 Task: Create a new group named 'Company General Discussion group', set up a poll to confirm availability, and post a message about today's meeting.
Action: Mouse moved to (553, 473)
Screenshot: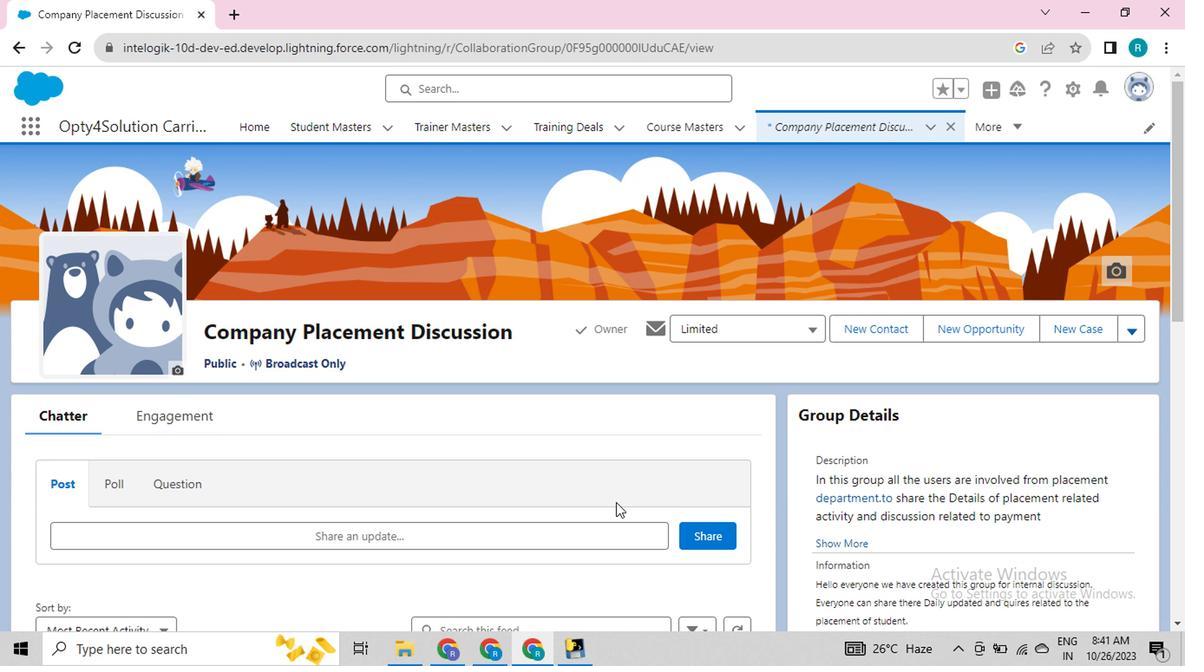 
Action: Key pressed <Key.f11><Key.f11>
Screenshot: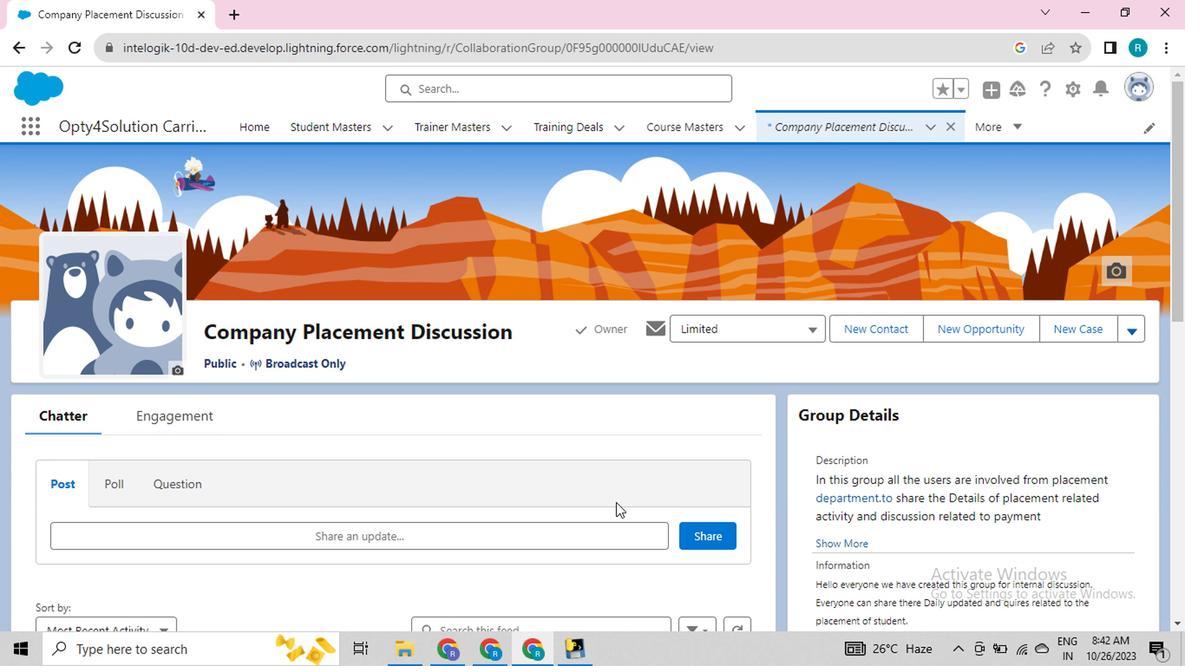 
Action: Mouse moved to (500, 381)
Screenshot: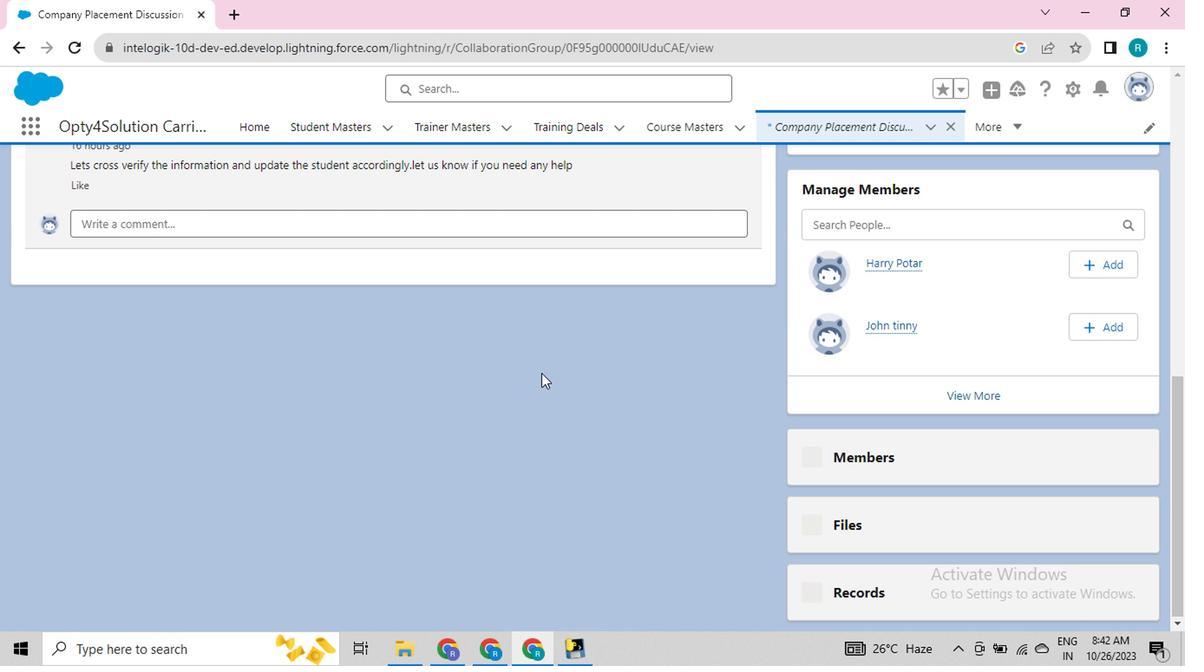 
Action: Mouse scrolled (500, 380) with delta (0, 0)
Screenshot: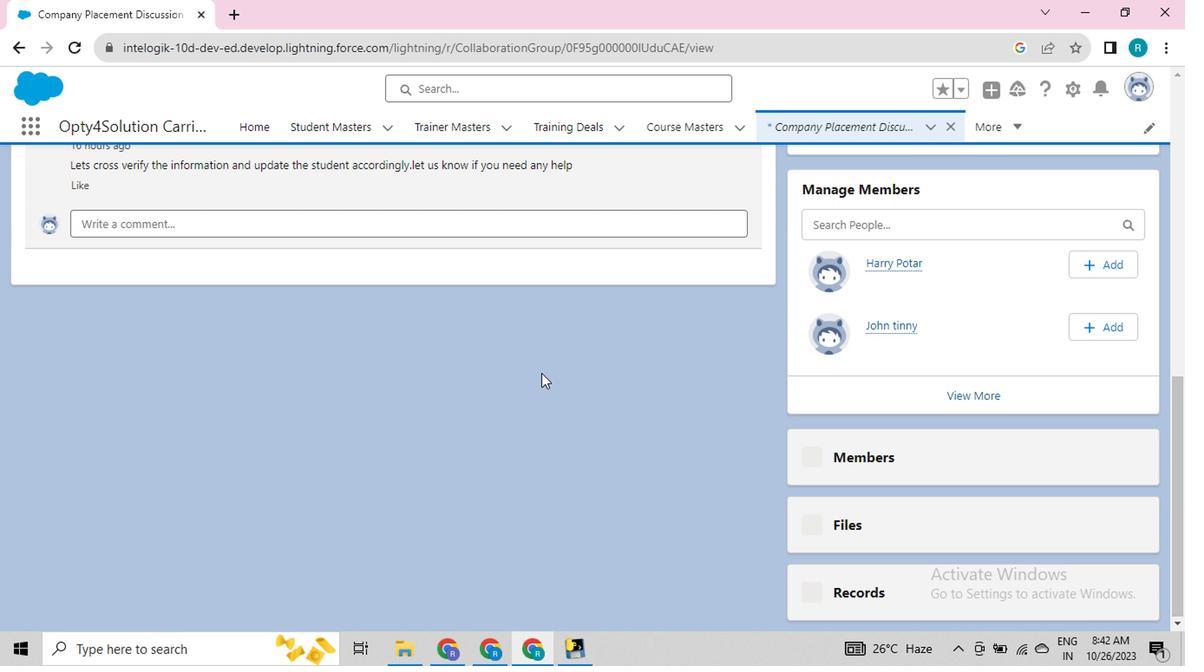 
Action: Mouse scrolled (500, 380) with delta (0, 0)
Screenshot: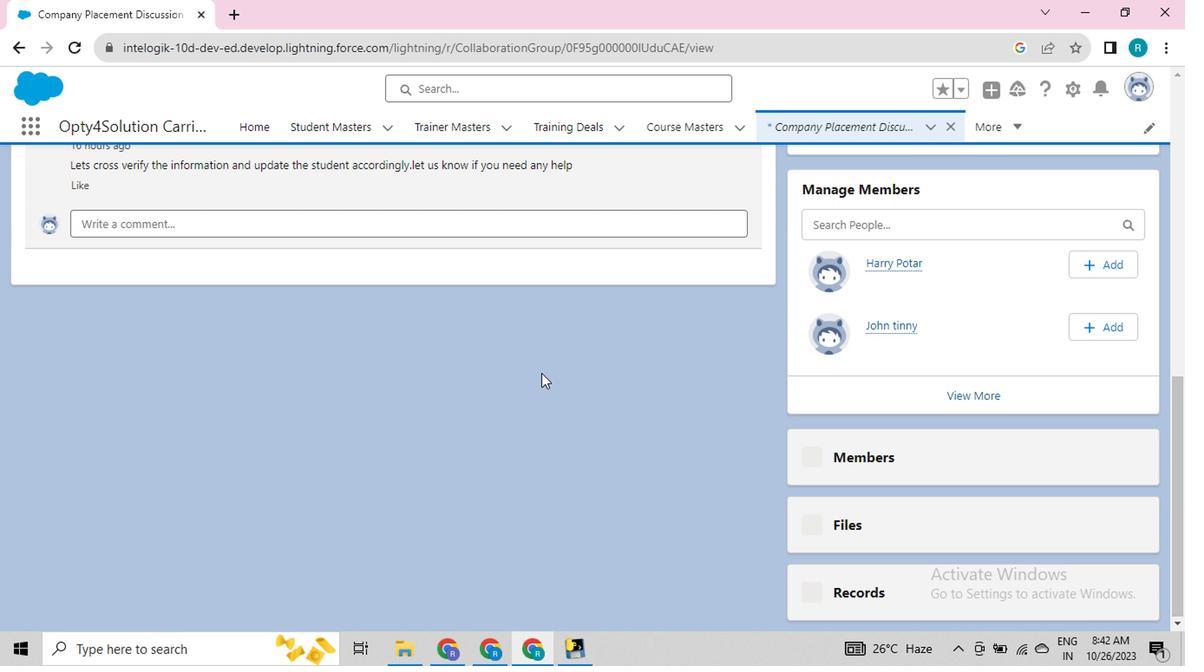 
Action: Mouse scrolled (500, 380) with delta (0, 0)
Screenshot: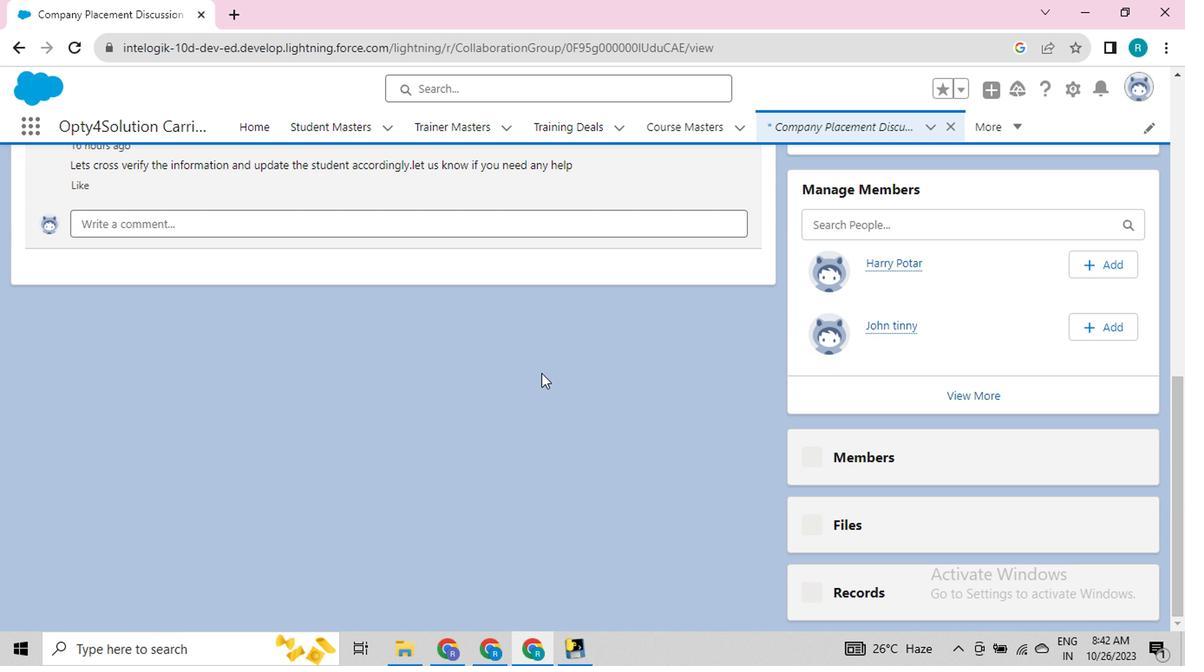 
Action: Mouse moved to (408, 355)
Screenshot: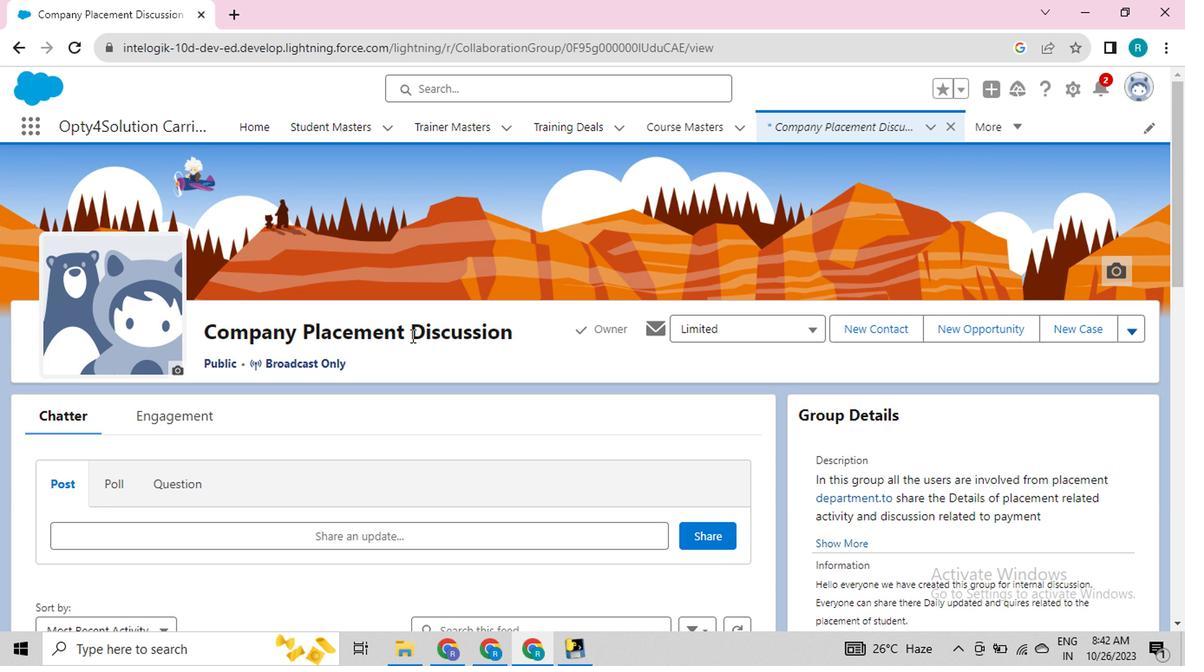 
Action: Mouse scrolled (408, 355) with delta (0, 0)
Screenshot: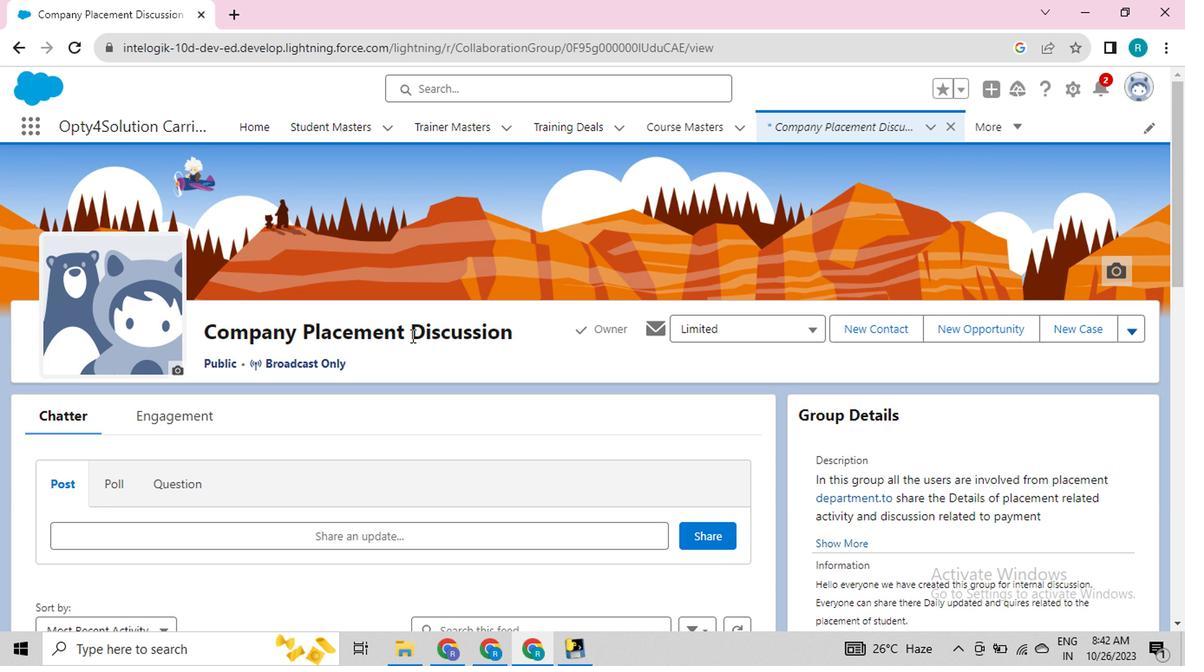 
Action: Mouse scrolled (408, 355) with delta (0, 0)
Screenshot: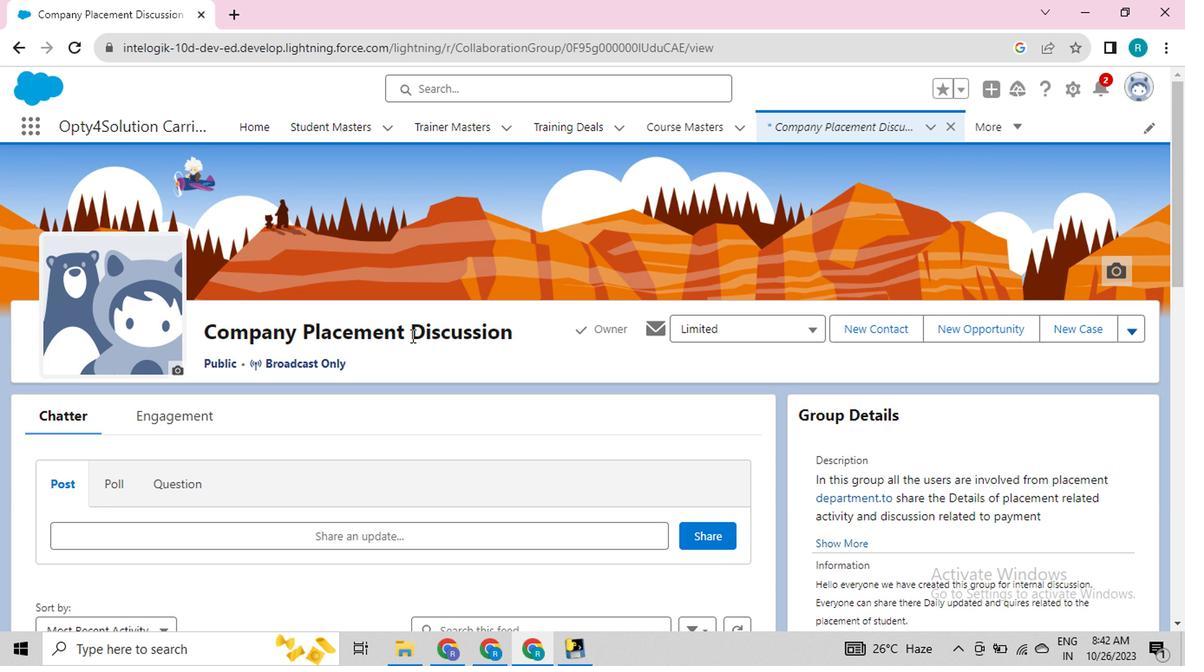 
Action: Mouse scrolled (408, 355) with delta (0, 0)
Screenshot: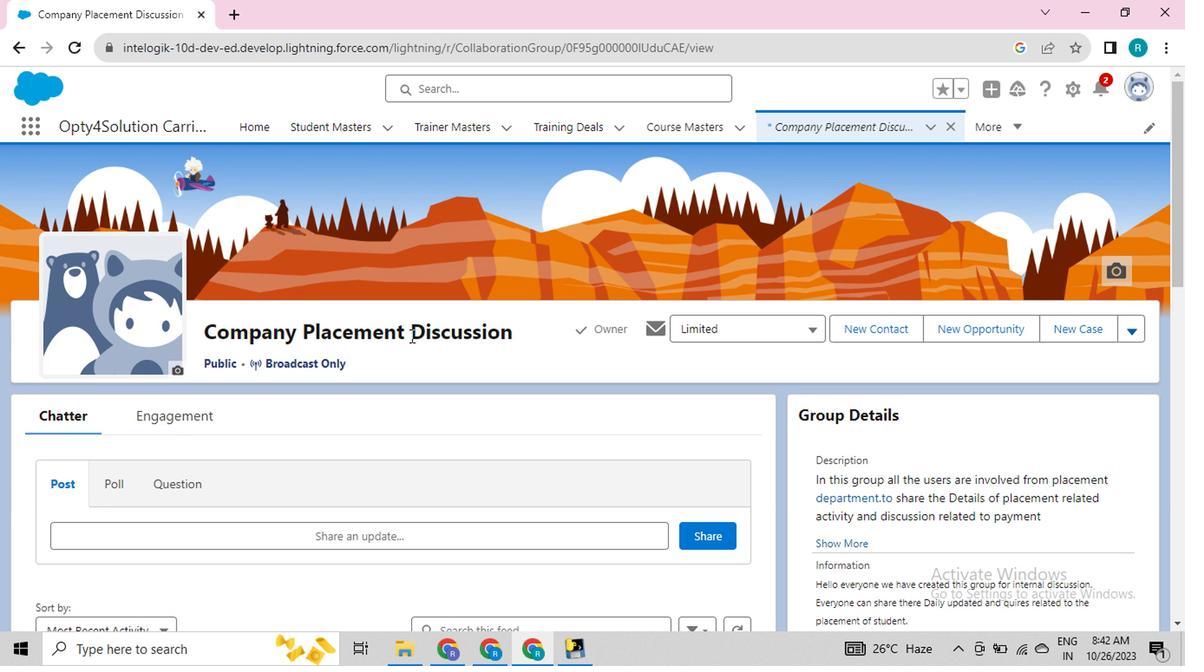 
Action: Mouse moved to (407, 354)
Screenshot: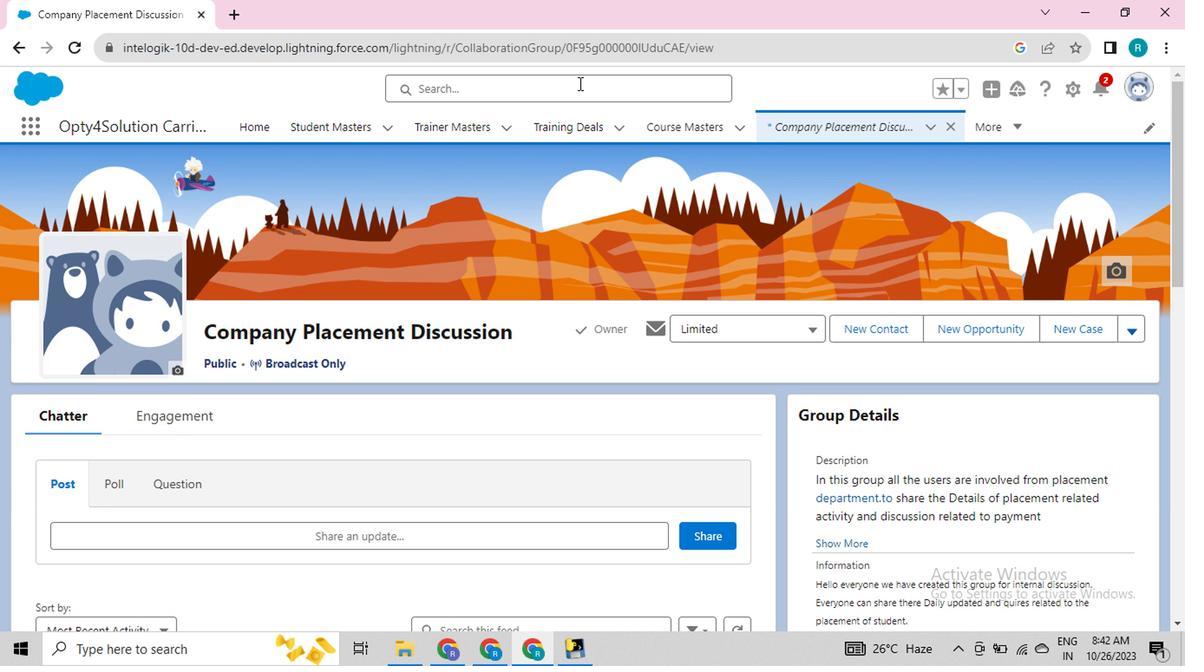 
Action: Mouse scrolled (407, 355) with delta (0, 0)
Screenshot: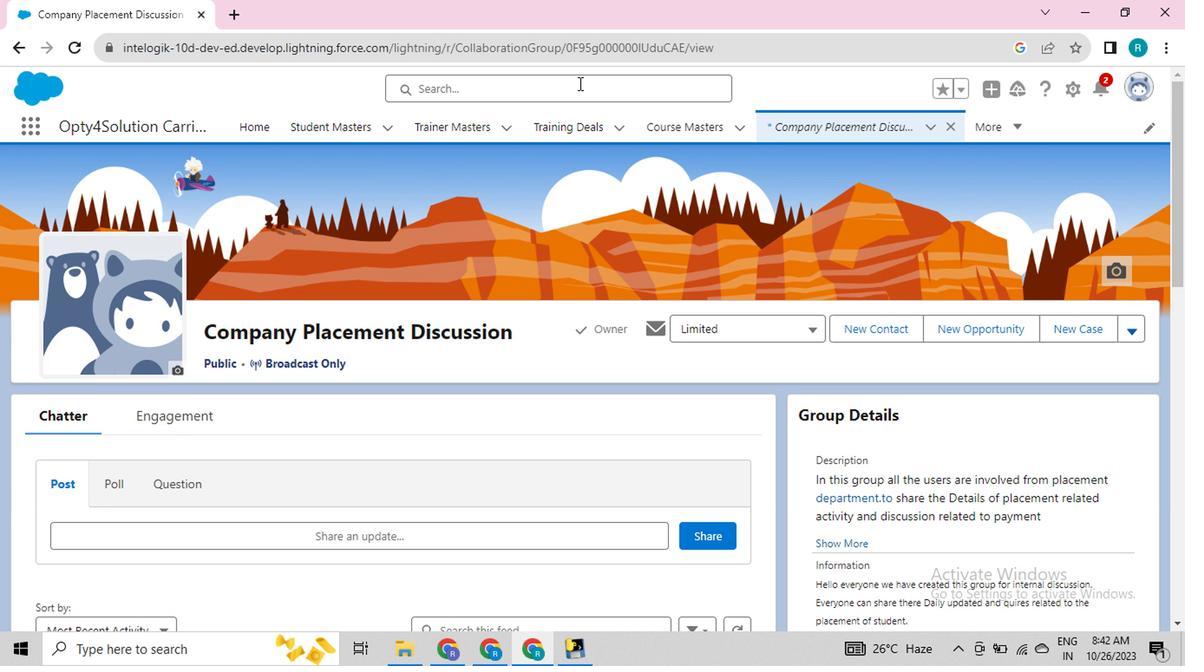 
Action: Mouse scrolled (407, 355) with delta (0, 0)
Screenshot: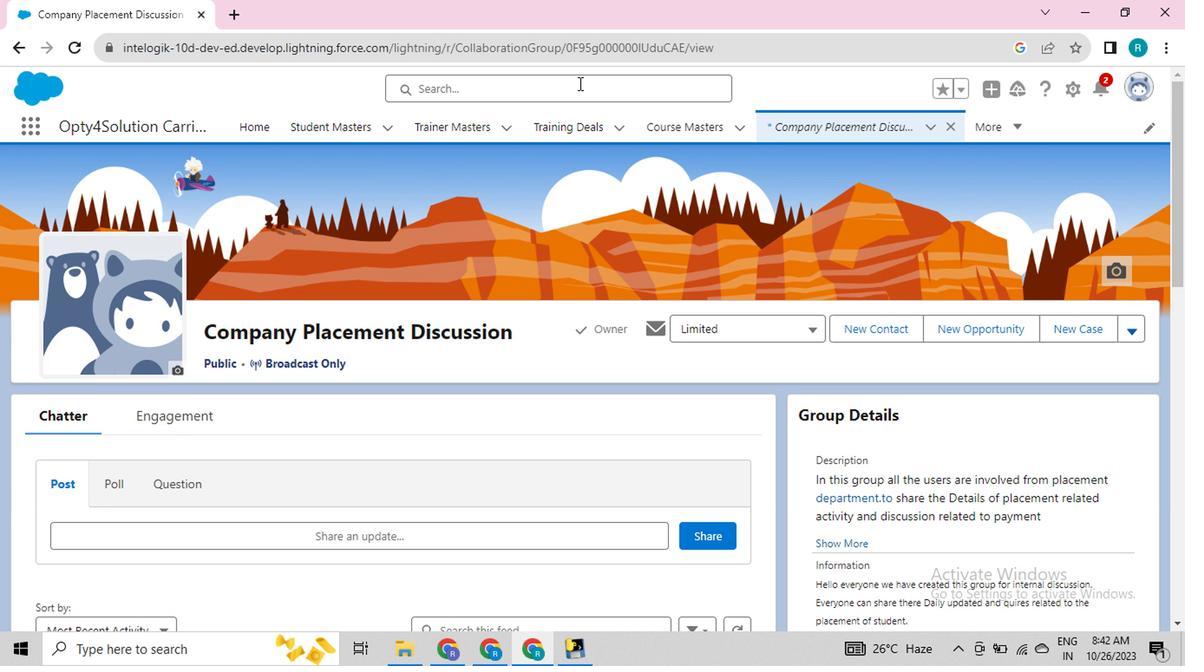 
Action: Mouse scrolled (407, 355) with delta (0, 0)
Screenshot: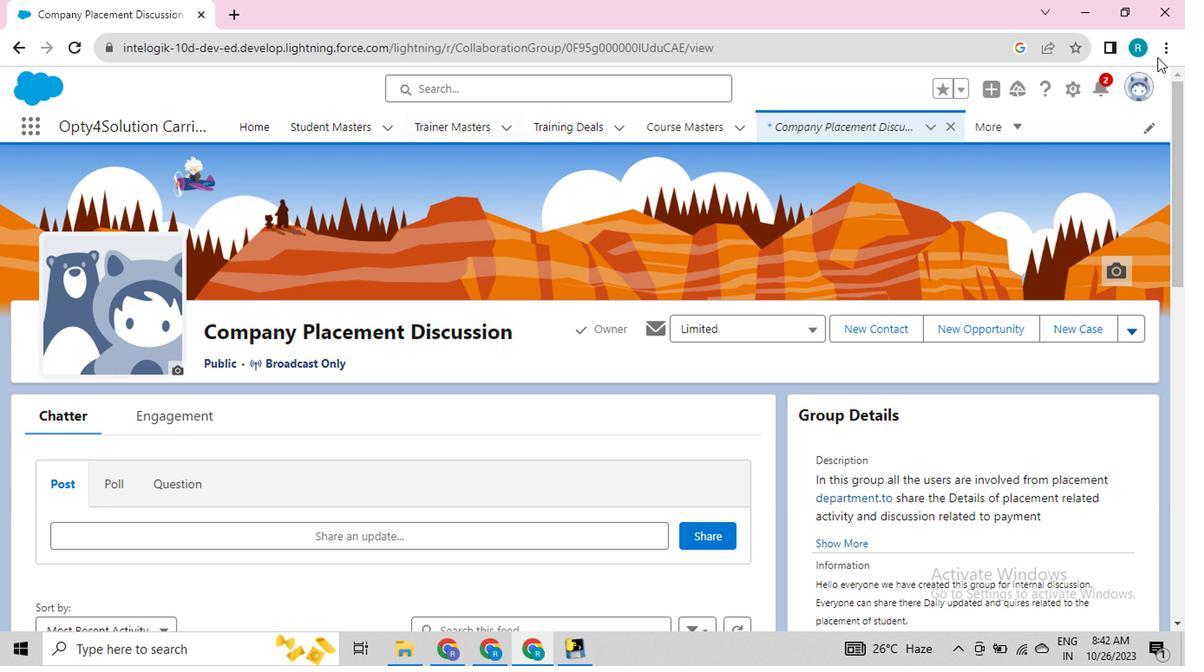 
Action: Mouse scrolled (407, 355) with delta (0, 0)
Screenshot: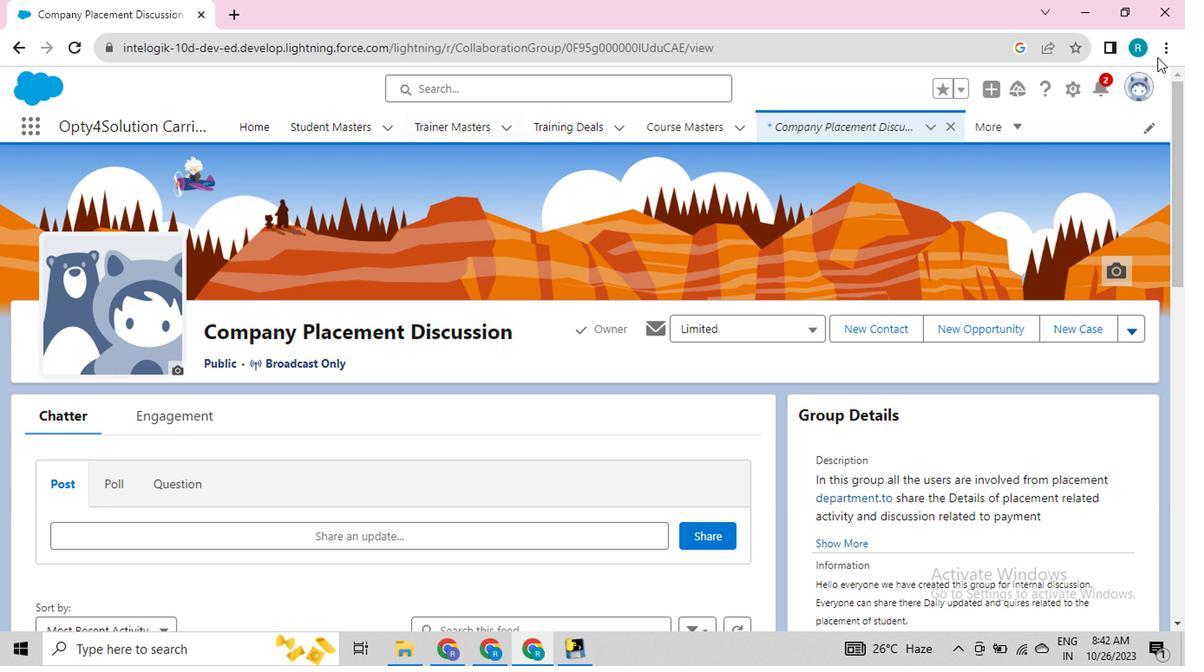 
Action: Mouse scrolled (407, 355) with delta (0, 0)
Screenshot: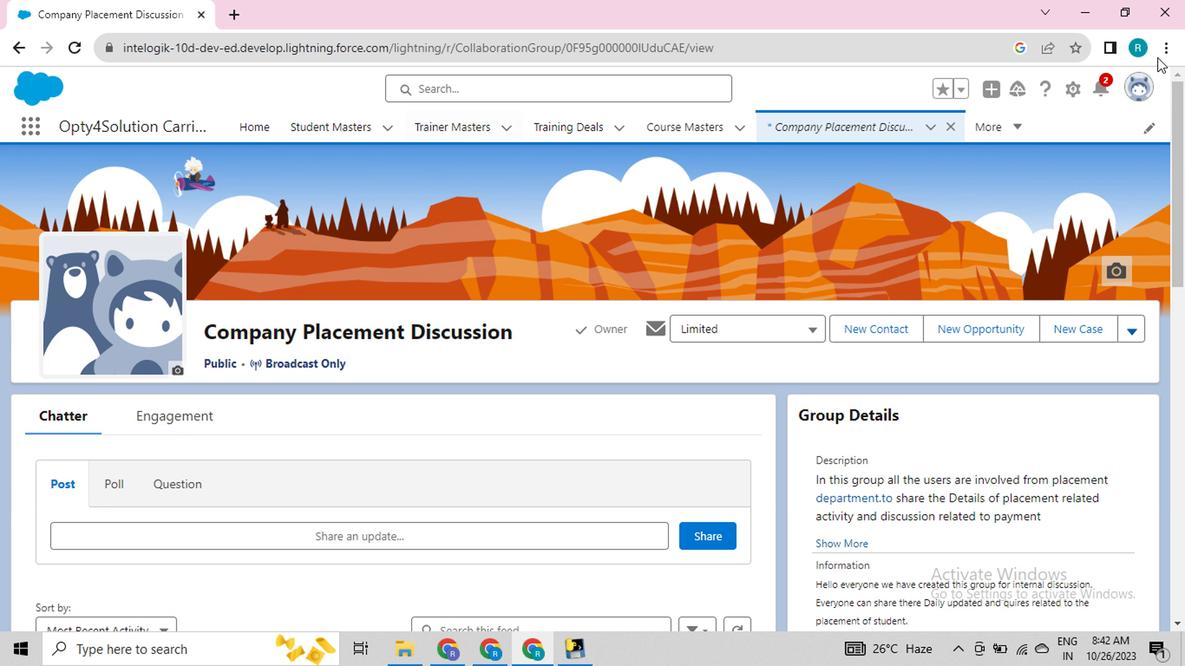 
Action: Mouse moved to (878, 177)
Screenshot: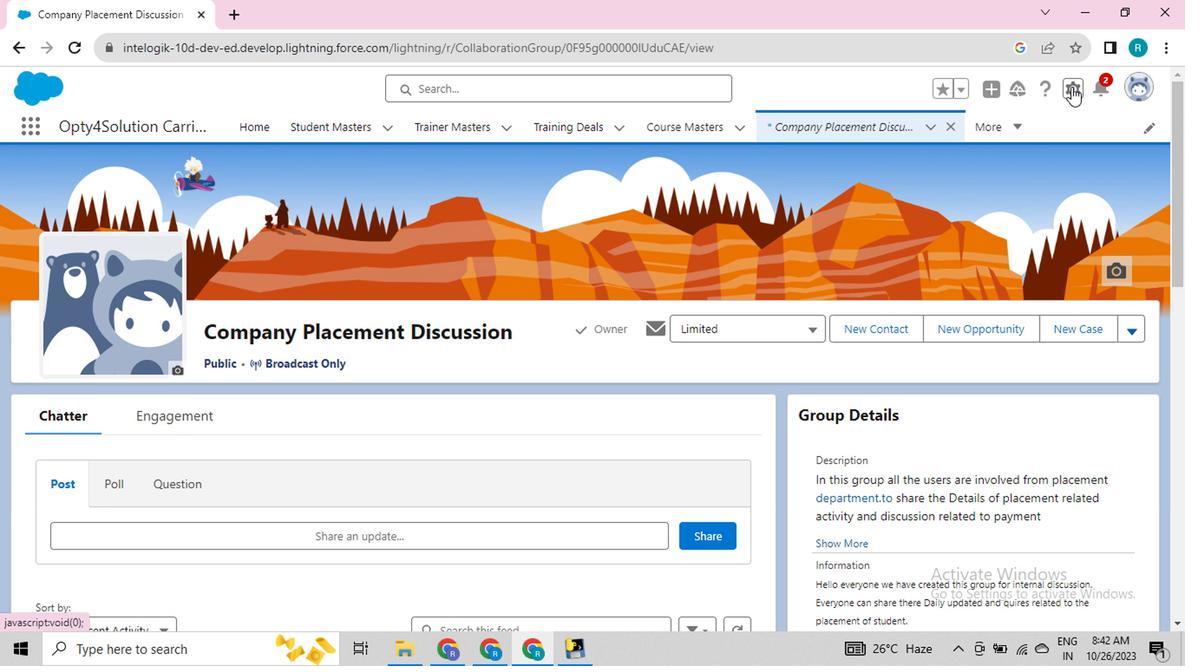
Action: Mouse pressed left at (878, 177)
Screenshot: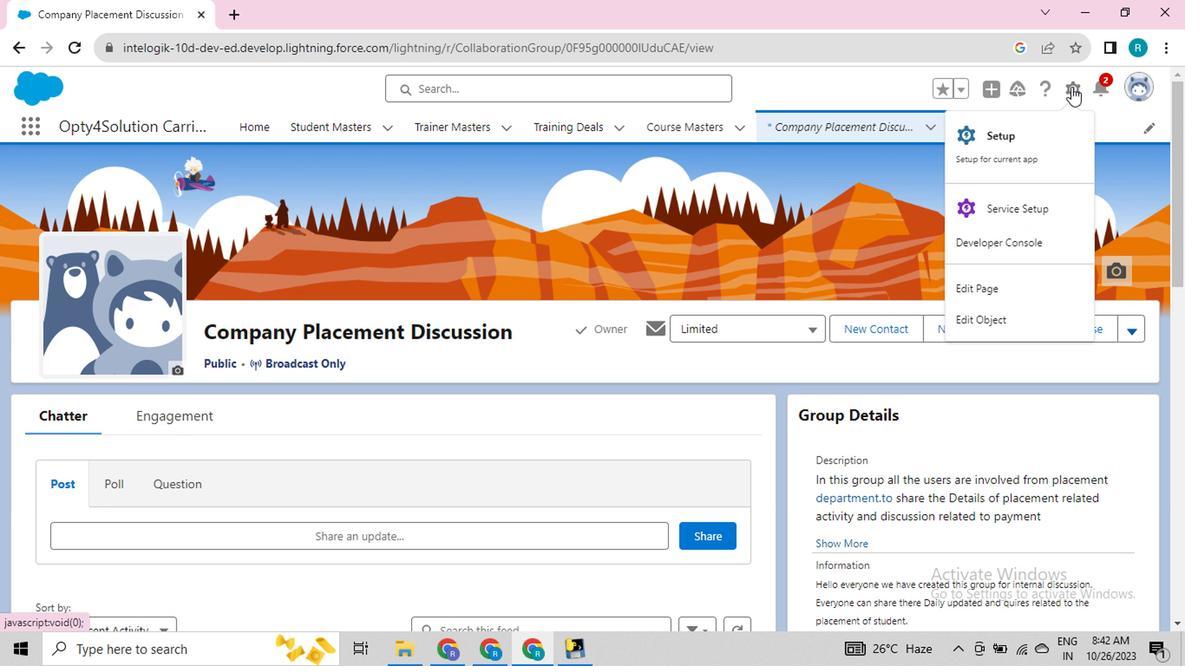 
Action: Mouse moved to (822, 217)
Screenshot: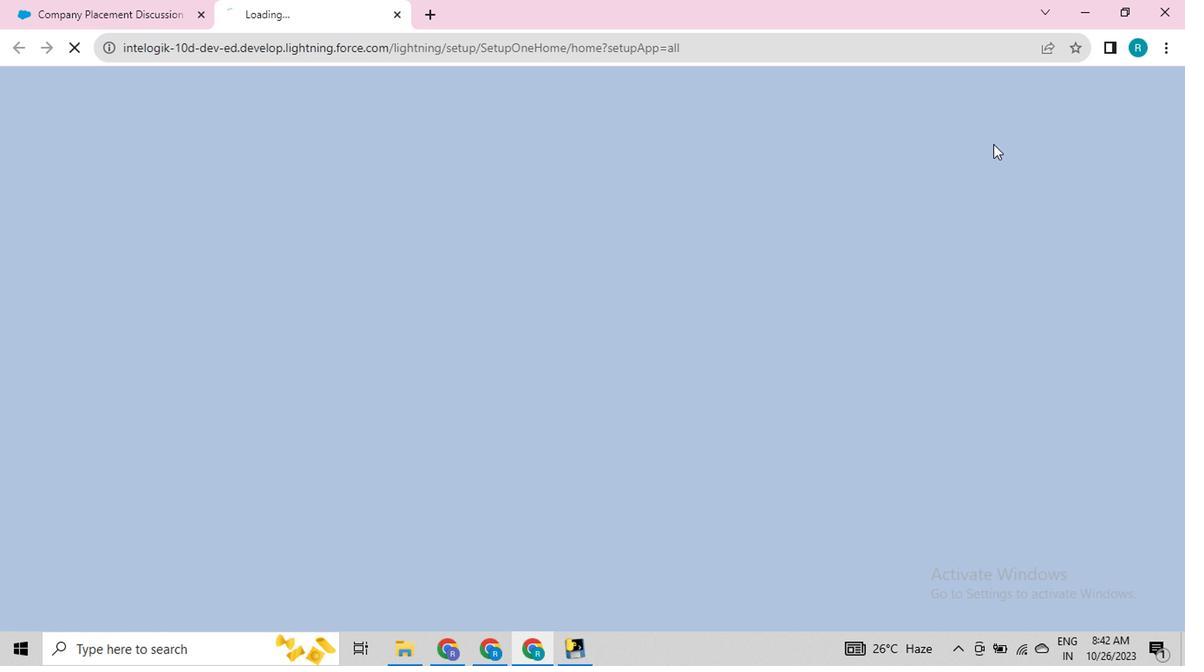 
Action: Mouse pressed left at (822, 217)
Screenshot: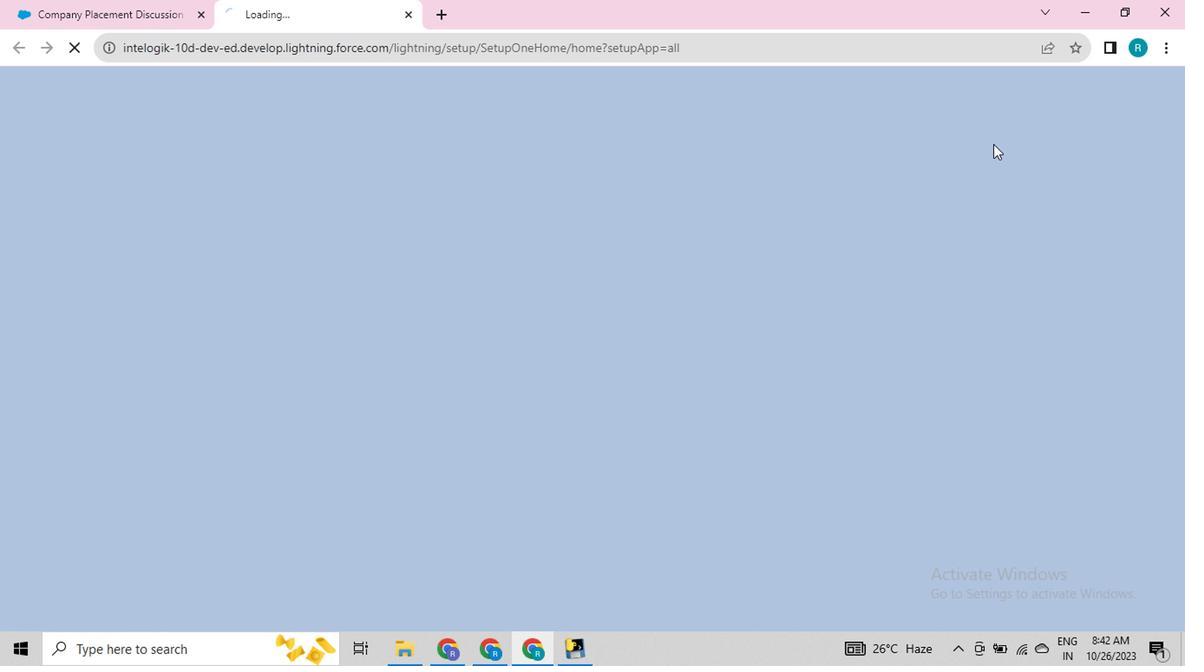 
Action: Mouse moved to (823, 221)
Screenshot: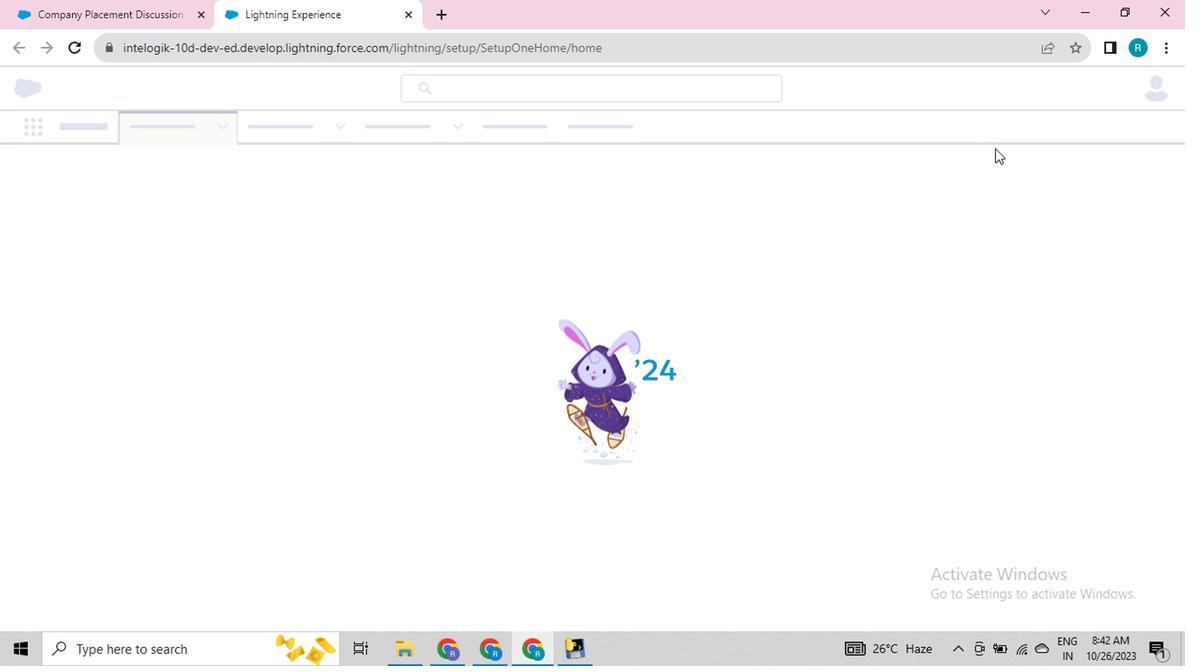 
Action: Key pressed <Key.f11>
Screenshot: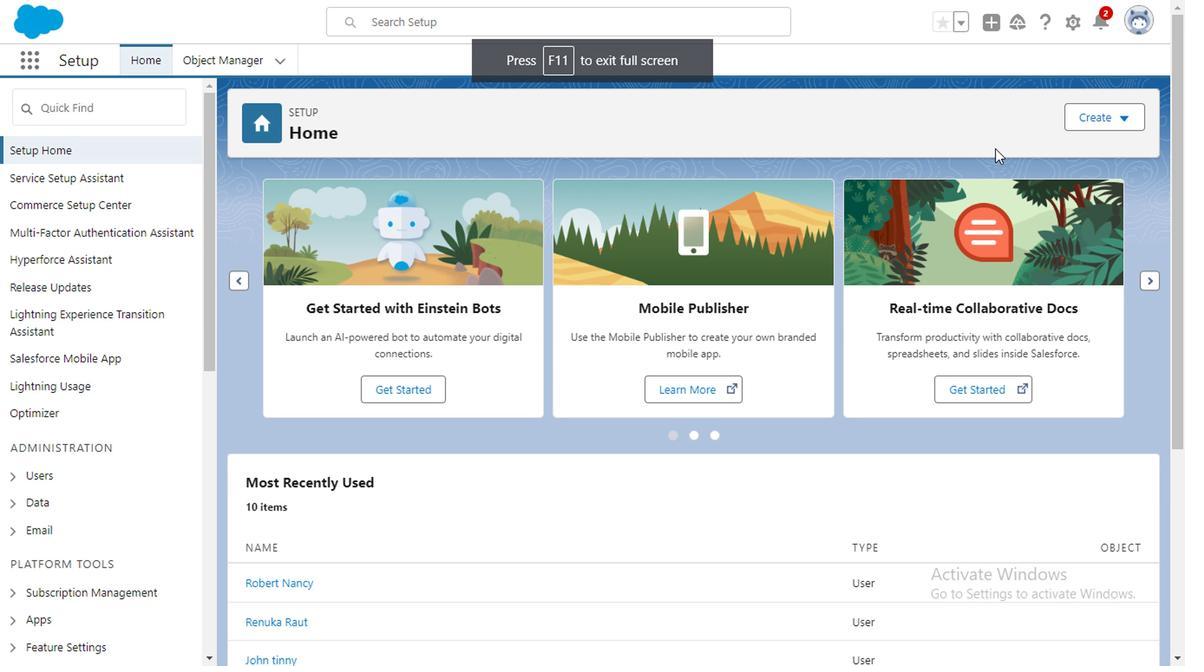
Action: Mouse moved to (134, 158)
Screenshot: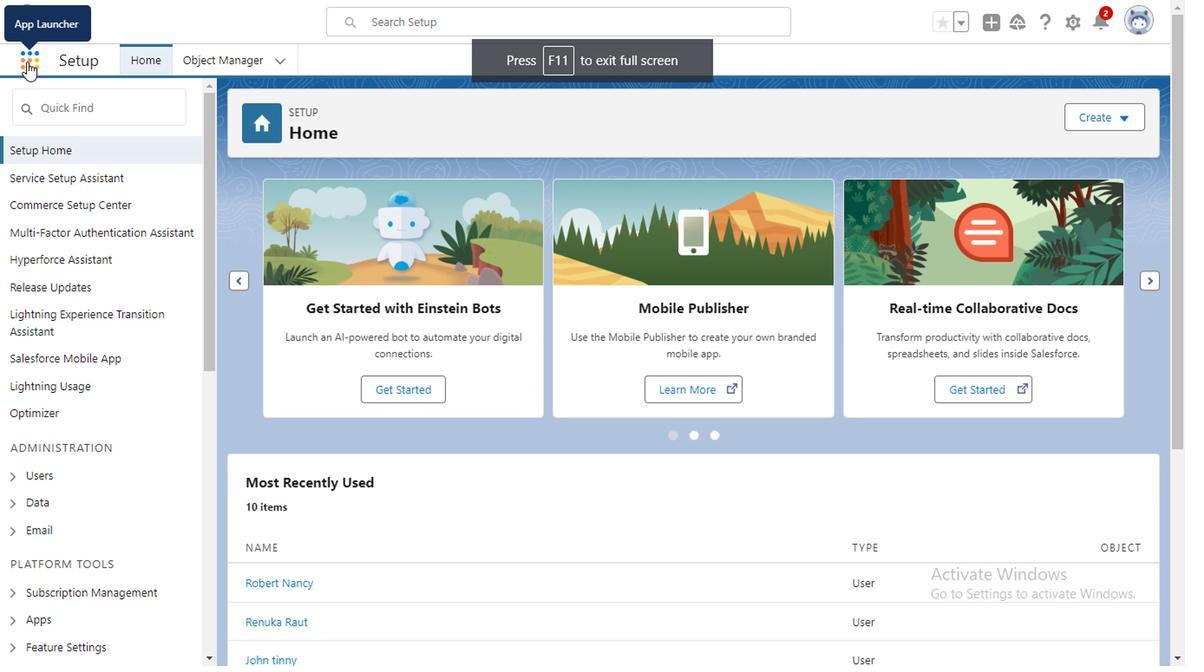 
Action: Mouse pressed left at (134, 158)
Screenshot: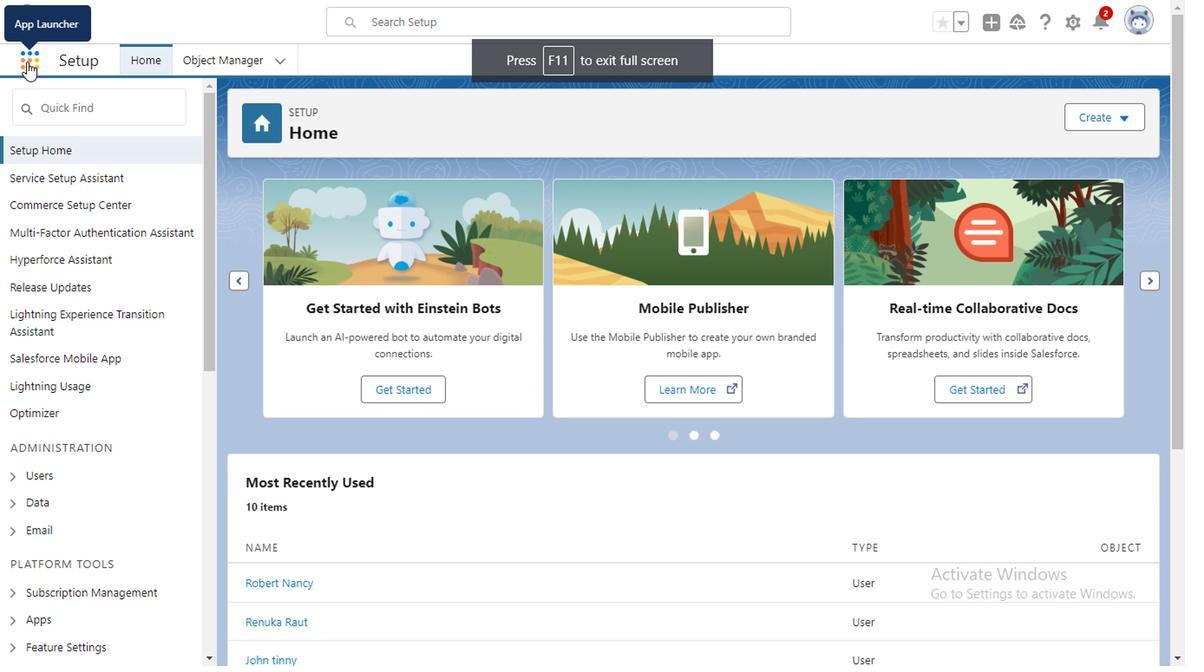 
Action: Mouse moved to (134, 159)
Screenshot: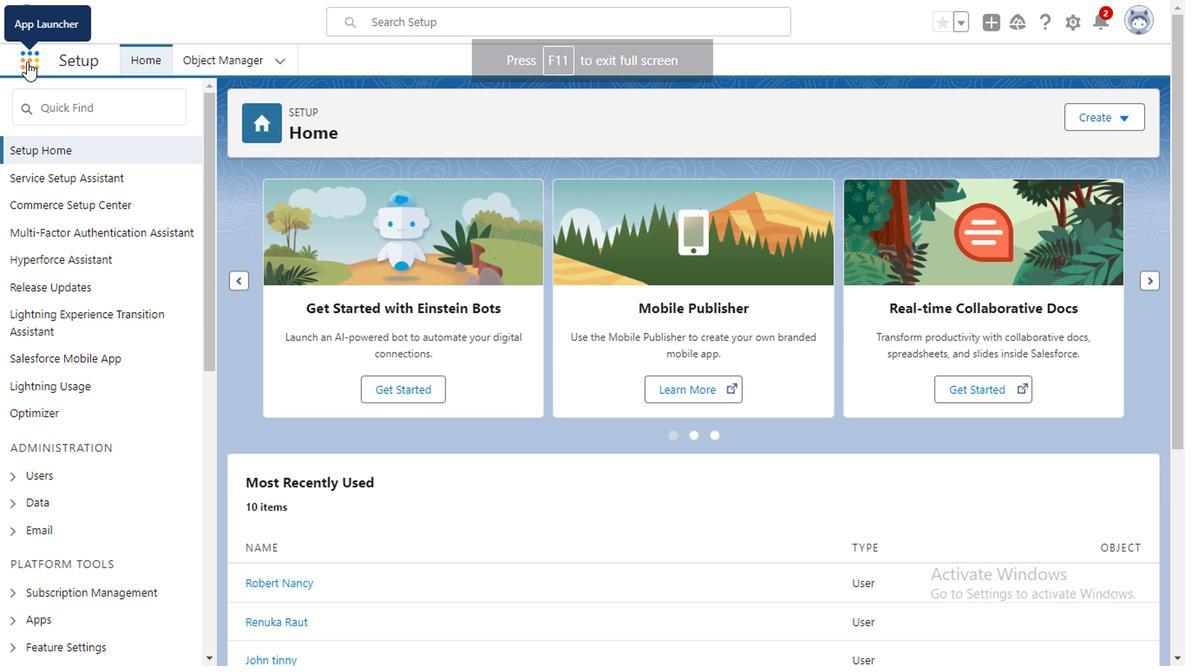 
Action: Key pressed <Key.caps_lock>C<Key.caps_lock>hatt
Screenshot: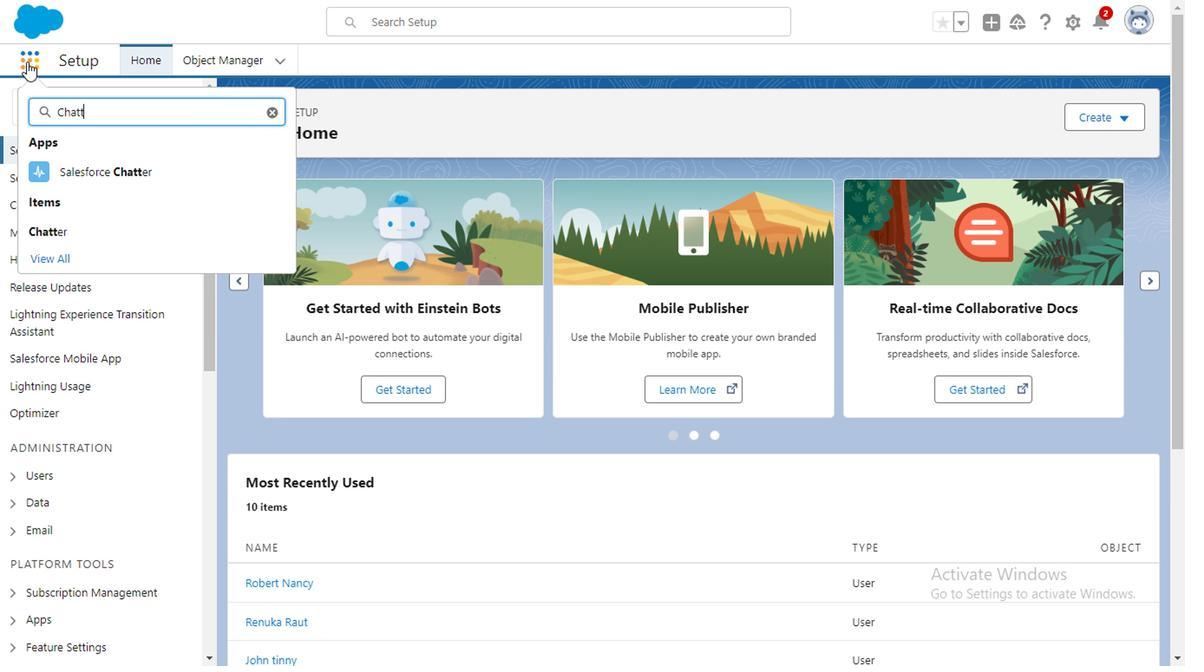 
Action: Mouse moved to (166, 282)
Screenshot: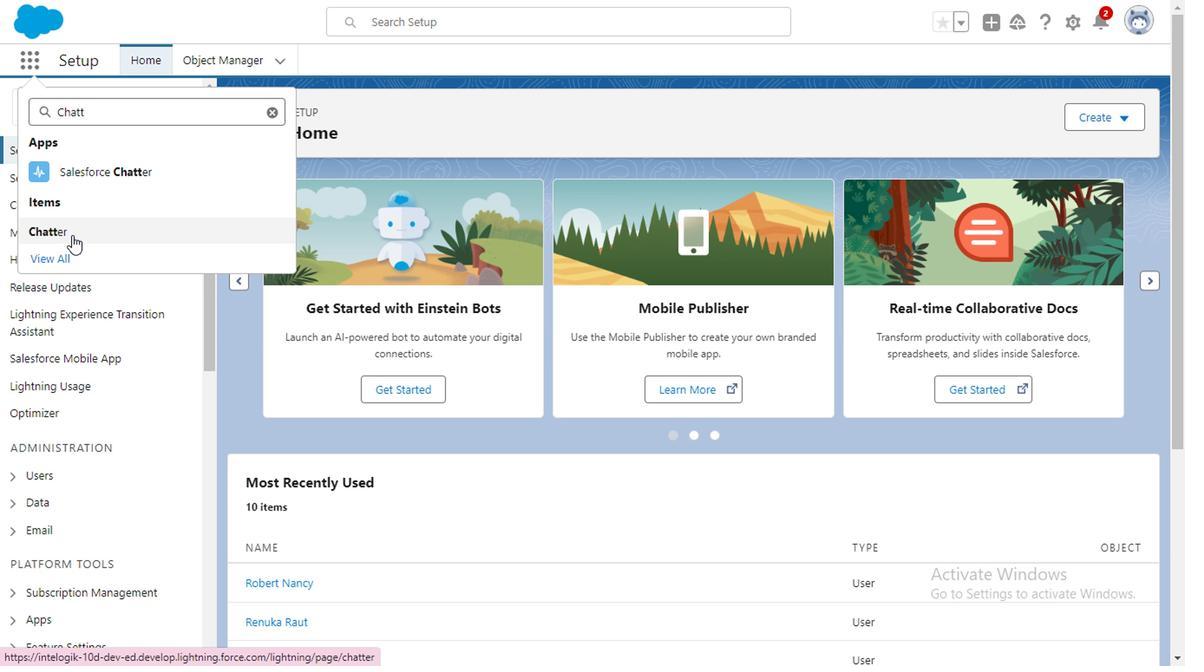 
Action: Mouse pressed left at (166, 282)
Screenshot: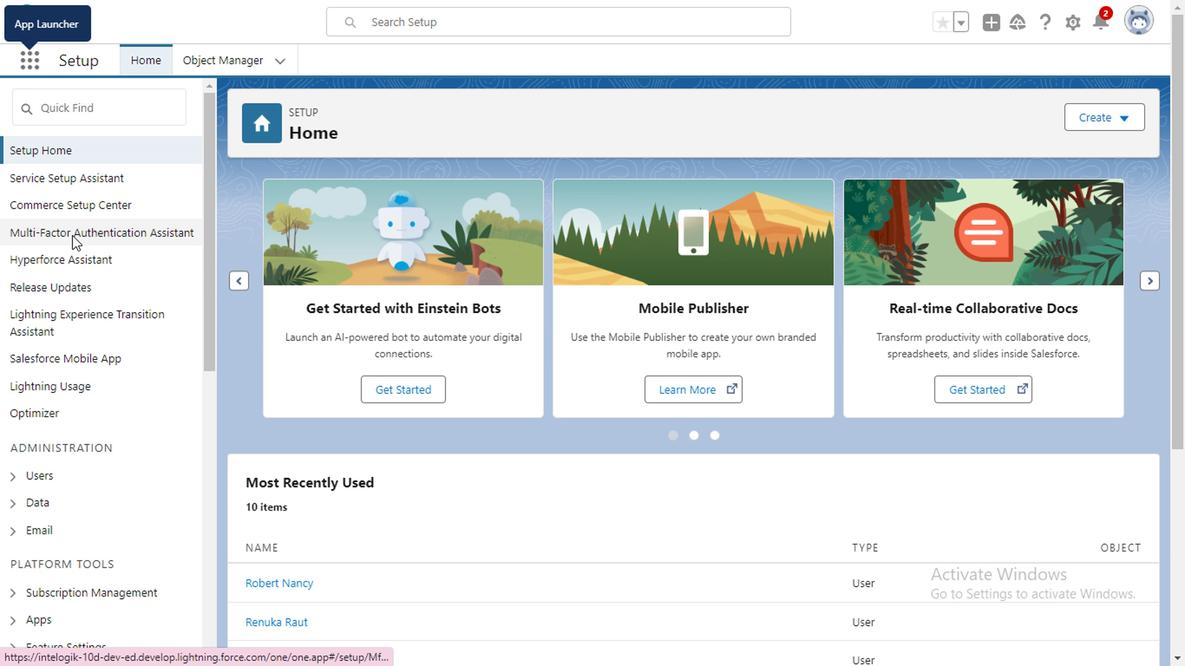 
Action: Mouse moved to (205, 343)
Screenshot: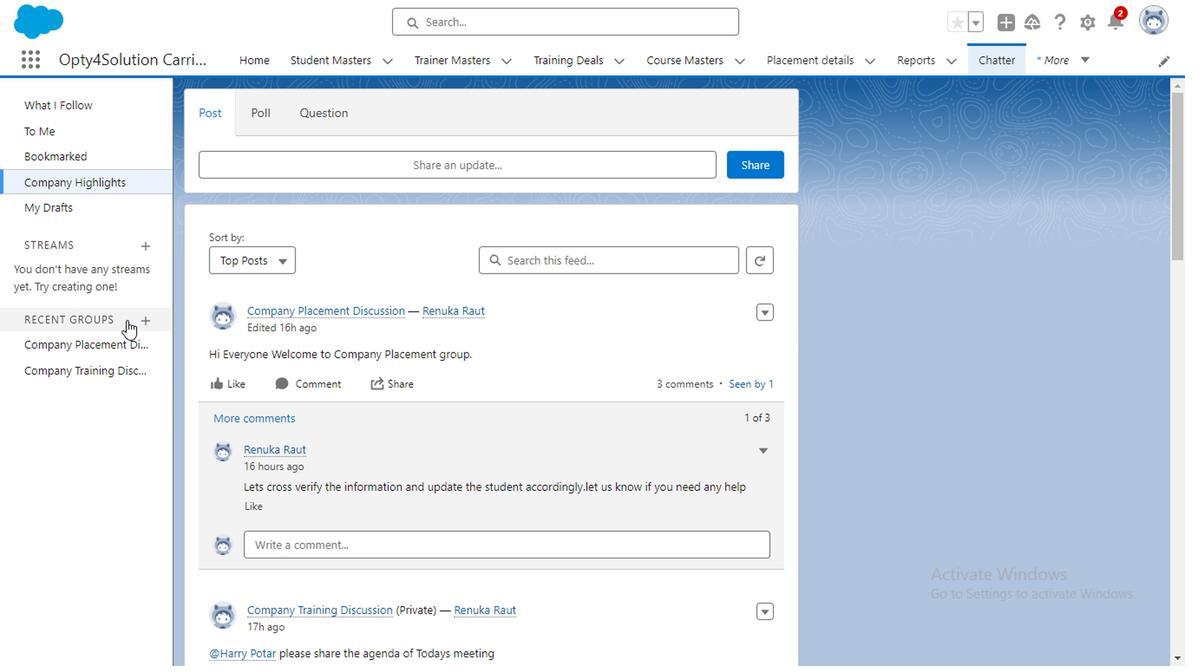 
Action: Mouse pressed left at (205, 343)
Screenshot: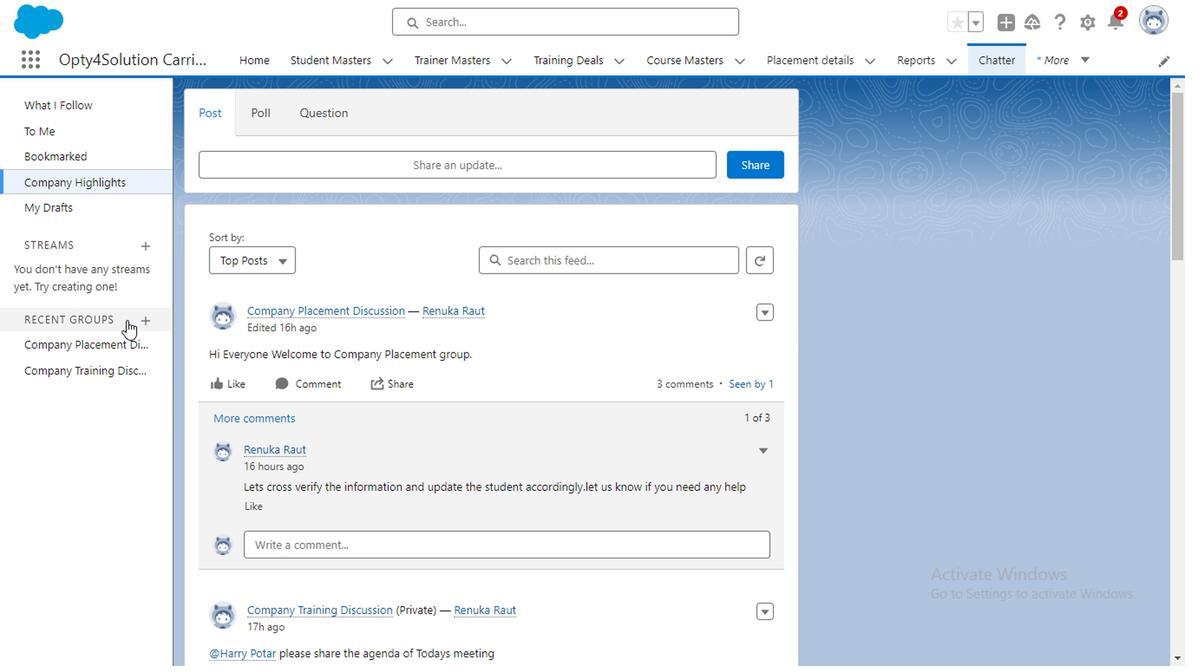 
Action: Mouse moved to (217, 343)
Screenshot: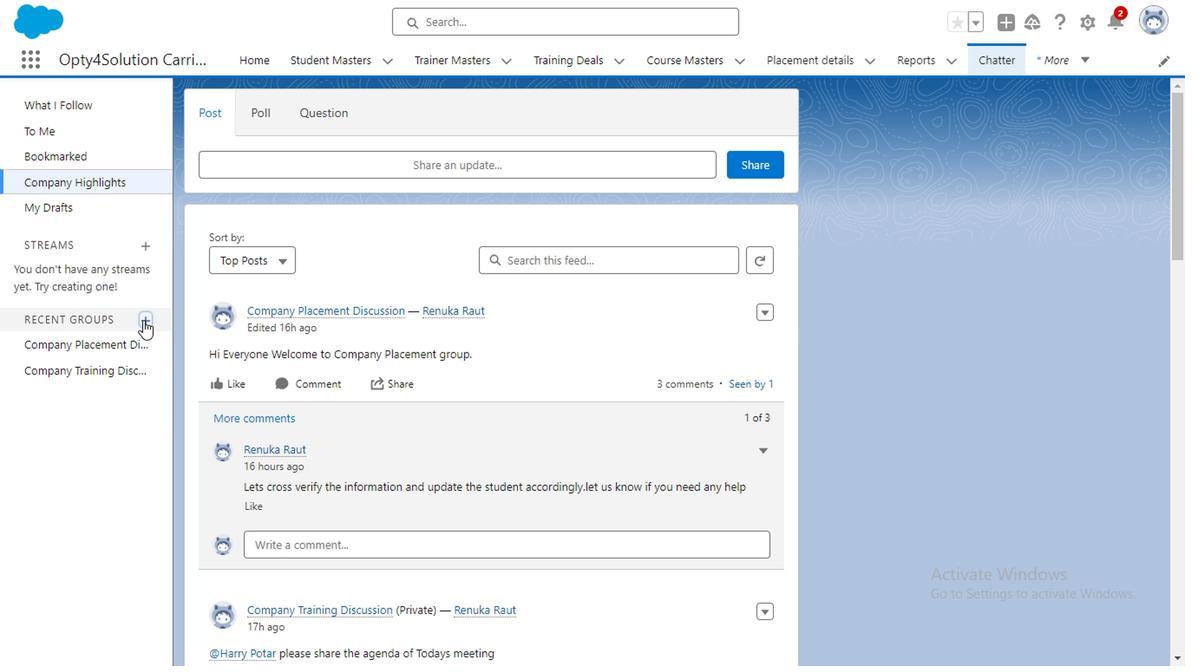
Action: Mouse pressed left at (217, 343)
Screenshot: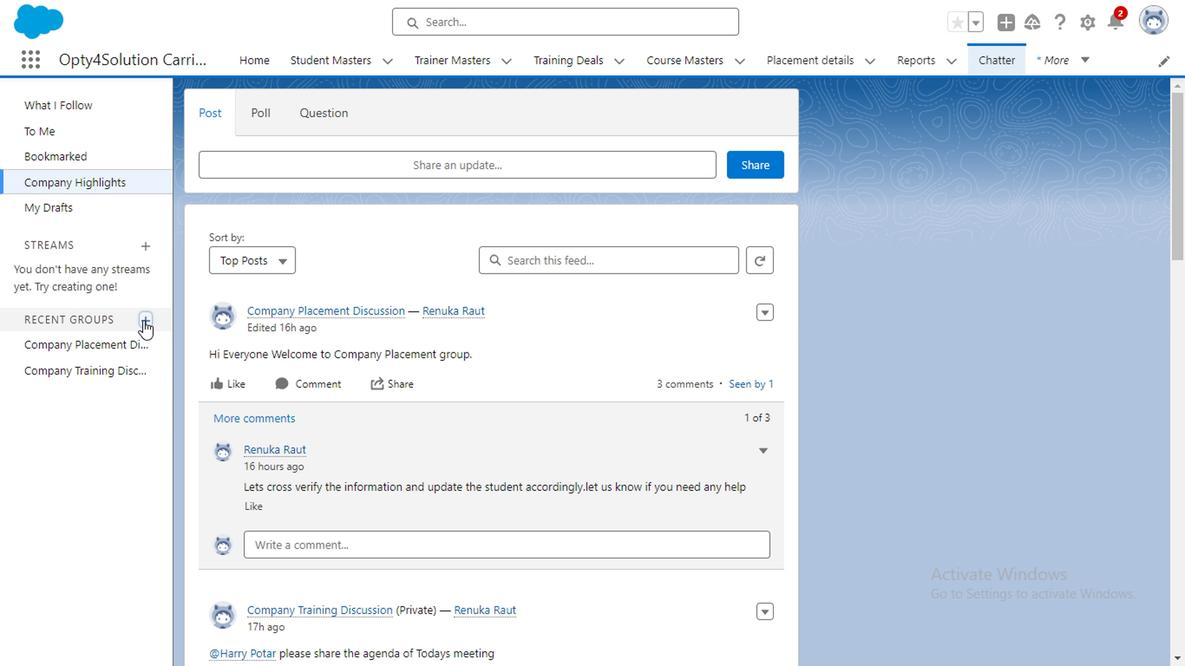 
Action: Mouse moved to (217, 342)
Screenshot: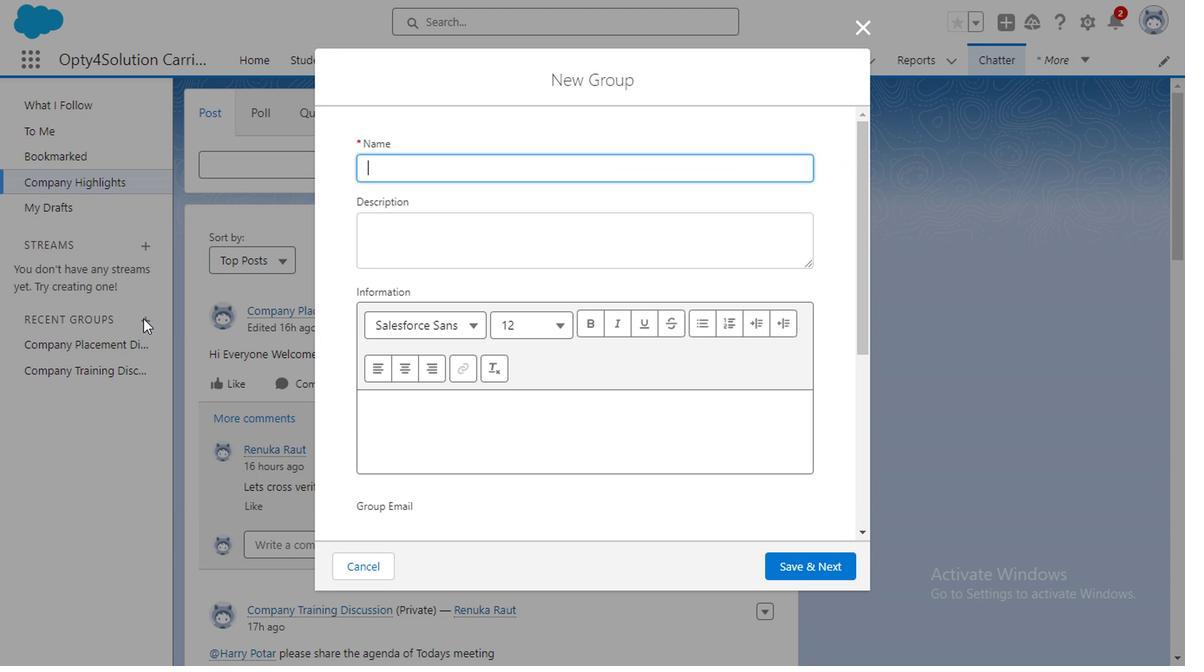 
Action: Key pressed <Key.caps_lock>C<Key.caps_lock>ompany<Key.space><Key.caps_lock>G<Key.caps_lock>enral<Key.space><Key.caps_lock>D<Key.caps_lock>iscussion<Key.space>group
Screenshot: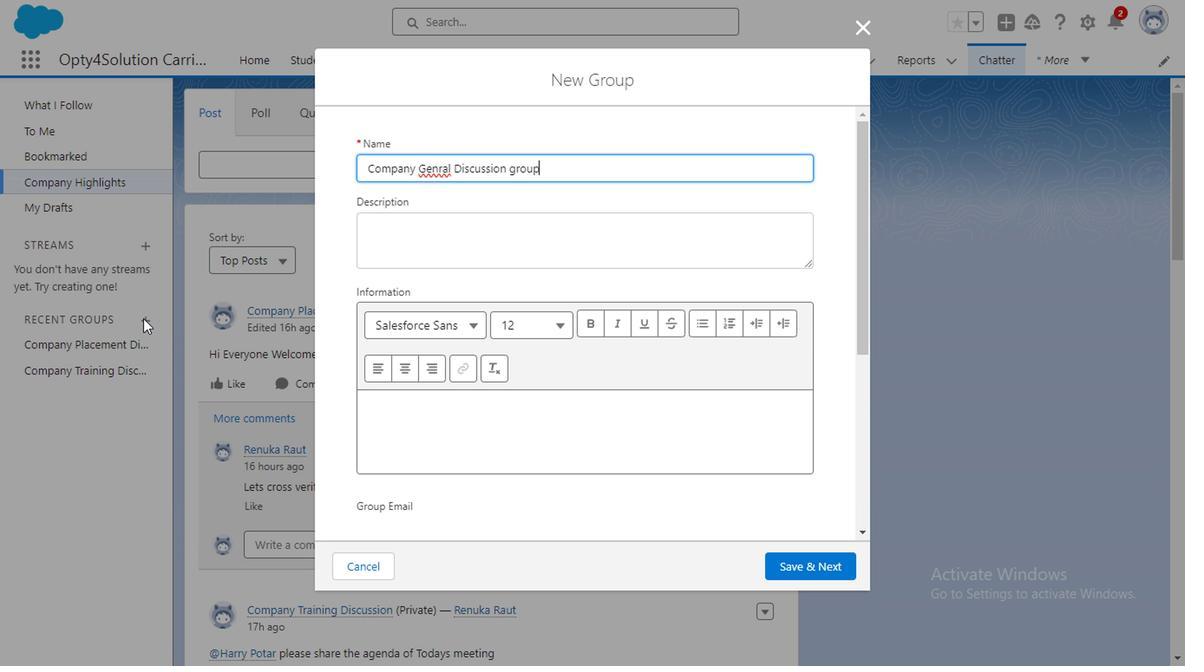 
Action: Mouse moved to (426, 291)
Screenshot: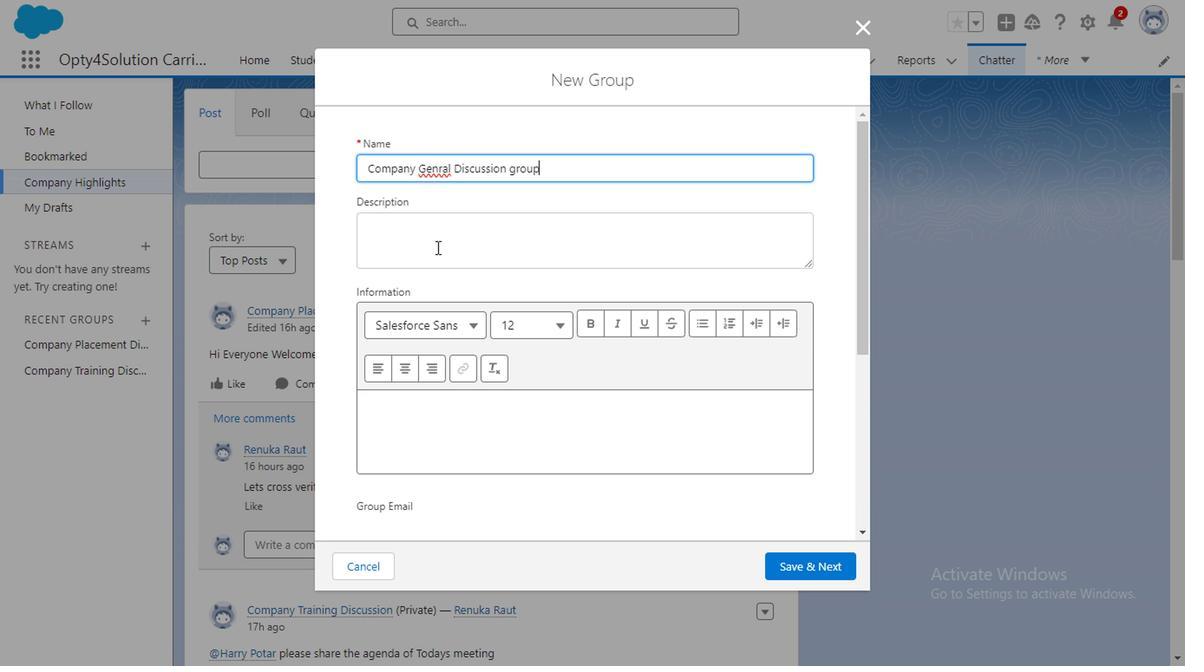 
Action: Mouse pressed left at (426, 291)
Screenshot: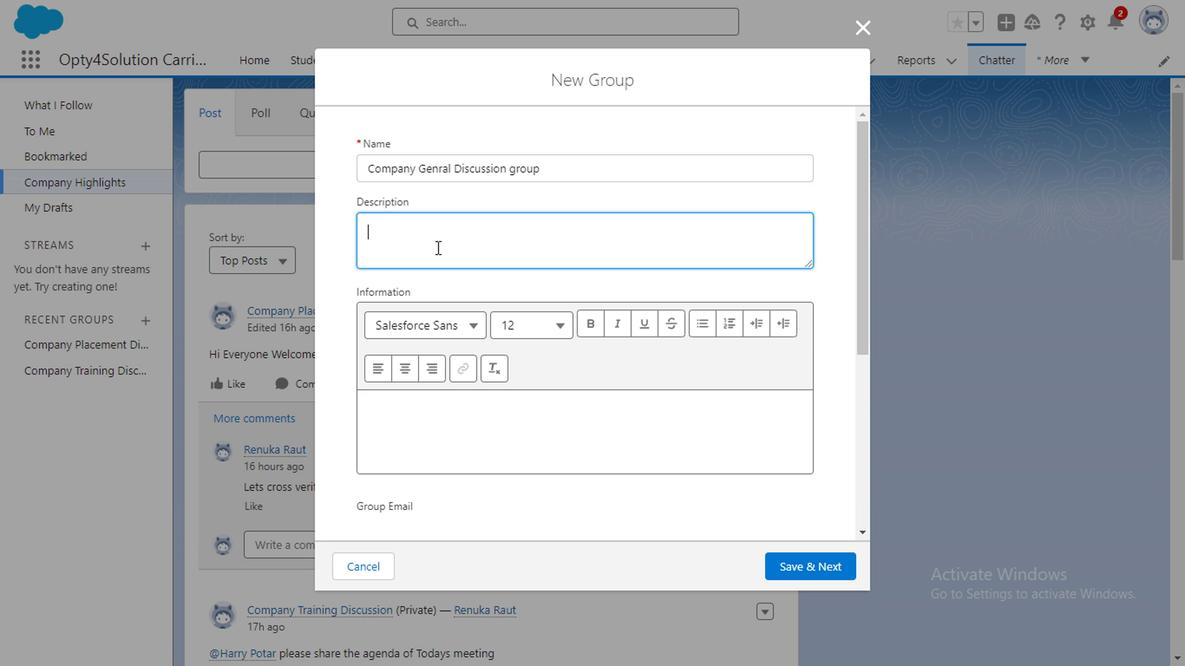 
Action: Key pressed <Key.caps_lock>T<Key.caps_lock>his<Key.space>group<Key.space>will<Key.space>work<Key.space>on<Key.space>pr<Key.backspace><Key.backspace>public<Key.space>mode<Key.space>where<Key.space>all<Key.space>thev<Key.backspace><Key.space>tea<Key.backspace><Key.backspace>he<Key.space><Key.caps_lock><Key.backspace><Key.backspace><Key.backspace><Key.backspace><Key.backspace><Key.backspace><Key.backspace><Key.backspace><Key.backspace><Key.backspace><Key.backspace><Key.backspace>E<Key.caps_lock>ntire<Key.space>user<Key.space>will<Key.space>be<Key.space>involved<Key.space>in<Key.space>the<Key.space><Key.backspace><Key.backspace><Key.backspace>he<Key.space>discussion.<Key.space>in<Key.space>this<Key.space>group<Key.space>everyone<Key.space>can<Key.space>share<Key.space>there<Key.space>opinion<Key.space>and<Key.space>view
Screenshot: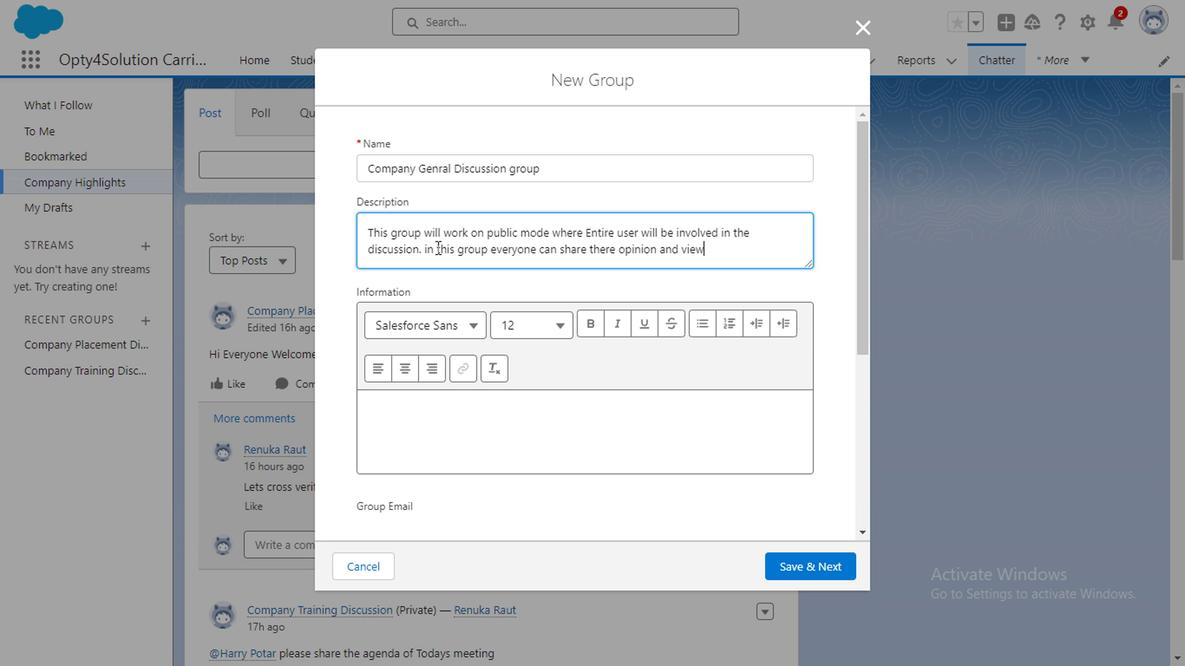 
Action: Mouse moved to (674, 291)
Screenshot: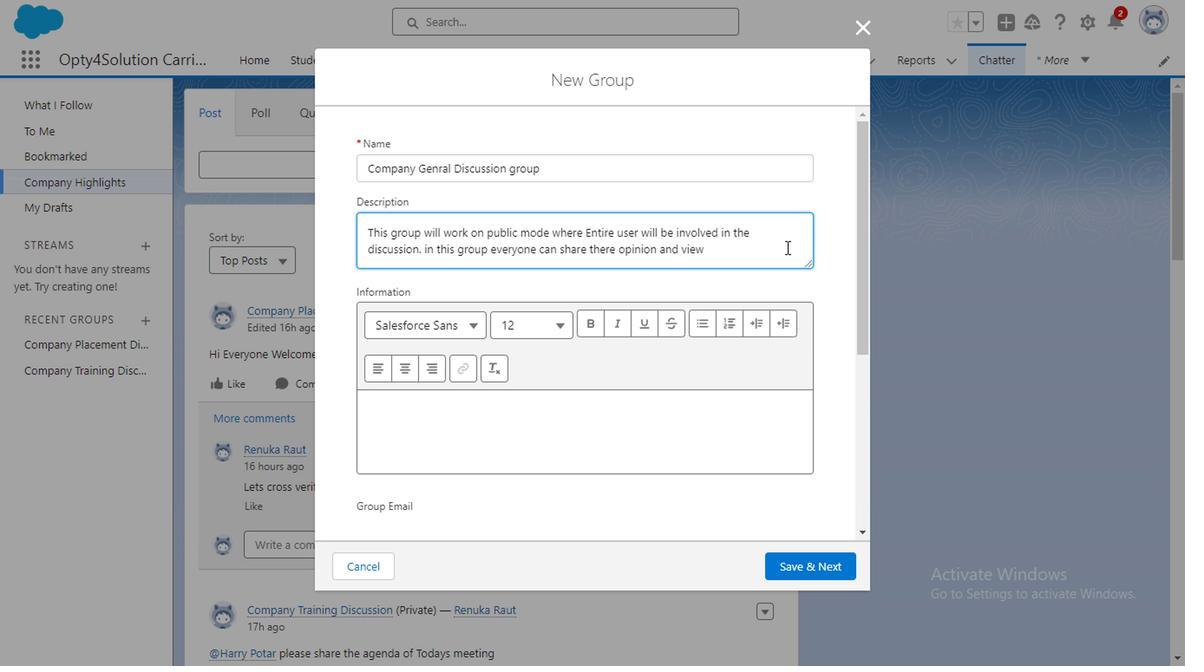 
Action: Key pressed <Key.space>
Screenshot: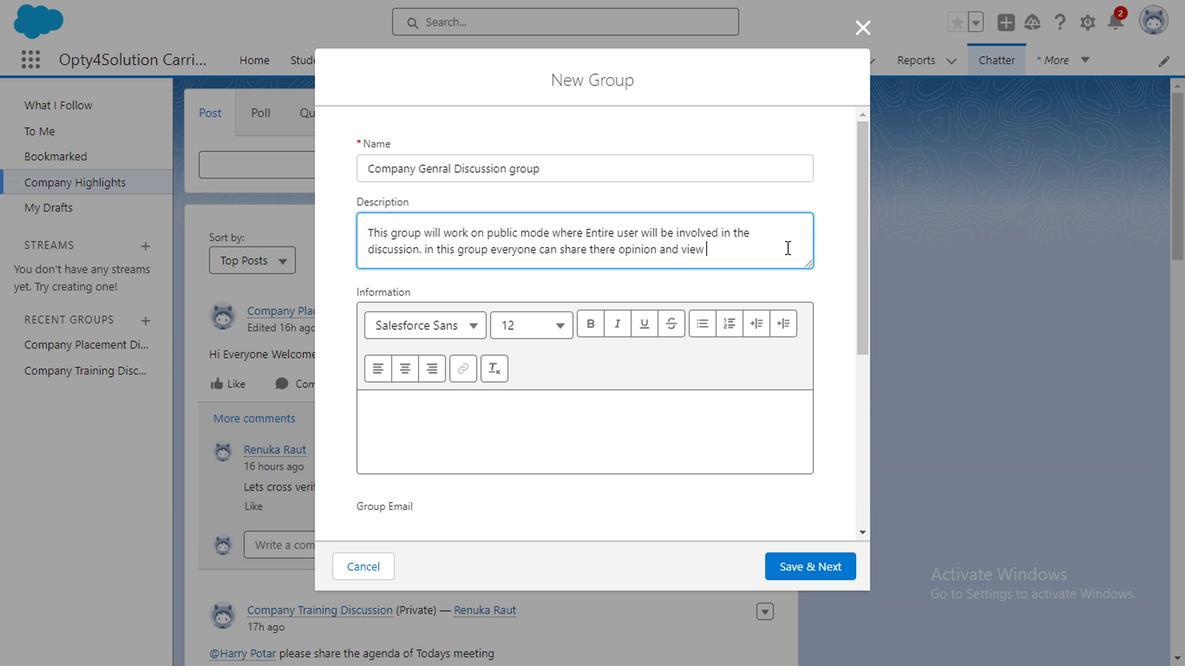 
Action: Mouse moved to (634, 298)
Screenshot: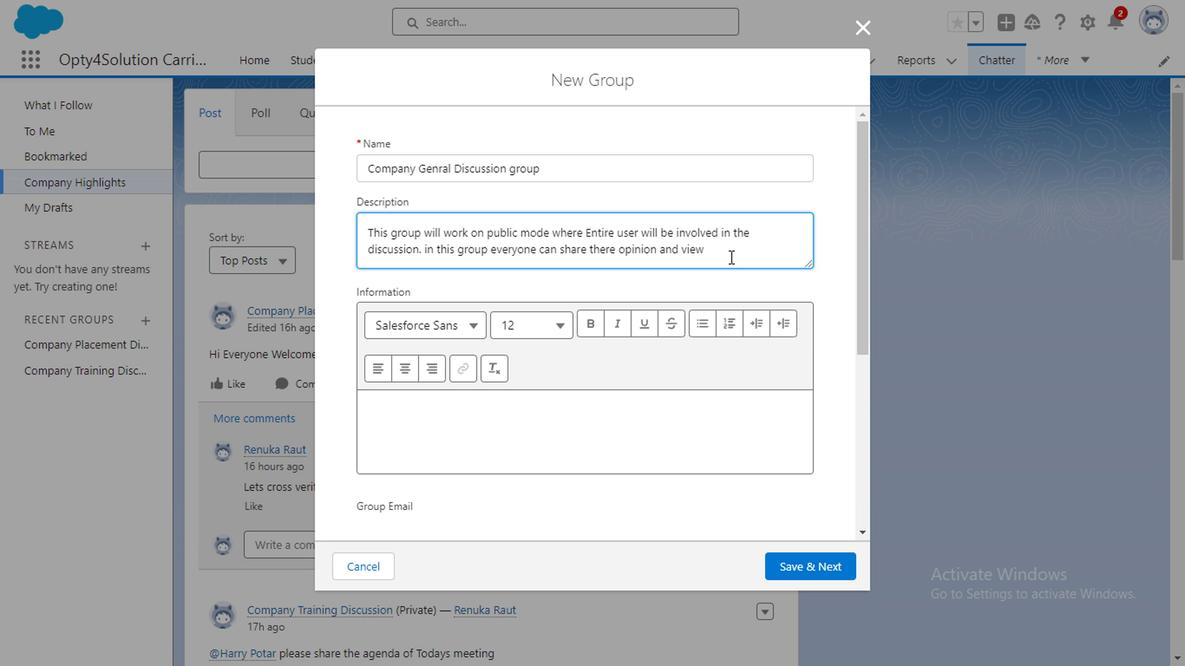 
Action: Key pressed <Key.caps_lock>N<Key.caps_lock>eed<Key.space><Key.backspace><Key.backspace><Key.backspace><Key.backspace><Key.backspace><Key.backspace>..<Key.caps_lock>T<Key.caps_lock>his<Key.space>group<Key.space>wil<Key.space><Key.backspace>l<Key.space>be<Key.space><Key.backspace><Key.space>helpfull<Key.space>to<Key.space>cordinate<Key.space>t<Key.backspace>with<Key.space>each<Key.space>other<Key.space>
Screenshot: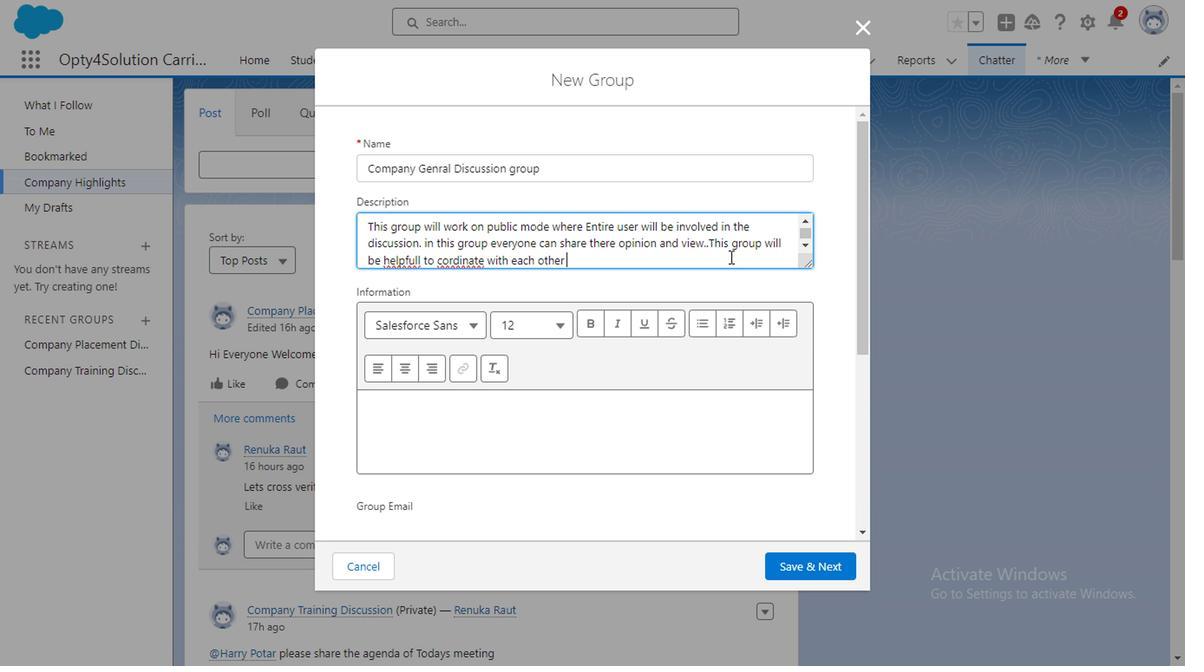 
Action: Mouse moved to (959, 134)
Screenshot: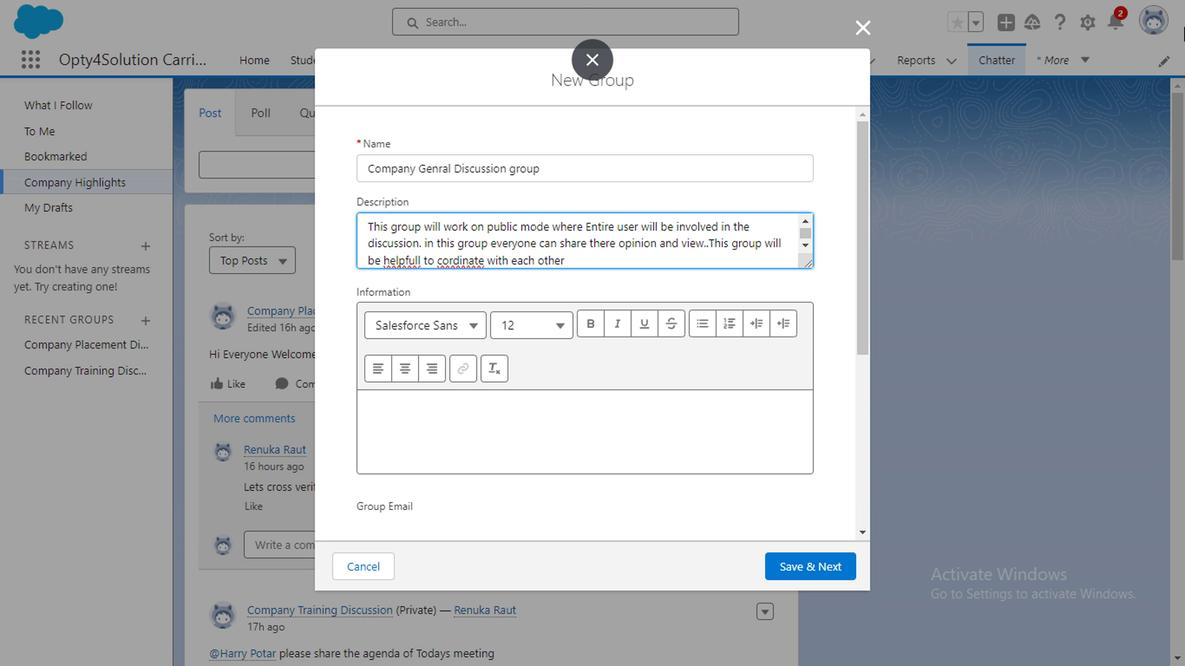 
Action: Key pressed <Key.backspace>.<Key.space><Key.caps_lock>R<Key.caps_lock>elated<Key.space>activity<Key.space>of<Key.space><Key.backspace><Key.backspace><Key.backspace><Key.backspace><Key.backspace><Key.backspace><Key.backspace><Key.backspace><Key.backspace><Key.backspace><Key.backspace><Key.backspace><Key.backspace><Key.backspace><Key.backspace><Key.backspace><Key.backspace><Key.backspace><Key.backspace><Key.backspace><Key.space>we<Key.space>need<Key.space>to<Key.space>a<Key.backspace><Key.backspace><Key.backspace><Key.backspace><Key.backspace><Key.backspace><Key.backspace><Key.backspace><Key.backspace>can<Key.space>share<Key.space>th<Key.backspace><Key.backspace>any
Screenshot: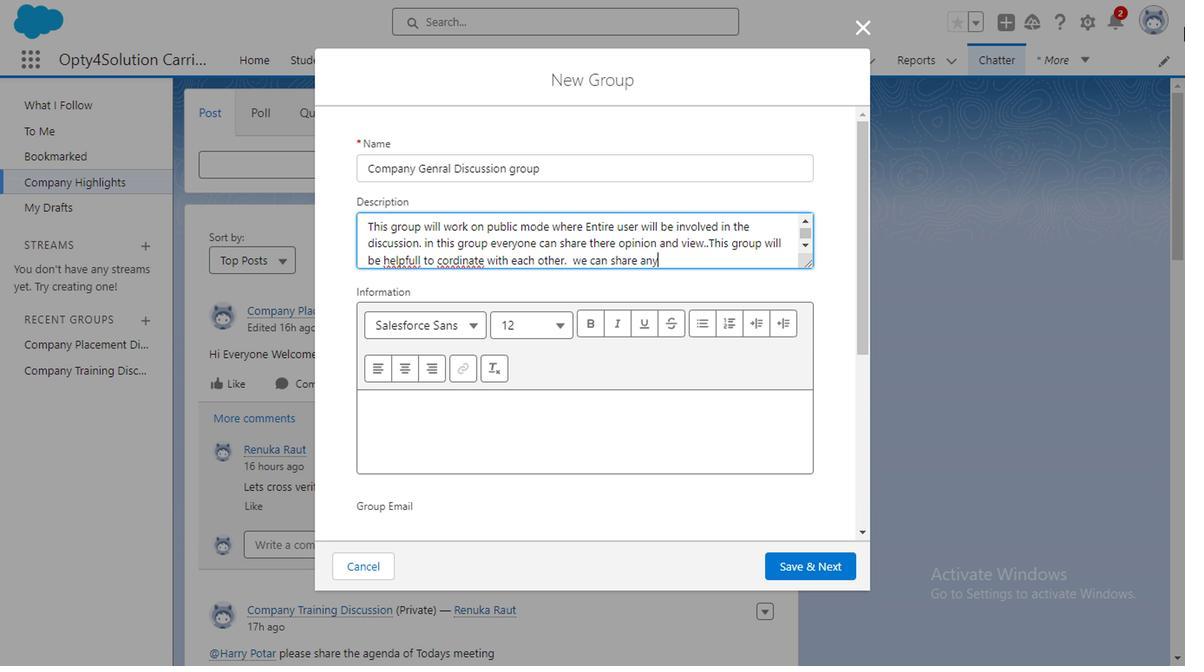 
Action: Mouse moved to (534, 303)
Screenshot: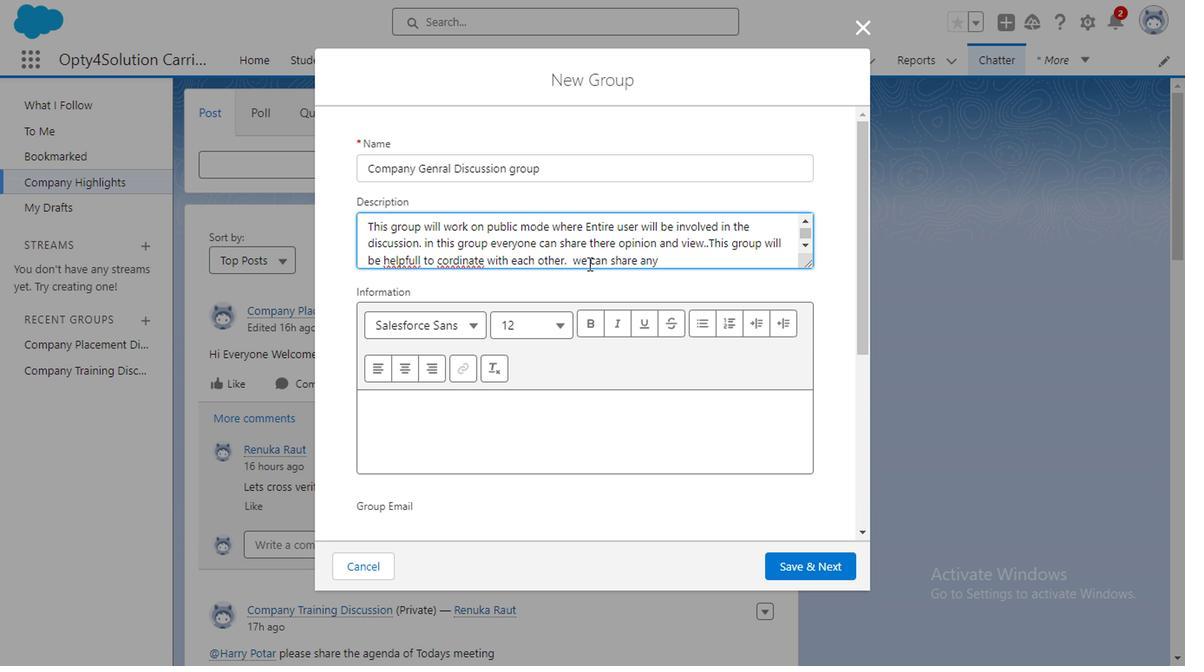 
Action: Mouse pressed left at (534, 303)
Screenshot: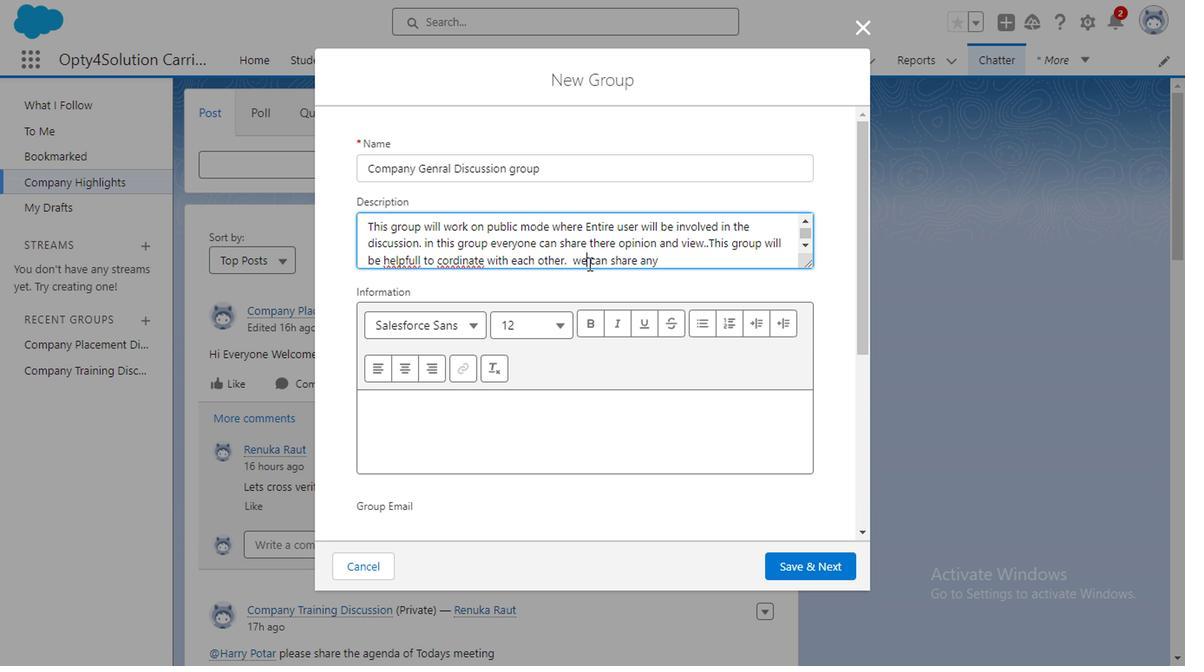 
Action: Key pressed <Key.backspace><Key.backspace>everyone<Key.space>
Screenshot: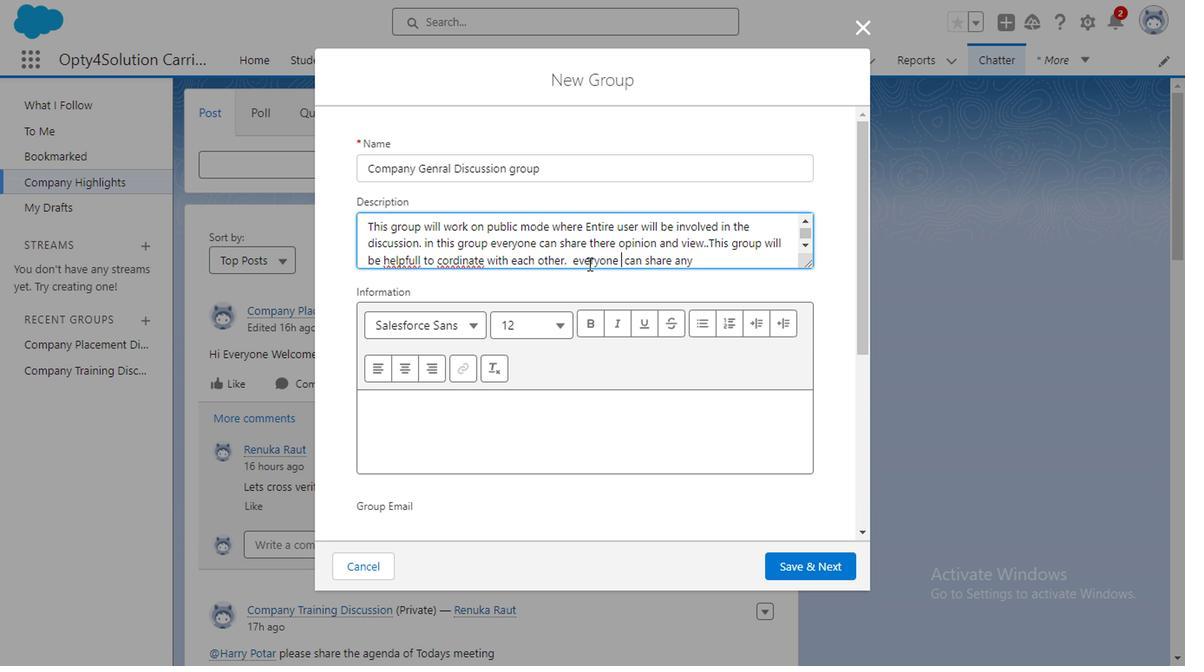 
Action: Mouse moved to (616, 300)
Screenshot: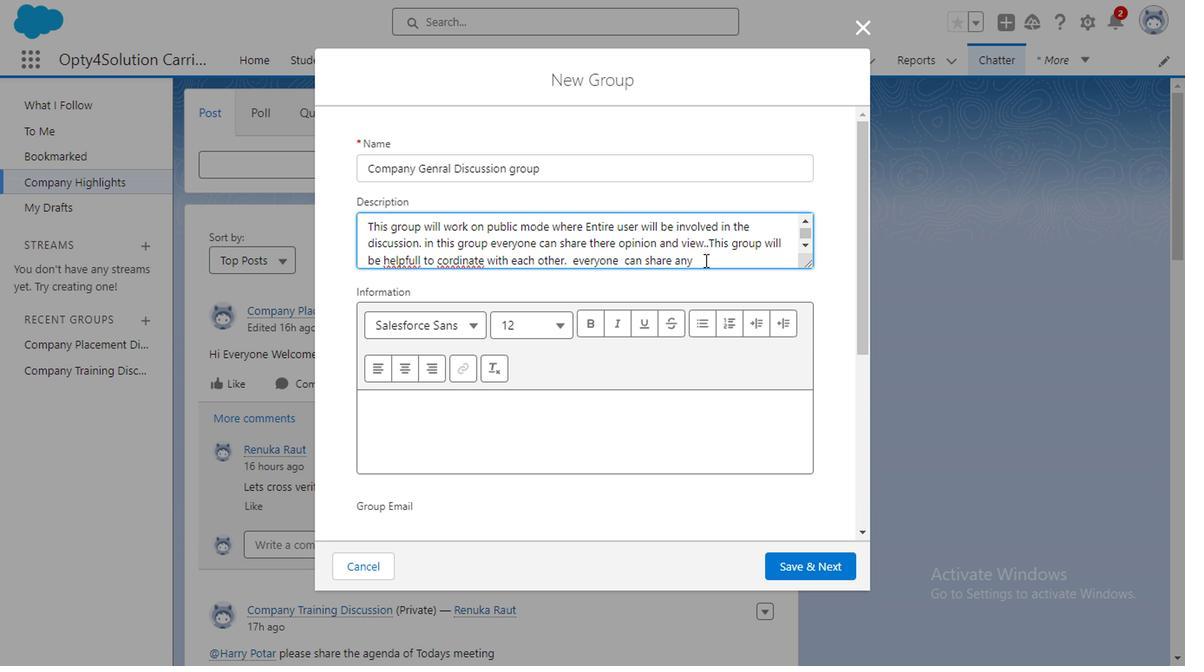 
Action: Mouse pressed left at (616, 300)
Screenshot: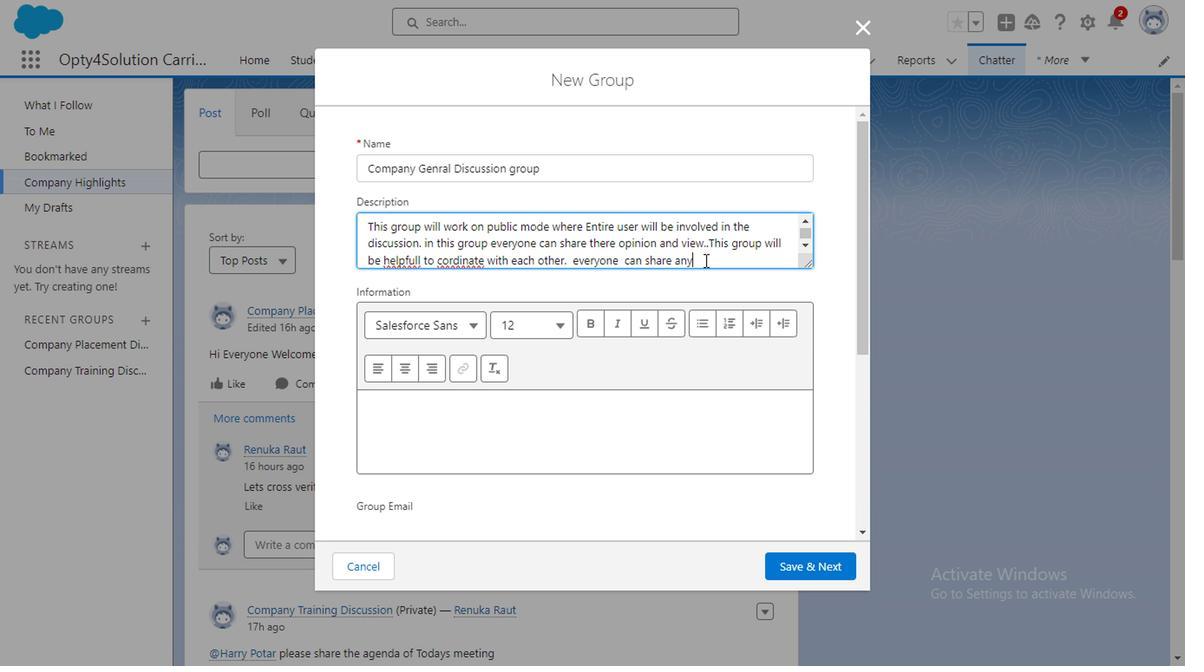 
Action: Key pressed <Key.backspace><Key.backspace><Key.backspace>there<Key.backspace><Key.backspace><Key.backspace><Key.backspace><Key.backspace>post<Key.space>and<Key.space>any<Key.space>tradisional<Key.space>or<Key.space>company<Key.space>related<Key.space>activity<Key.space><Key.backspace>.<Key.space><Key.enter><Key.caps_lock>I<Key.caps_lock>n<Key.space>this<Key.space>group<Key.space><Key.backspace><Key.backspace><Key.backspace><Key.backspace><Key.backspace><Key.backspace><Key.backspace><Key.backspace><Key.backspace><Key.backspace><Key.backspace><Key.backspace><Key.backspace><Key.backspace><Key.caps_lock>A<Key.caps_lock>ny<Key.space>announcement<Key.space>
Screenshot: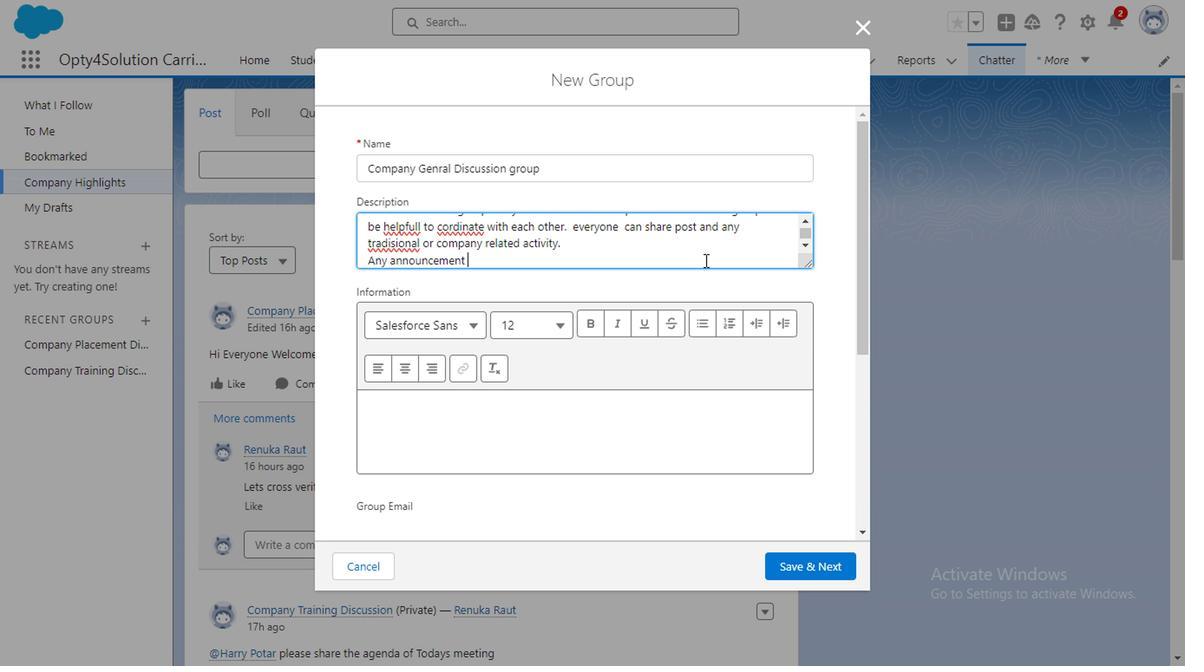 
Action: Mouse moved to (600, 327)
Screenshot: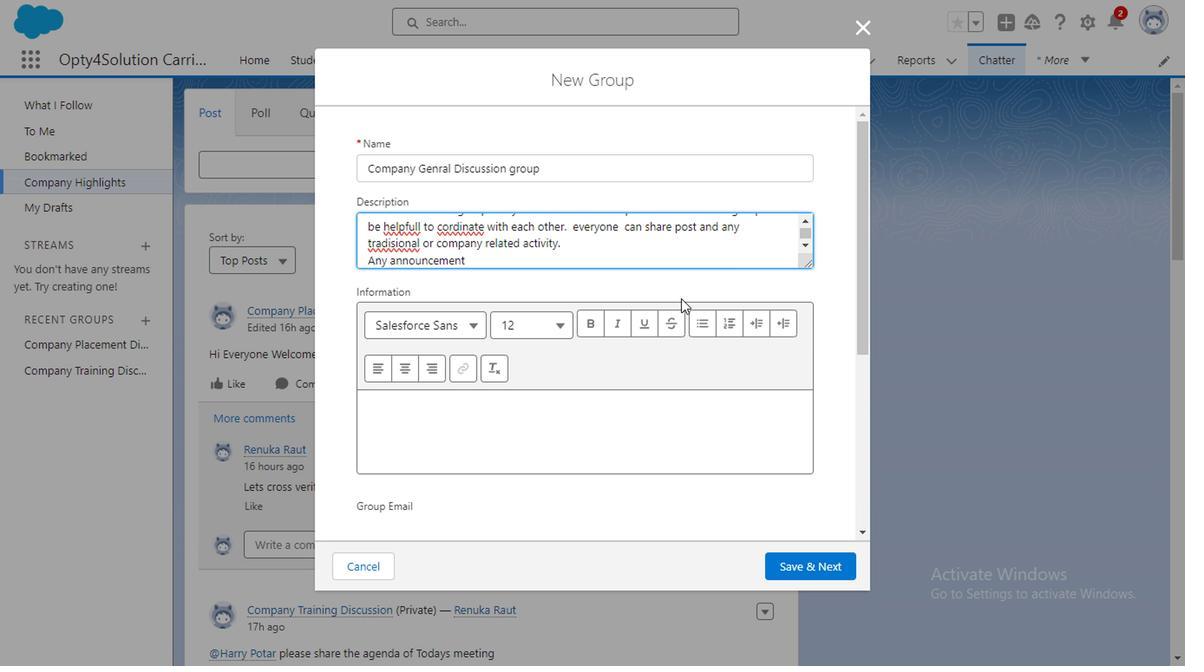
Action: Key pressed related<Key.space>holiday<Key.space>and<Key.space>
Screenshot: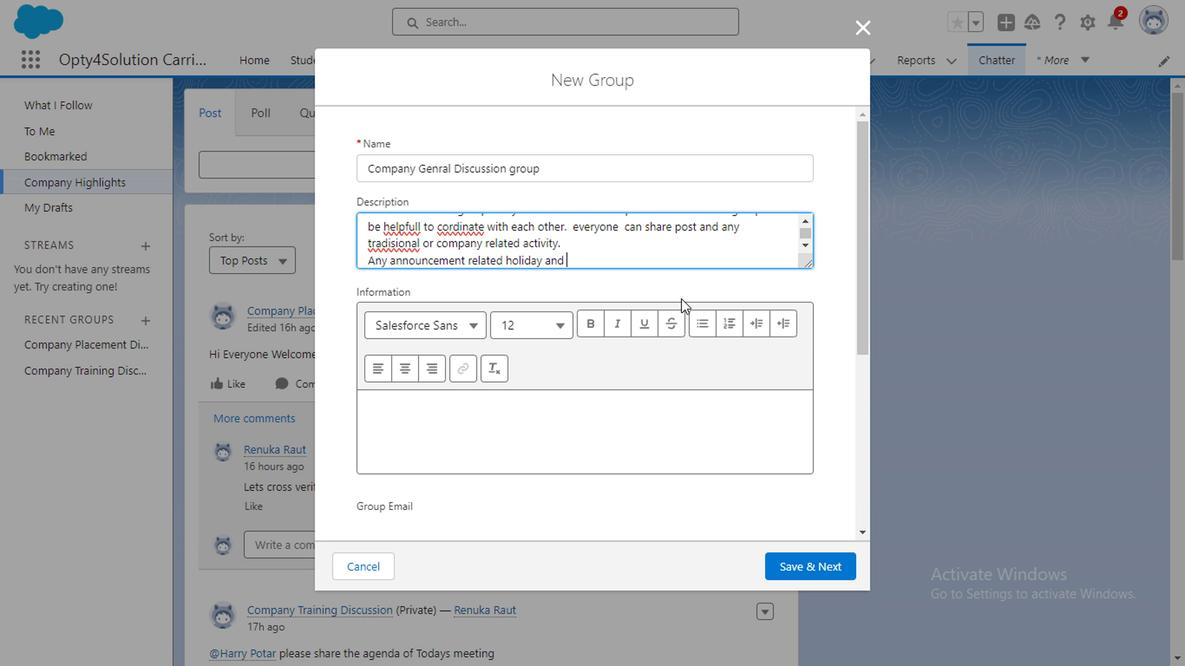 
Action: Mouse moved to (627, 343)
Screenshot: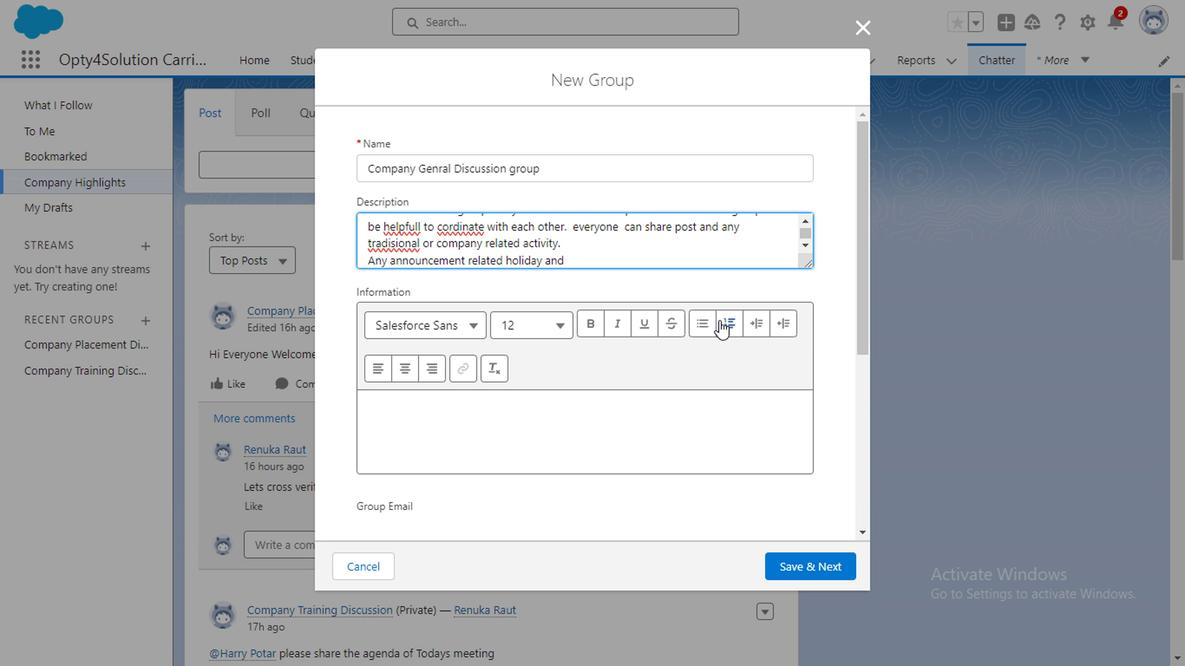 
Action: Key pressed a<Key.backspace><Key.backspace><Key.backspace><Key.backspace>nd<Key.space><Key.caps_lock>S<Key.caps_lock>pecial<Key.space>occession
Screenshot: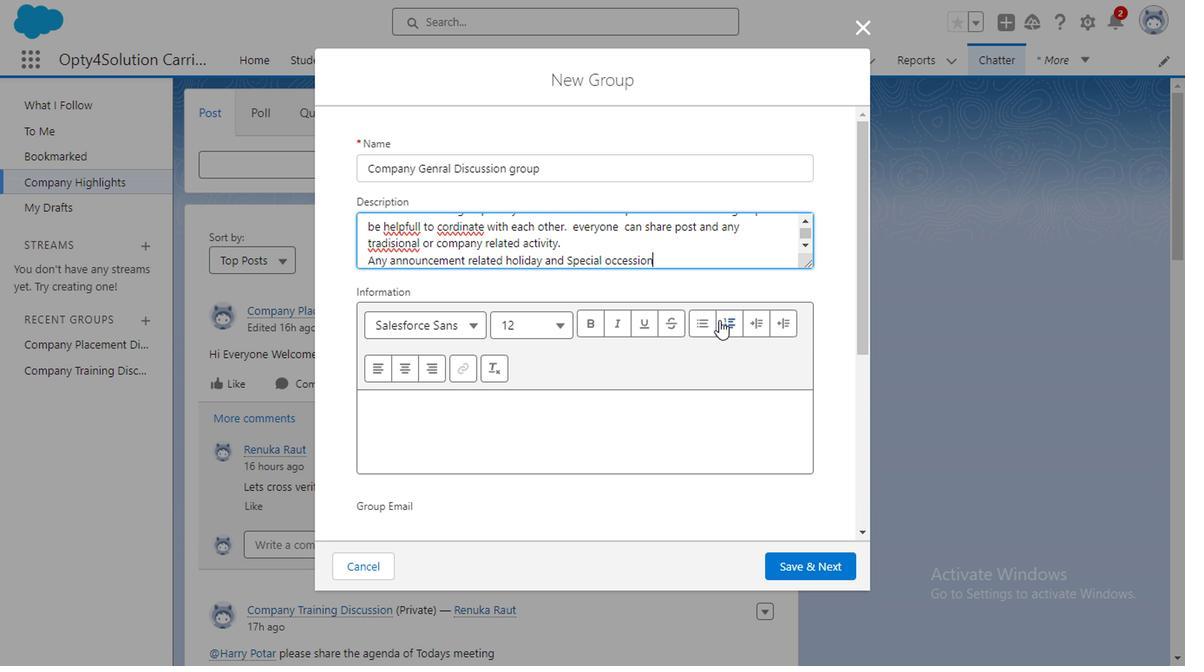 
Action: Mouse moved to (395, 427)
Screenshot: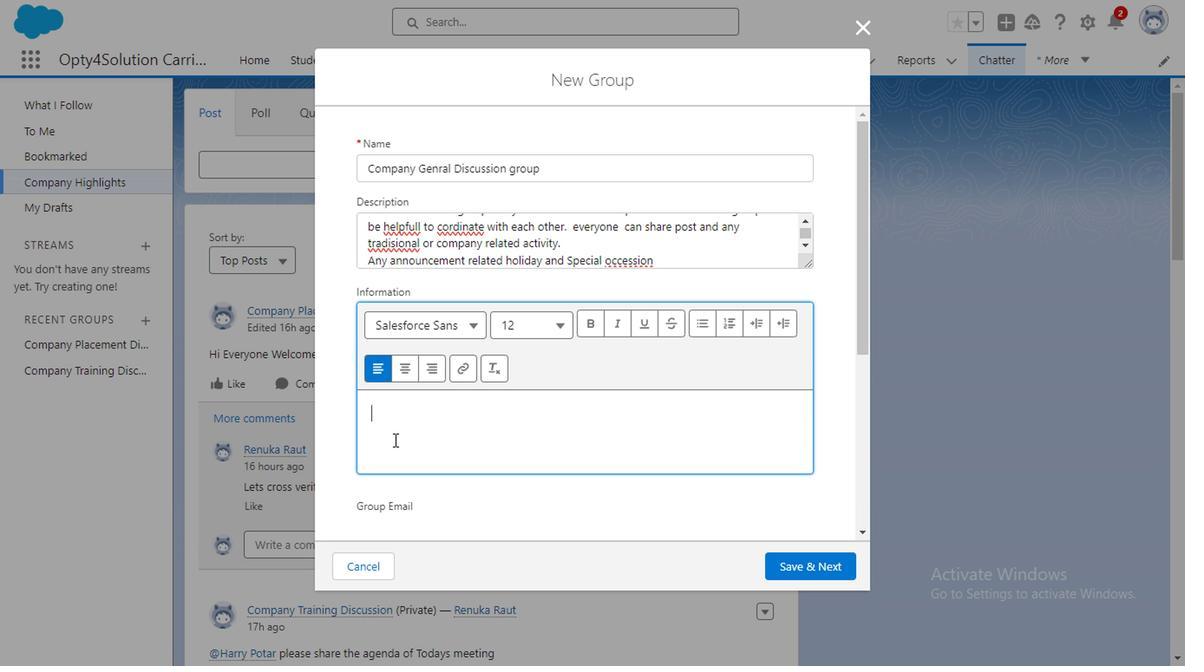 
Action: Mouse pressed left at (395, 427)
Screenshot: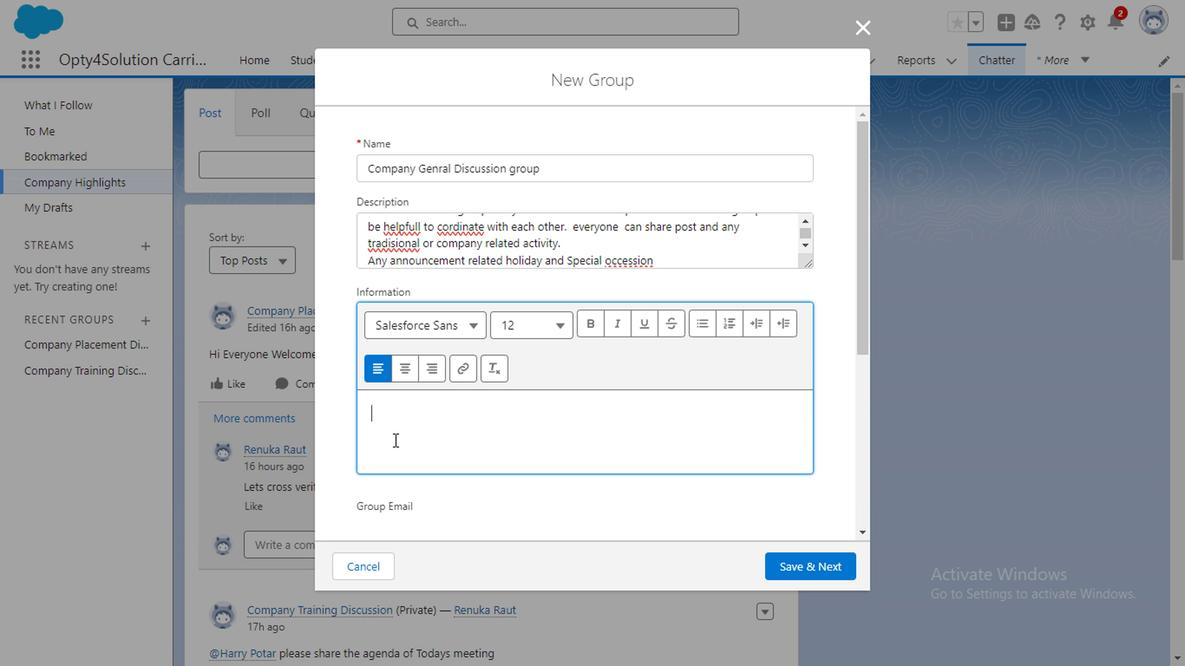 
Action: Mouse moved to (439, 430)
Screenshot: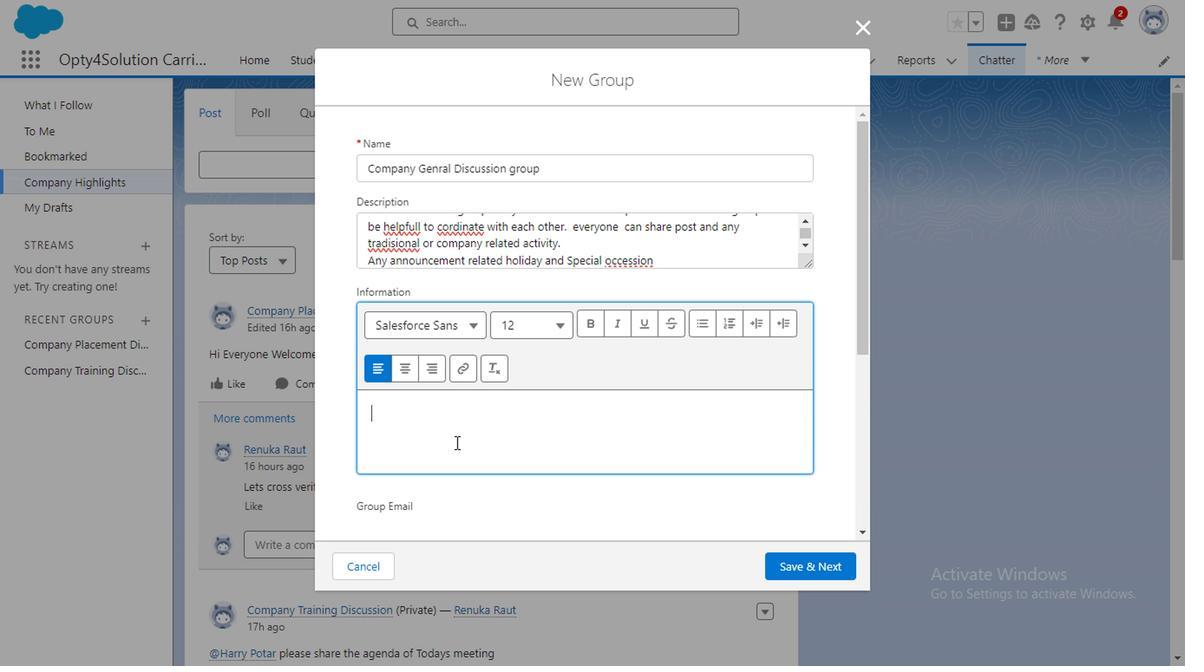 
Action: Key pressed <Key.caps_lock>H<Key.caps_lock>ello<Key.space><Key.caps_lock>E<Key.caps_lock>veryone<Key.space>welcome<Key.space>to<Key.space>the<Key.space><Key.caps_lock>C<Key.caps_lock>ompany<Key.space><Key.caps_lock>G<Key.caps_lock>enarl<Key.space>discussion<Key.space>group<Key.space>
Screenshot: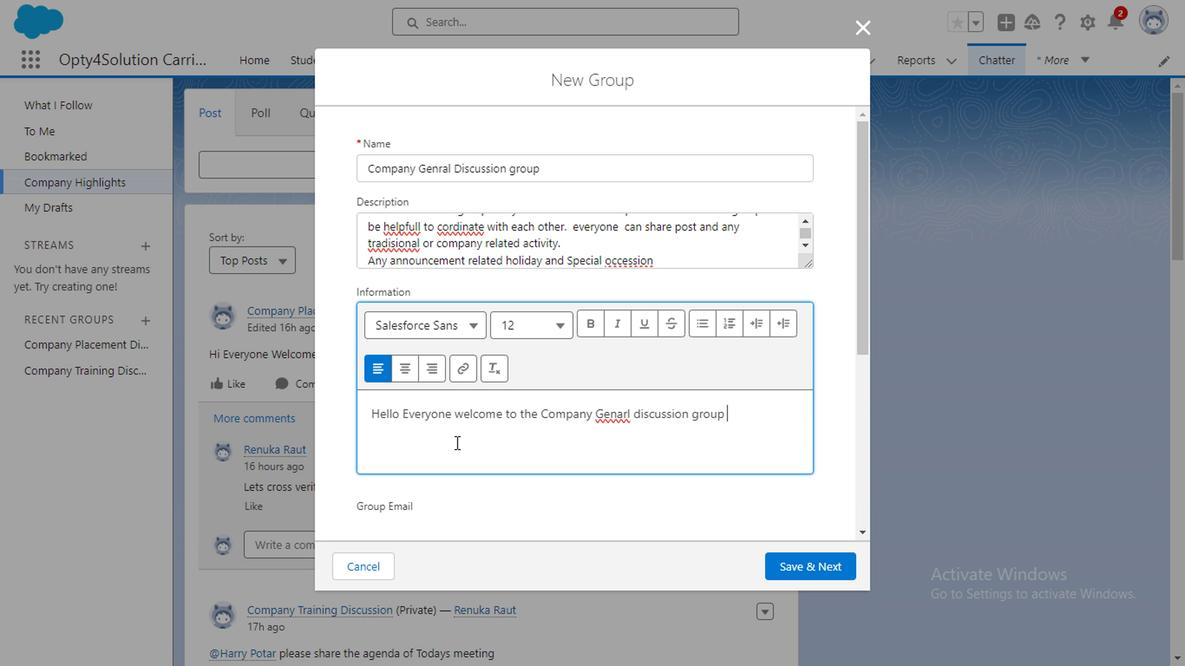
Action: Mouse moved to (553, 411)
Screenshot: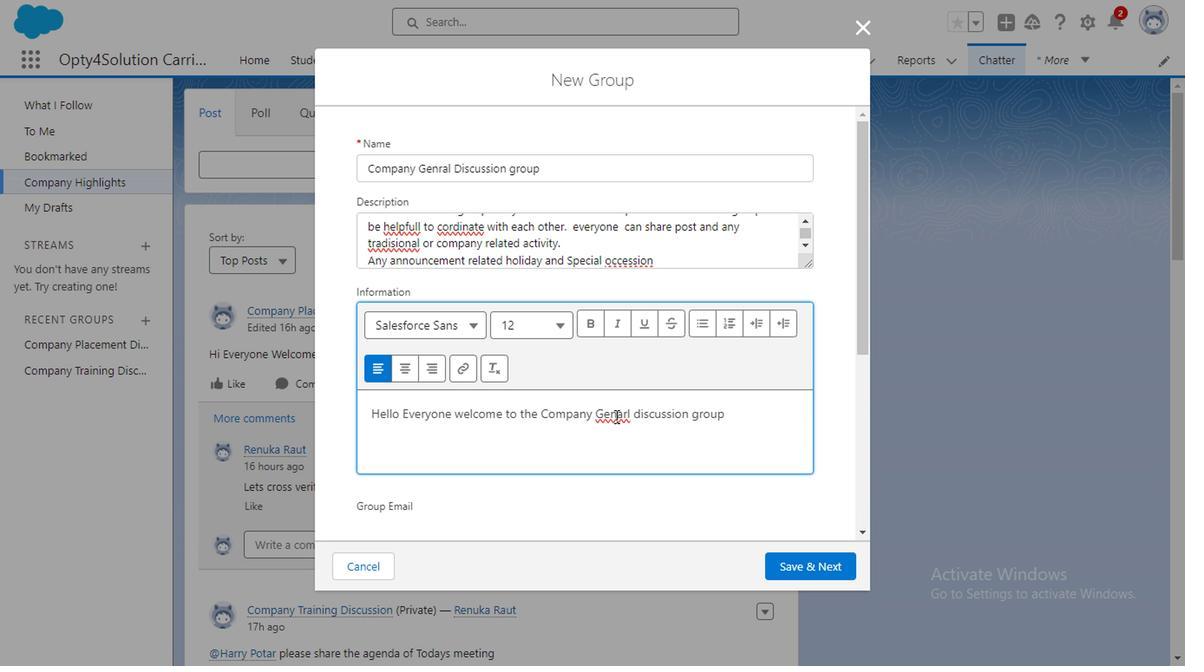 
Action: Mouse pressed right at (553, 411)
Screenshot: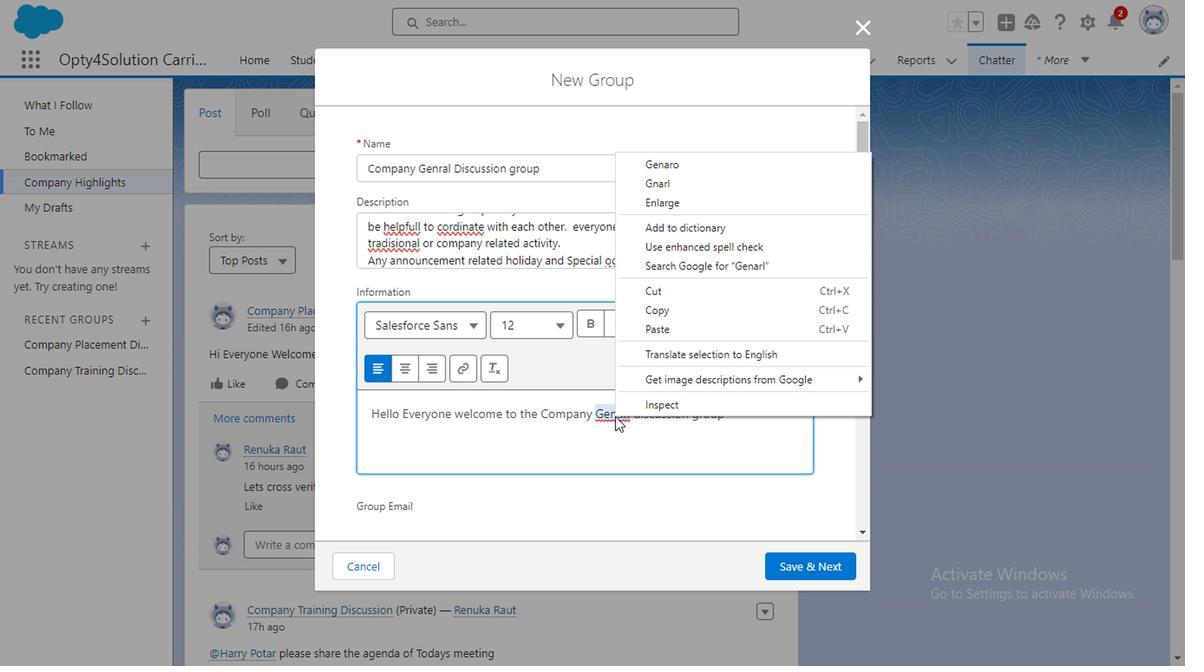 
Action: Mouse moved to (505, 429)
Screenshot: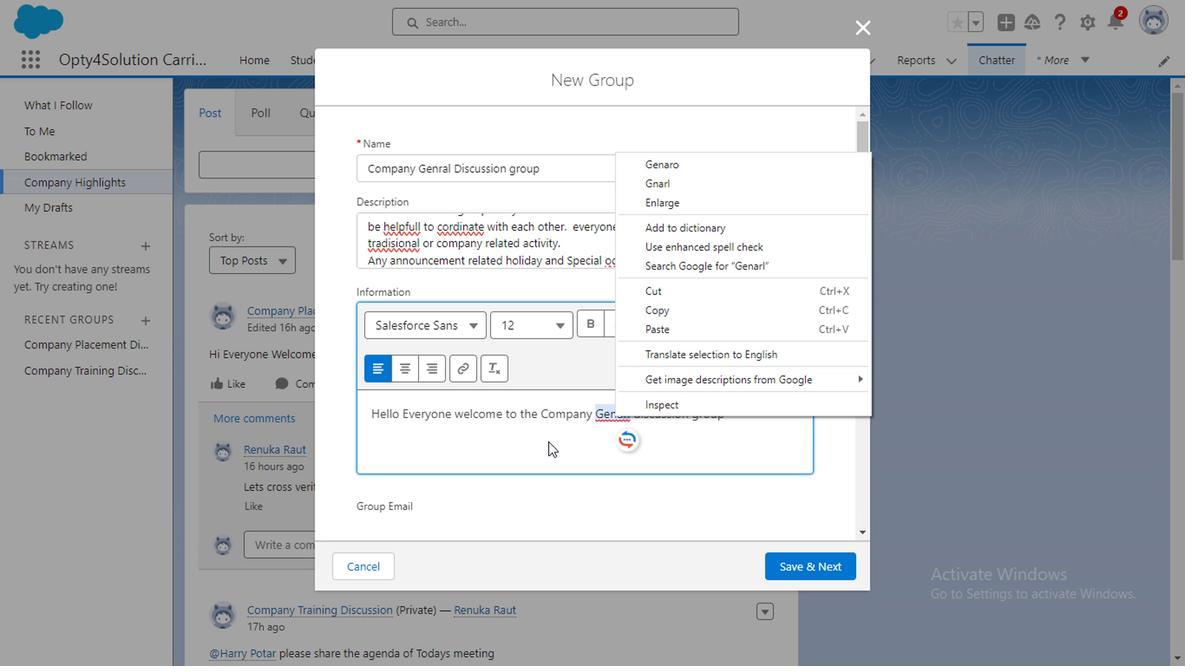 
Action: Mouse pressed left at (505, 429)
Screenshot: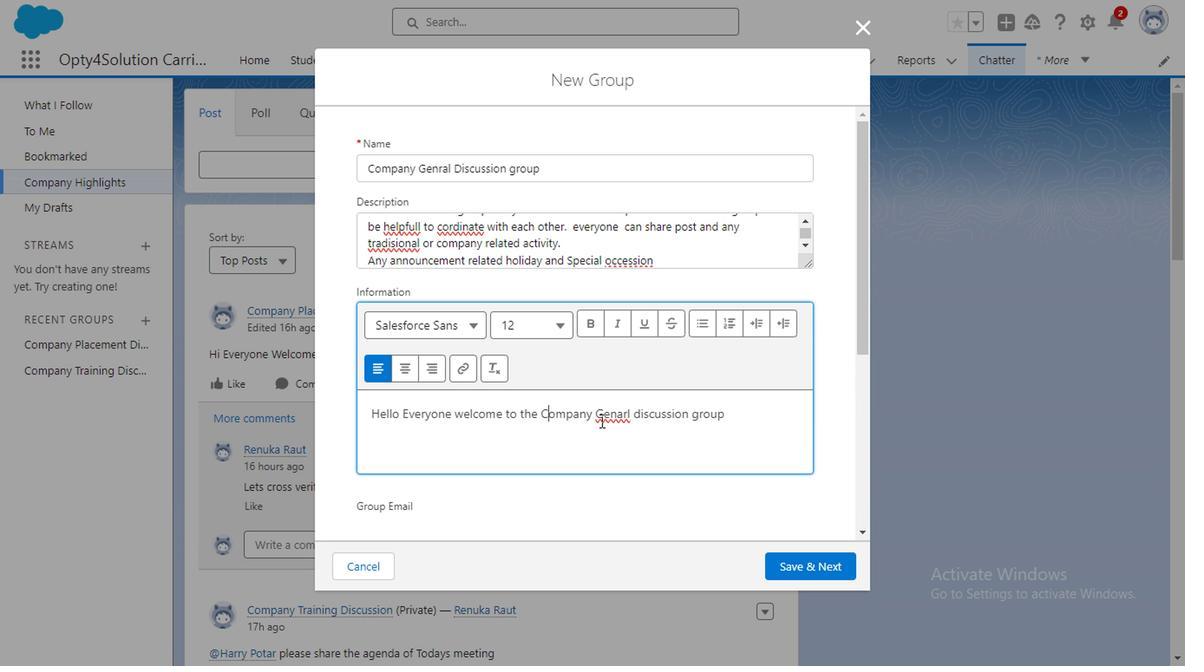 
Action: Mouse moved to (639, 410)
Screenshot: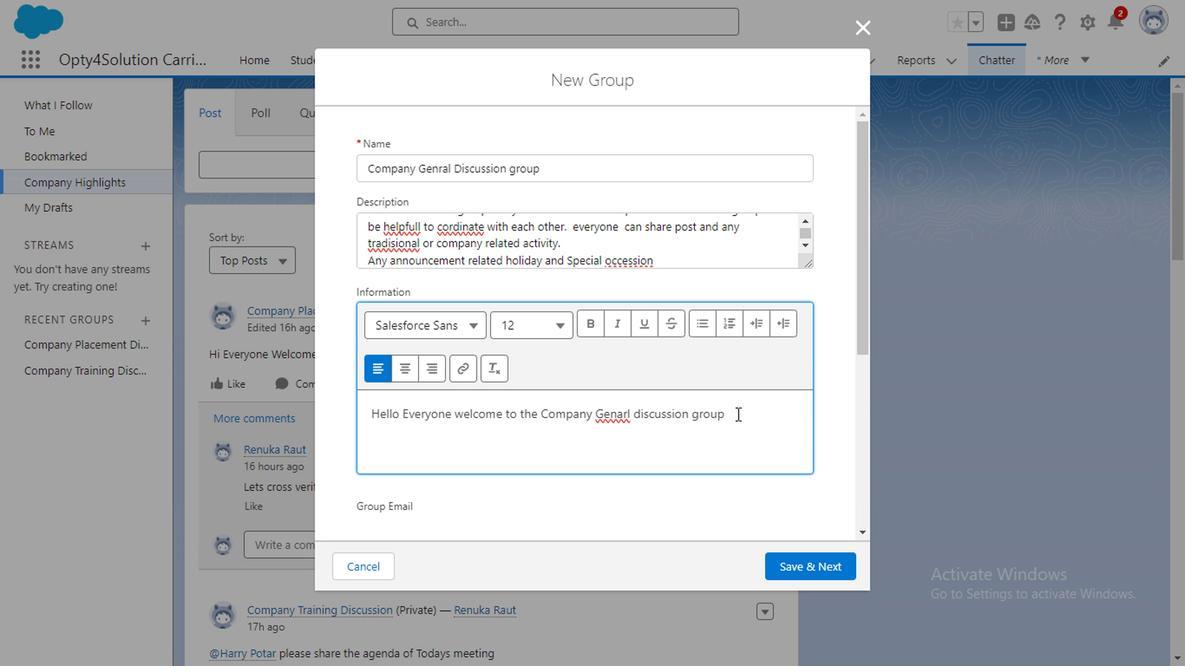 
Action: Mouse pressed left at (639, 410)
Screenshot: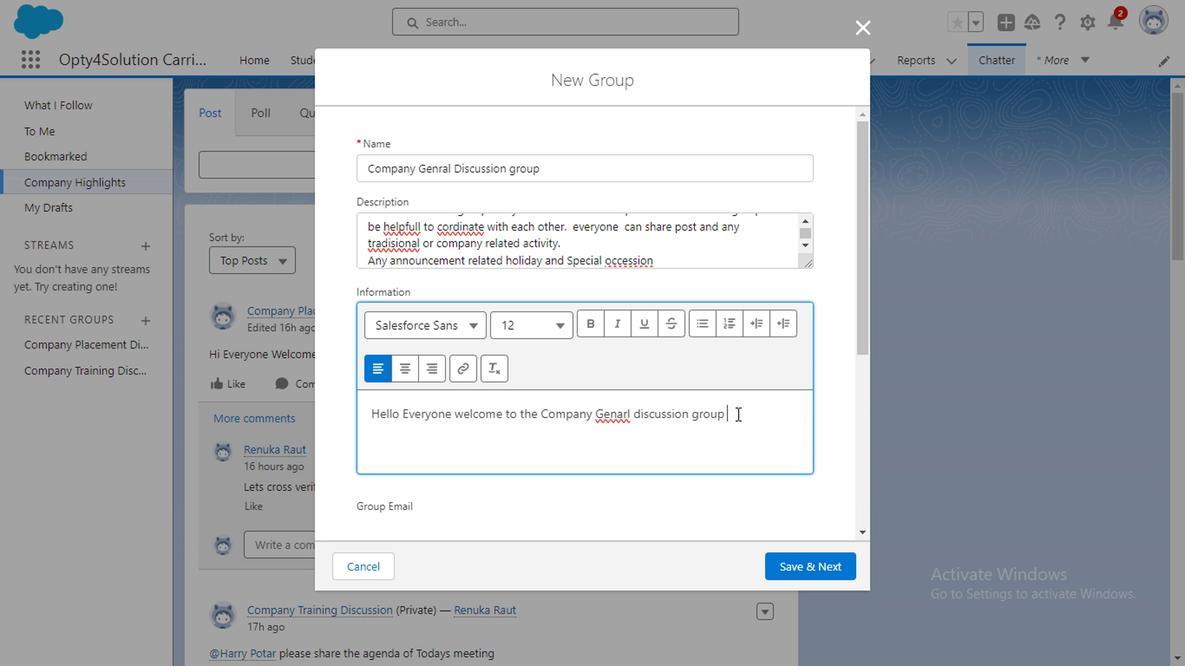 
Action: Key pressed .<Key.enter>please<Key.space>share<Key.space>all<Key.space>your<Key.space>thought<Key.space>and<Key.space>view<Key.space>here<Key.enter>
Screenshot: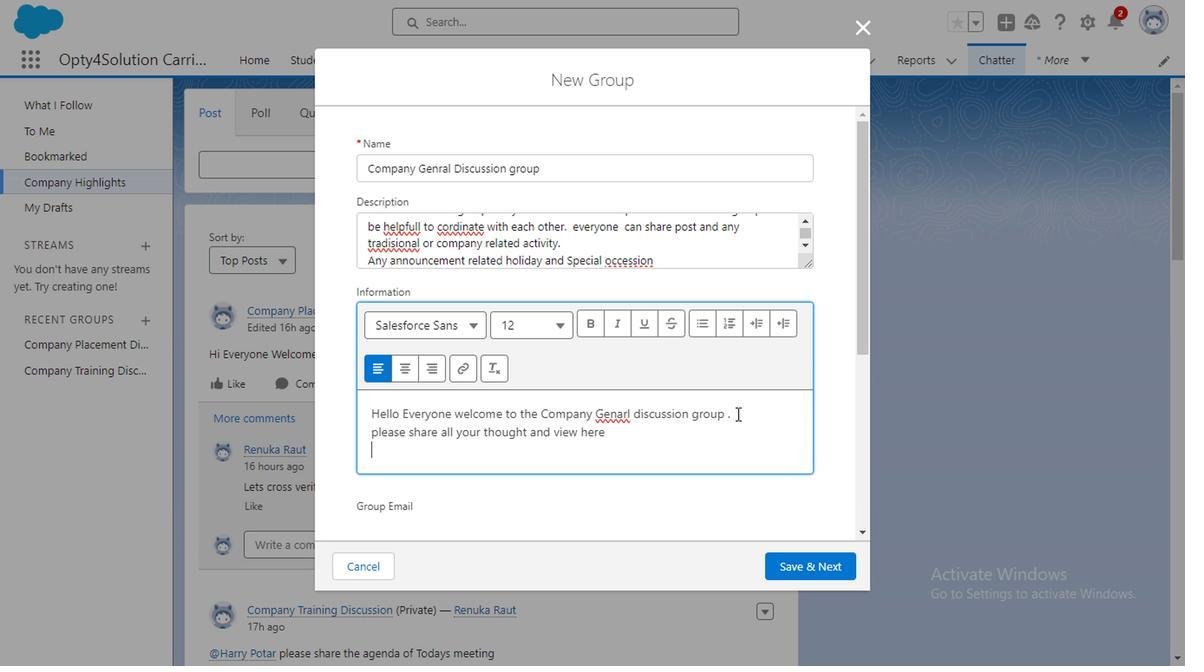 
Action: Mouse moved to (642, 412)
Screenshot: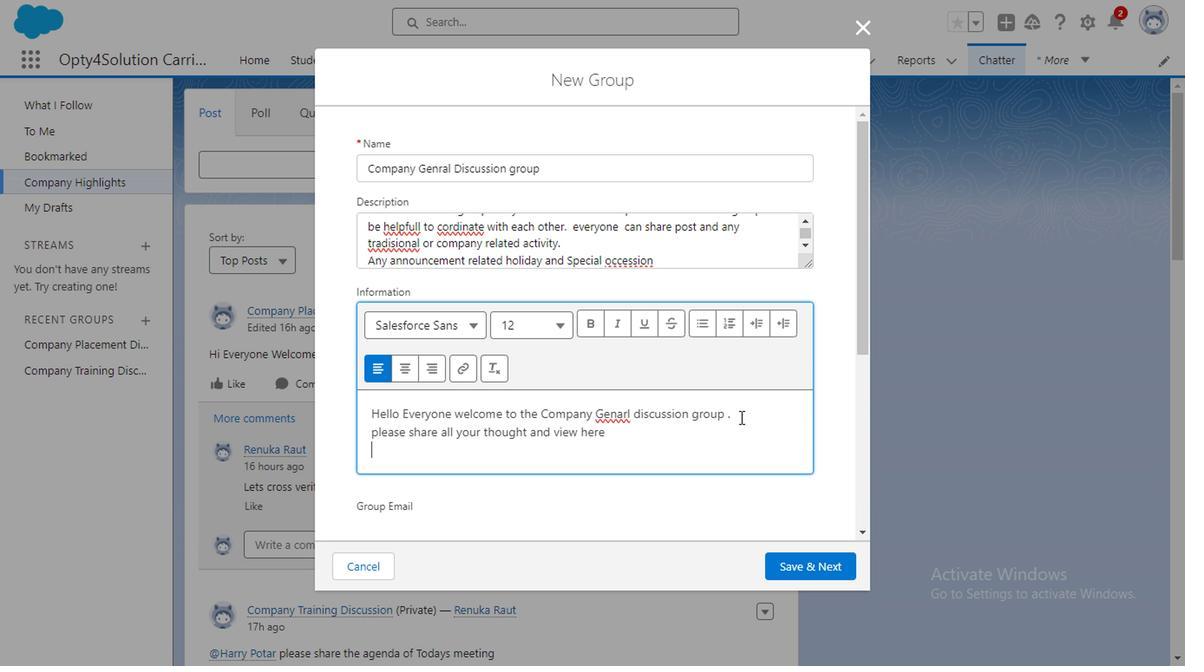 
Action: Mouse pressed left at (642, 412)
Screenshot: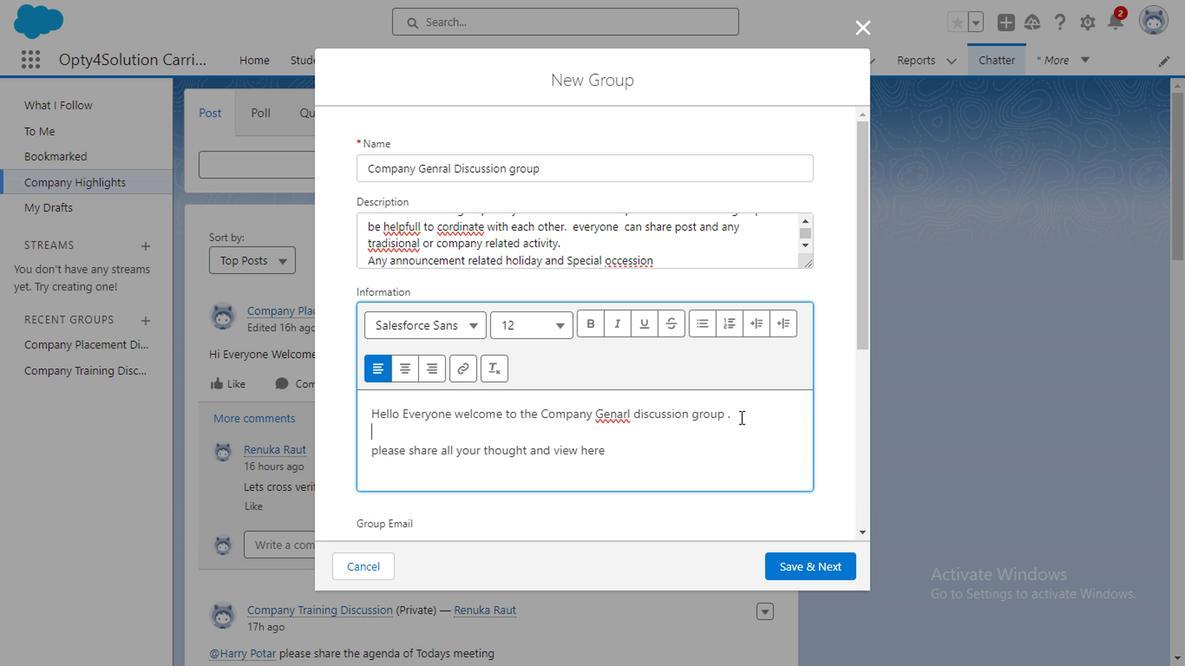 
Action: Key pressed <Key.enter><Key.caps_lock>A<Key.caps_lock>s<Key.space>this<Key.space>group<Key.space>work<Key.space>on<Key.caps_lock>O<Key.caps_lock>pen<Key.space>mode<Key.space>
Screenshot: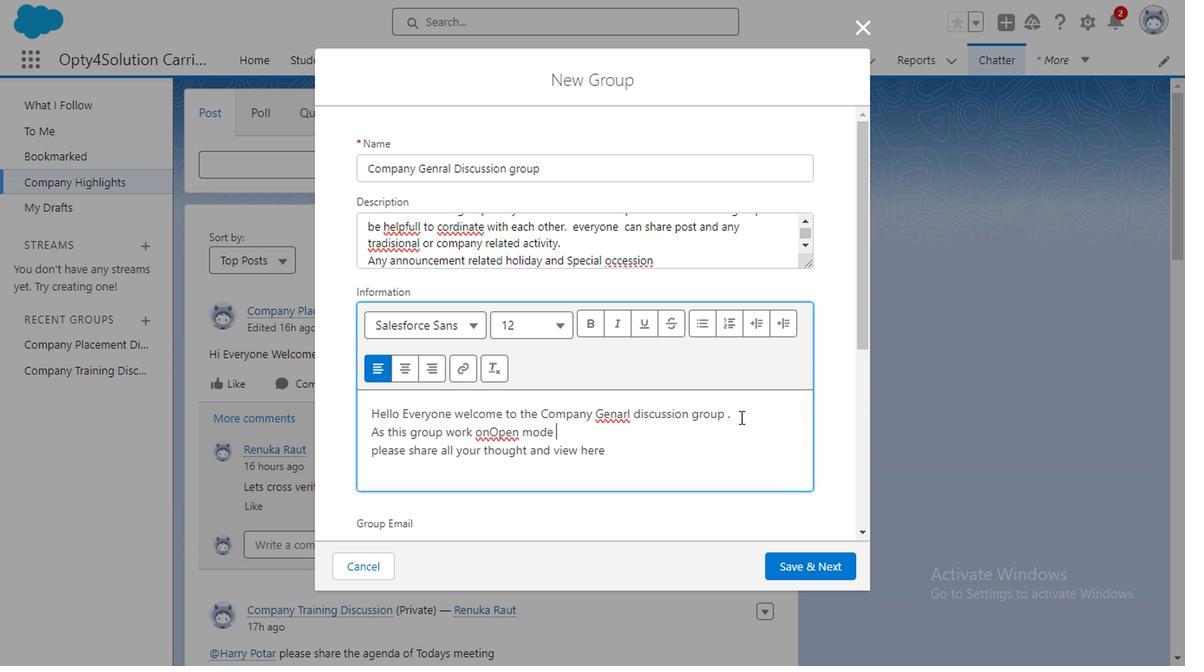 
Action: Mouse moved to (465, 423)
Screenshot: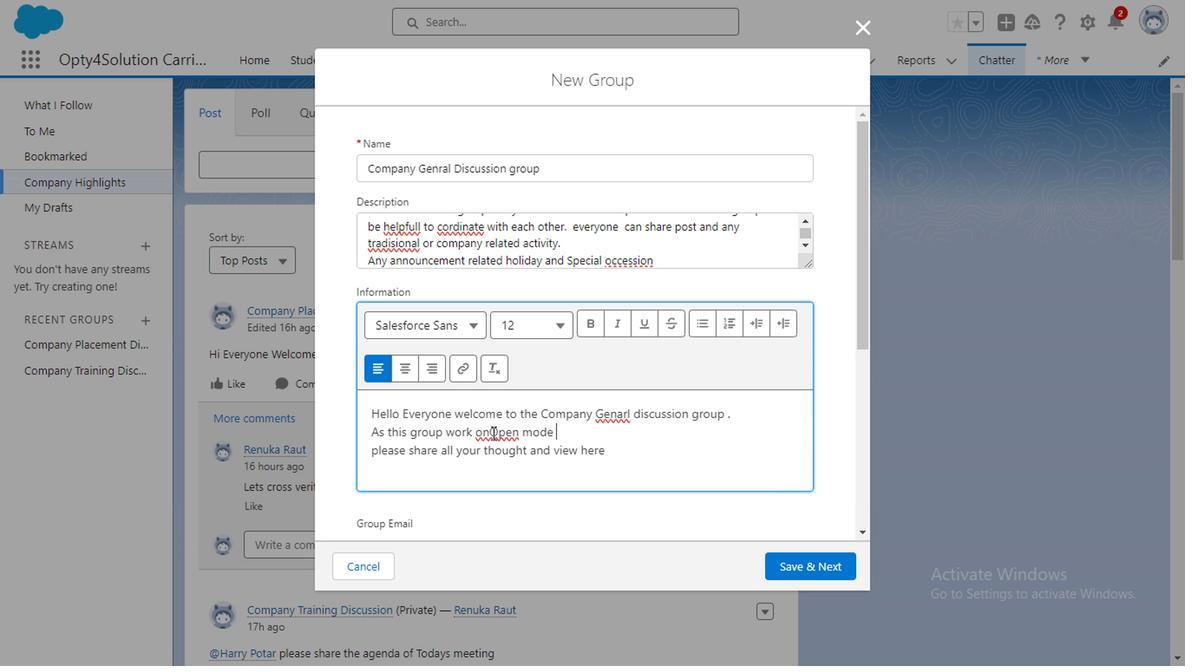 
Action: Mouse pressed left at (465, 423)
Screenshot: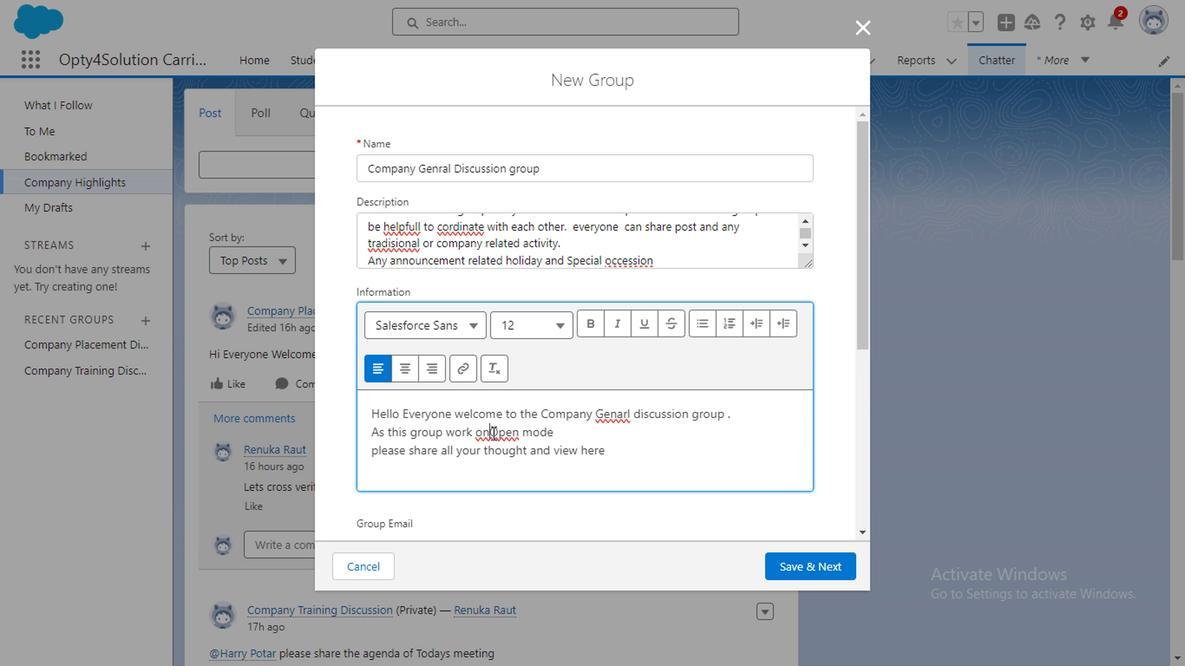 
Action: Key pressed <Key.space>
Screenshot: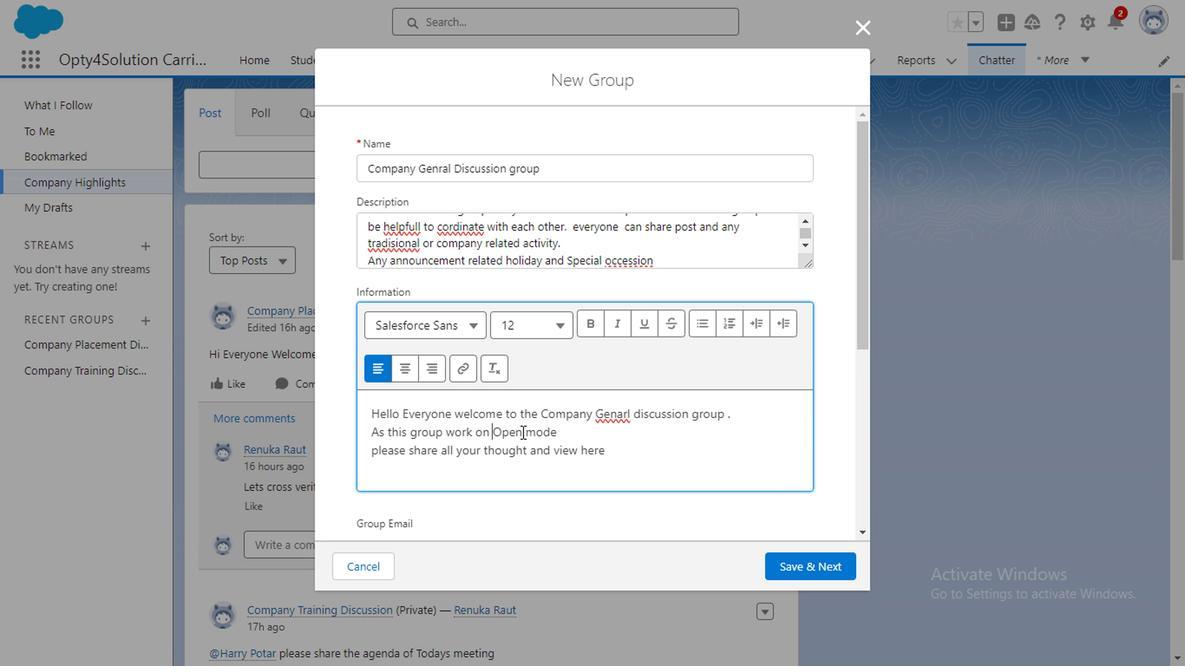 
Action: Mouse moved to (487, 422)
Screenshot: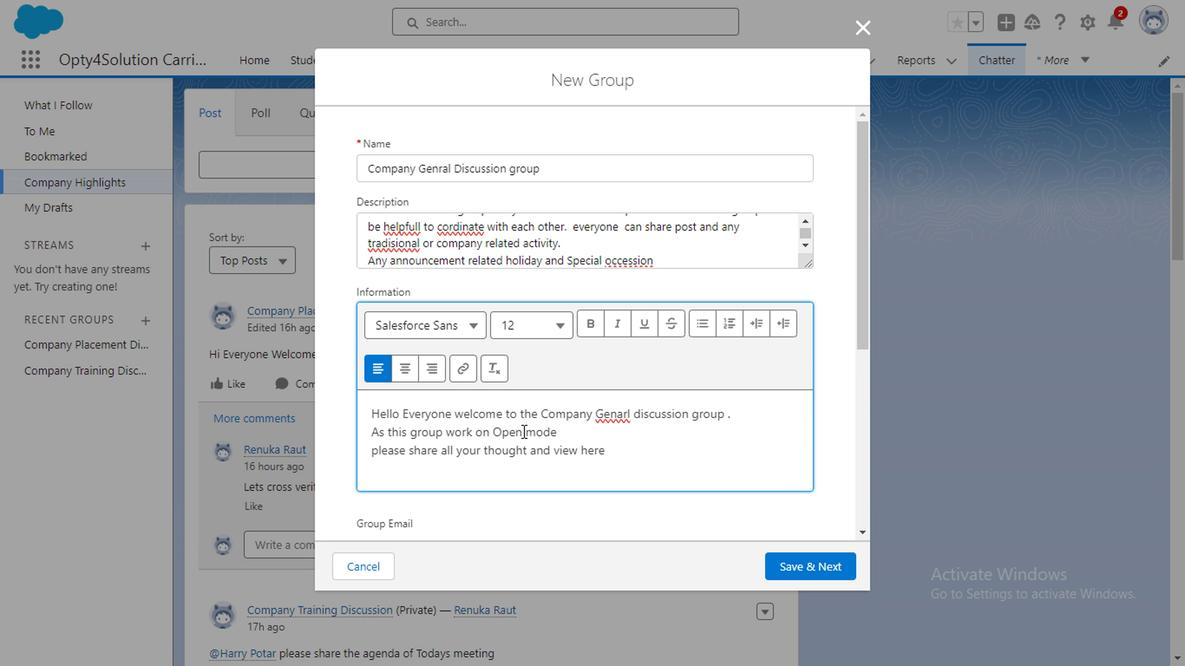 
Action: Mouse pressed left at (487, 422)
Screenshot: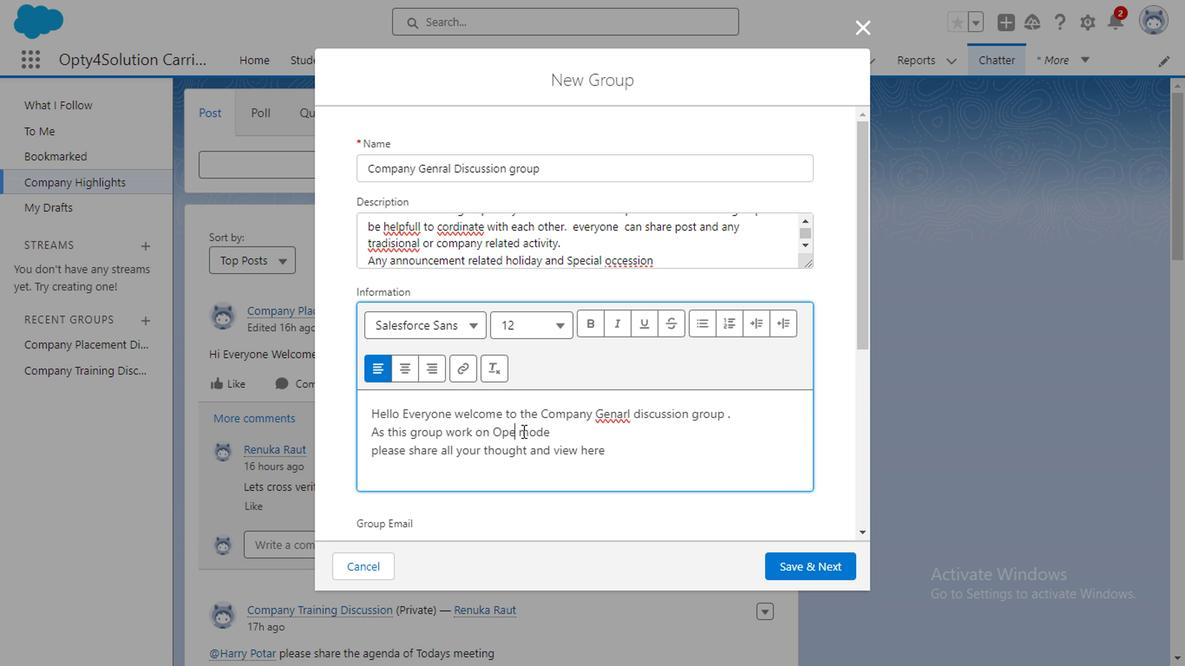 
Action: Key pressed <Key.backspace><Key.backspace><Key.backspace><Key.backspace><Key.caps_lock>P<Key.caps_lock>ublic<Key.space>
Screenshot: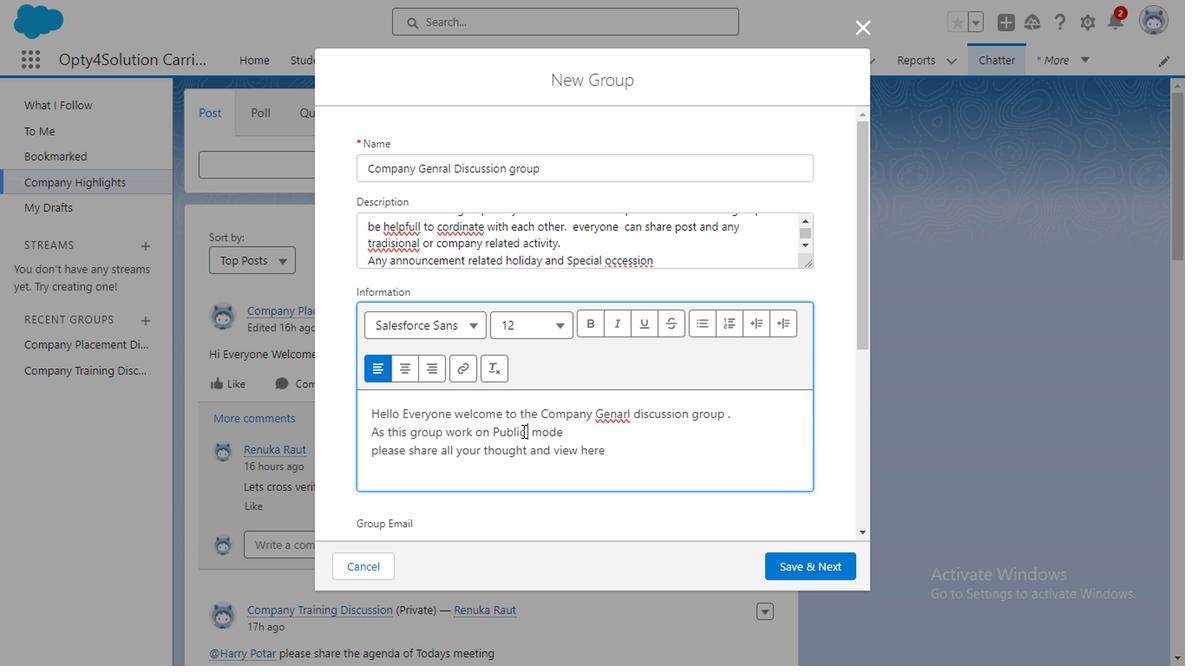 
Action: Mouse moved to (377, 435)
Screenshot: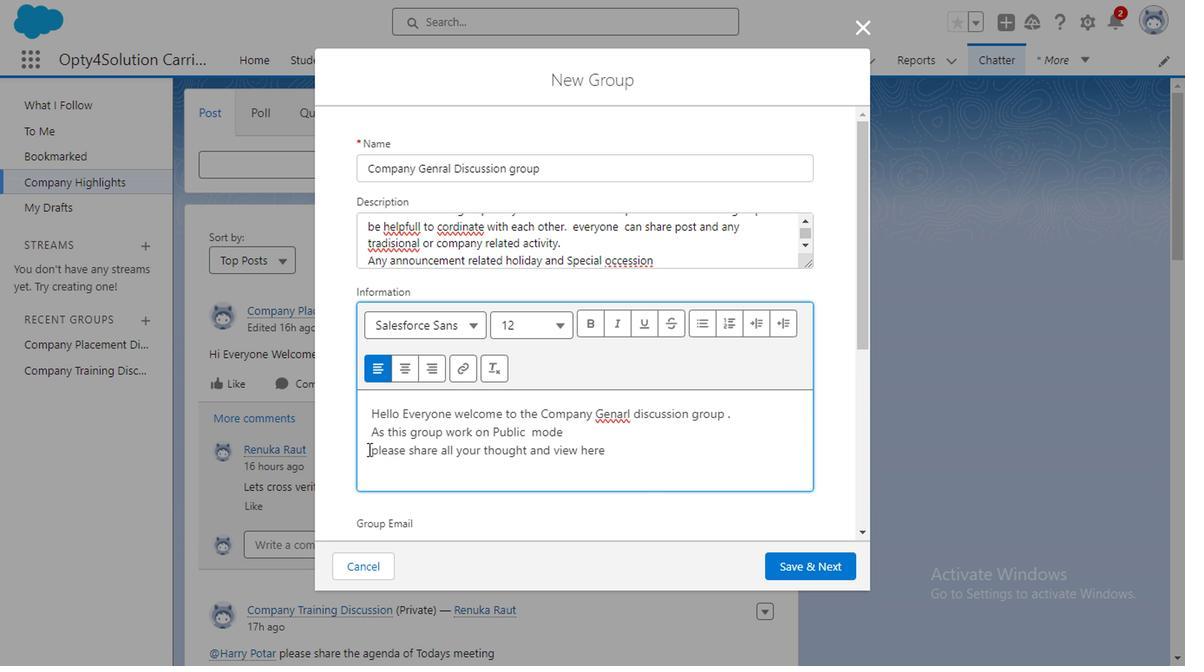 
Action: Mouse pressed left at (377, 435)
Screenshot: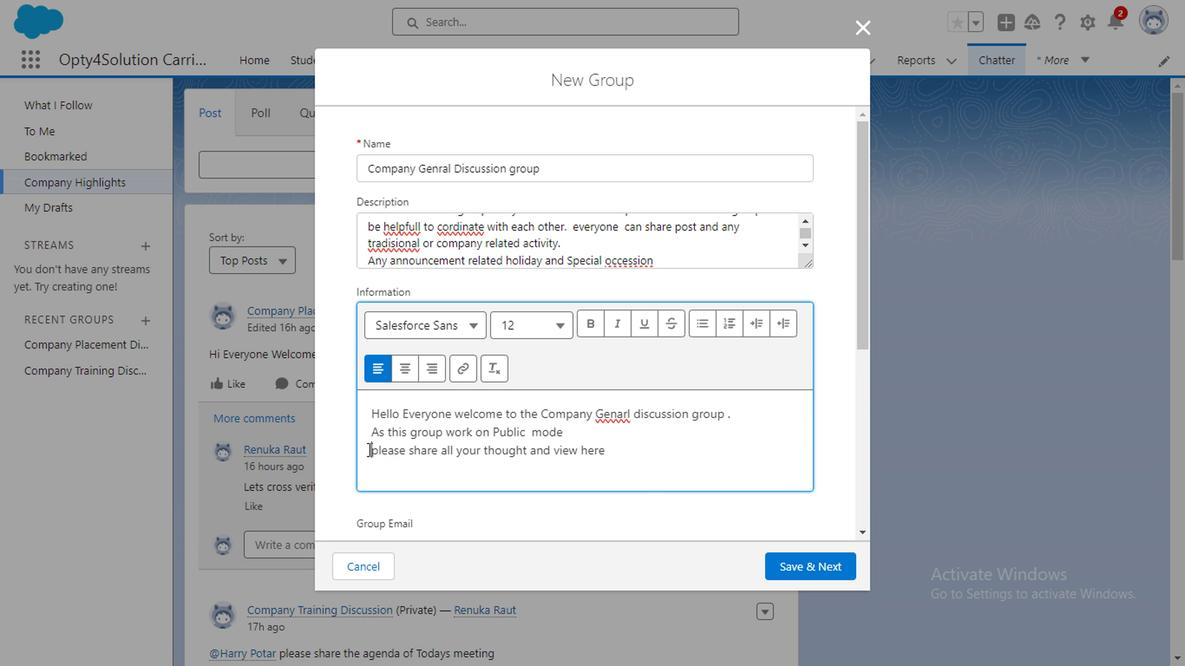 
Action: Key pressed everyone<Key.space>in<Key.space>this<Key.space>group<Key.space>
Screenshot: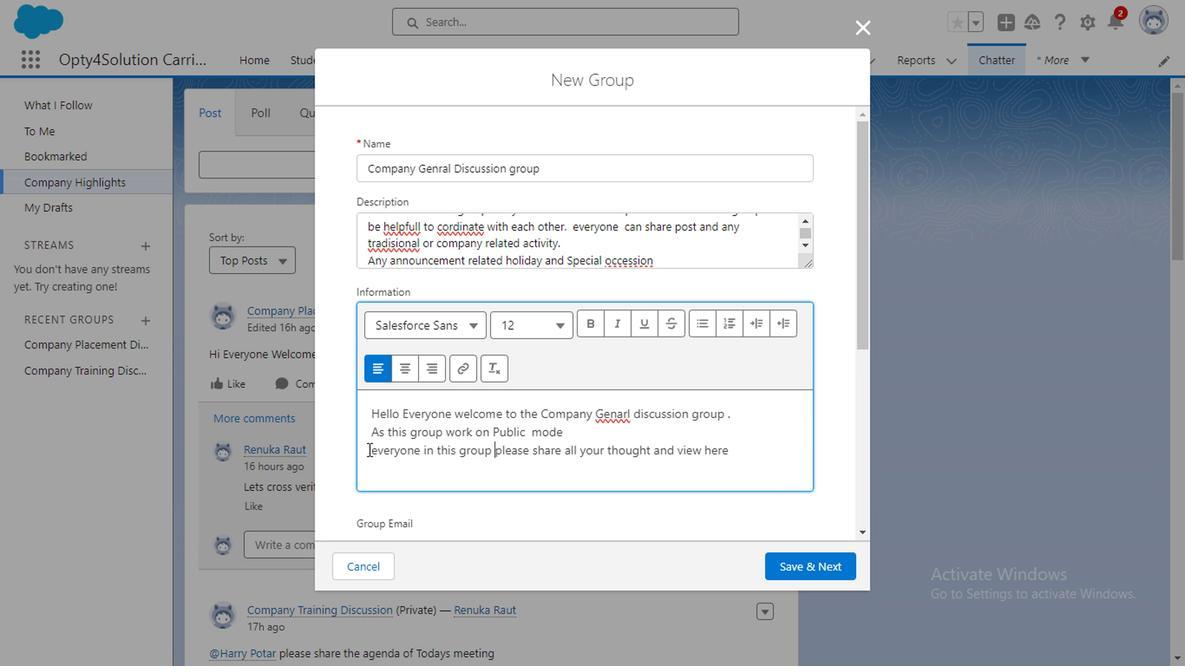 
Action: Mouse moved to (637, 436)
Screenshot: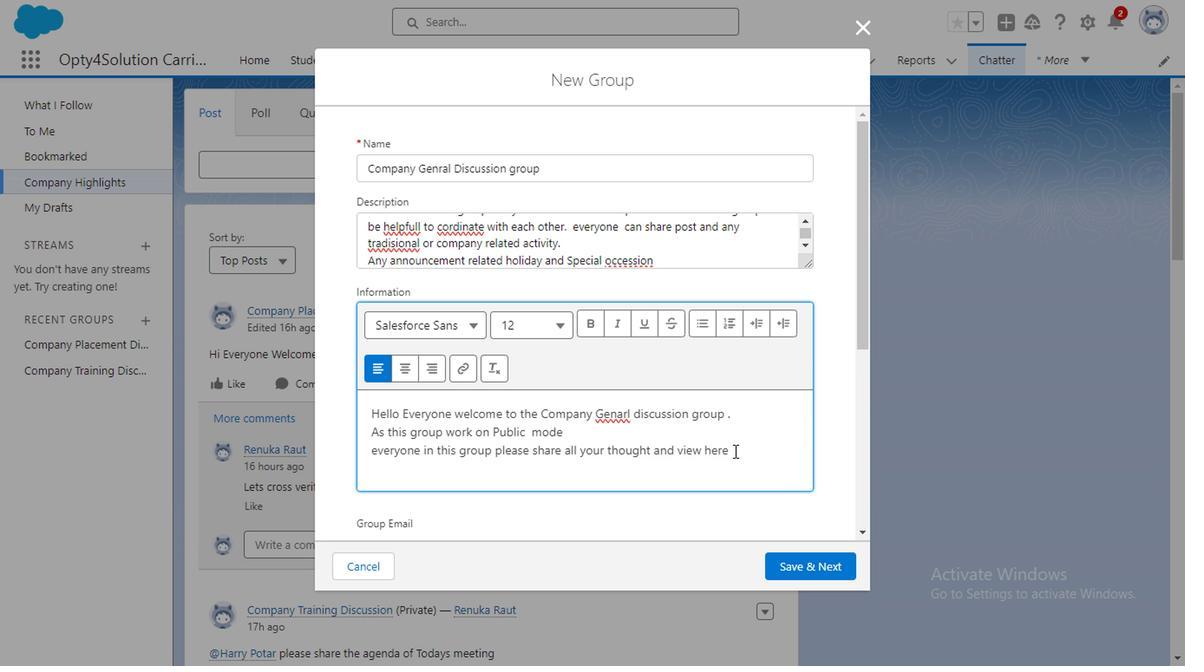 
Action: Mouse pressed left at (637, 436)
Screenshot: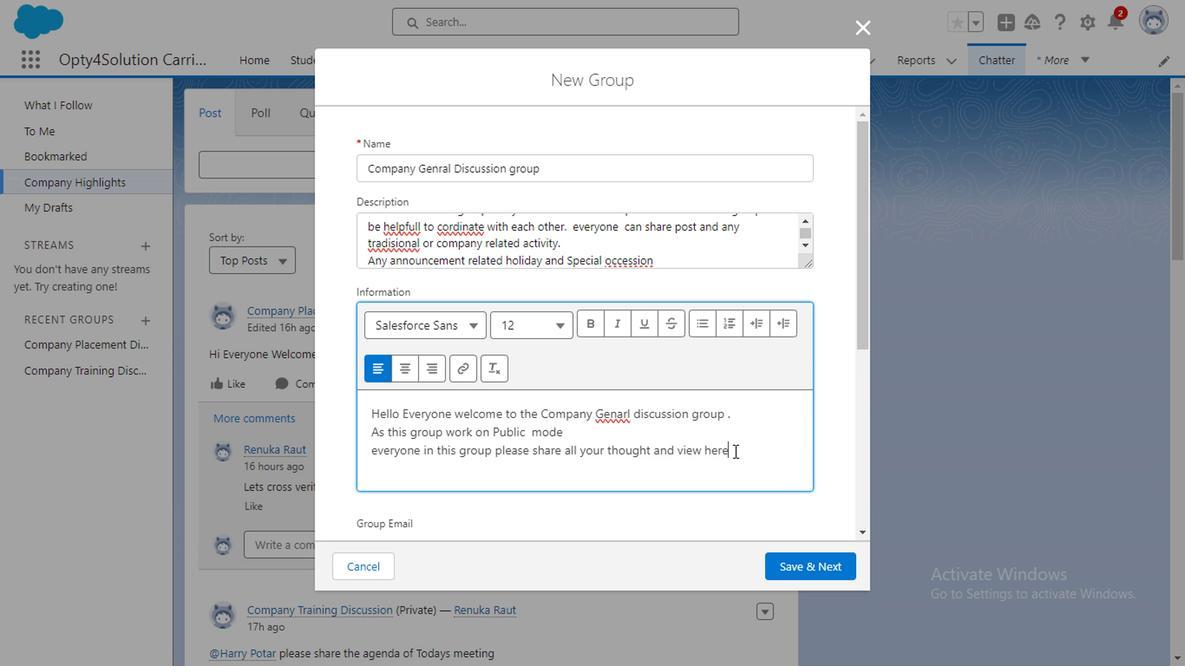
Action: Key pressed .<Key.enter><Key.enter>
Screenshot: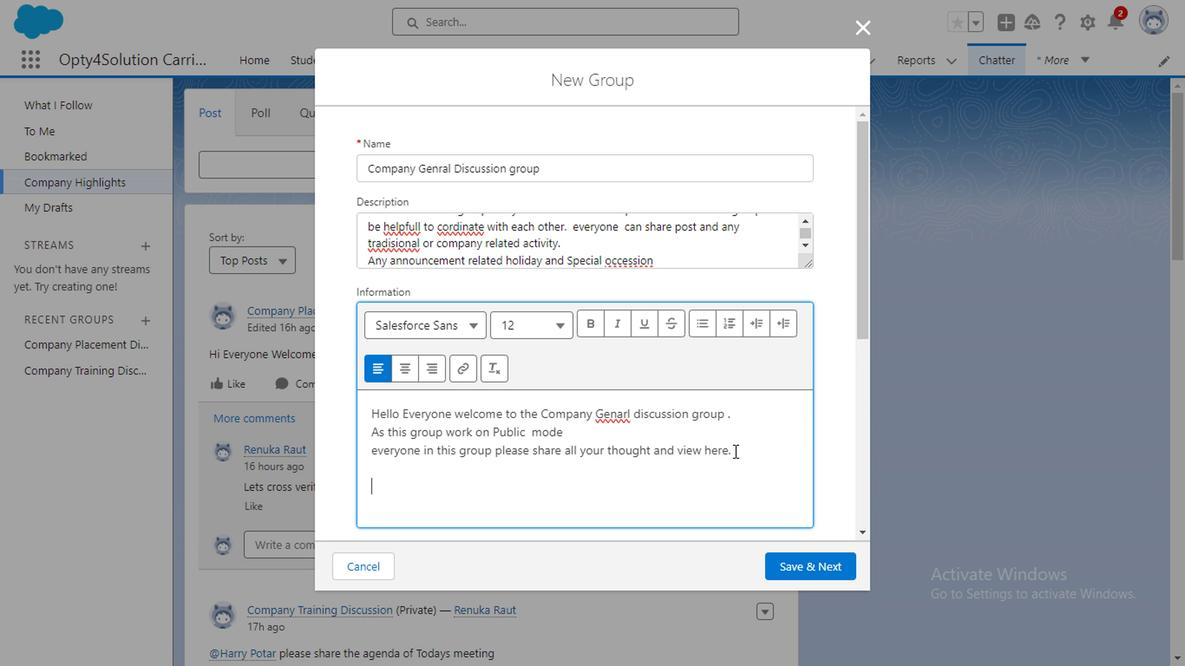 
Action: Mouse moved to (701, 512)
Screenshot: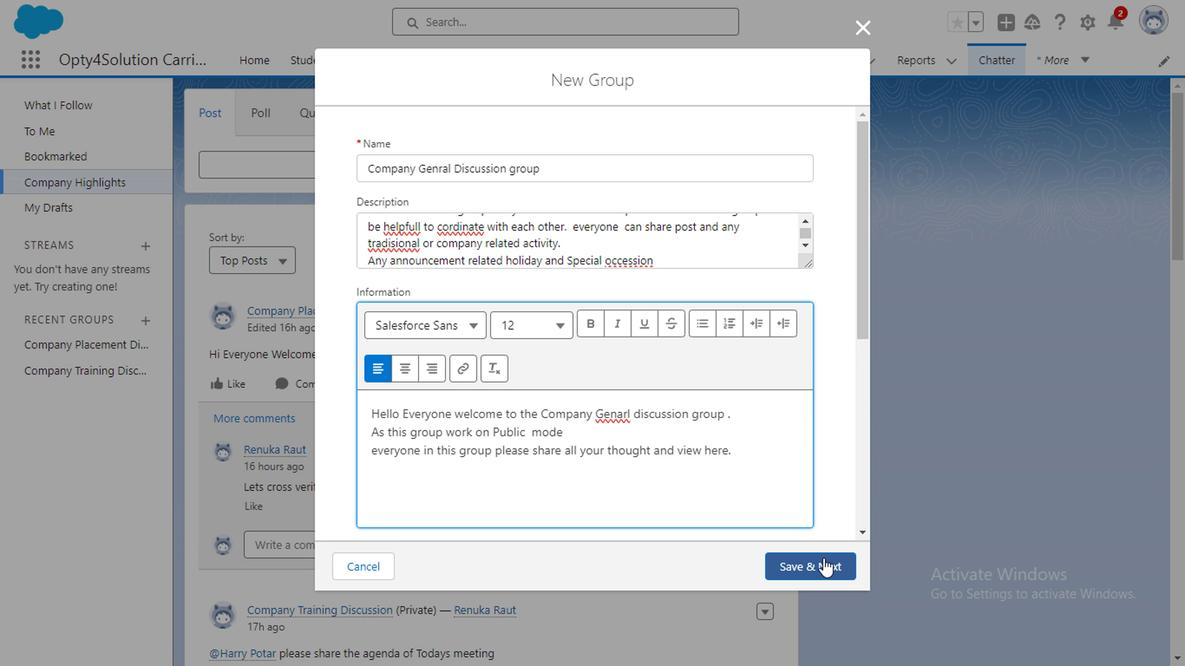 
Action: Mouse pressed left at (701, 512)
Screenshot: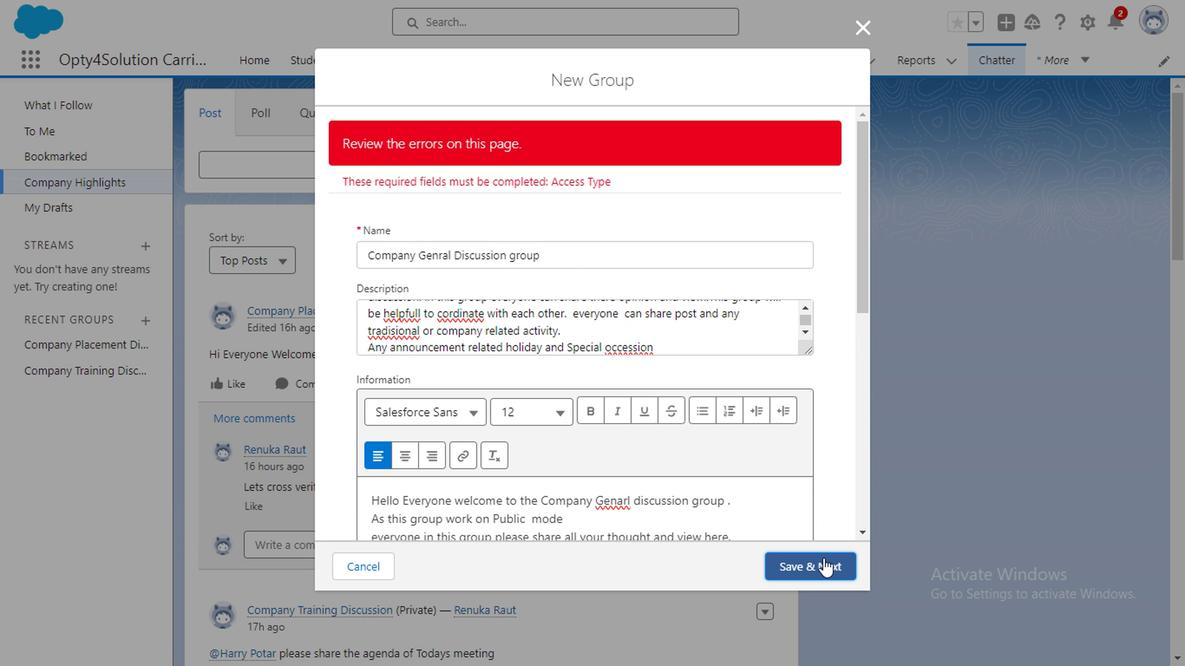 
Action: Mouse moved to (726, 316)
Screenshot: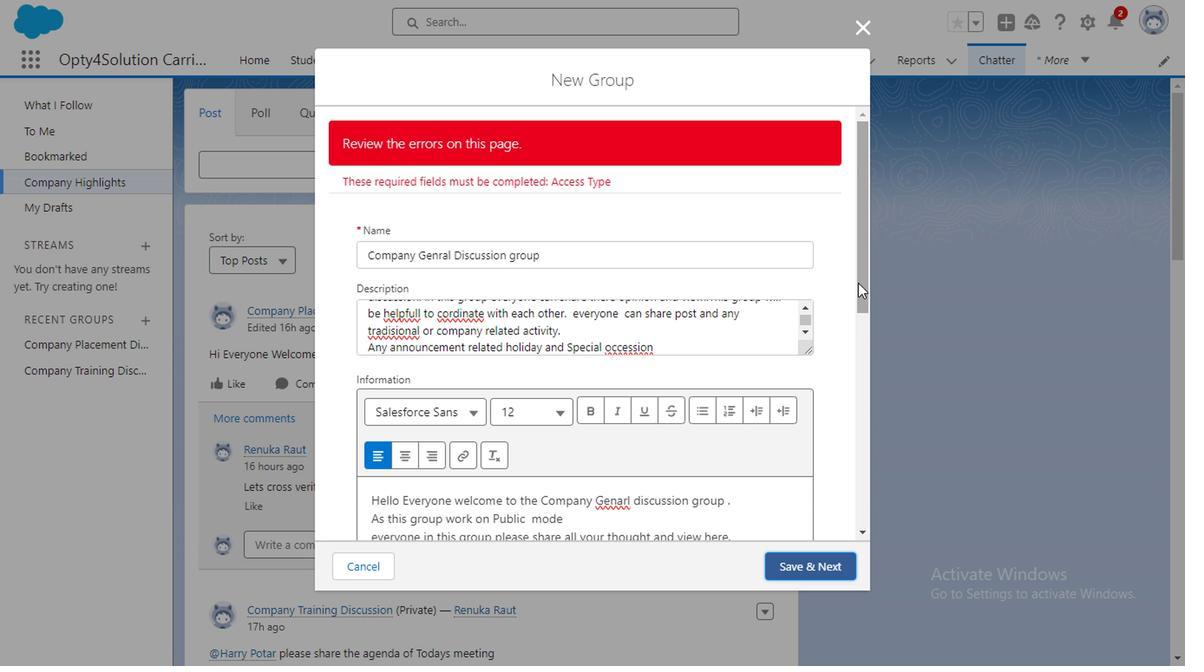 
Action: Mouse pressed left at (726, 316)
Screenshot: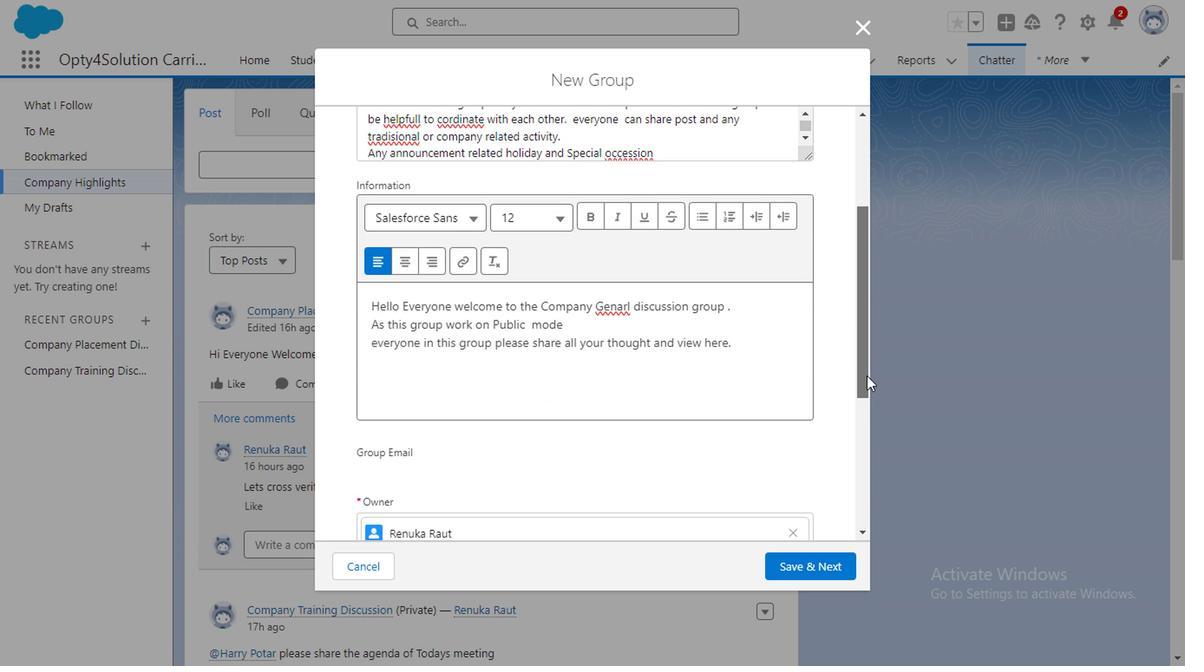
Action: Mouse moved to (726, 388)
Screenshot: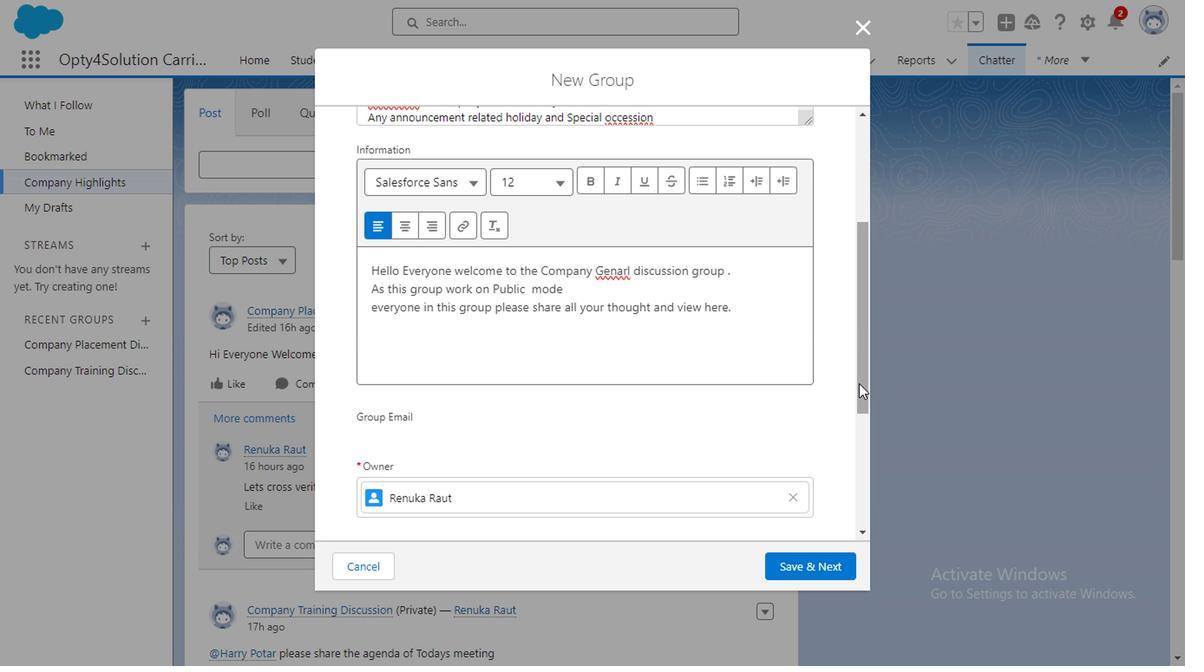
Action: Mouse pressed left at (726, 388)
Screenshot: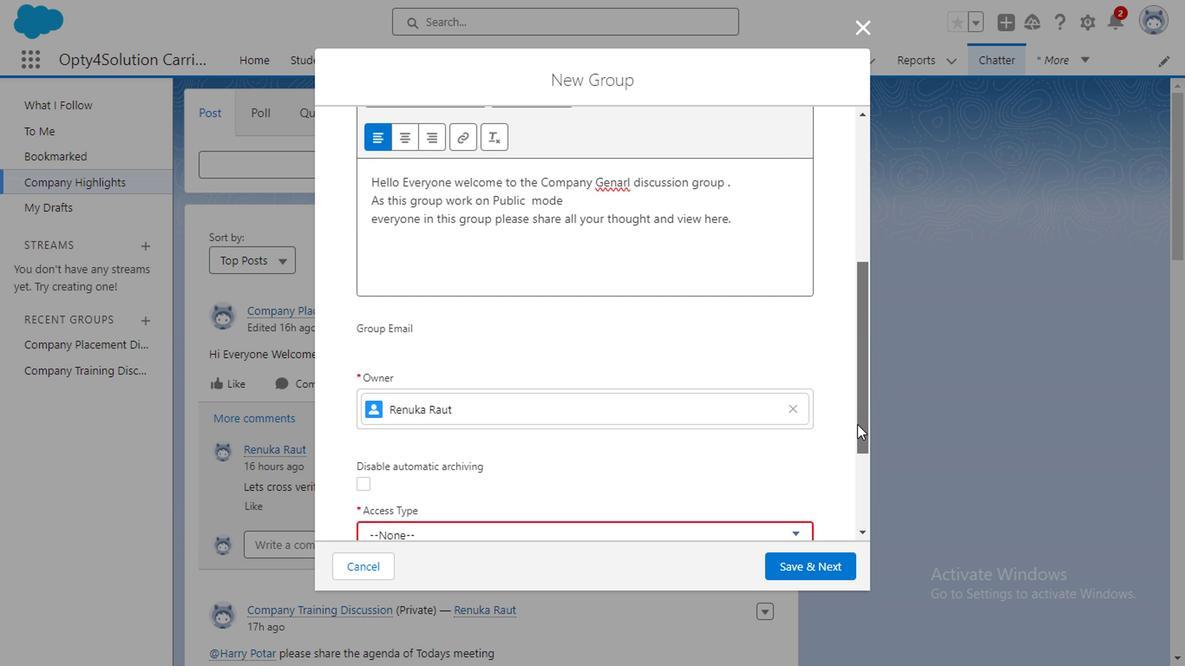 
Action: Mouse moved to (730, 416)
Screenshot: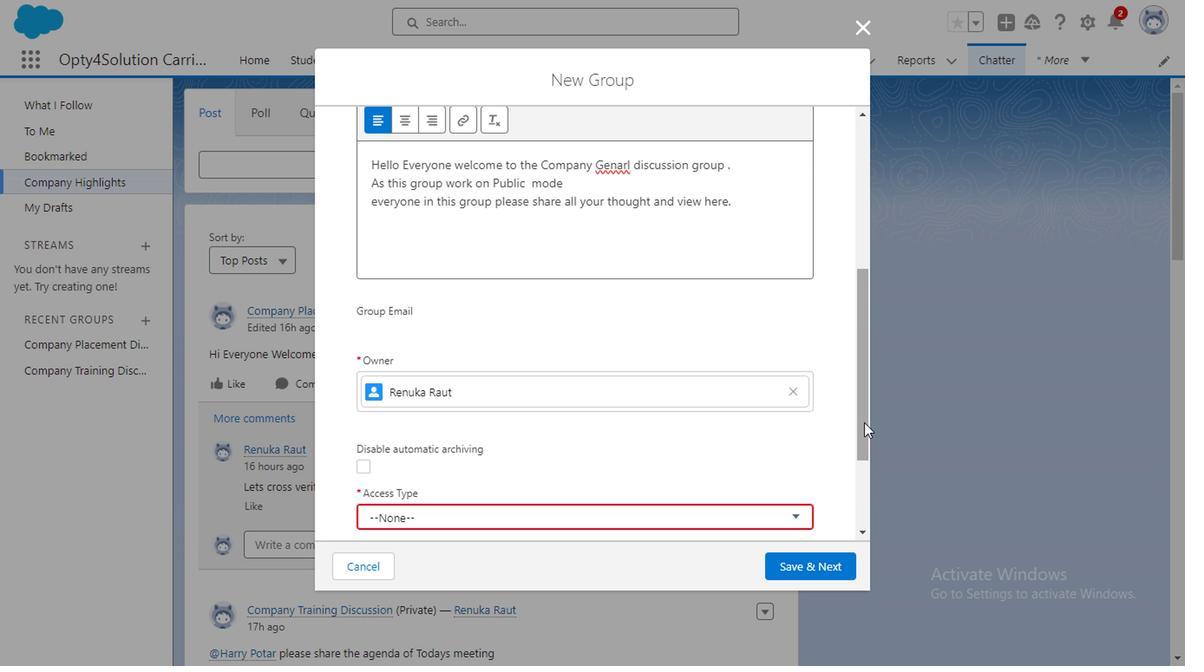 
Action: Mouse pressed left at (730, 416)
Screenshot: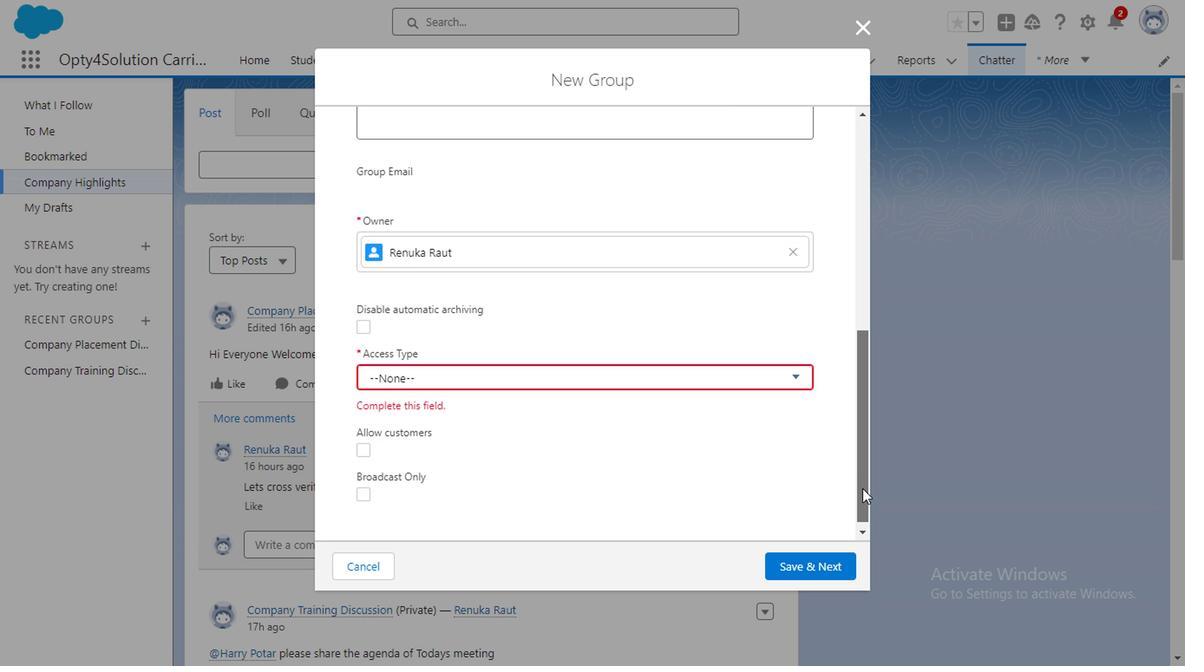 
Action: Mouse moved to (492, 379)
Screenshot: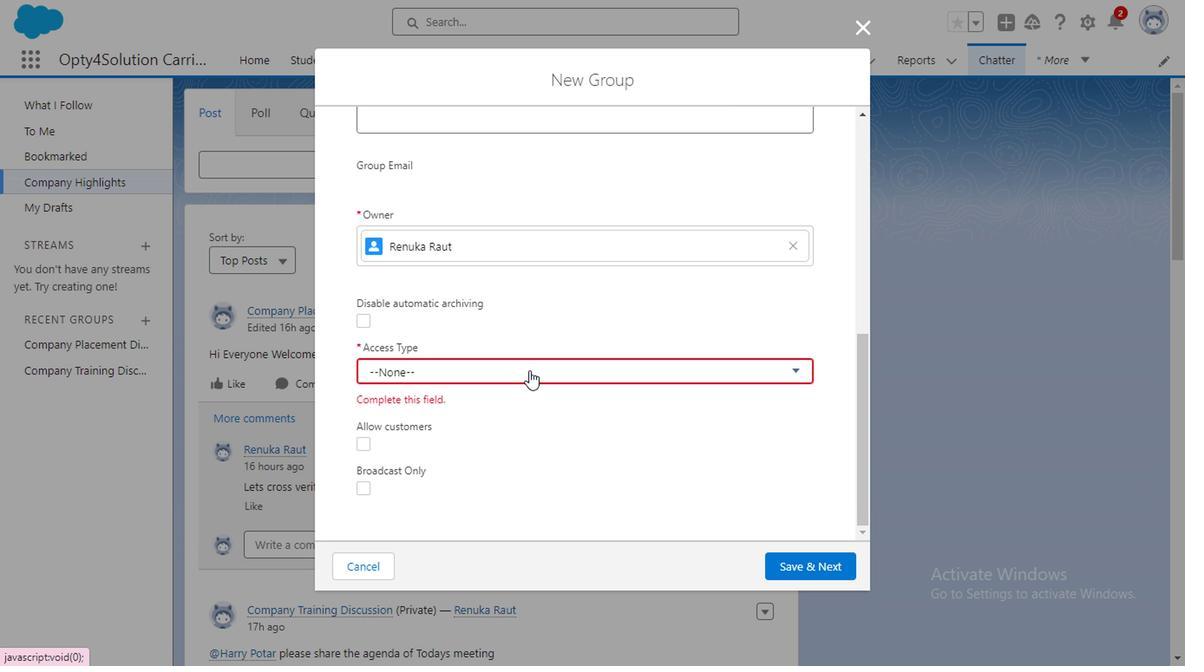 
Action: Mouse pressed left at (492, 379)
Screenshot: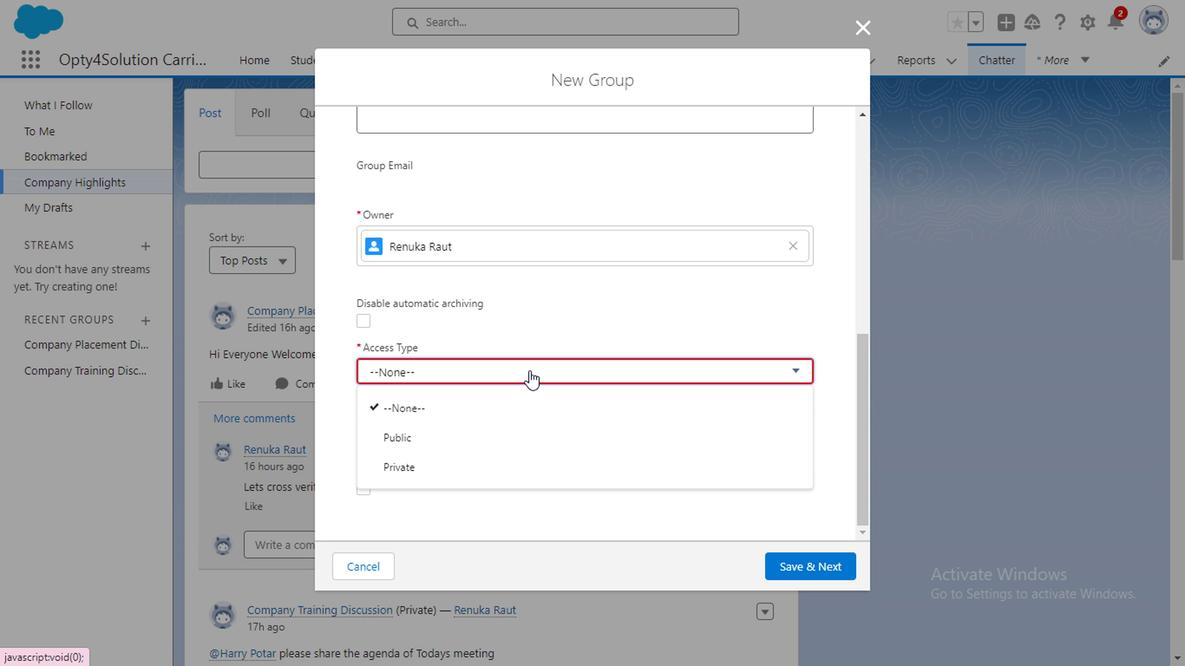 
Action: Mouse moved to (400, 425)
Screenshot: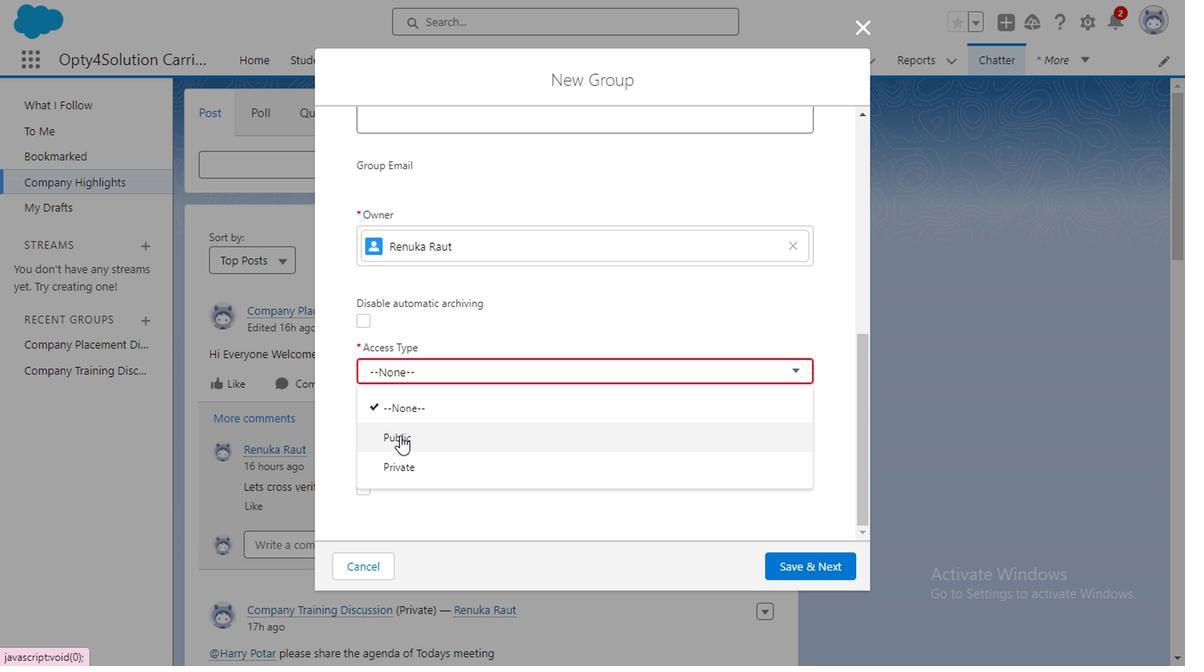 
Action: Mouse pressed left at (400, 425)
Screenshot: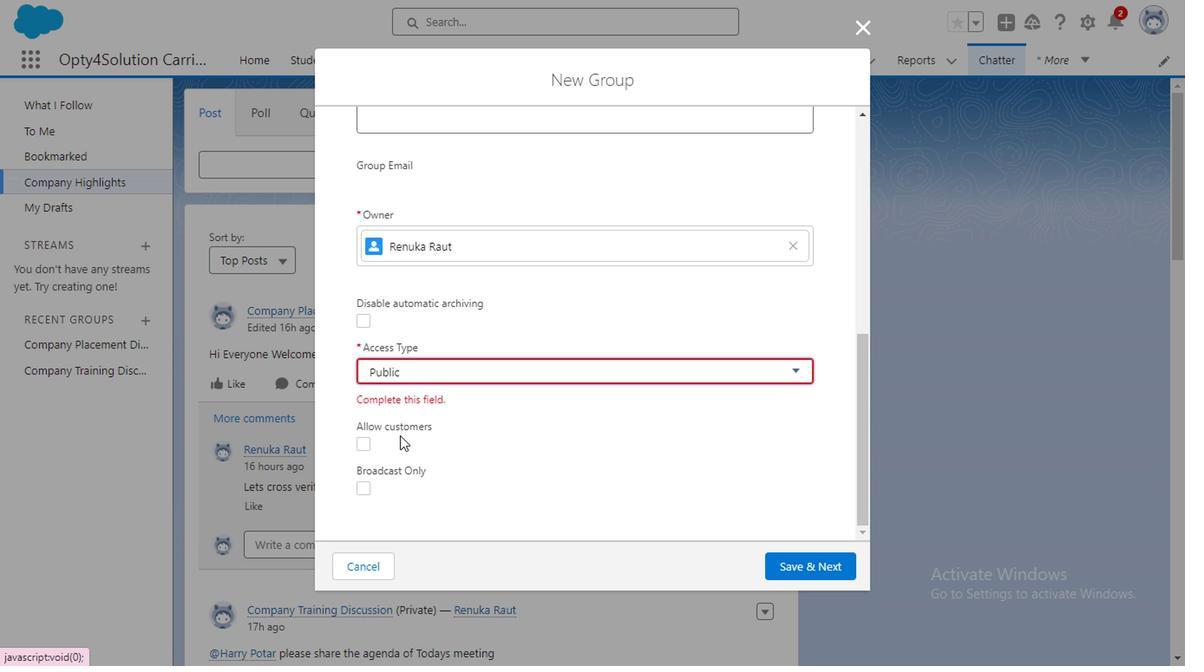 
Action: Mouse moved to (374, 427)
Screenshot: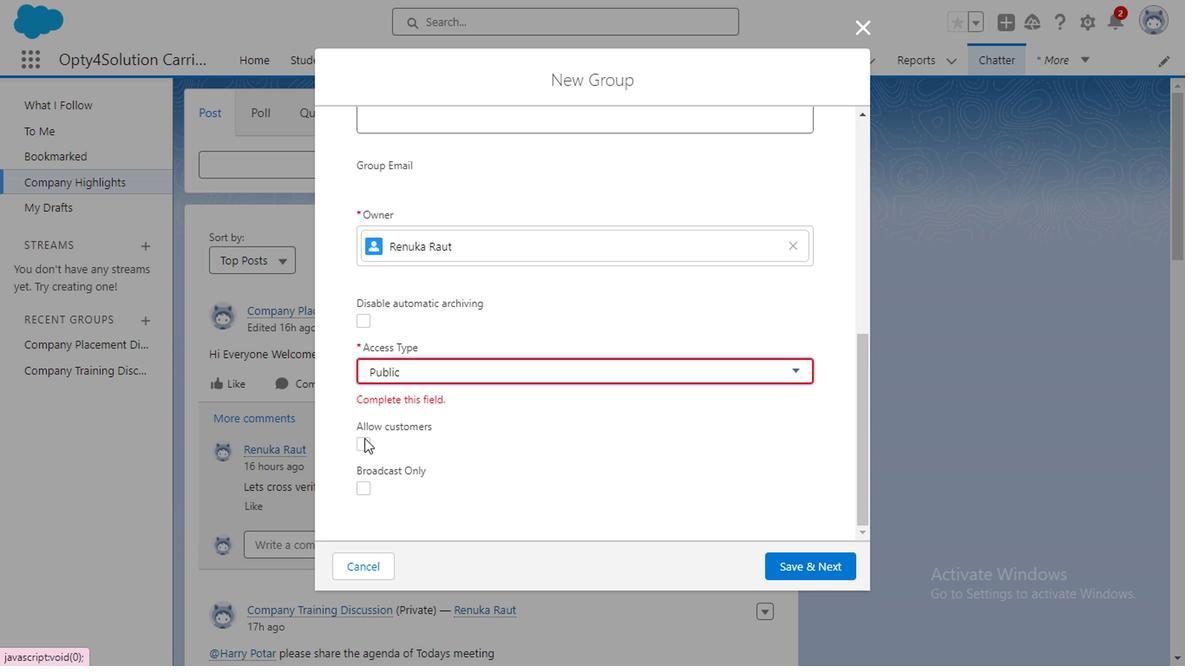 
Action: Mouse pressed left at (374, 427)
Screenshot: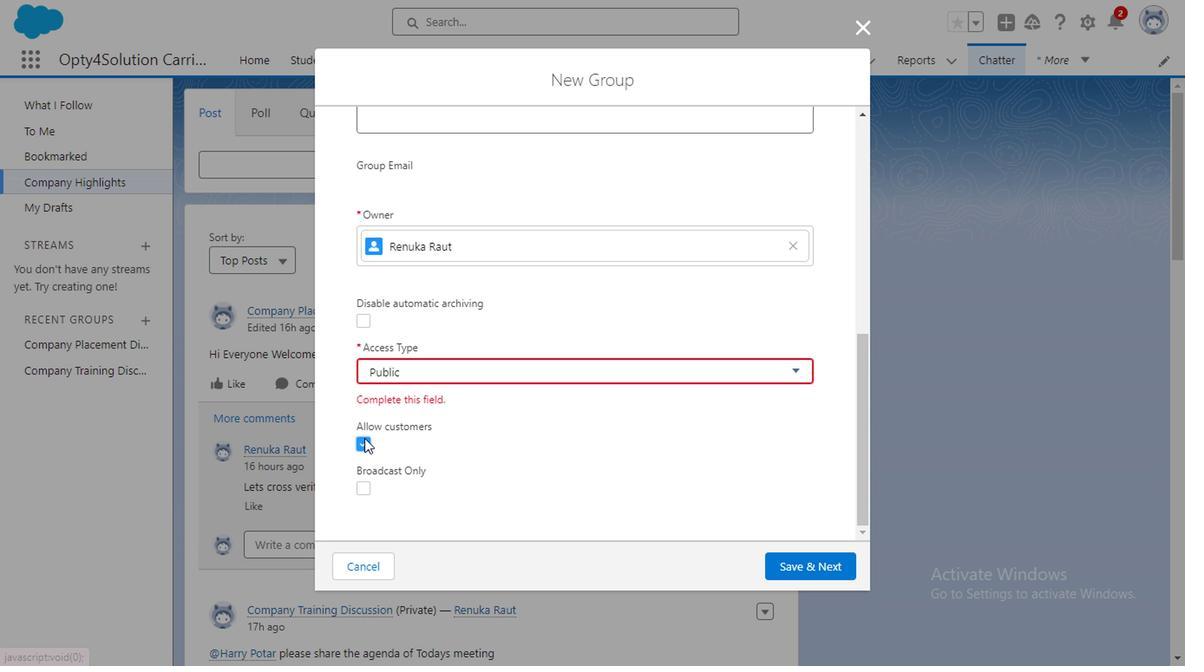 
Action: Mouse moved to (373, 462)
Screenshot: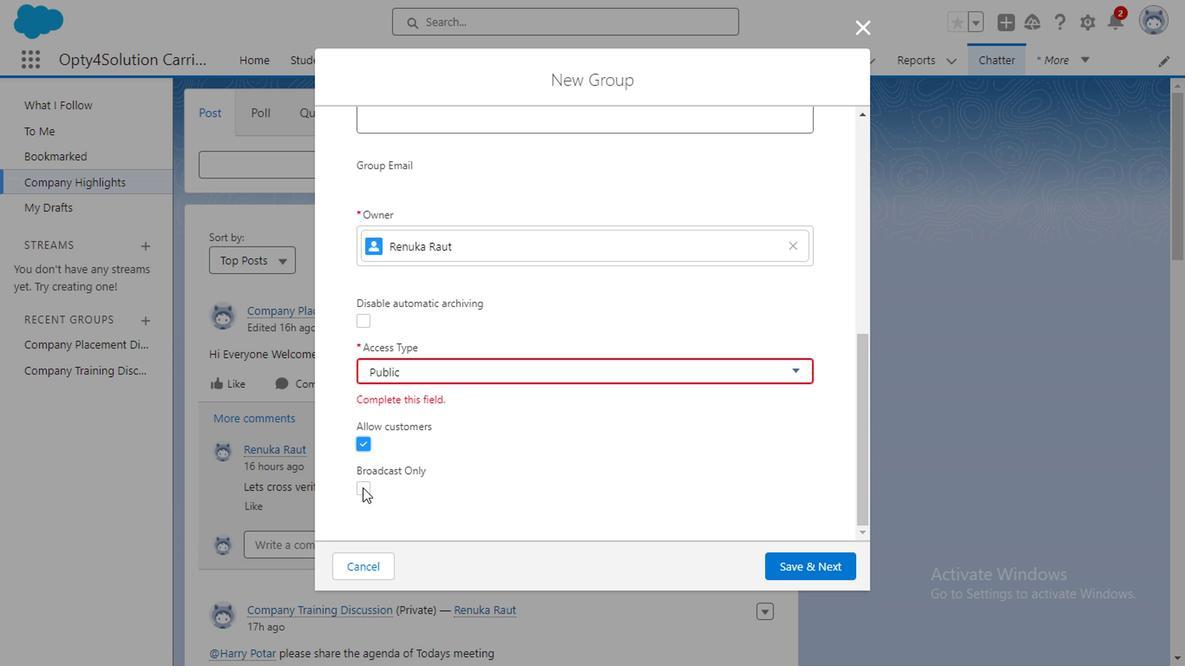 
Action: Mouse pressed left at (373, 462)
Screenshot: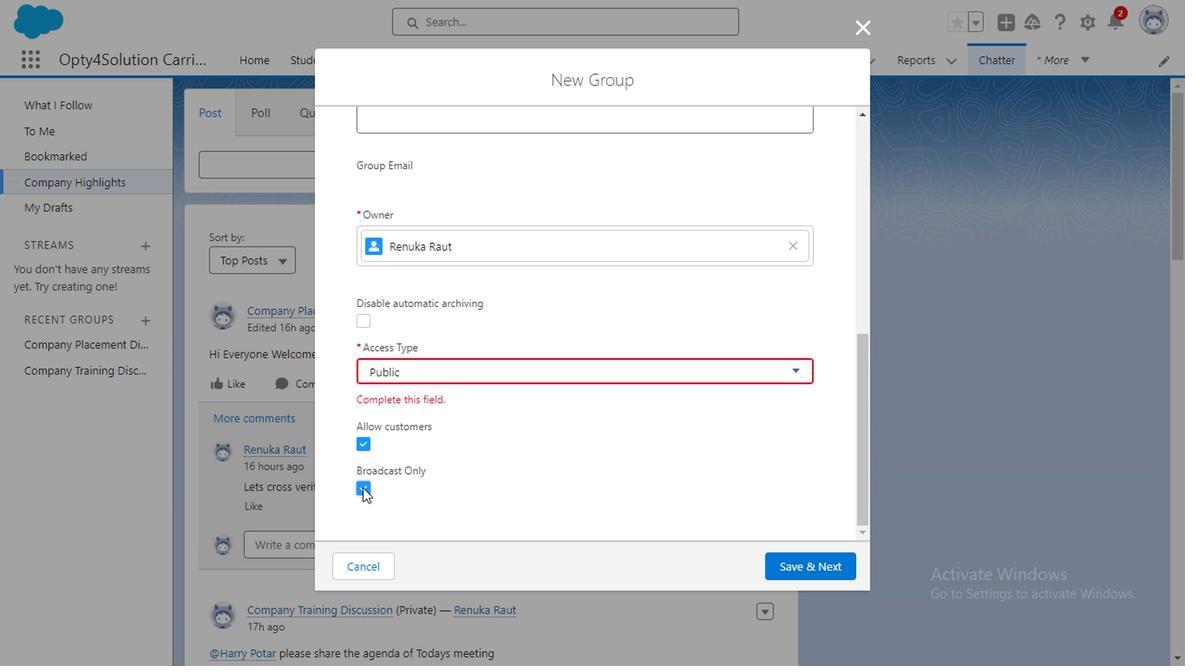
Action: Mouse moved to (729, 458)
Screenshot: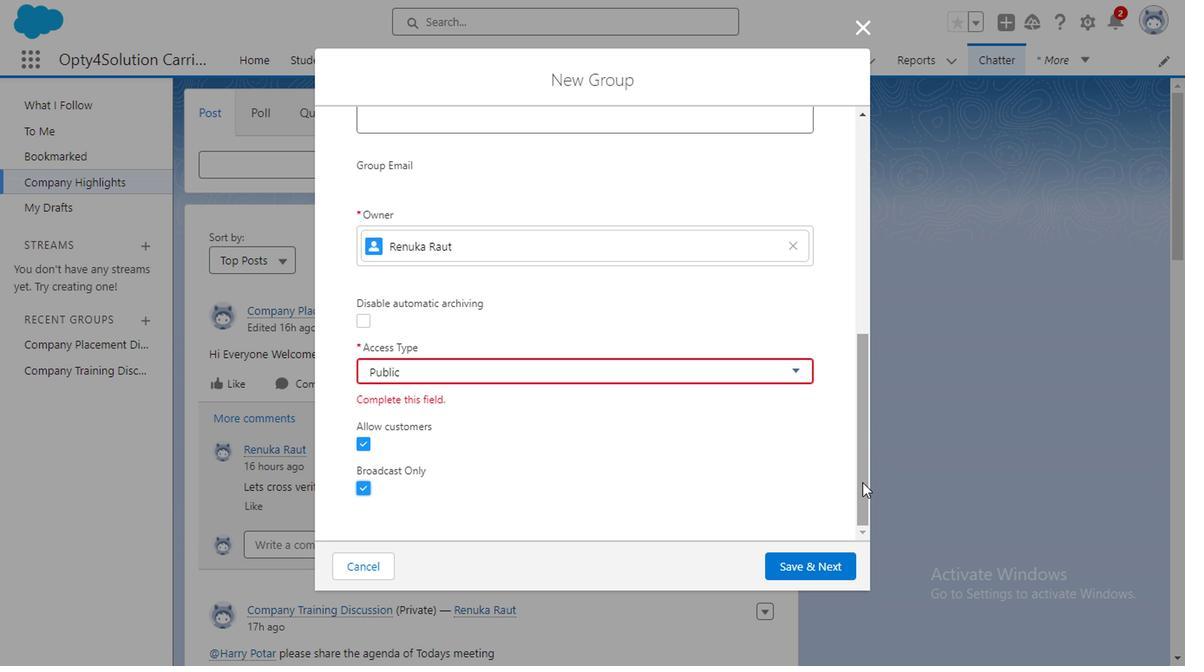 
Action: Mouse pressed left at (729, 458)
Screenshot: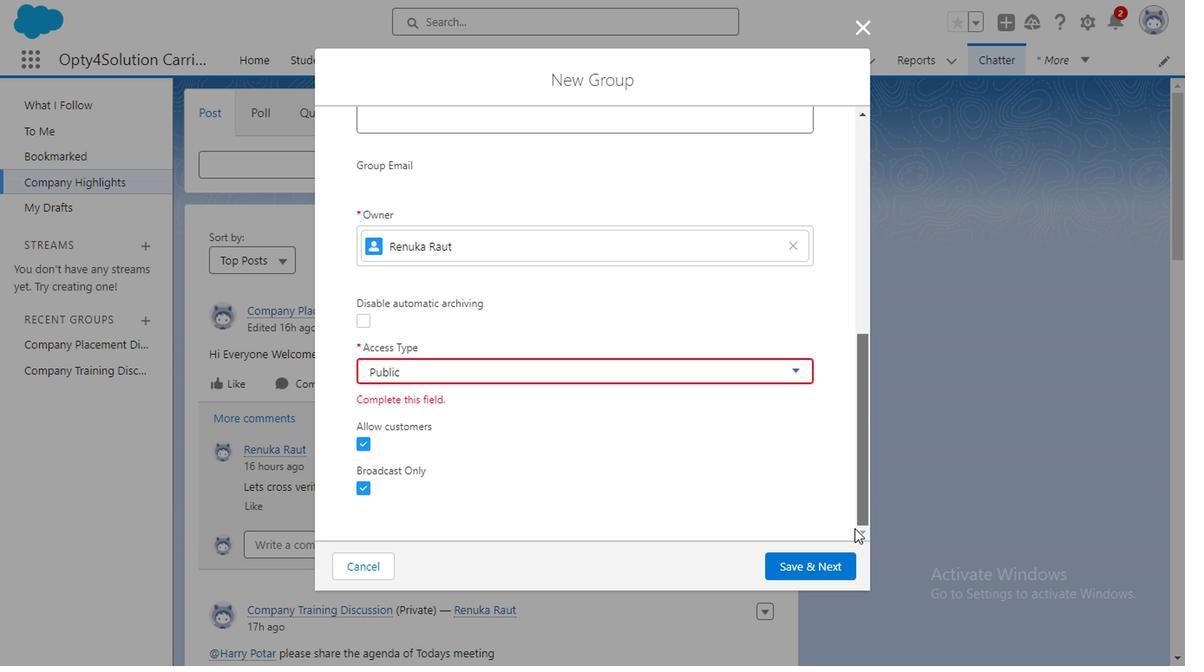 
Action: Mouse moved to (691, 514)
Screenshot: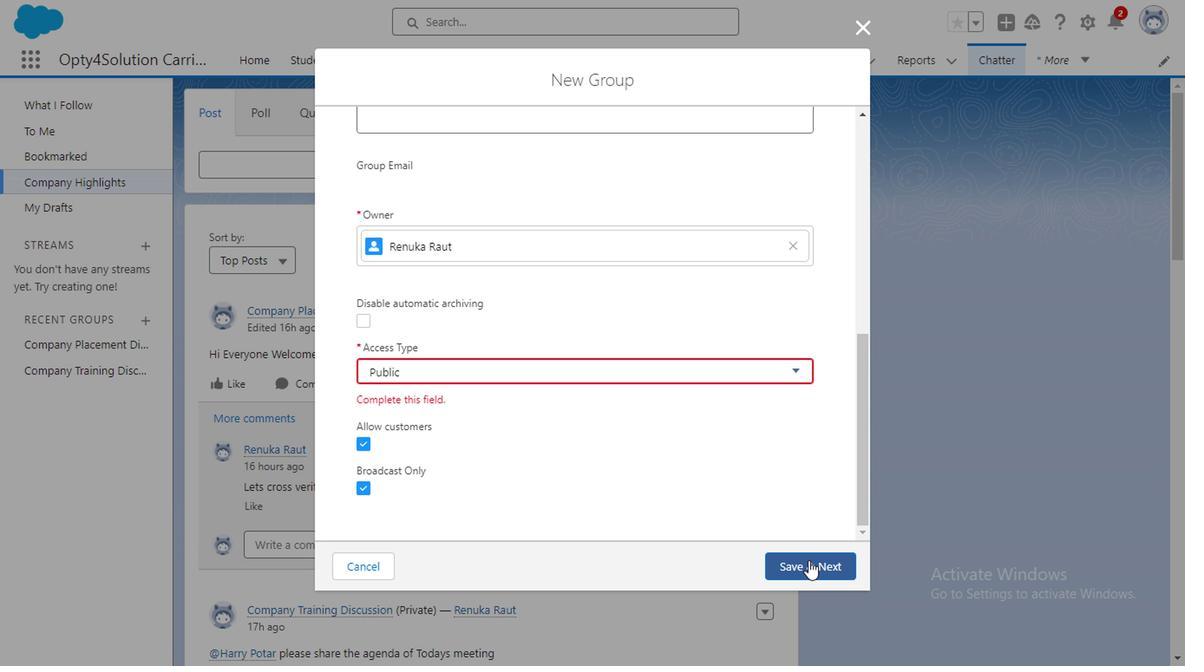 
Action: Mouse pressed left at (691, 514)
Screenshot: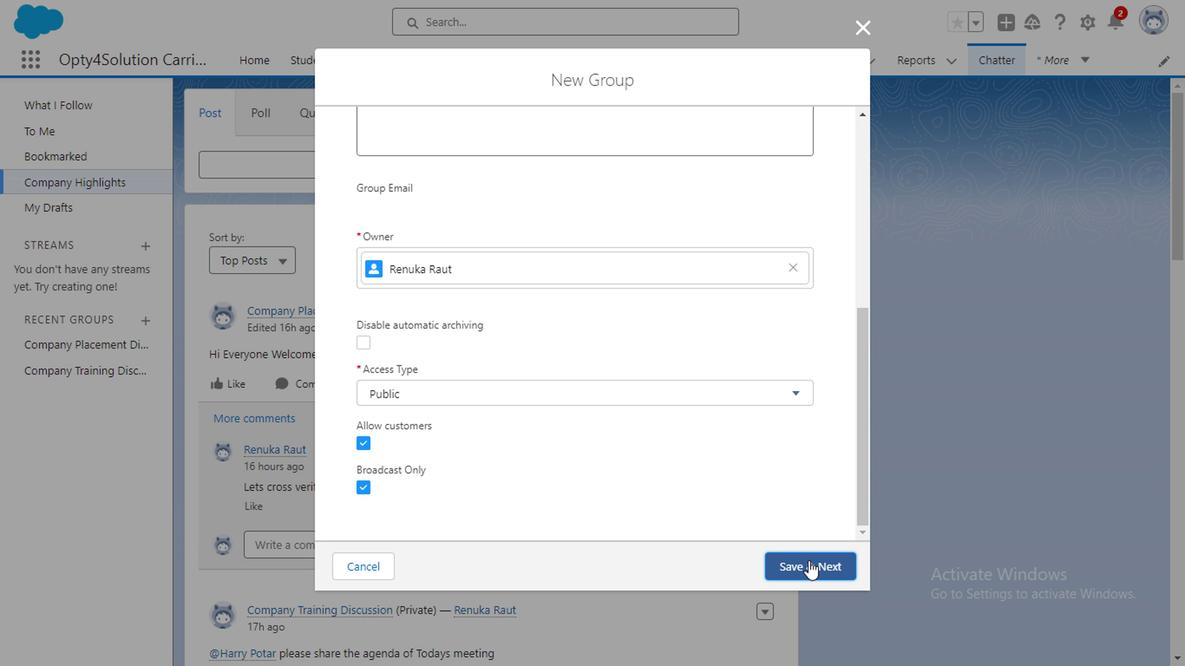 
Action: Mouse moved to (729, 325)
Screenshot: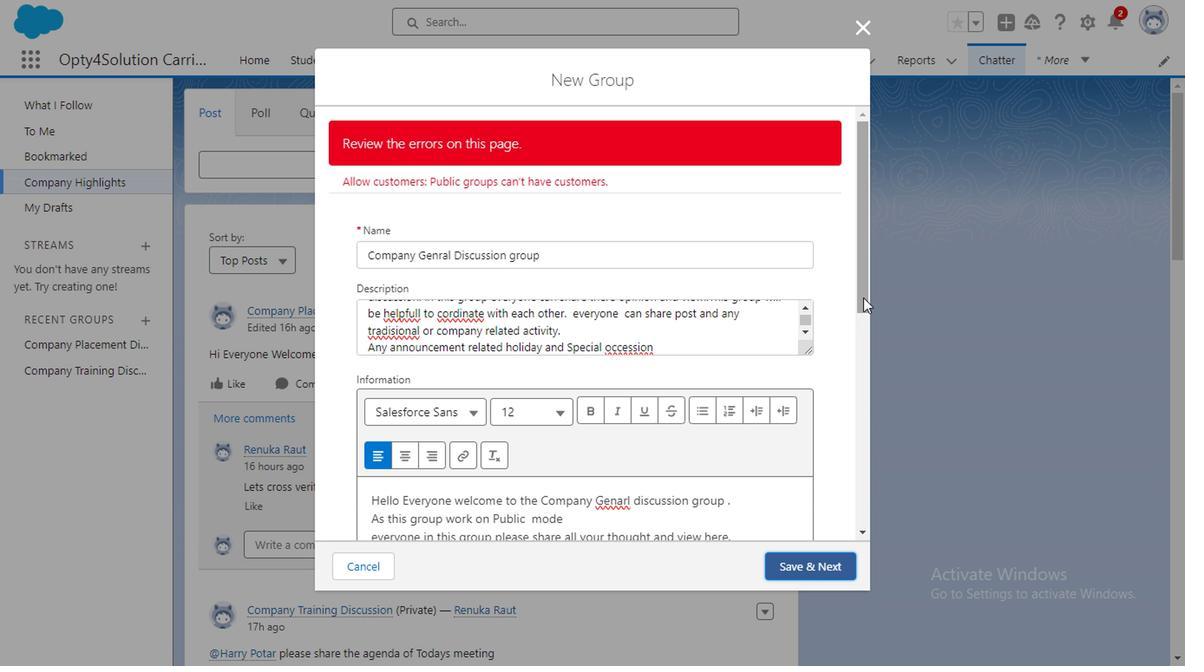 
Action: Mouse pressed left at (729, 325)
Screenshot: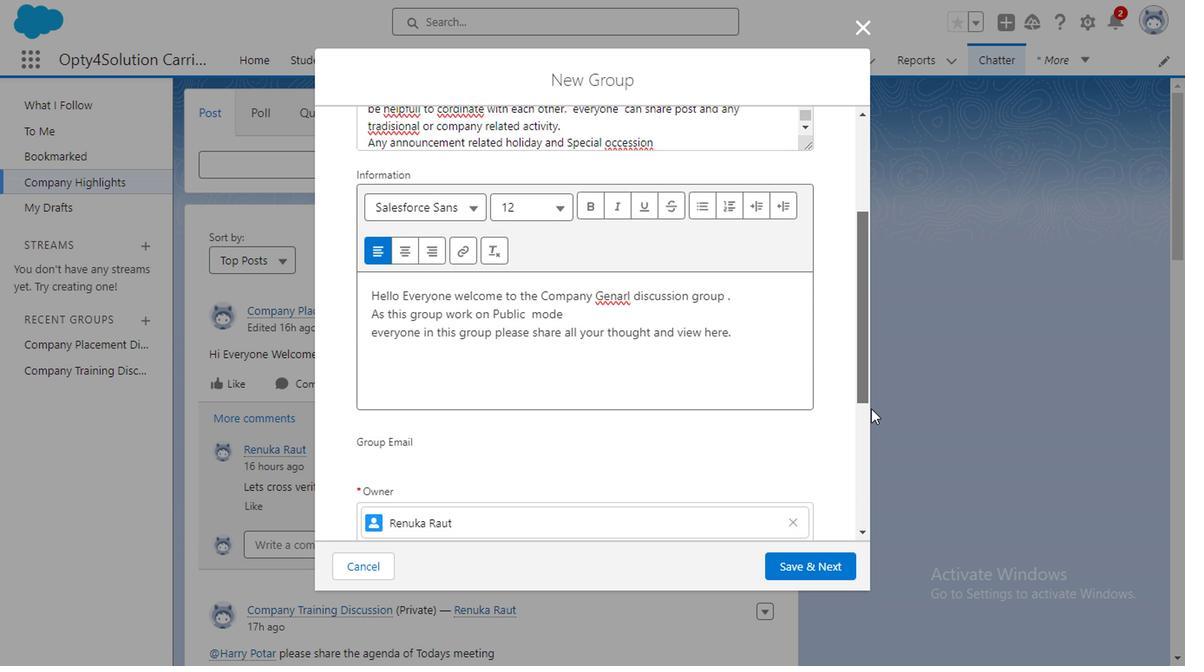 
Action: Mouse moved to (729, 406)
Screenshot: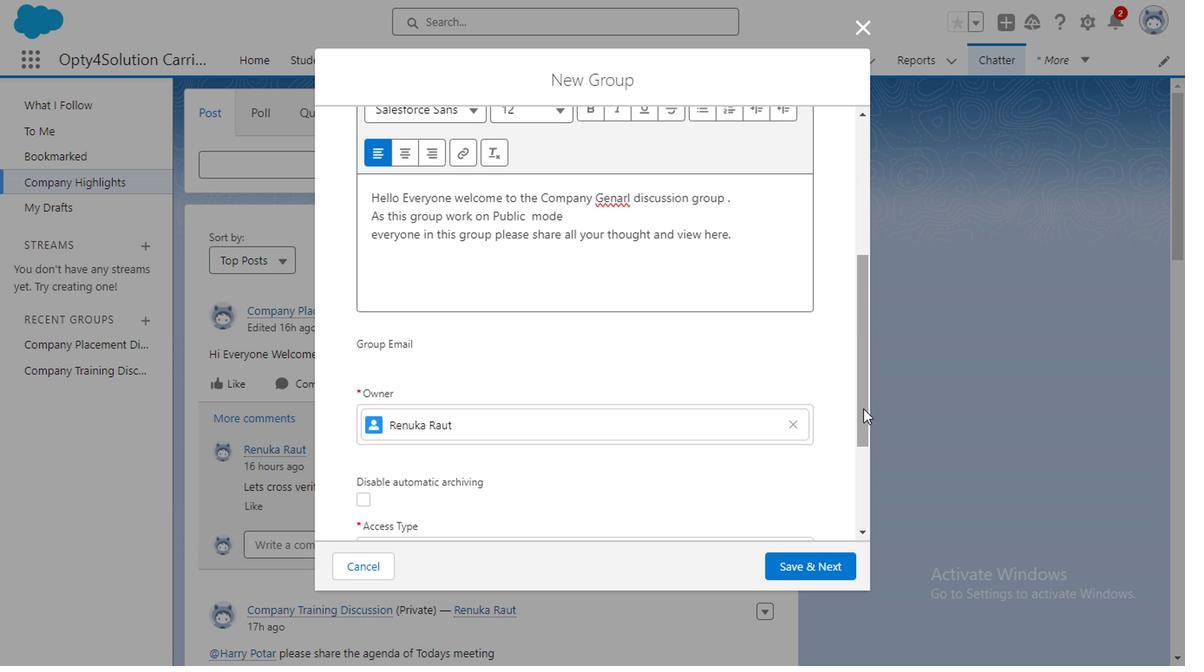 
Action: Mouse pressed left at (729, 406)
Screenshot: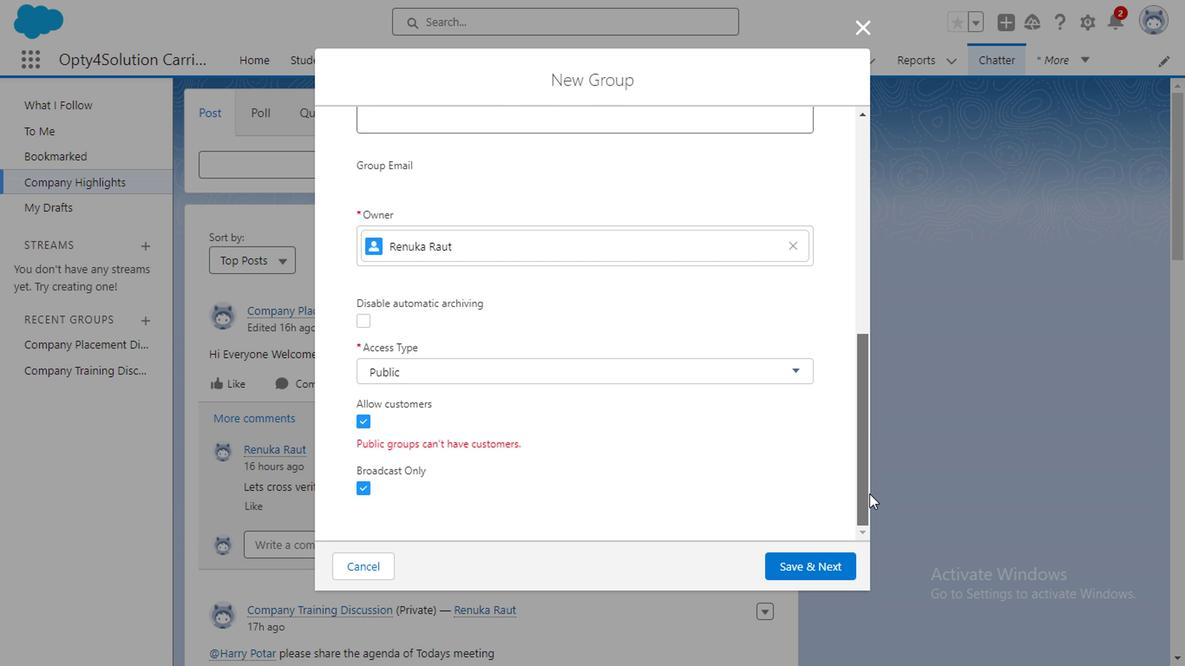
Action: Mouse moved to (372, 414)
Screenshot: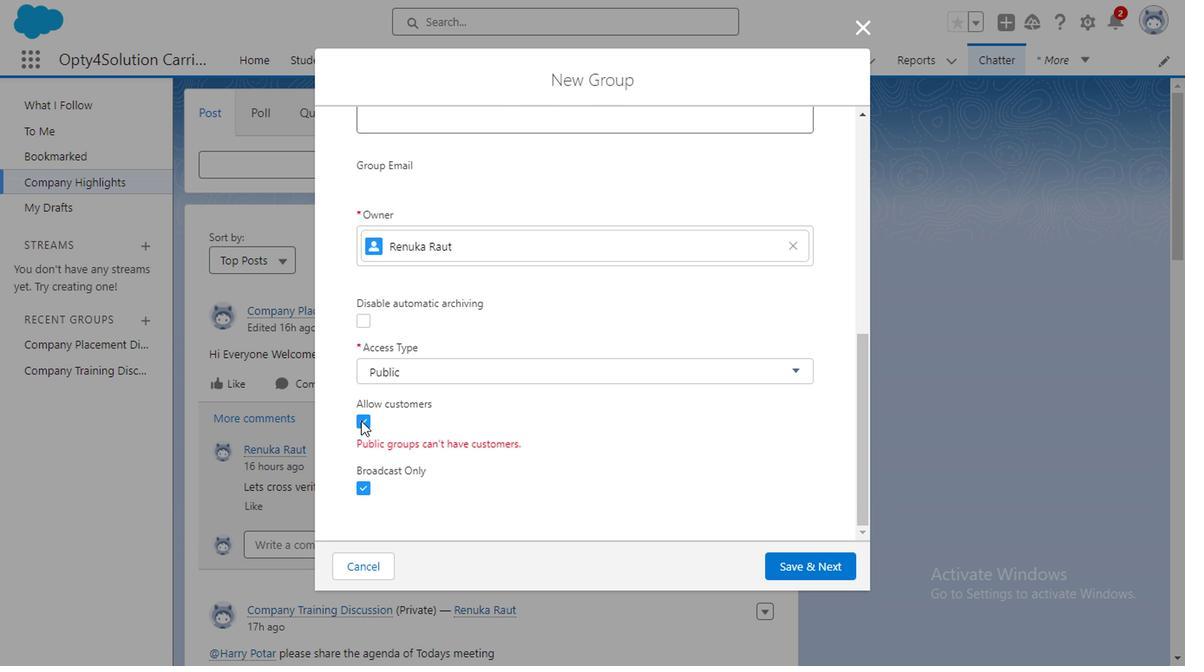 
Action: Mouse pressed left at (372, 414)
Screenshot: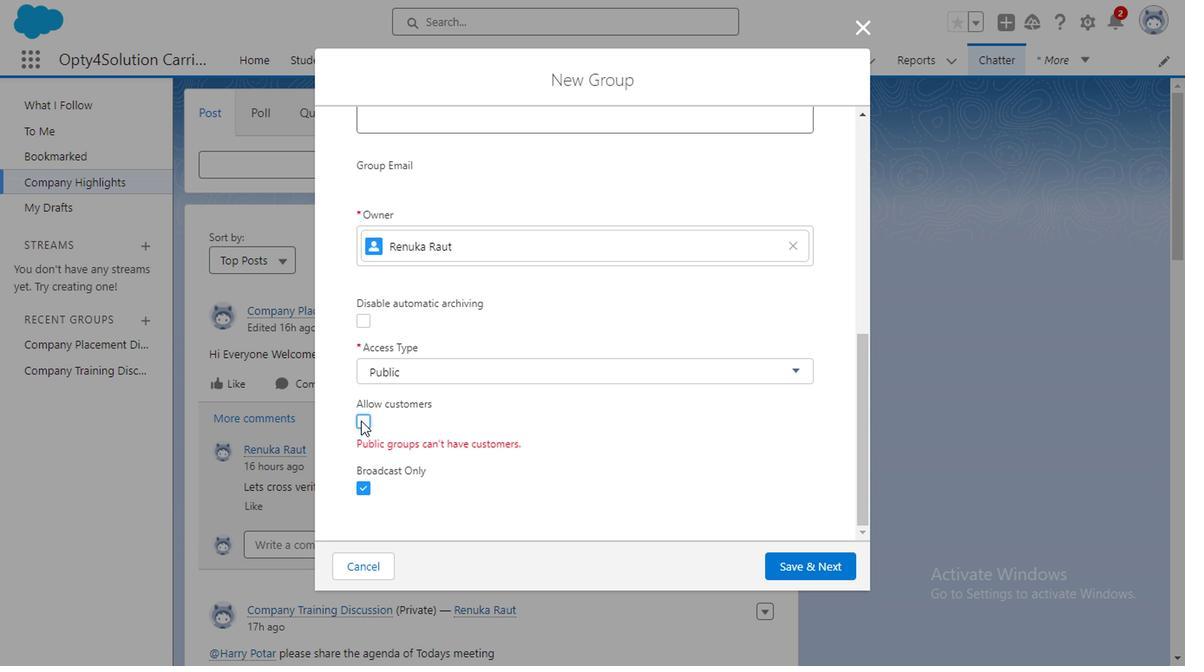 
Action: Mouse moved to (373, 461)
Screenshot: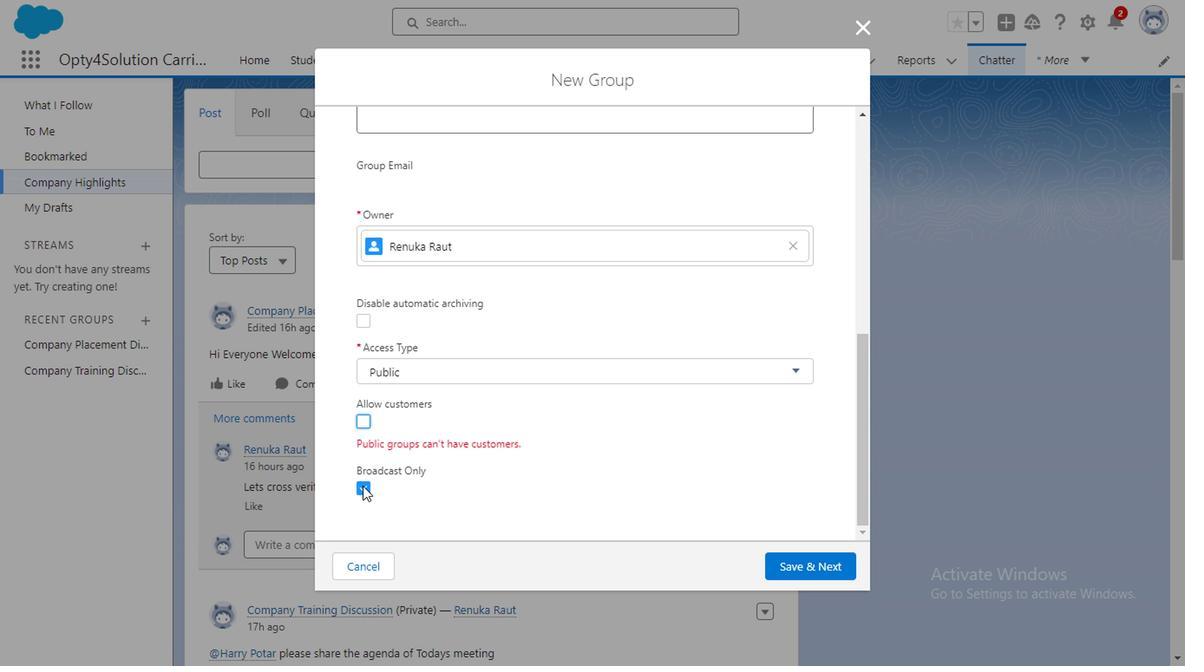 
Action: Mouse pressed left at (373, 461)
Screenshot: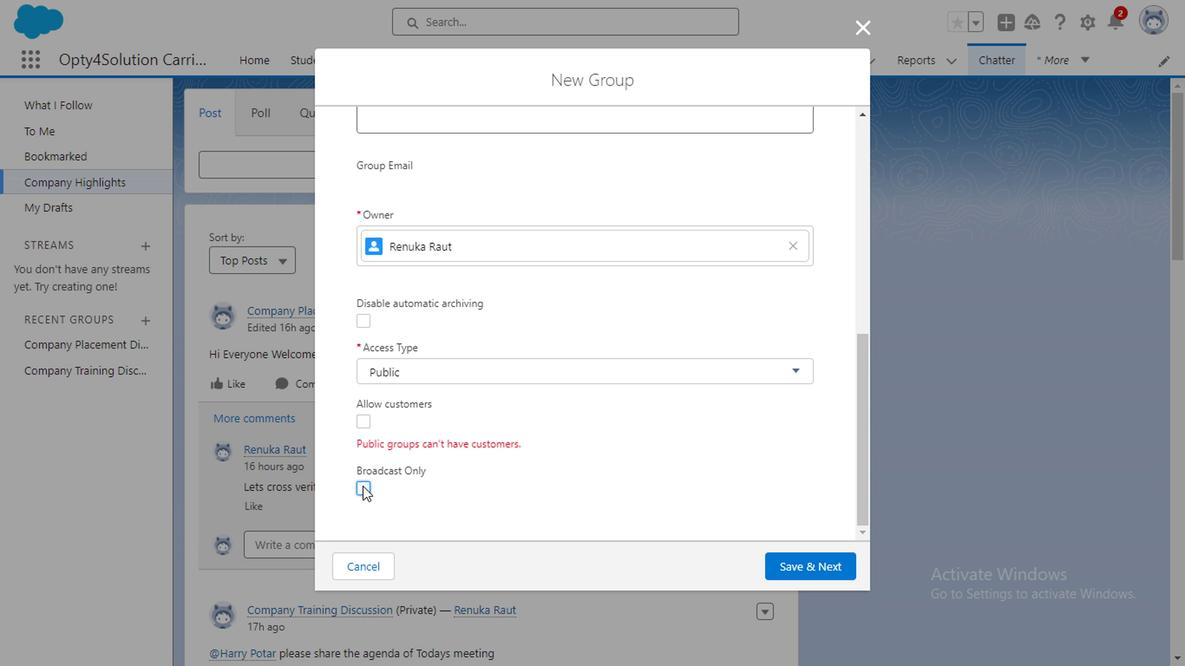 
Action: Mouse moved to (692, 516)
Screenshot: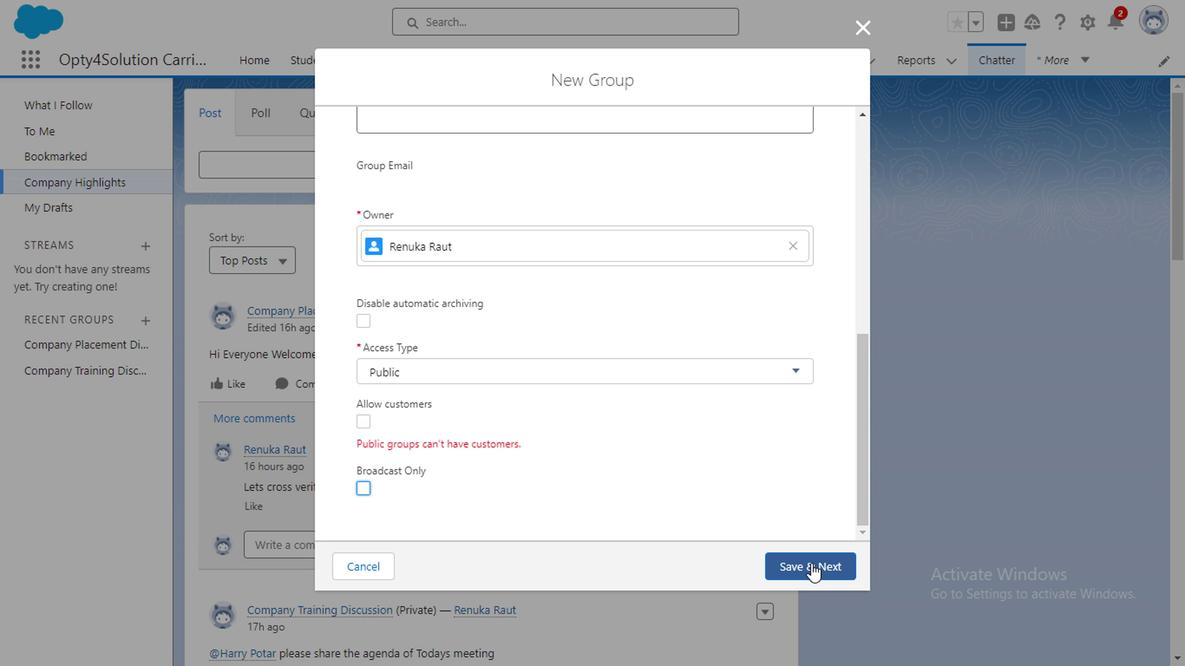 
Action: Mouse pressed left at (692, 516)
Screenshot: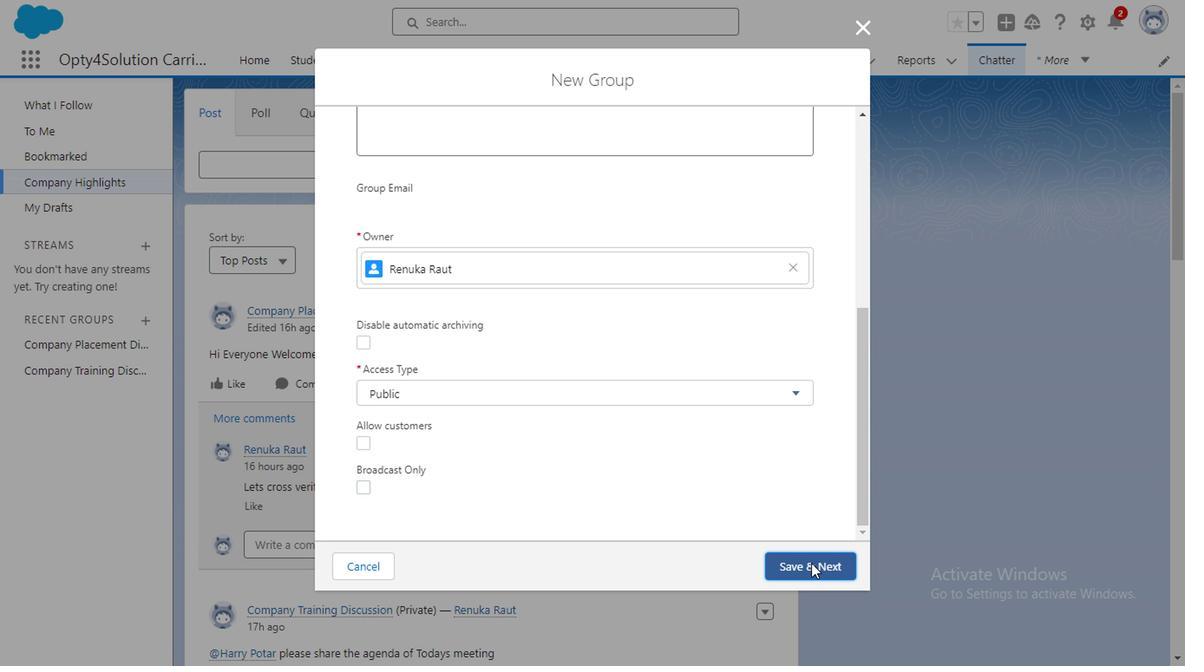 
Action: Mouse moved to (702, 518)
Screenshot: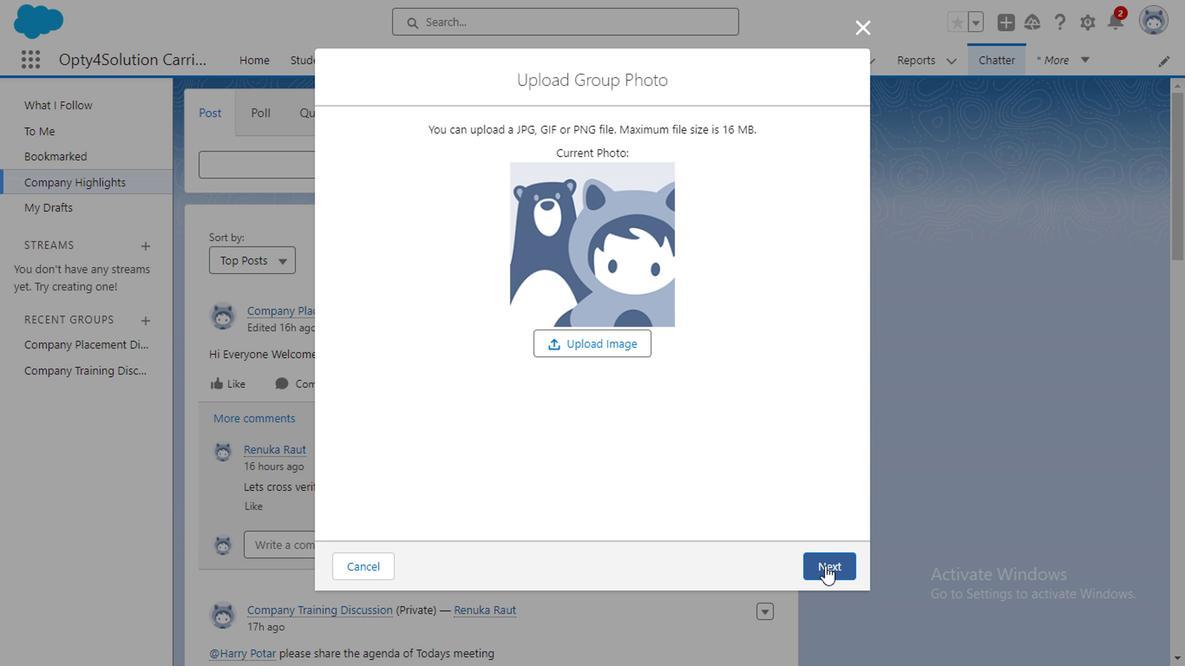 
Action: Mouse pressed left at (702, 518)
Screenshot: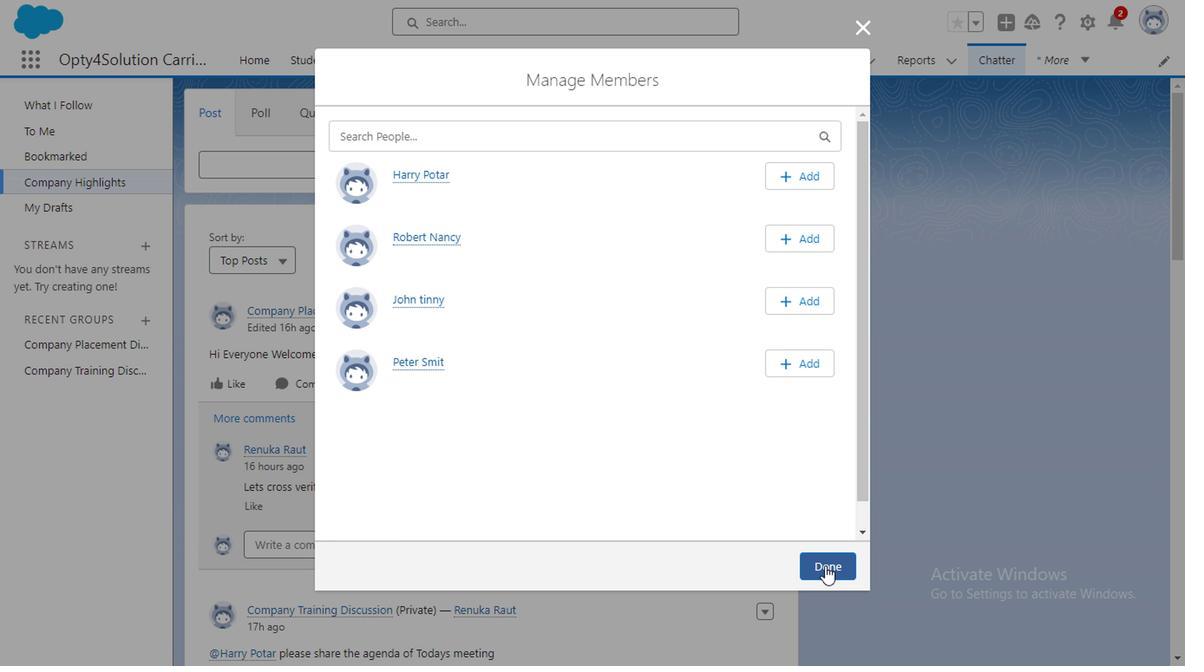
Action: Mouse moved to (692, 238)
Screenshot: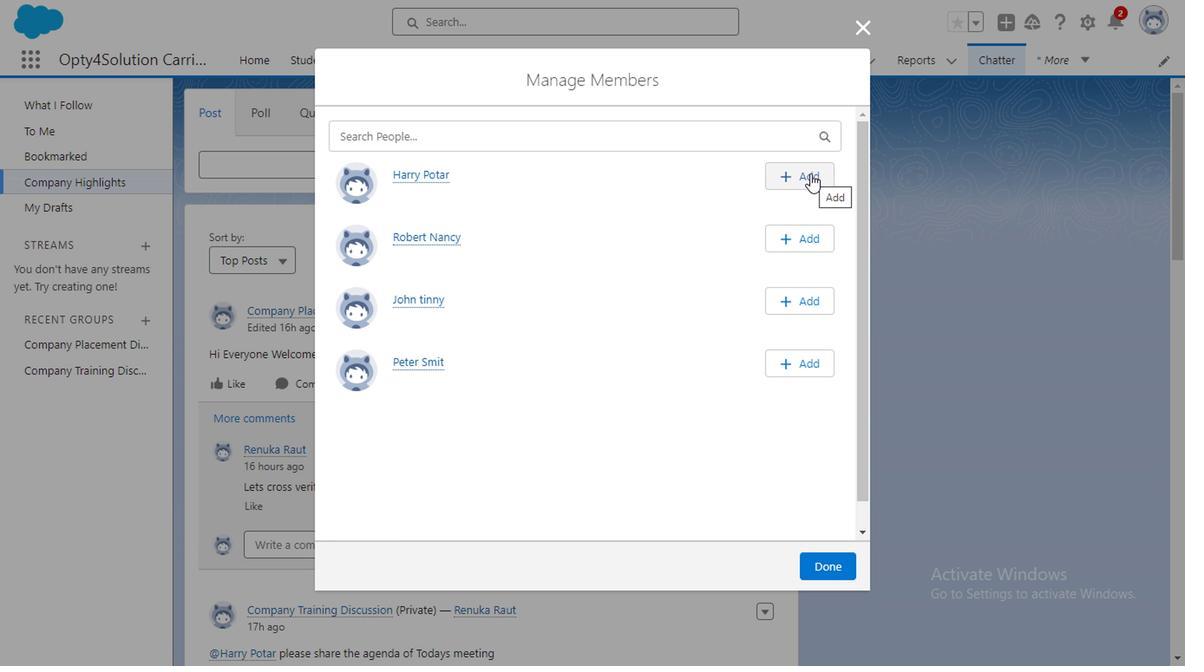 
Action: Mouse pressed left at (692, 238)
Screenshot: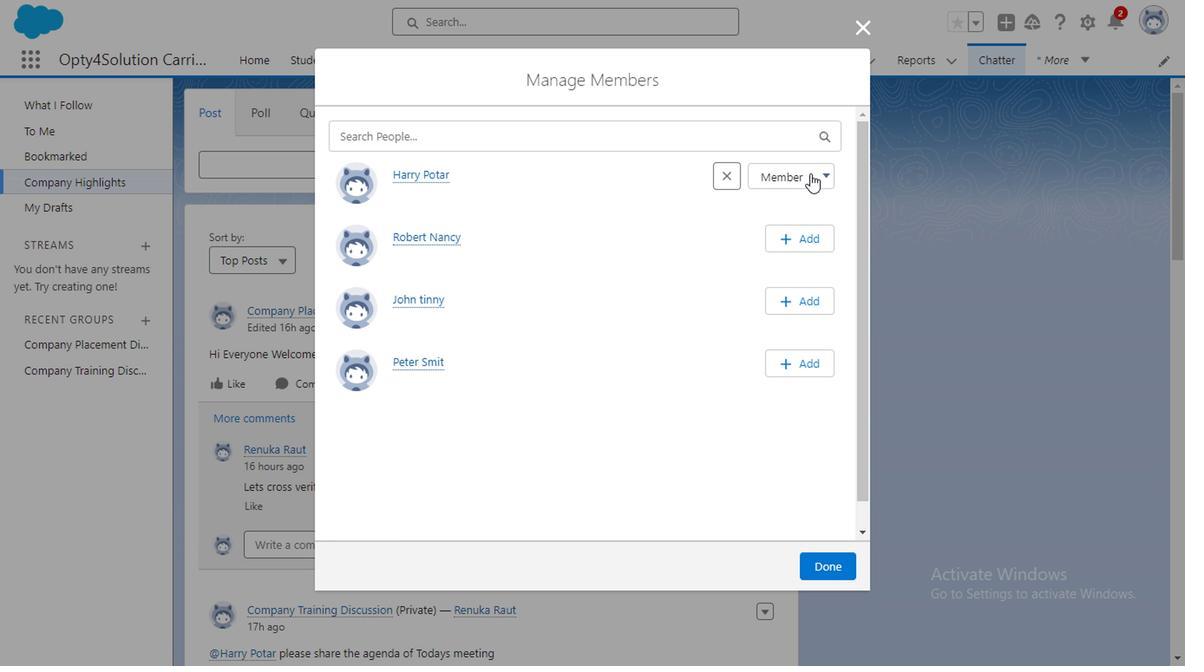 
Action: Mouse moved to (689, 286)
Screenshot: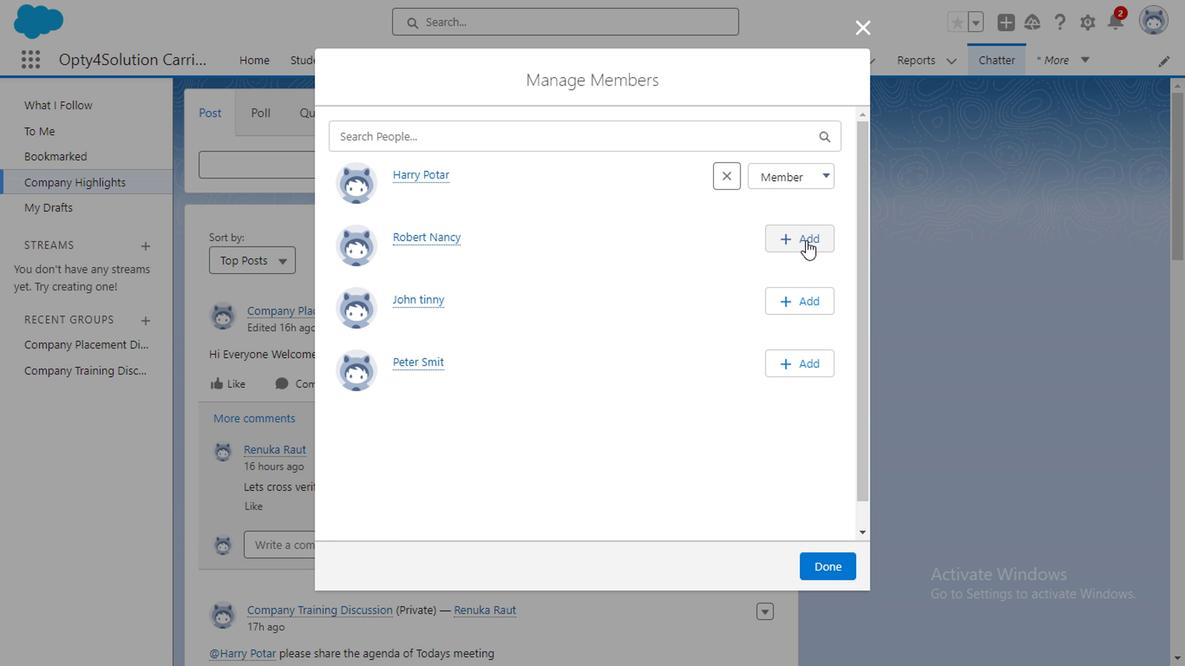 
Action: Mouse pressed left at (689, 286)
Screenshot: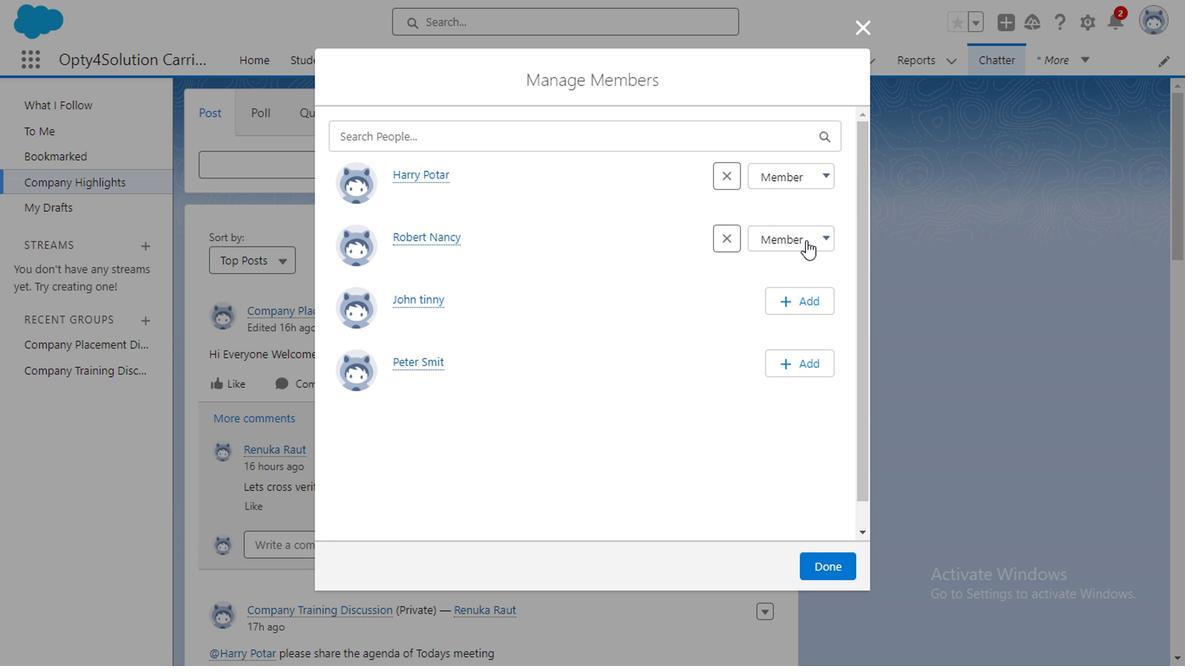 
Action: Mouse moved to (686, 329)
Screenshot: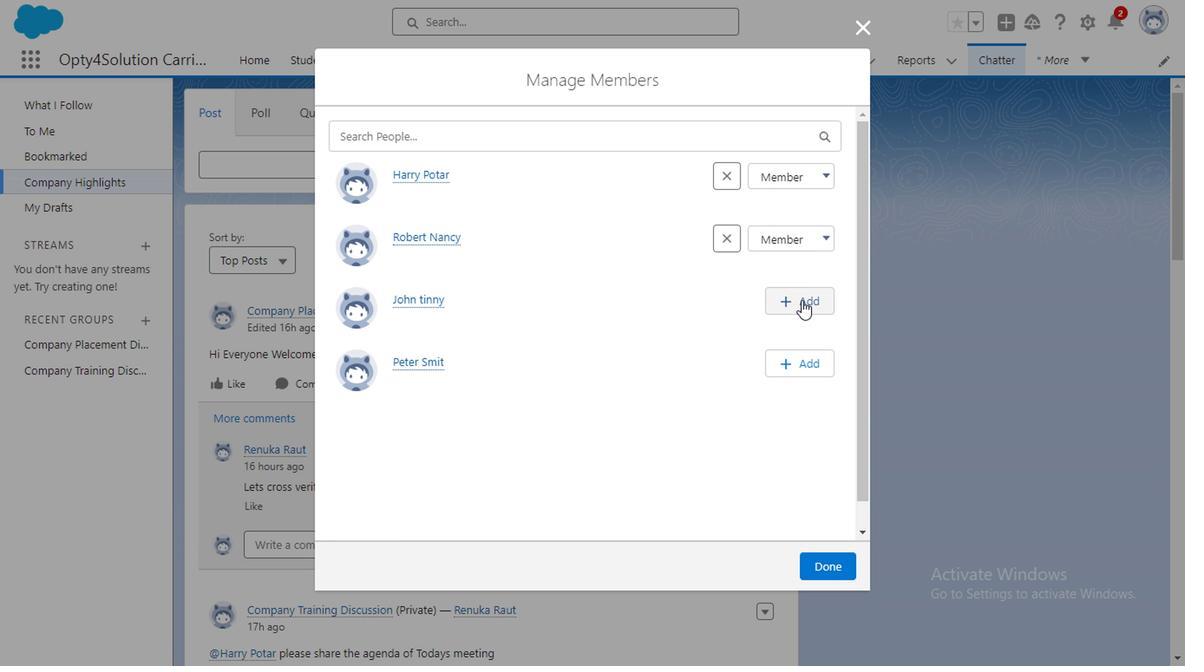 
Action: Mouse pressed left at (686, 329)
Screenshot: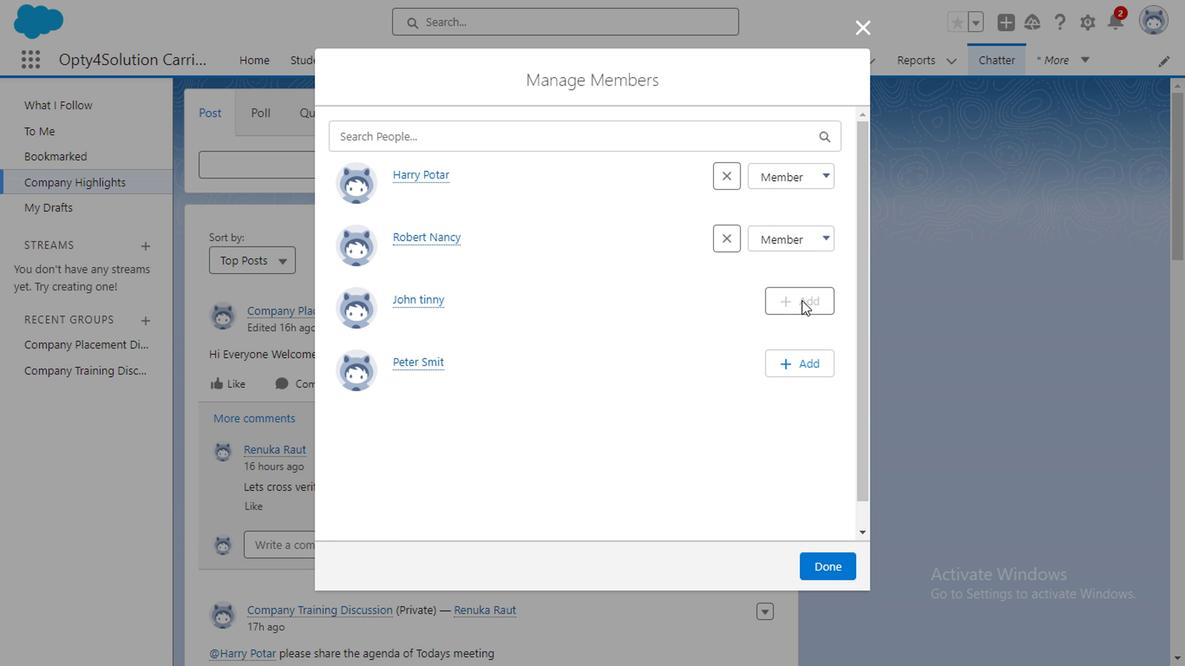 
Action: Mouse moved to (685, 371)
Screenshot: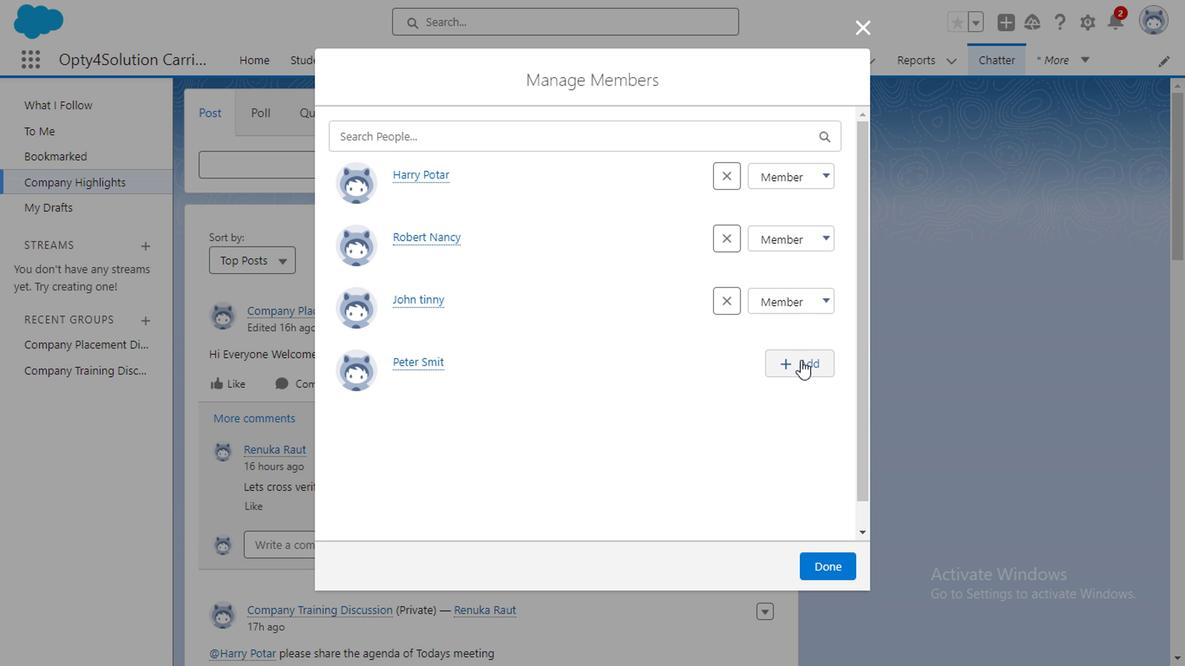 
Action: Mouse pressed left at (685, 371)
Screenshot: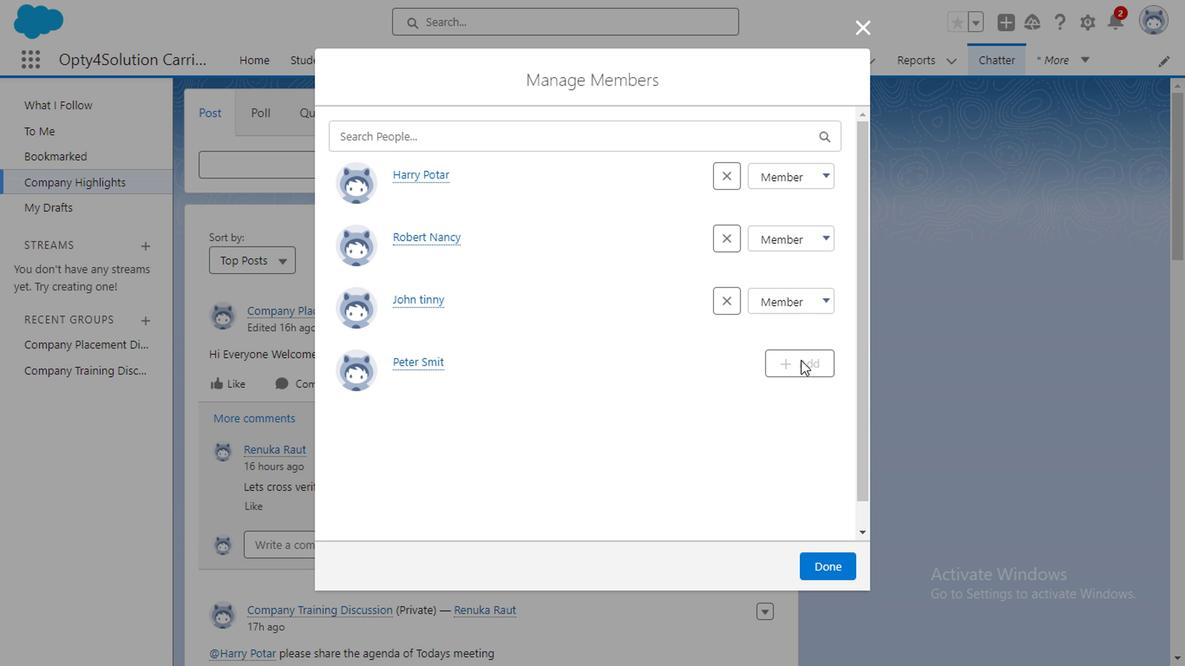 
Action: Mouse moved to (697, 516)
Screenshot: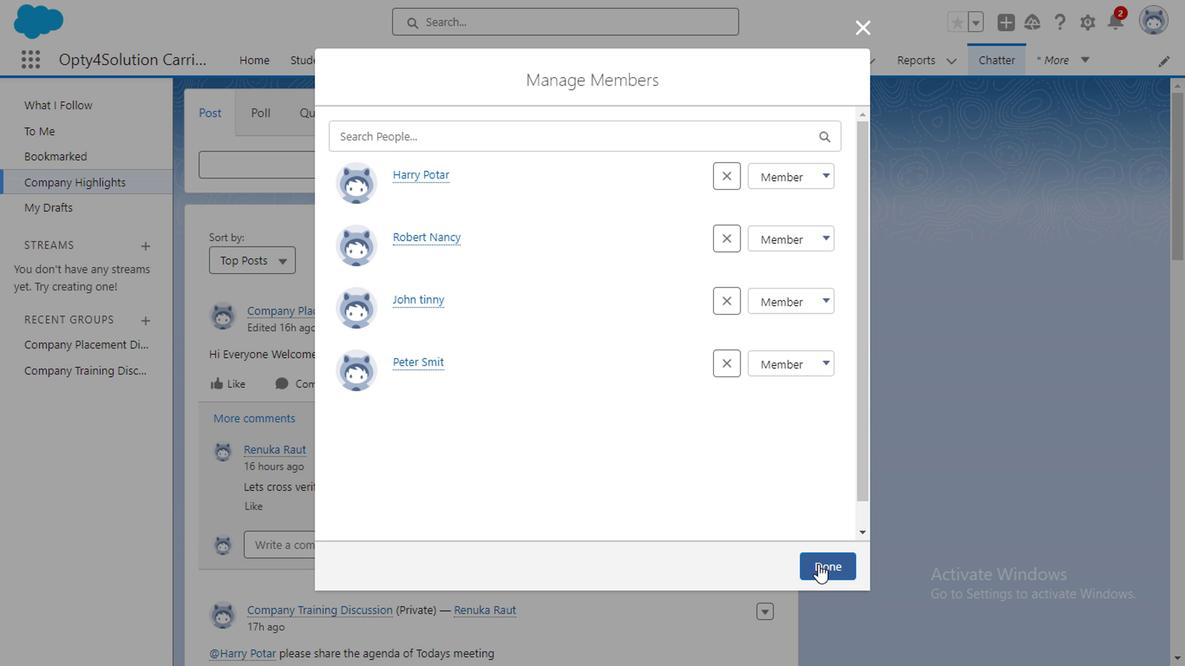 
Action: Mouse pressed left at (697, 516)
Screenshot: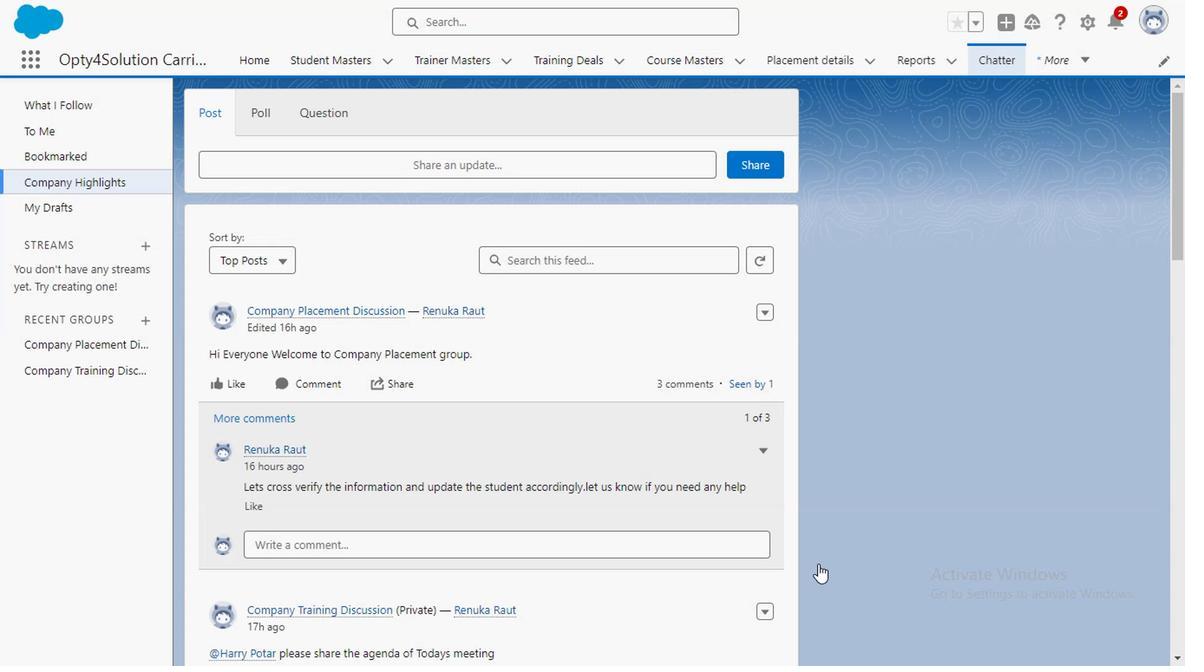 
Action: Mouse moved to (955, 307)
Screenshot: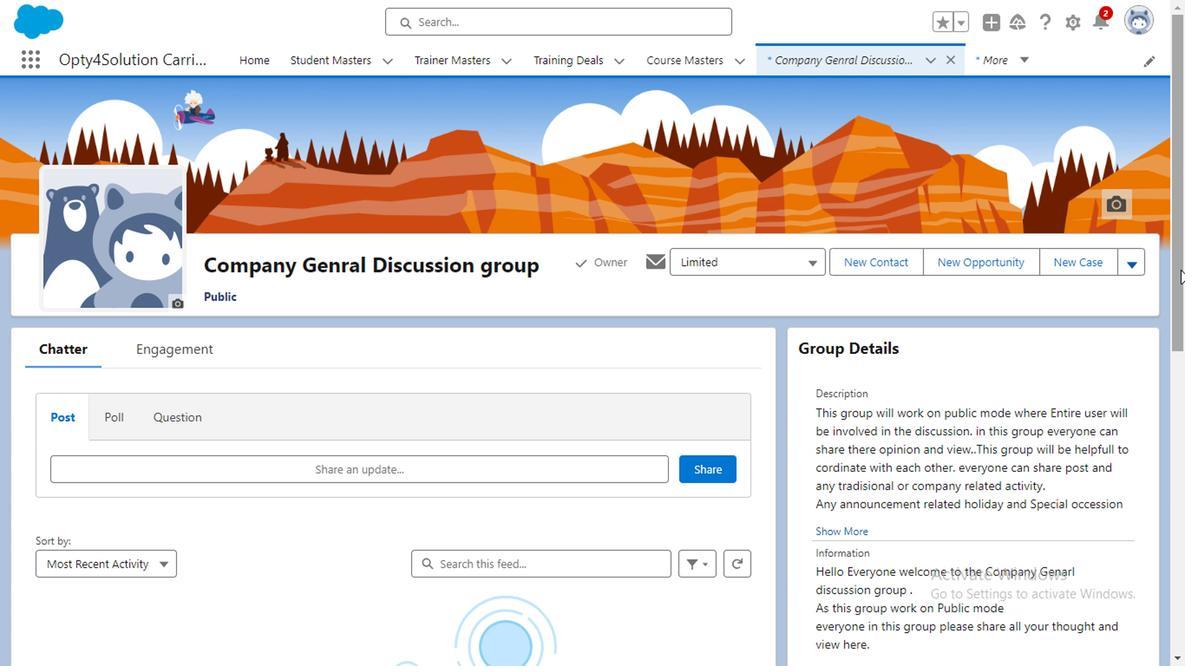 
Action: Mouse pressed left at (955, 307)
Screenshot: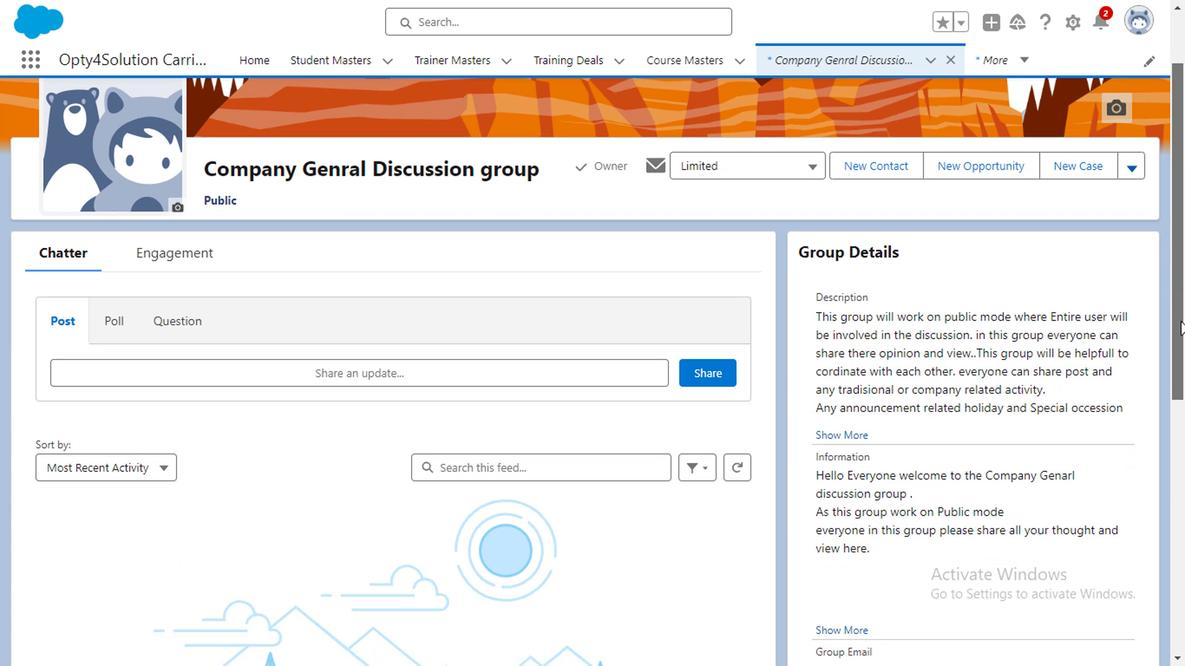 
Action: Mouse moved to (374, 406)
Screenshot: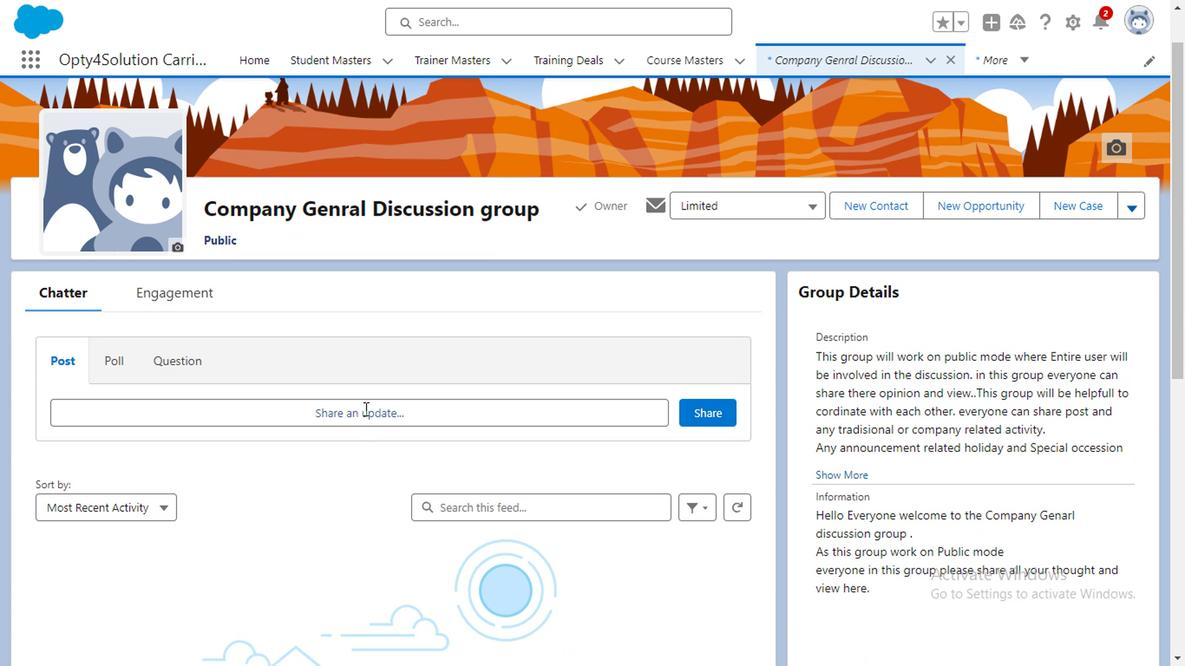 
Action: Mouse pressed left at (374, 406)
Screenshot: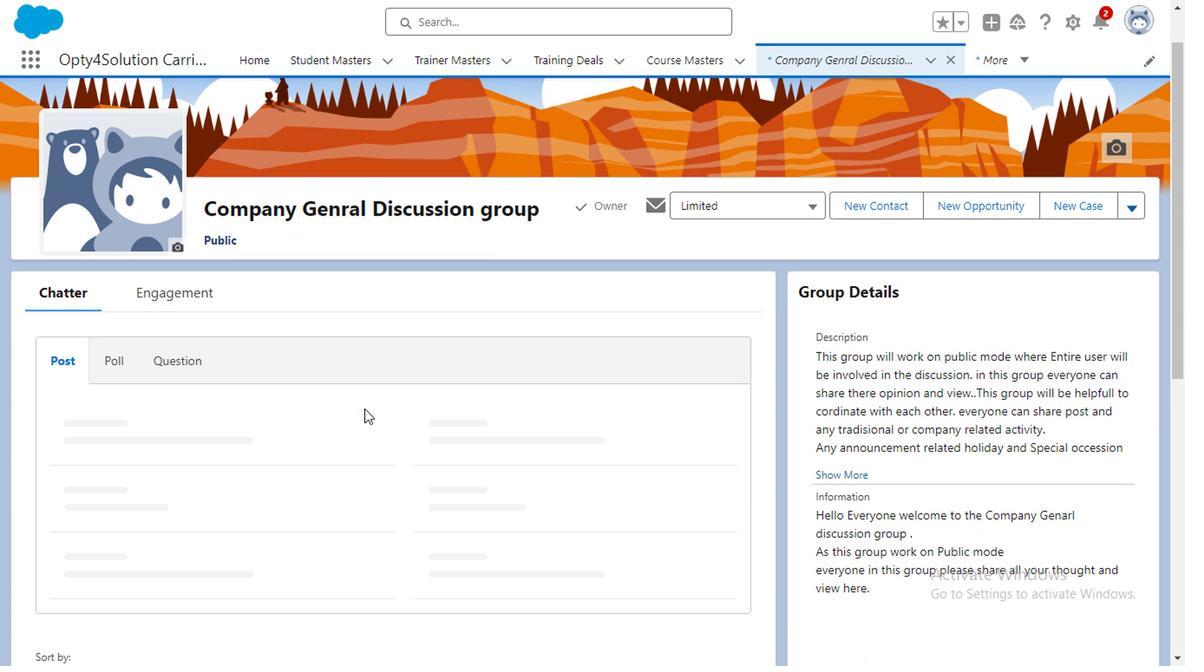 
Action: Mouse moved to (257, 456)
Screenshot: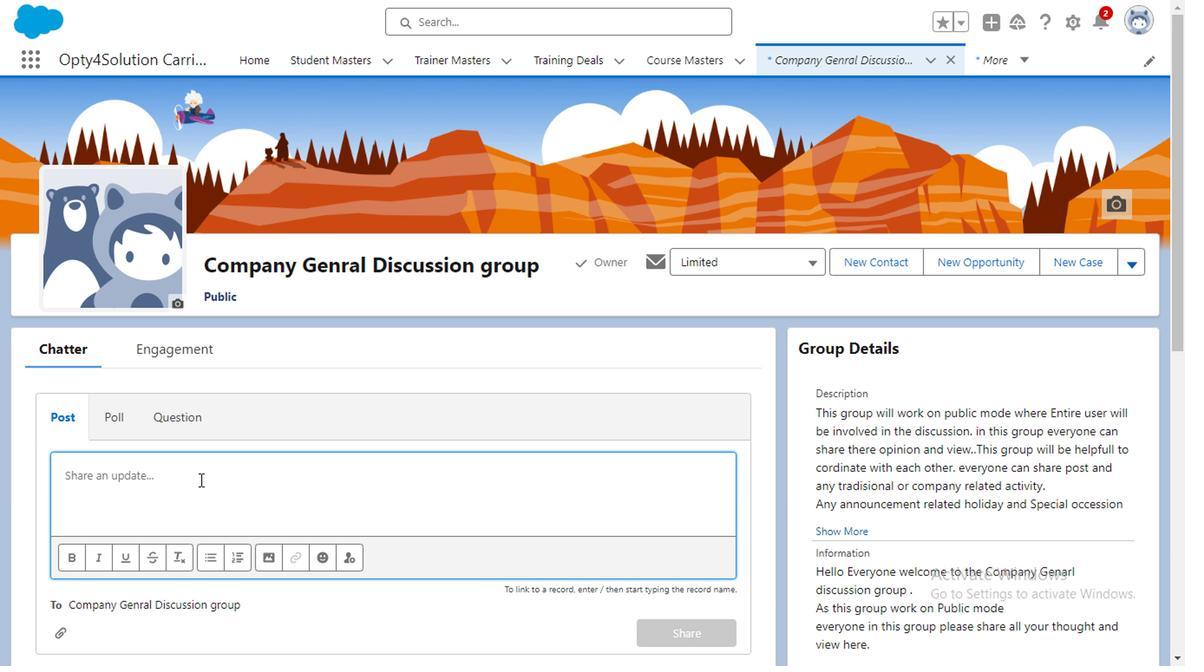 
Action: Mouse pressed left at (257, 456)
Screenshot: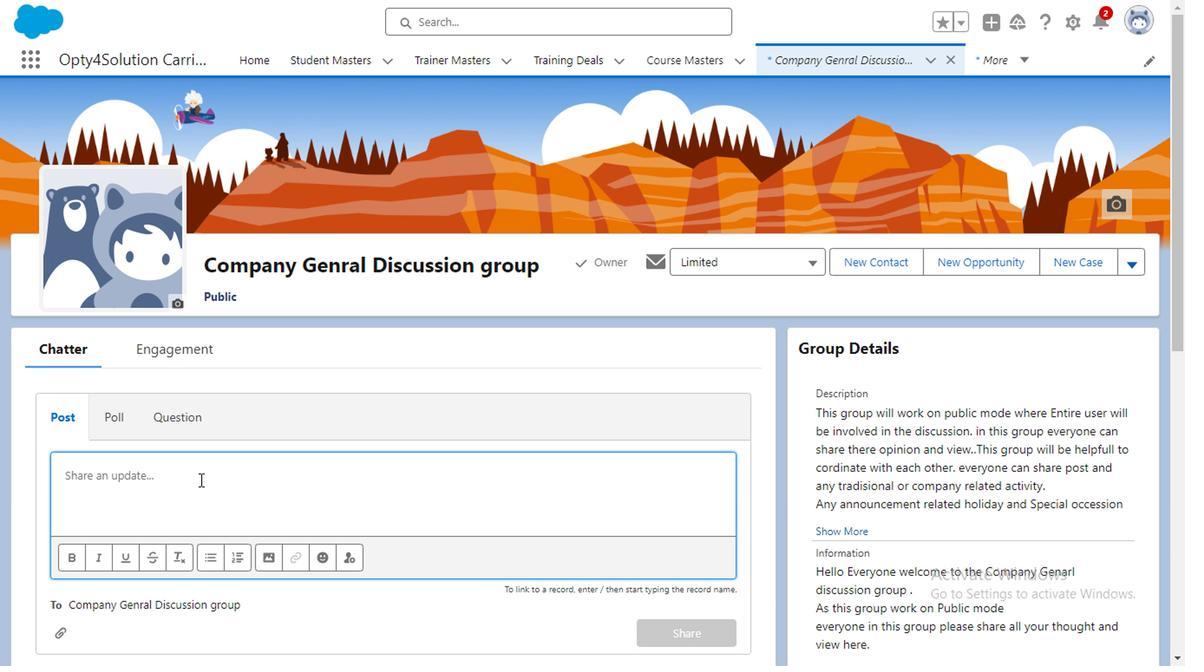 
Action: Key pressed <Key.caps_lock>P<Key.caps_lock><Key.backspace><Key.caps_lock>H<Key.caps_lock>ello<Key.space>everyone<Key.space>please<Key.space>be<Key.space>availiable<Key.space>for<Key.space><Key.caps_lock><Key.caps_lock>ti<Key.backspace>odays<Key.space>meeting<Key.space>t<Key.backspace>for<Key.space>quick<Key.space>update<Key.space>.<Key.space>let<Key.space>me<Key.space>know<Key.space>if<Key.space><Key.backspace><Key.space>anyone<Key.space>having<Key.space>any<Key.space>quires
Screenshot: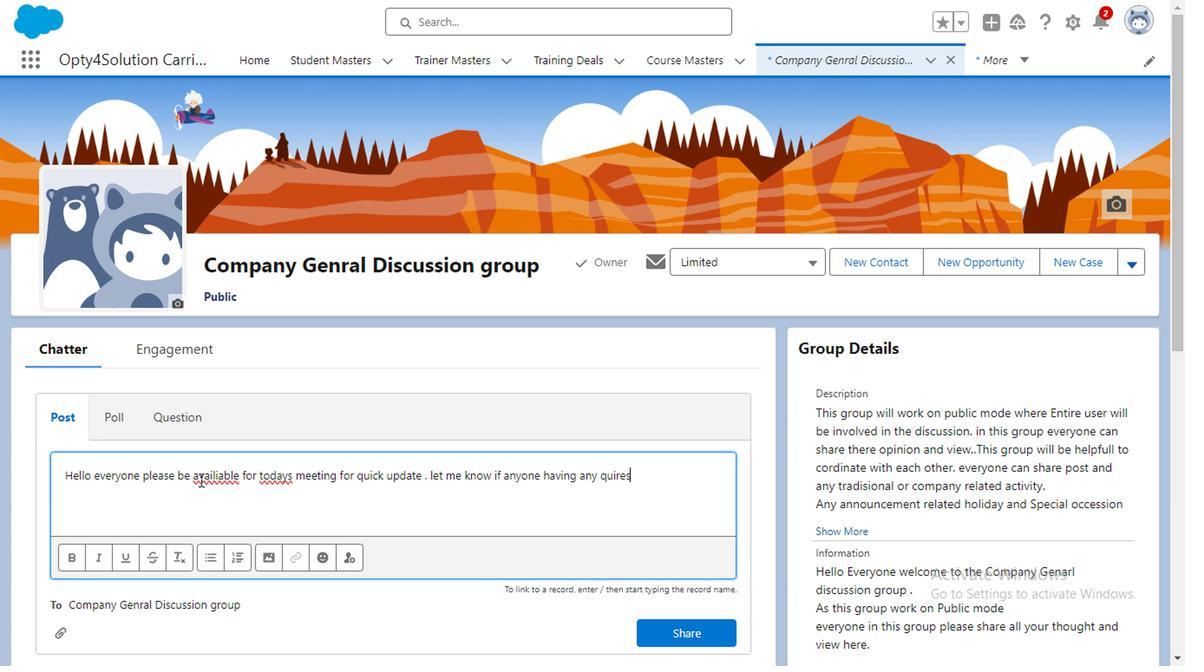 
Action: Mouse moved to (511, 466)
Screenshot: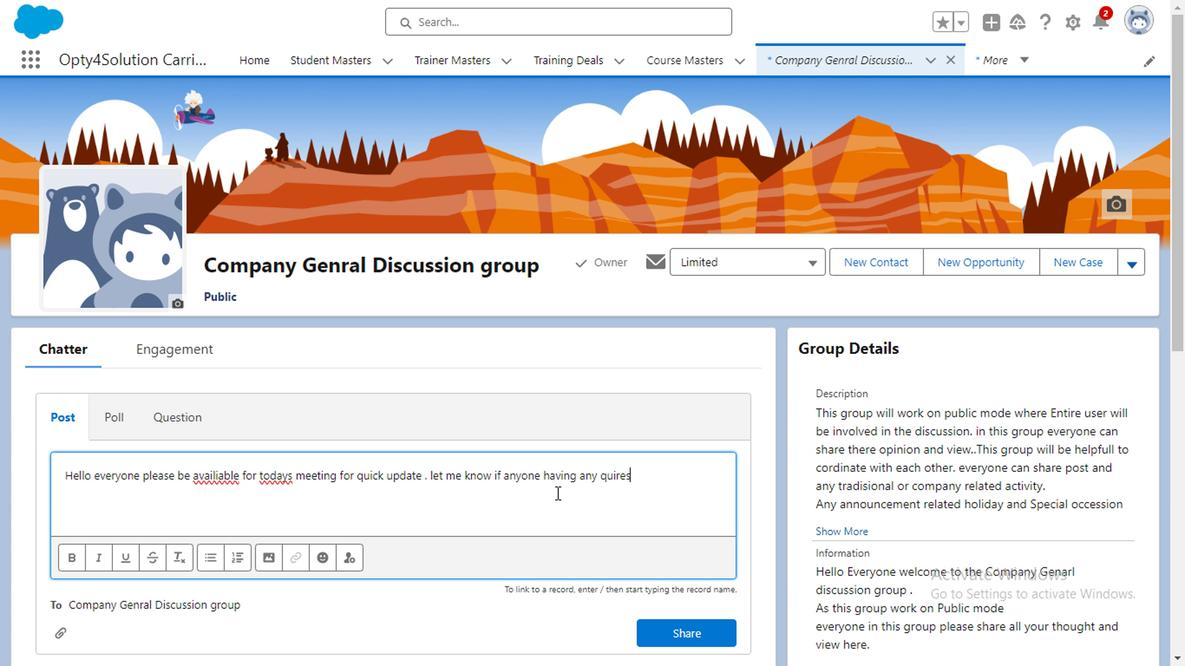 
Action: Key pressed .we<Key.space>will<Key.space>decide<Key.space>the<Key.space><Key.space>meeting<Key.space>time<Key.space>
Screenshot: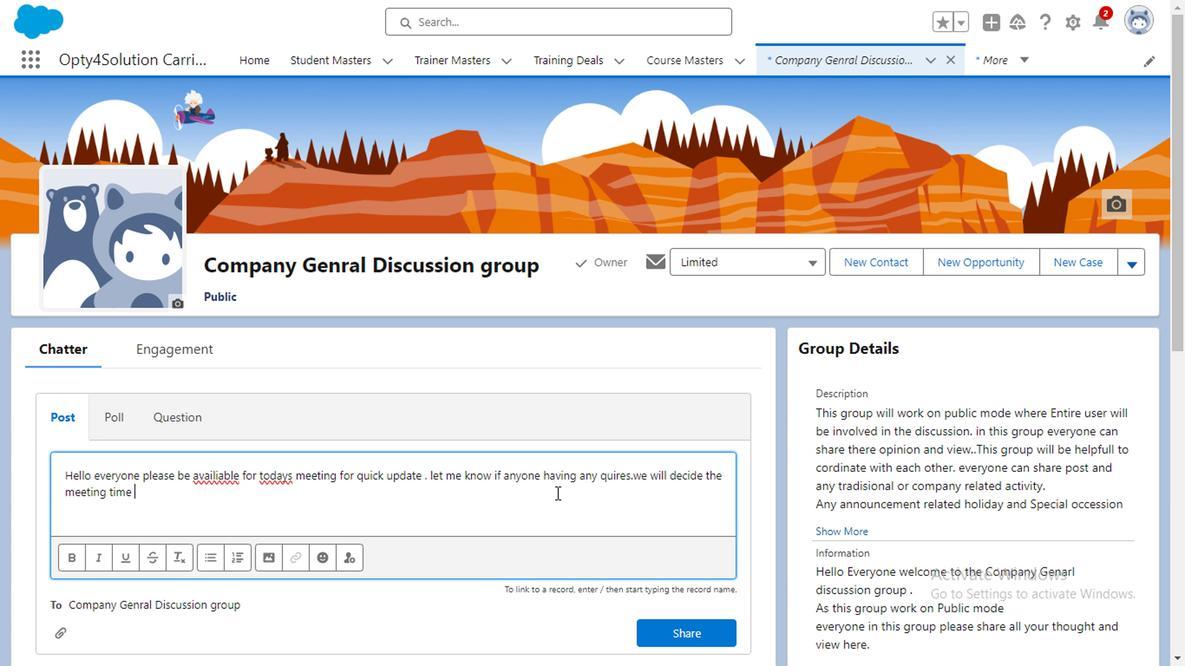 
Action: Mouse moved to (616, 453)
Screenshot: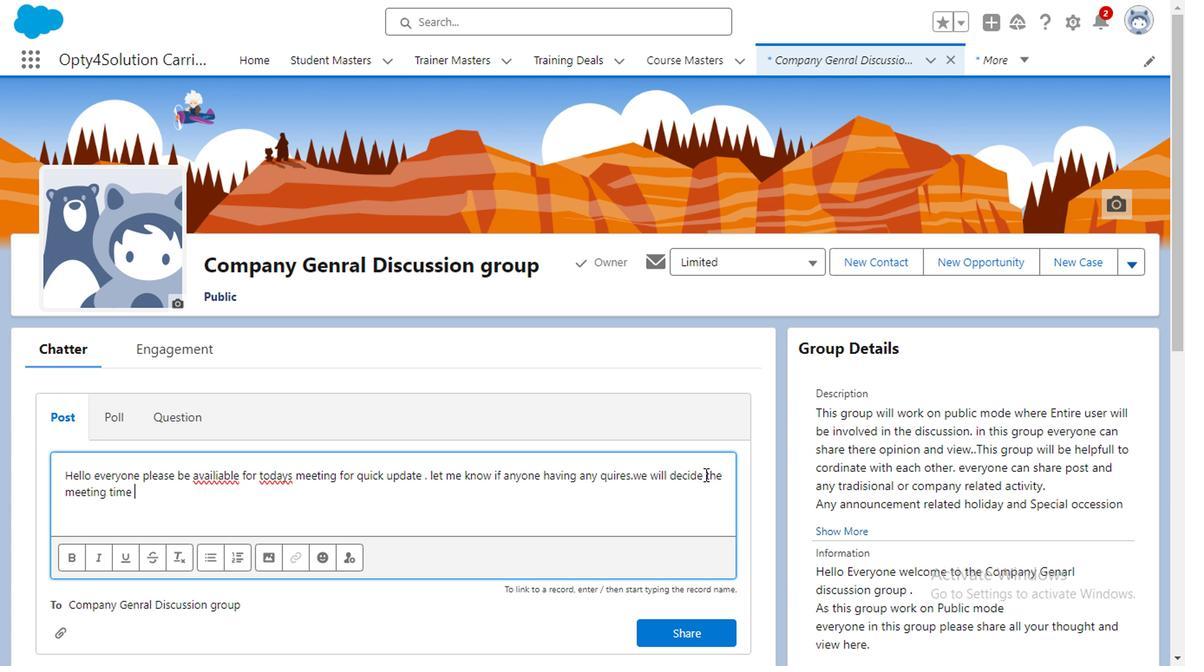 
Action: Mouse pressed left at (616, 453)
Screenshot: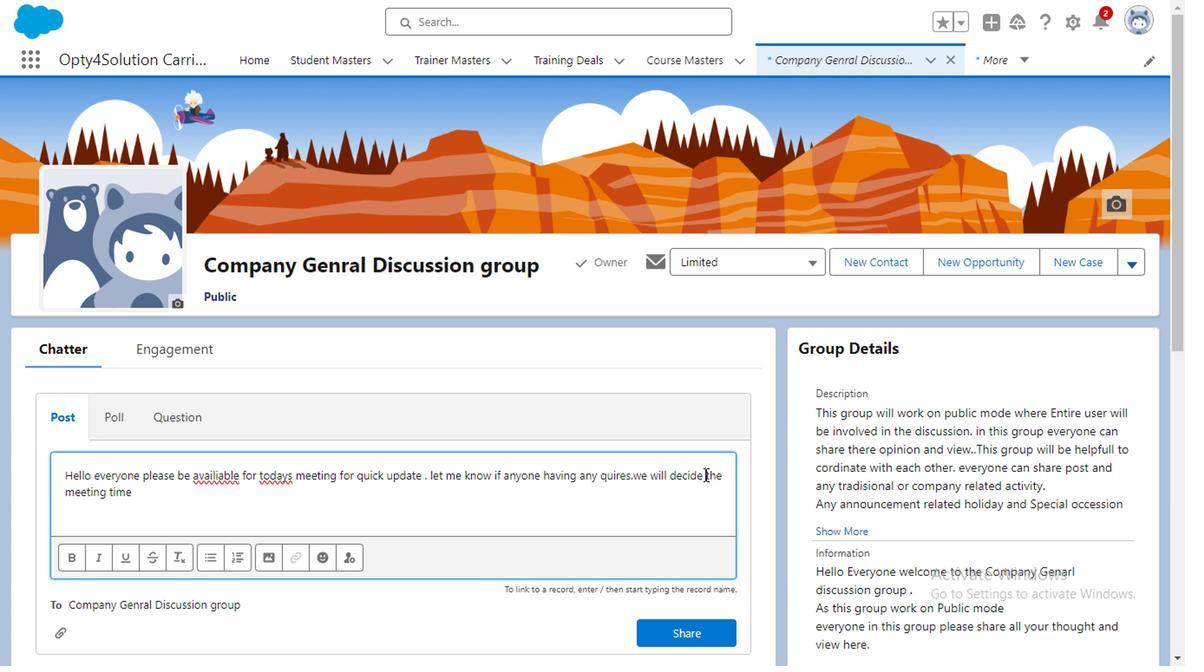 
Action: Key pressed and<Key.space>
Screenshot: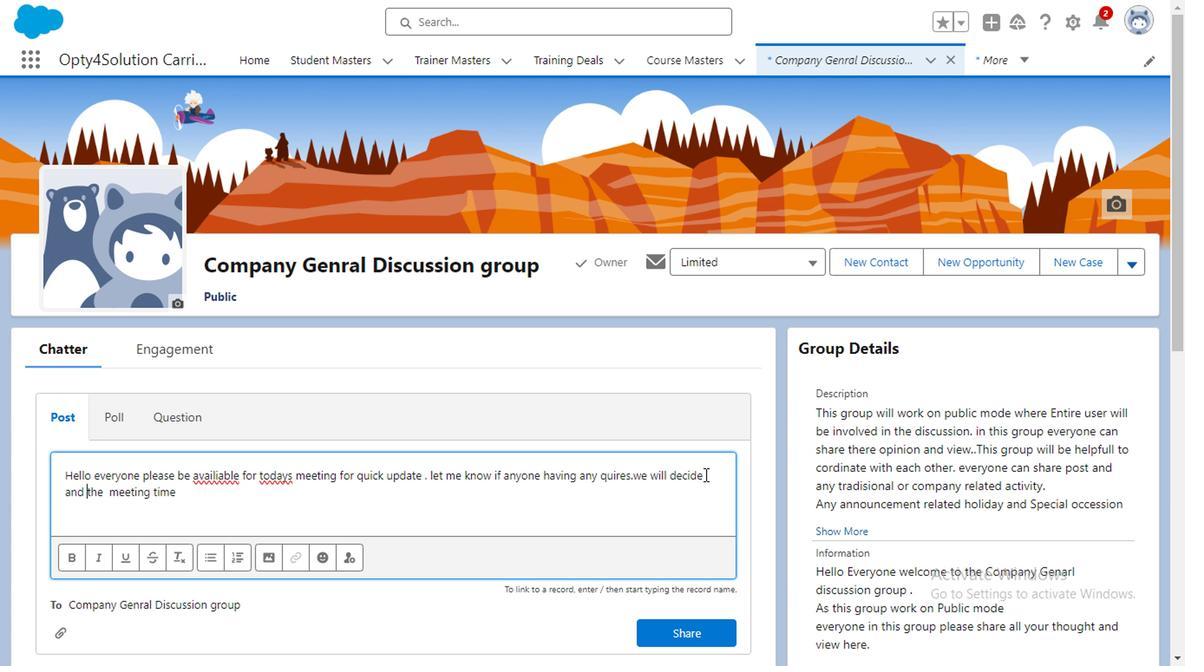 
Action: Mouse moved to (626, 465)
Screenshot: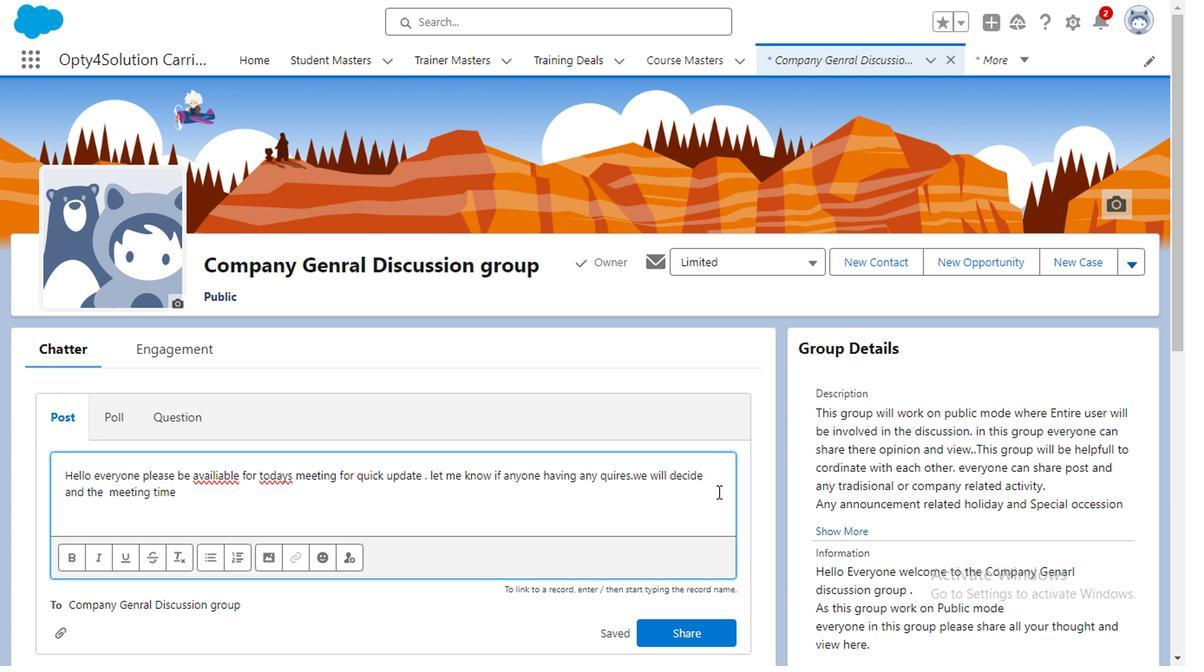 
Action: Key pressed share<Key.space>
Screenshot: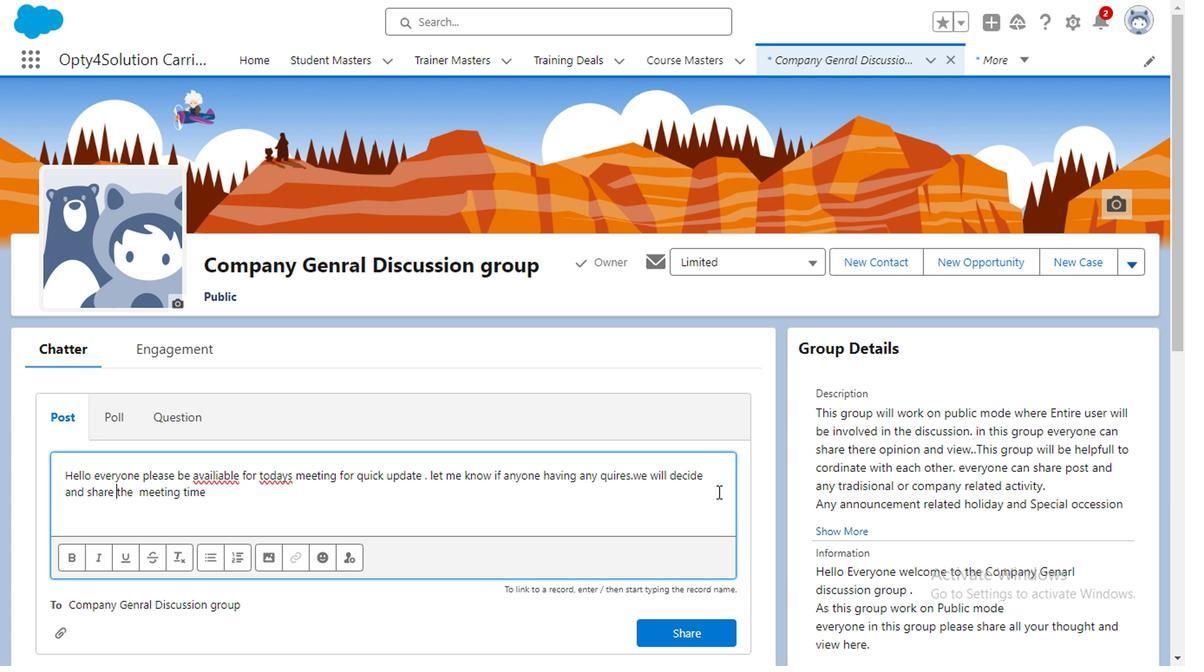 
Action: Mouse moved to (213, 465)
Screenshot: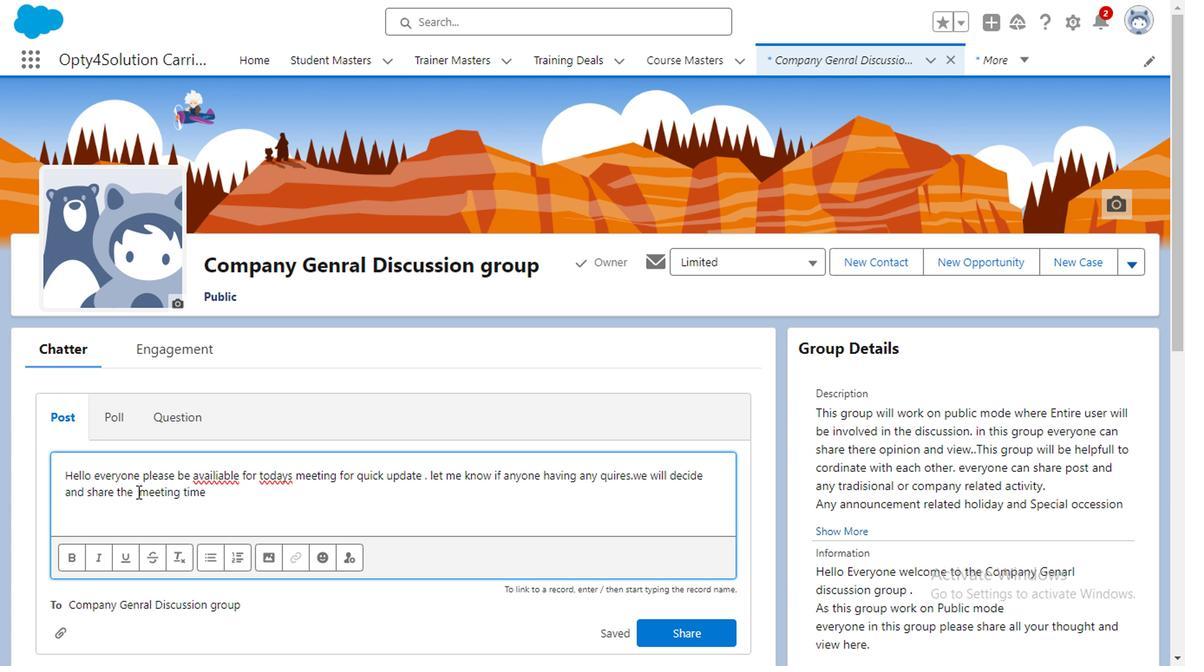 
Action: Mouse pressed left at (213, 465)
Screenshot: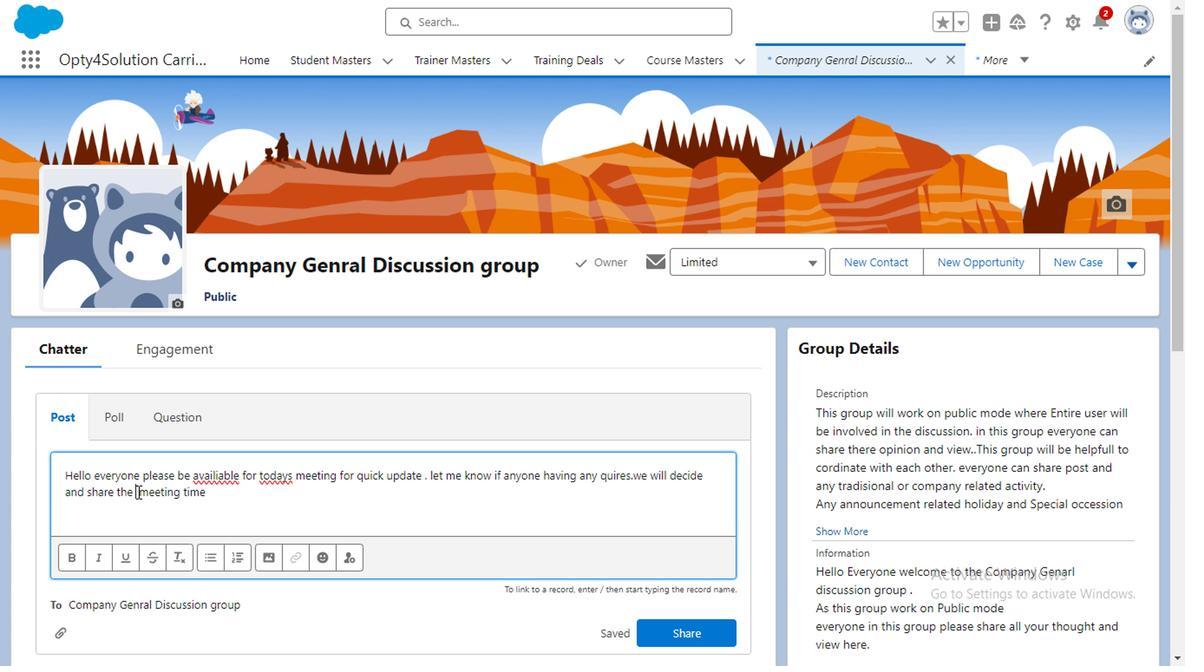 
Action: Key pressed <Key.backspace>
Screenshot: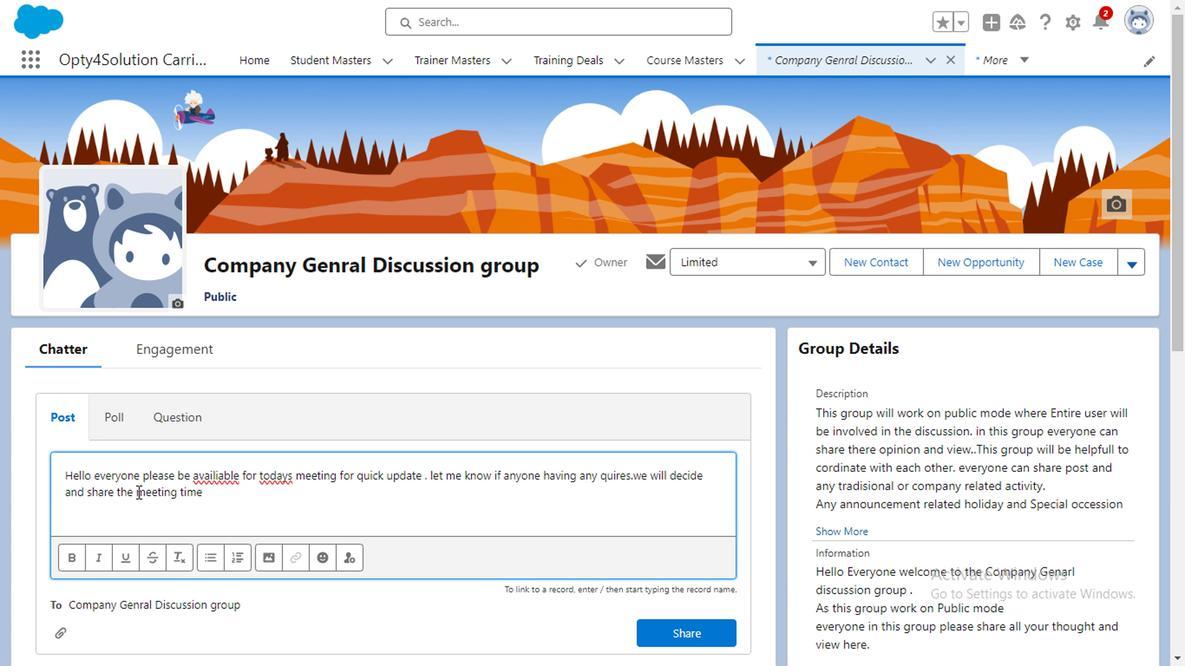 
Action: Mouse moved to (263, 468)
Screenshot: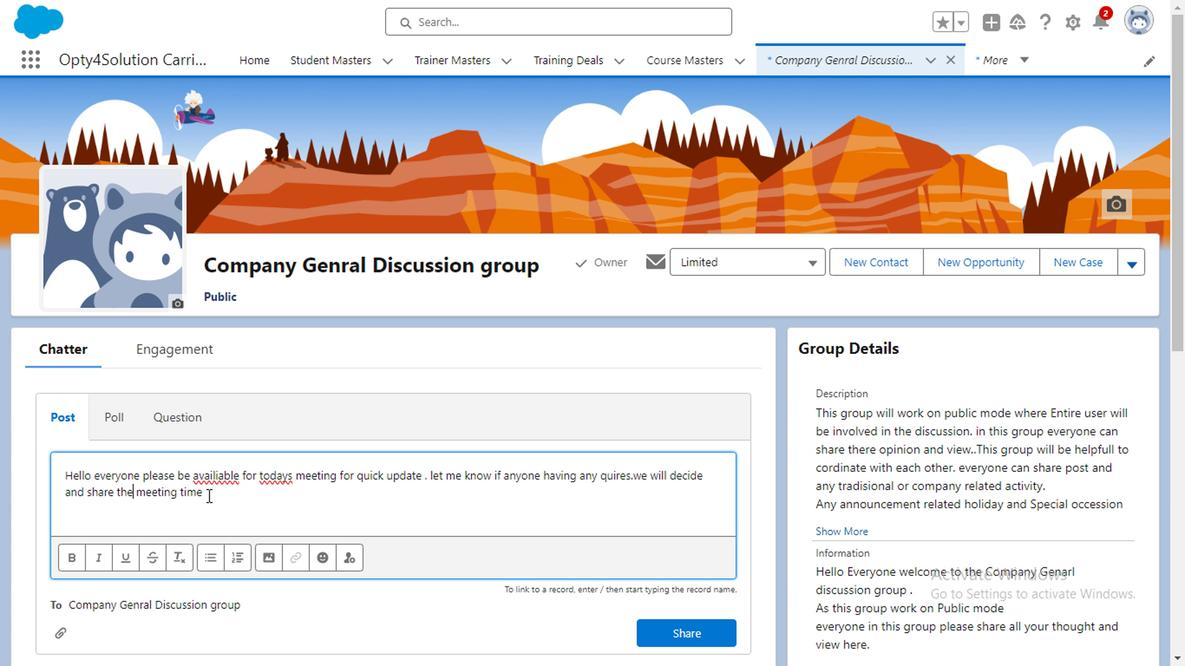 
Action: Mouse pressed left at (263, 468)
Screenshot: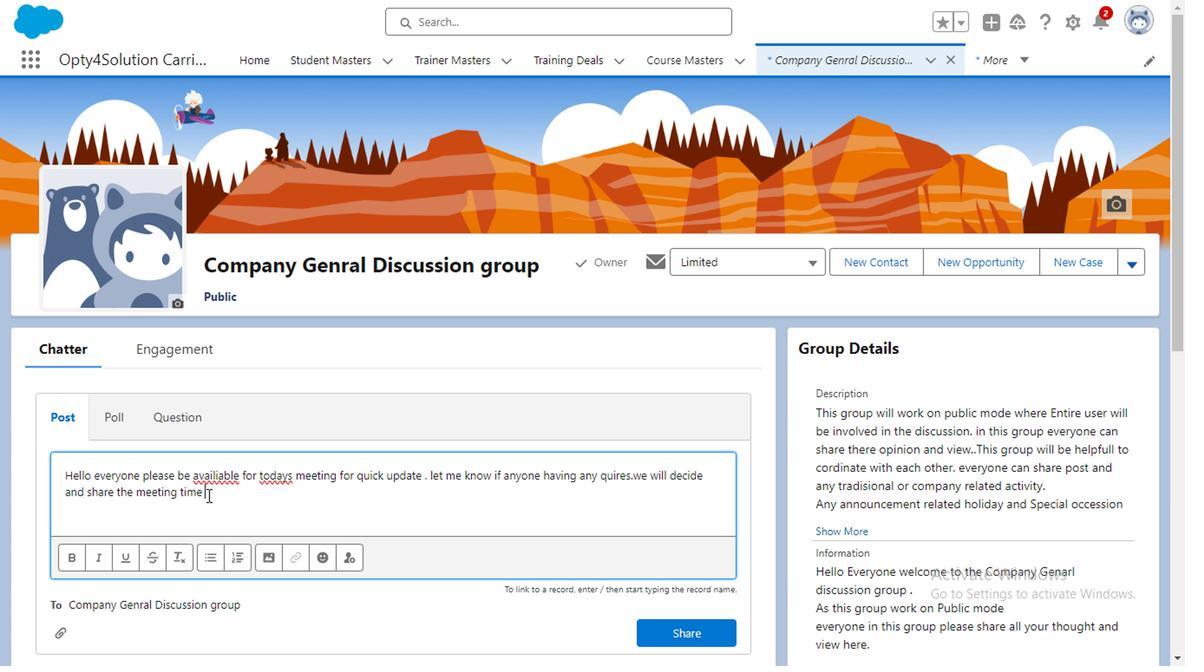 
Action: Key pressed shortly.
Screenshot: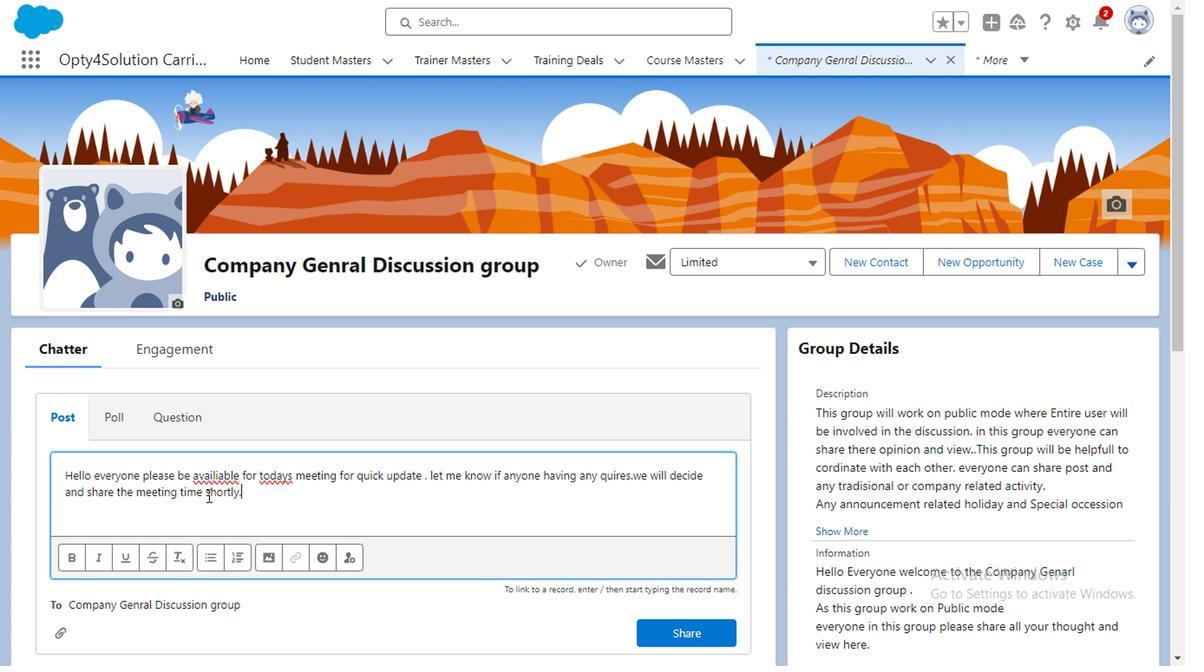 
Action: Mouse moved to (392, 477)
Screenshot: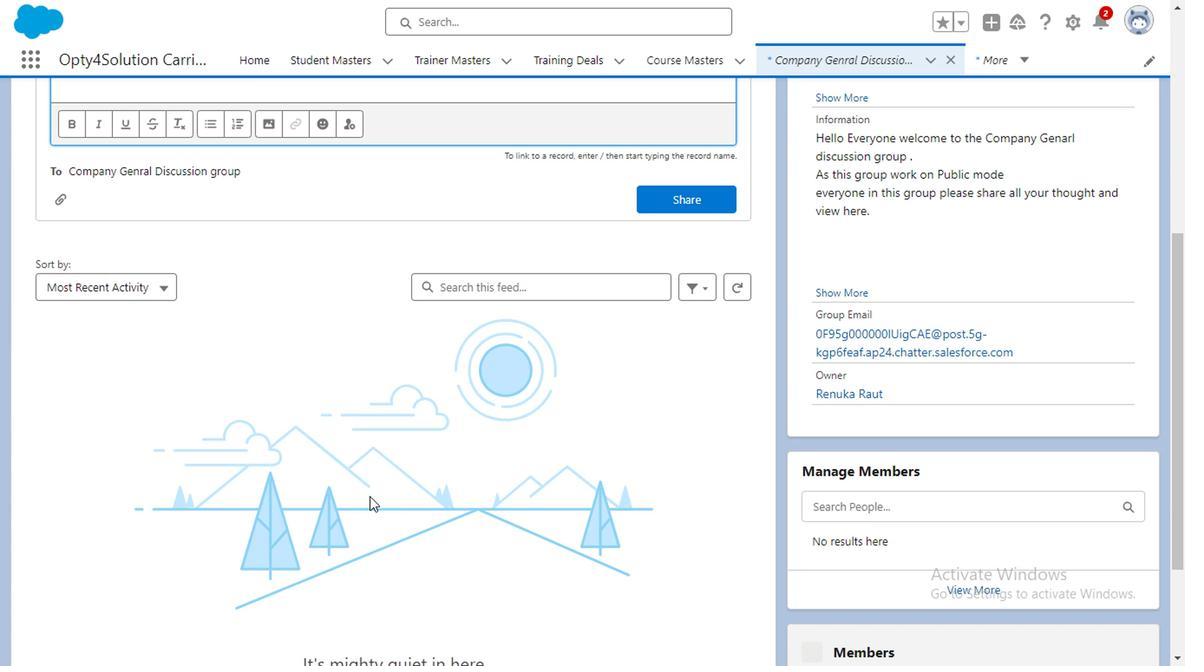 
Action: Mouse scrolled (392, 476) with delta (0, 0)
Screenshot: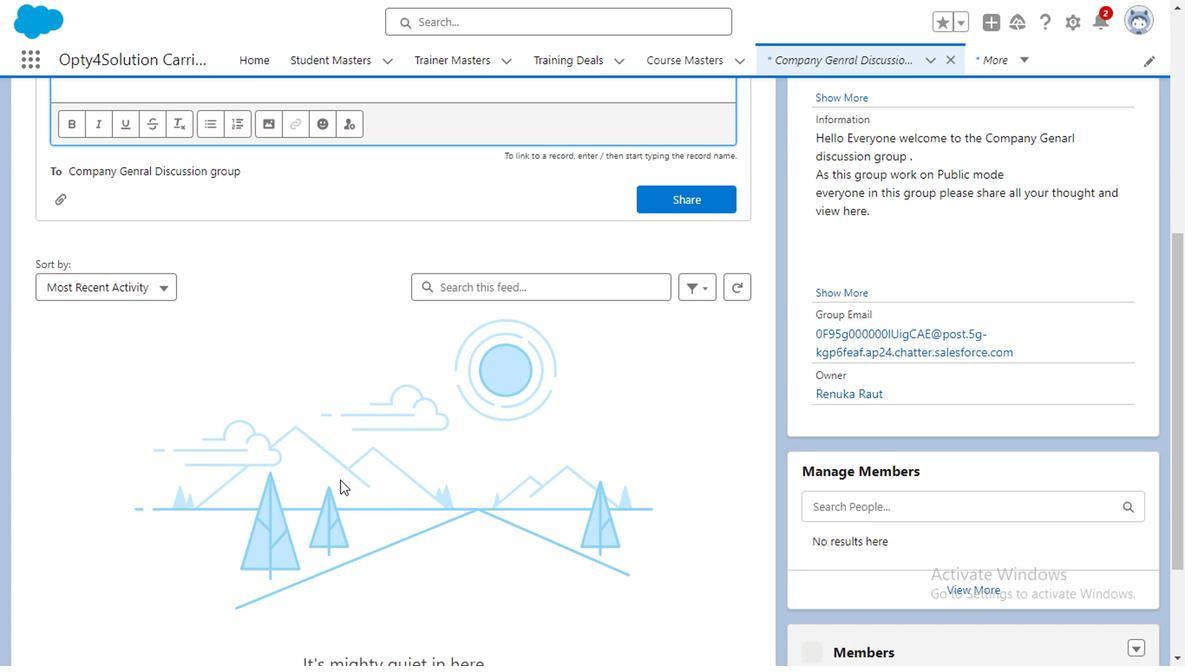 
Action: Mouse moved to (343, 442)
Screenshot: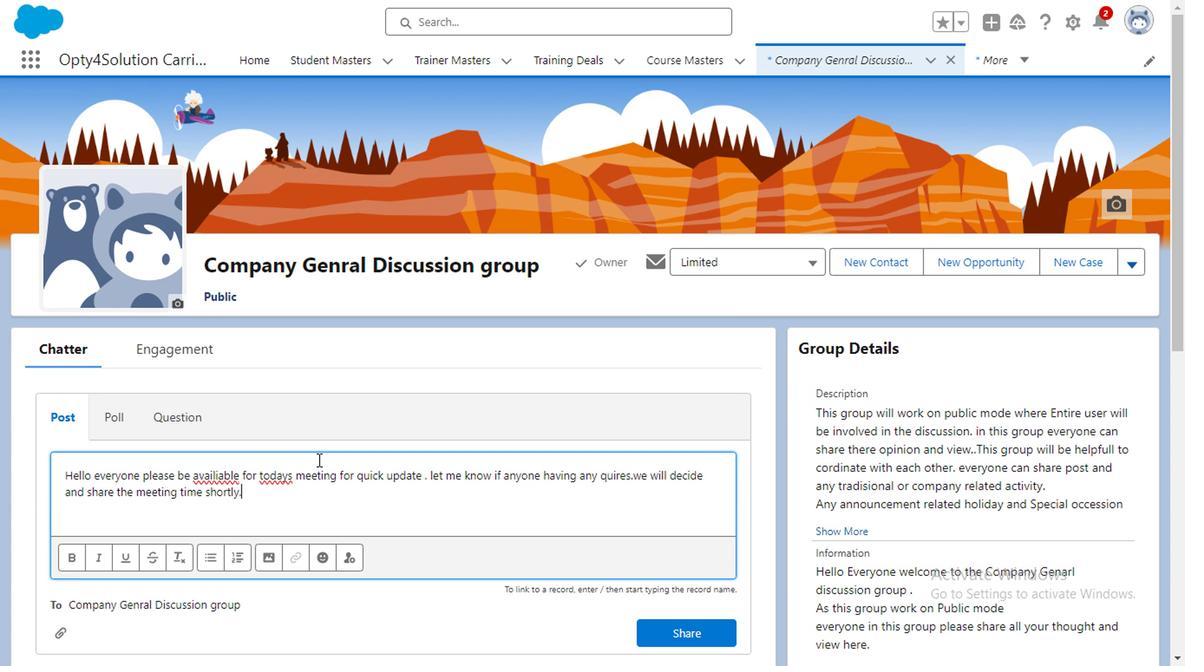 
Action: Mouse scrolled (343, 443) with delta (0, 0)
Screenshot: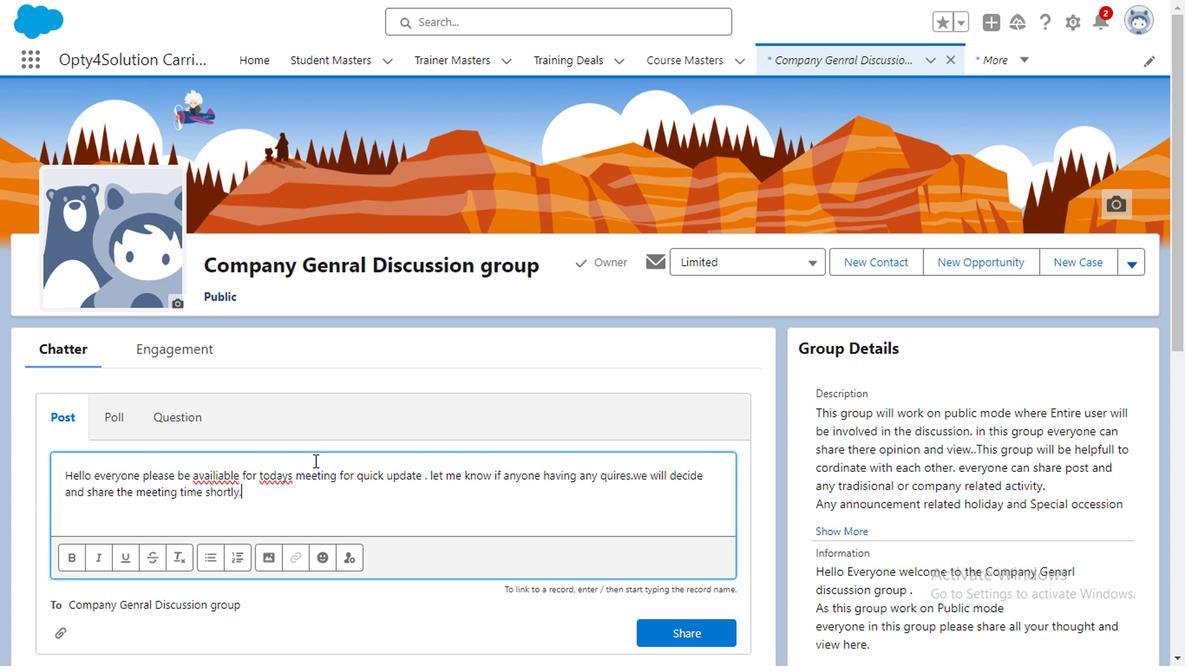 
Action: Mouse moved to (608, 563)
Screenshot: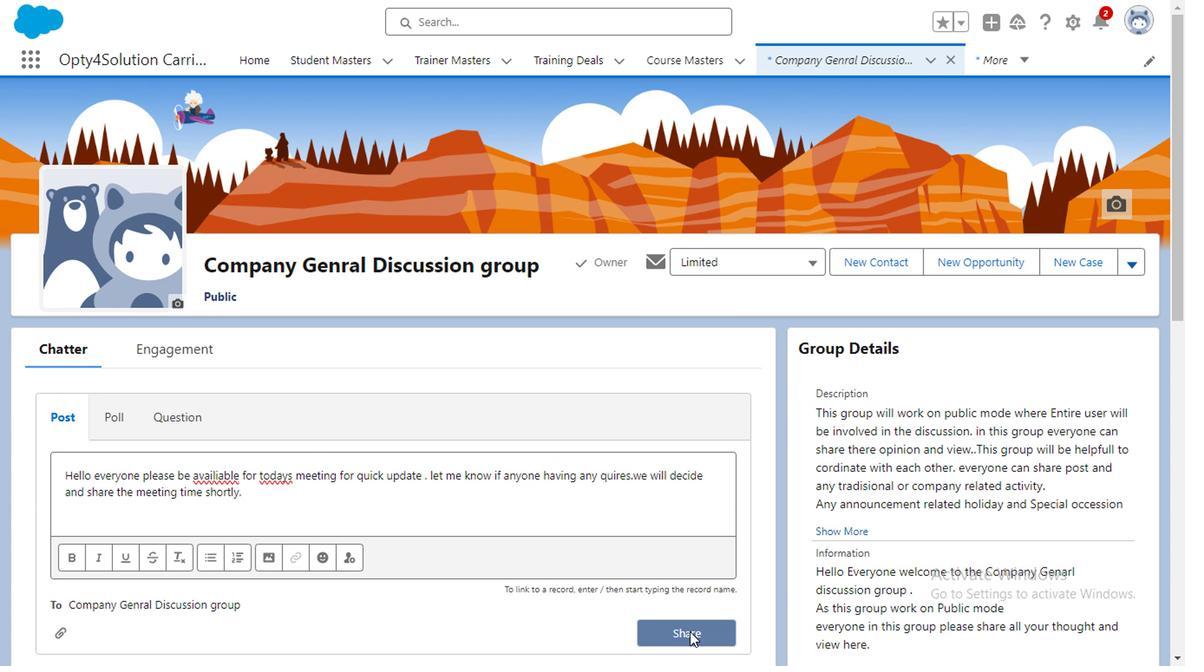 
Action: Mouse pressed left at (608, 563)
Screenshot: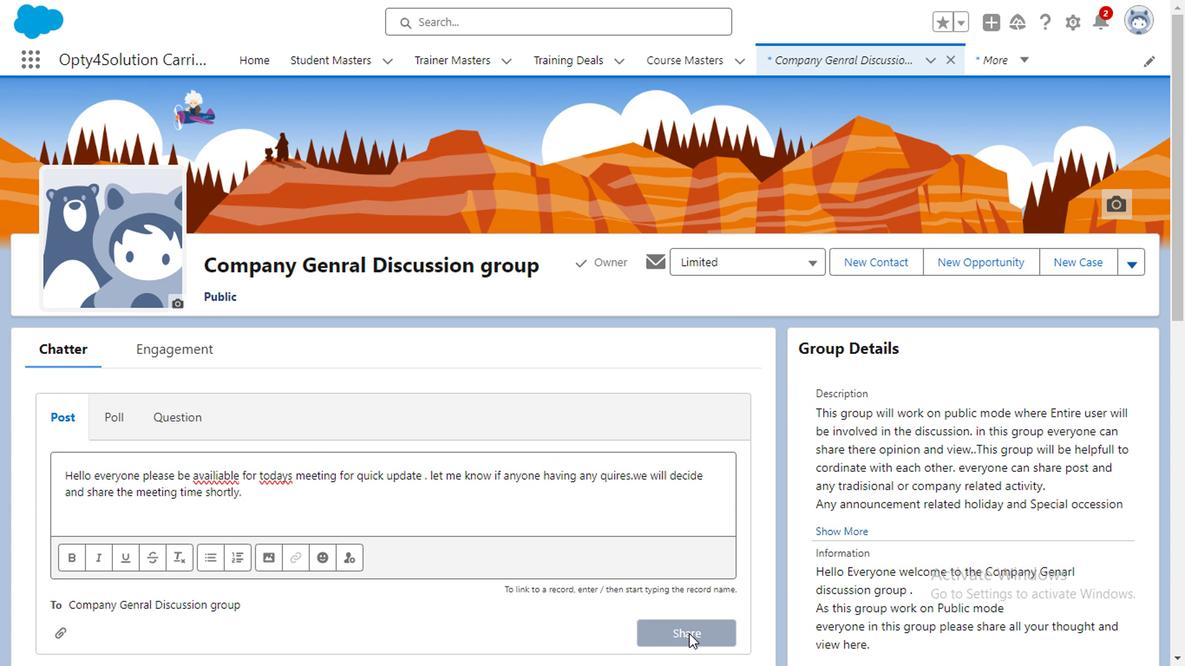 
Action: Mouse moved to (683, 305)
Screenshot: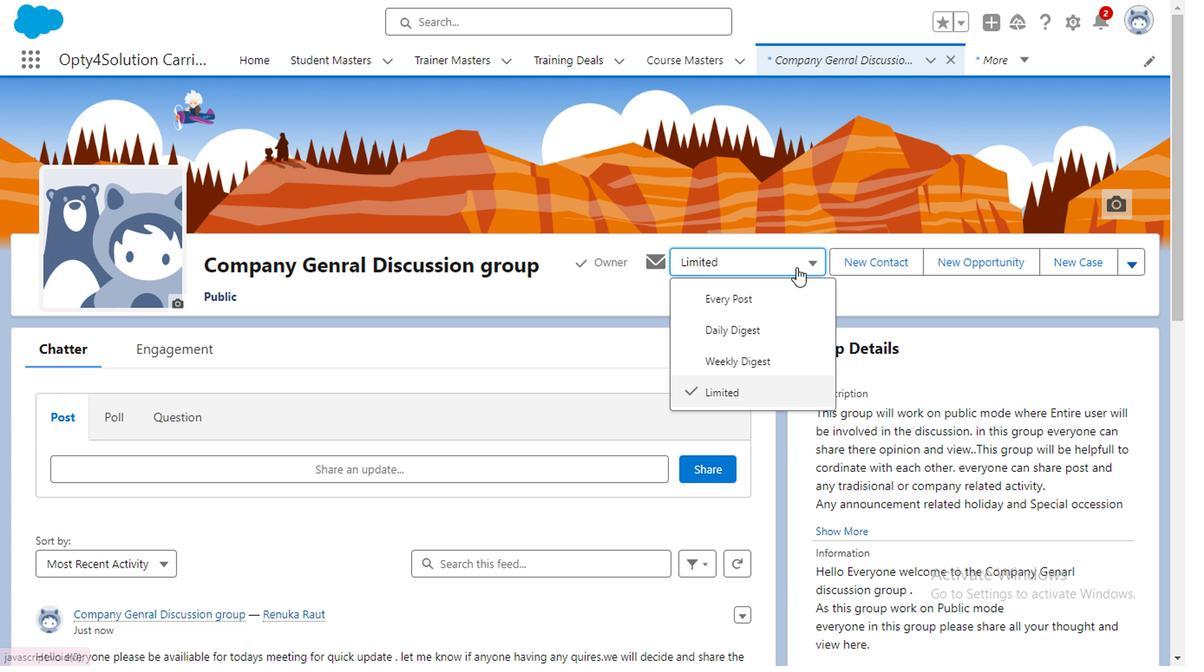 
Action: Mouse pressed left at (683, 305)
Screenshot: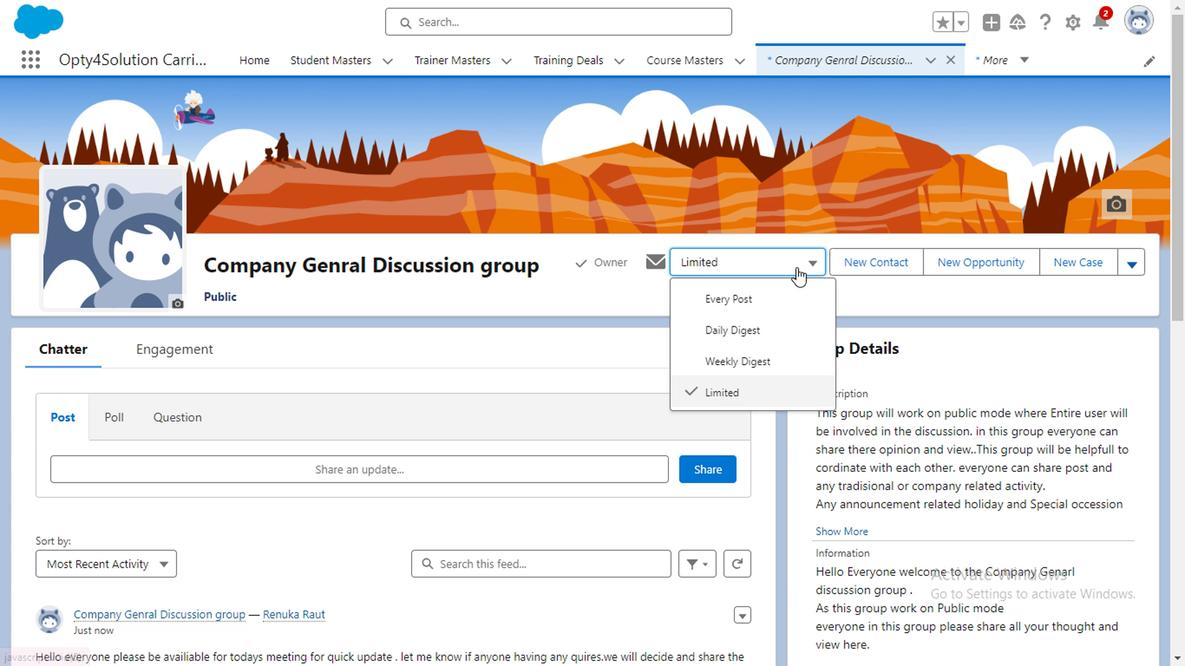 
Action: Mouse moved to (919, 303)
Screenshot: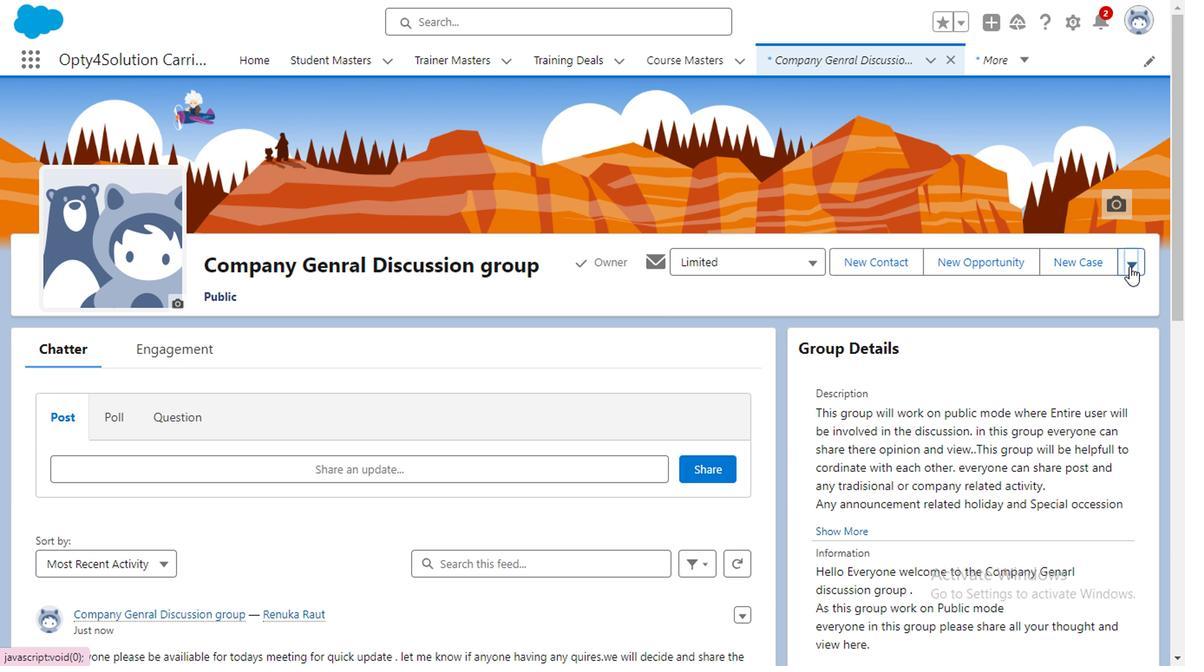 
Action: Mouse pressed left at (919, 303)
Screenshot: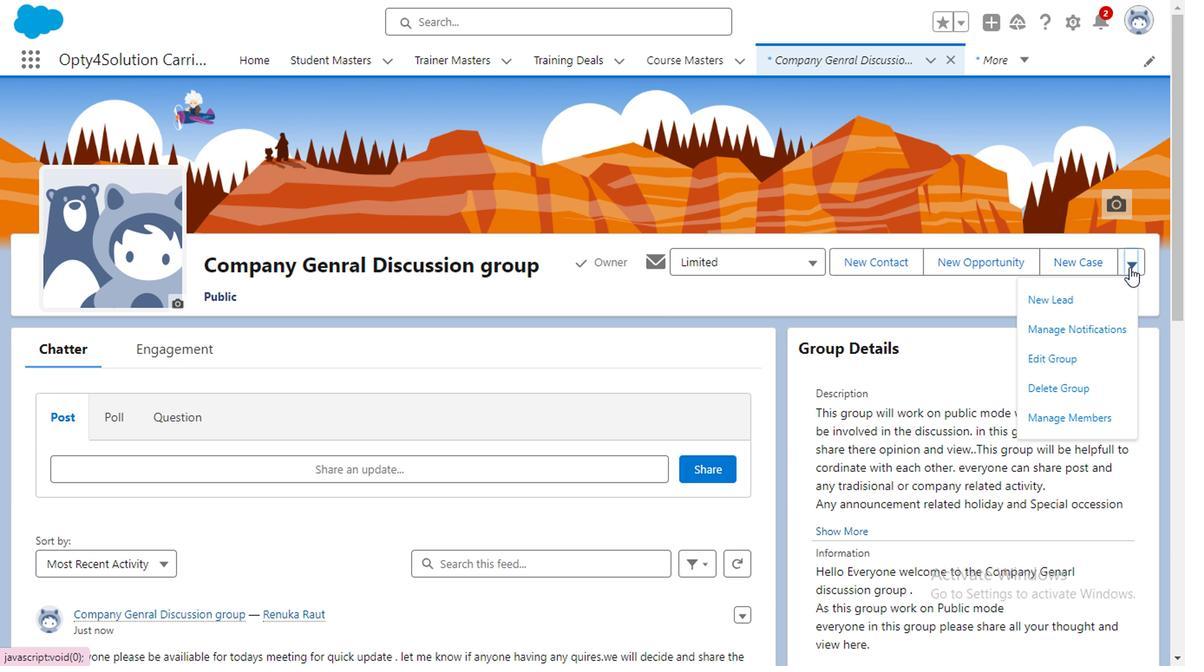 
Action: Mouse moved to (499, 363)
Screenshot: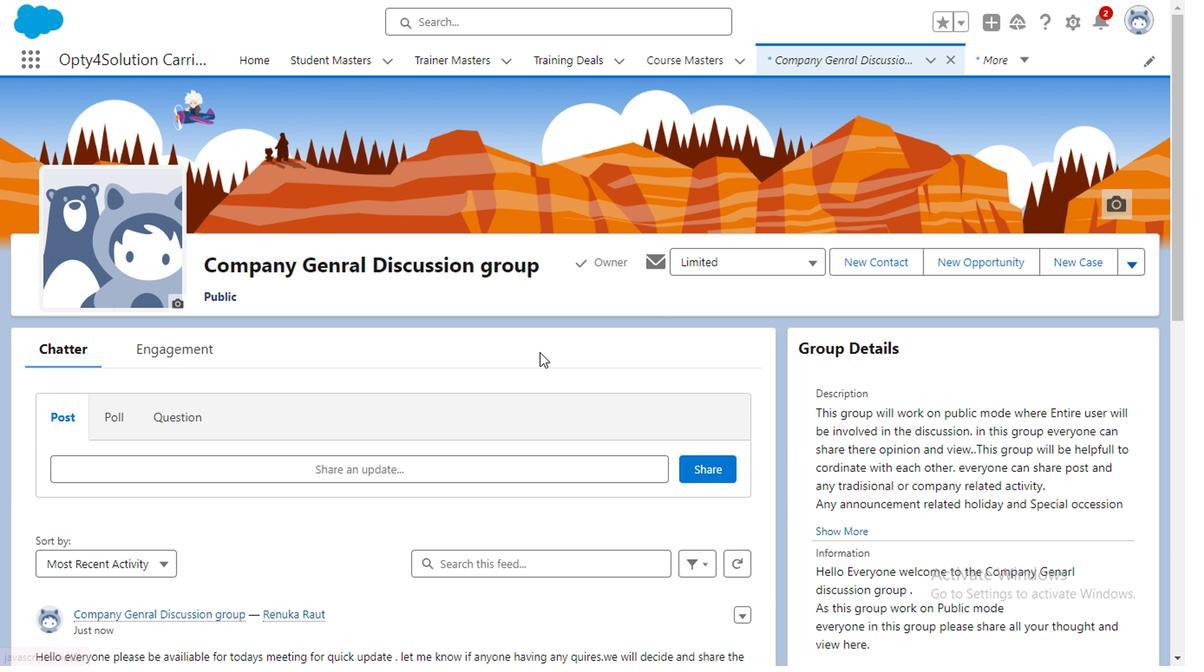 
Action: Mouse pressed left at (499, 363)
Screenshot: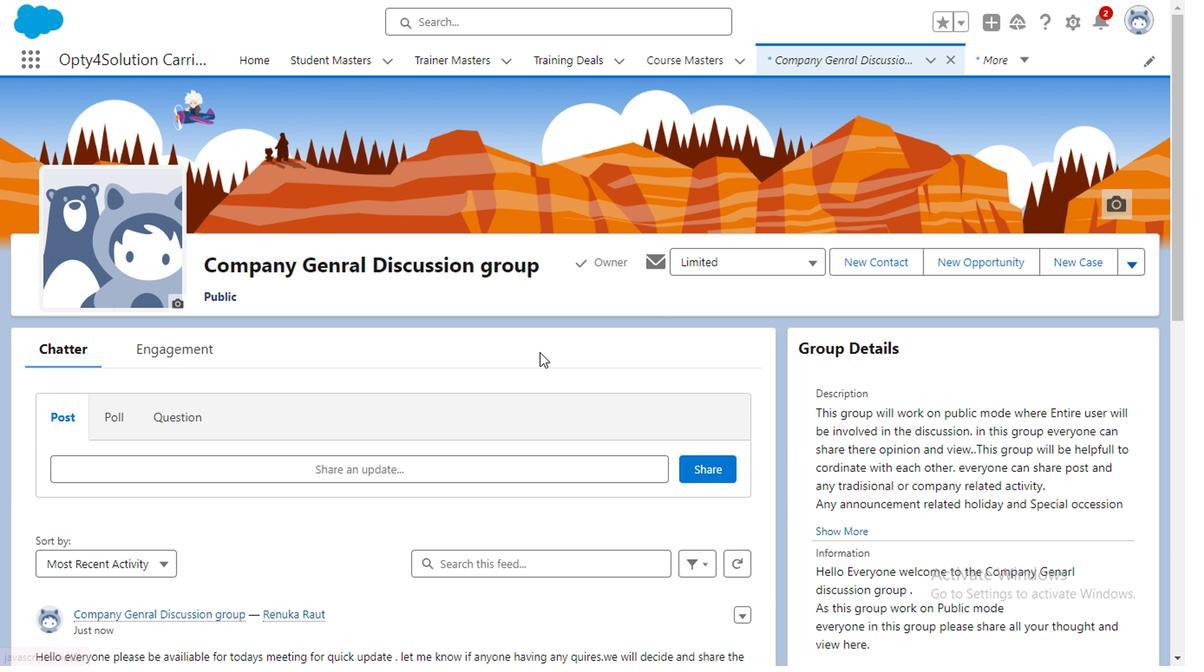 
Action: Mouse moved to (258, 348)
Screenshot: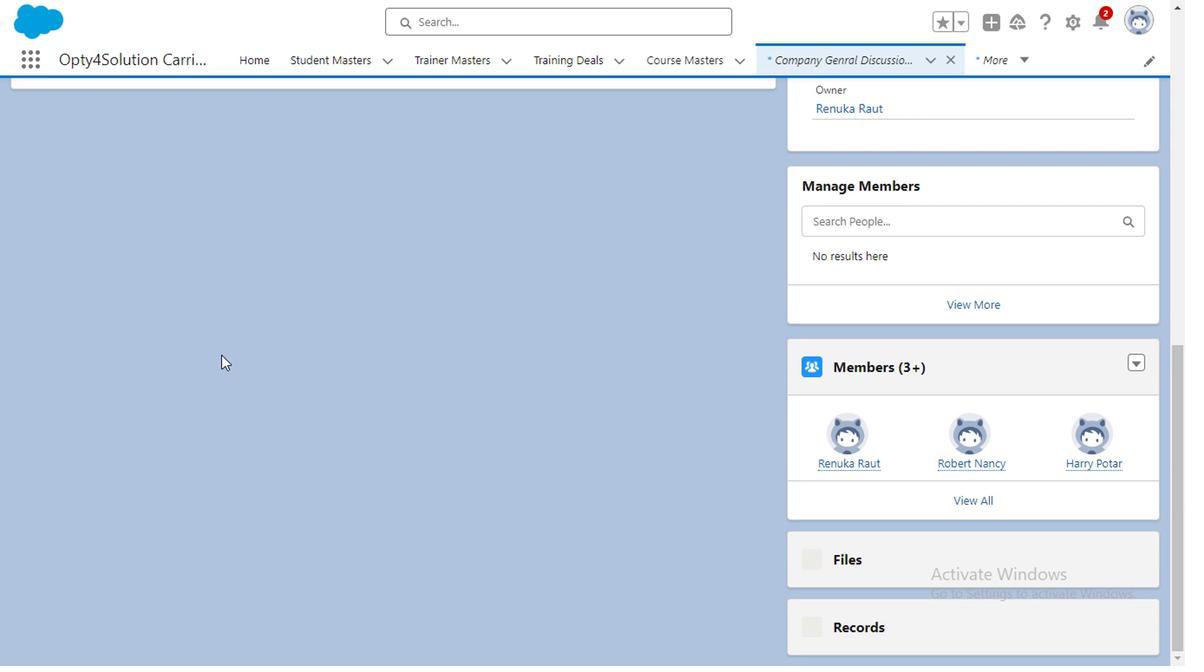 
Action: Mouse scrolled (258, 348) with delta (0, 0)
Screenshot: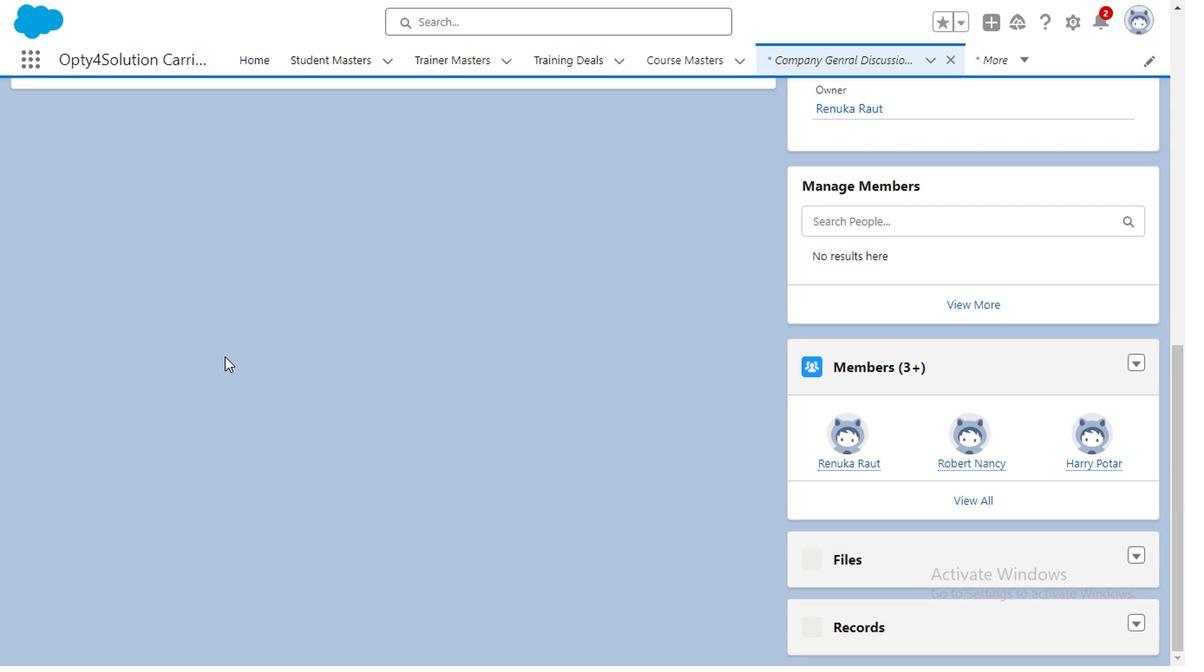 
Action: Mouse moved to (260, 351)
Screenshot: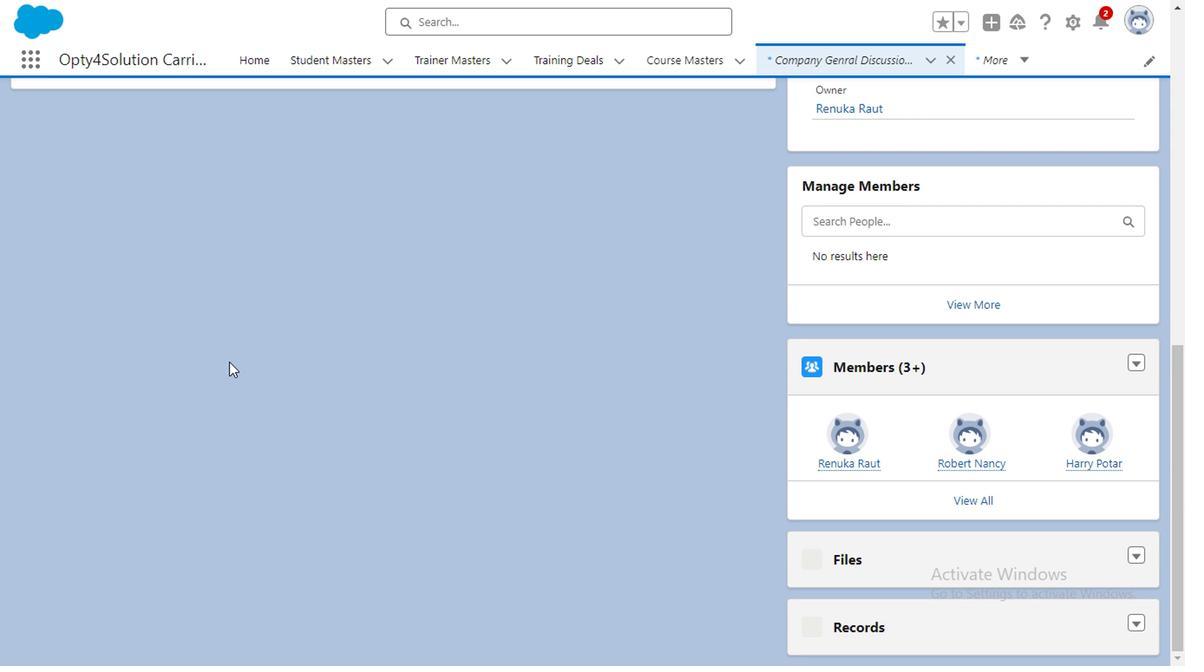 
Action: Mouse scrolled (260, 350) with delta (0, 0)
Screenshot: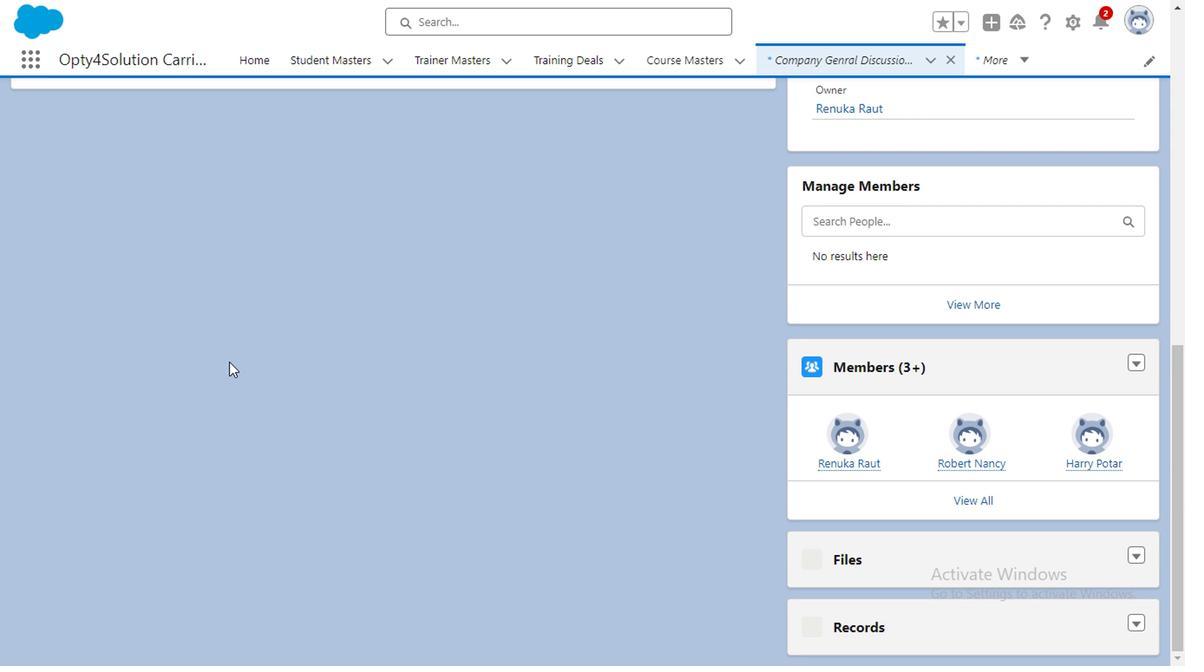 
Action: Mouse moved to (260, 352)
Screenshot: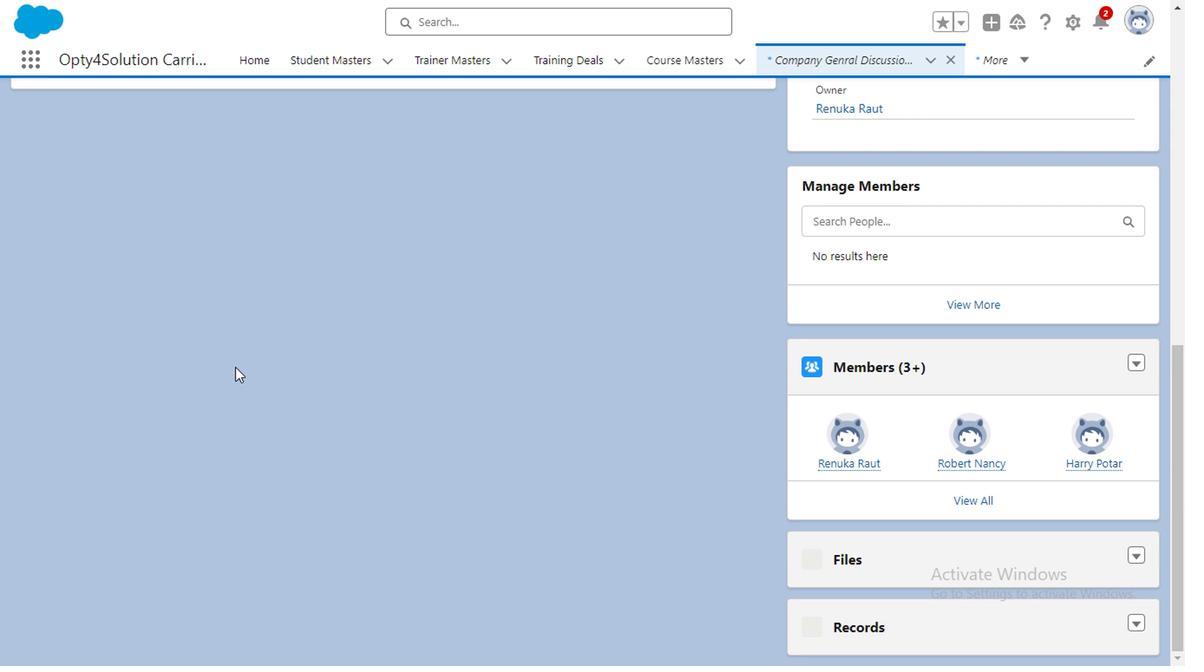 
Action: Mouse scrolled (260, 351) with delta (0, 0)
Screenshot: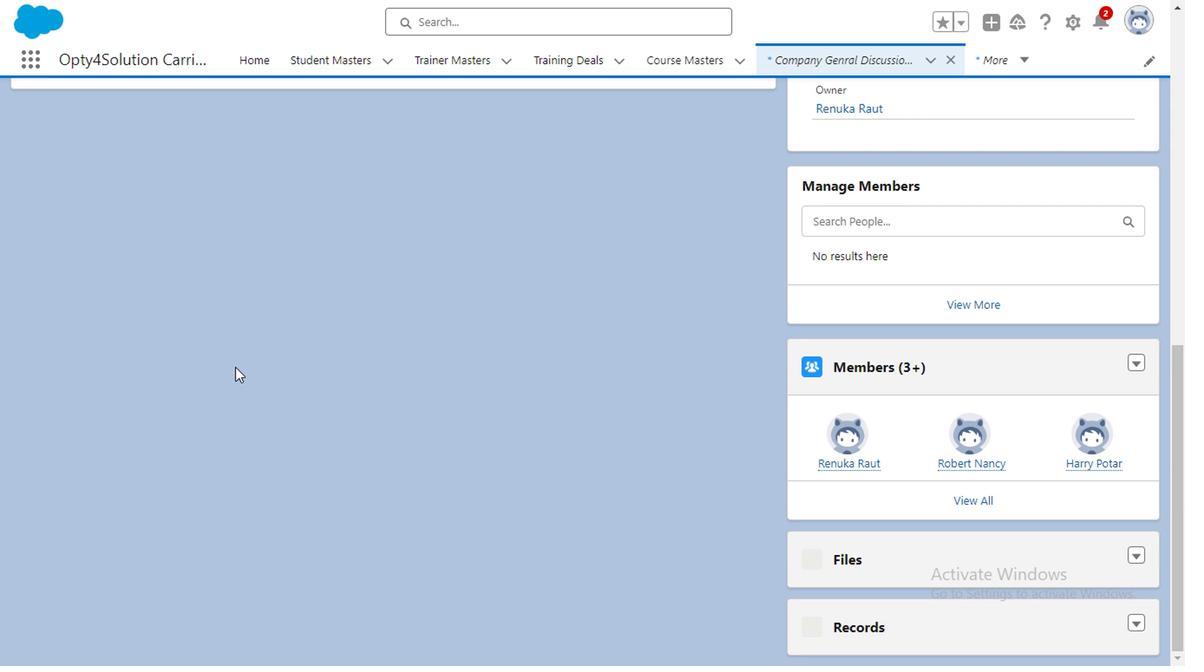 
Action: Mouse moved to (284, 377)
Screenshot: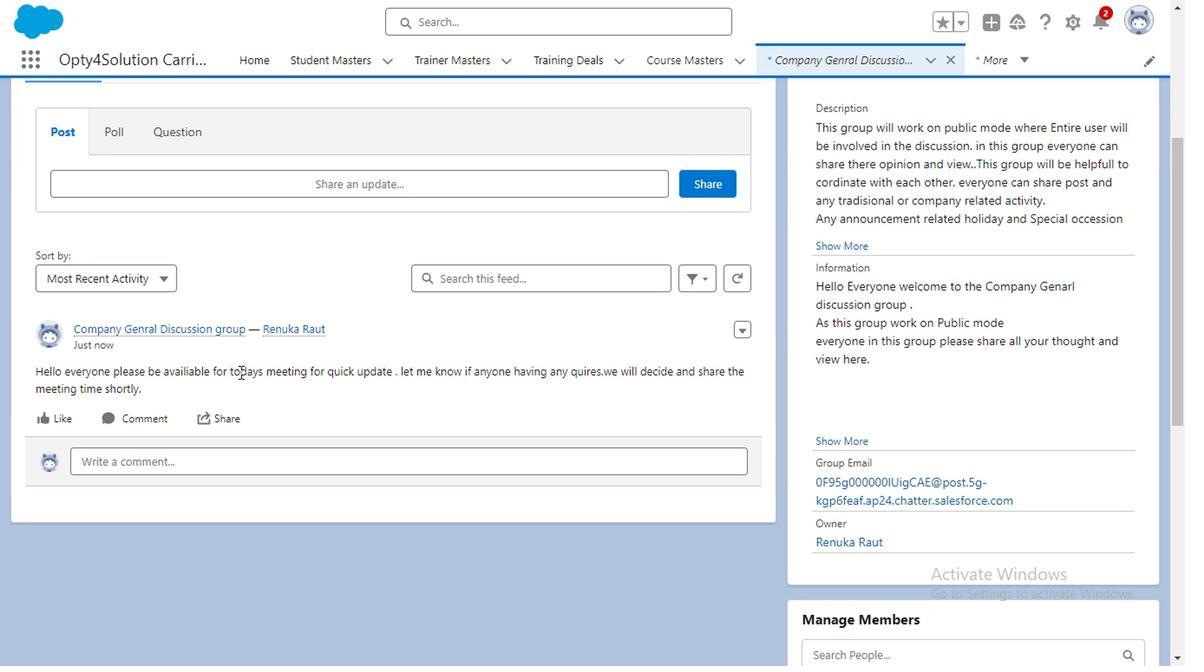 
Action: Mouse scrolled (284, 377) with delta (0, 0)
Screenshot: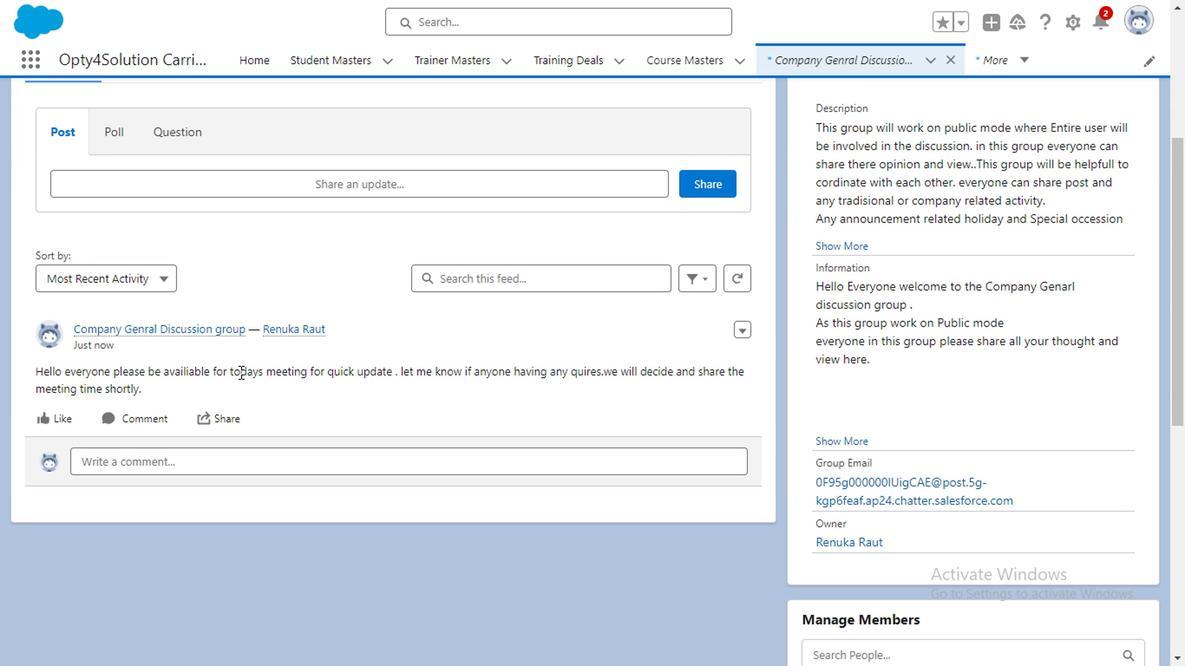 
Action: Mouse moved to (955, 408)
Screenshot: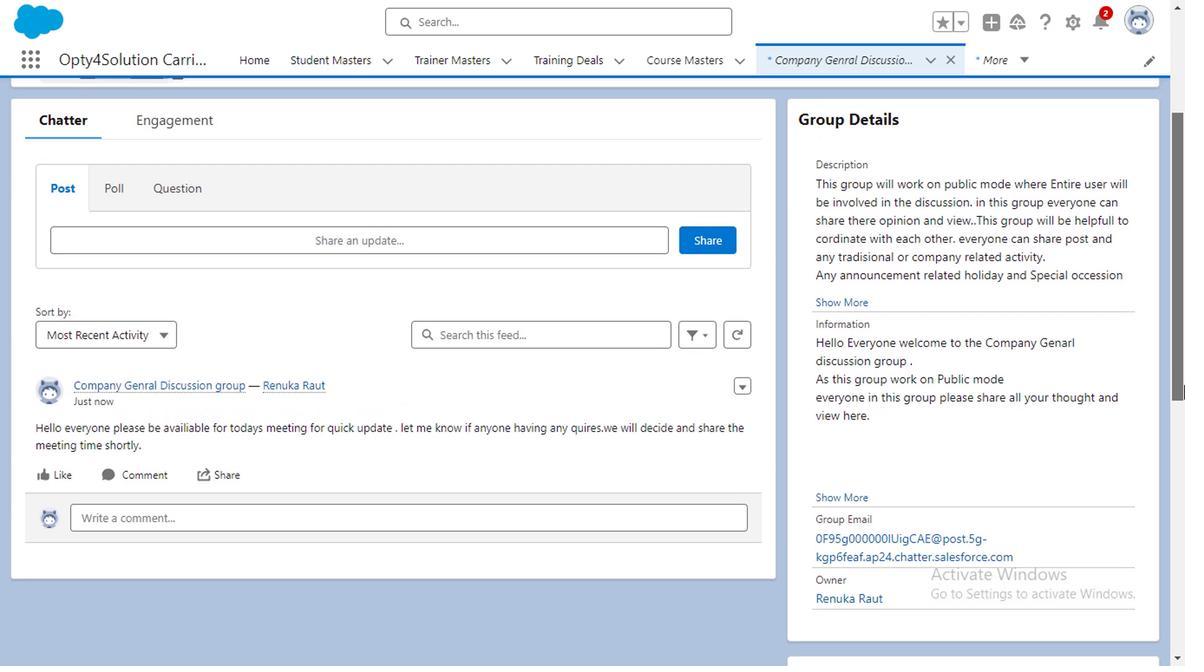 
Action: Mouse pressed left at (955, 408)
Screenshot: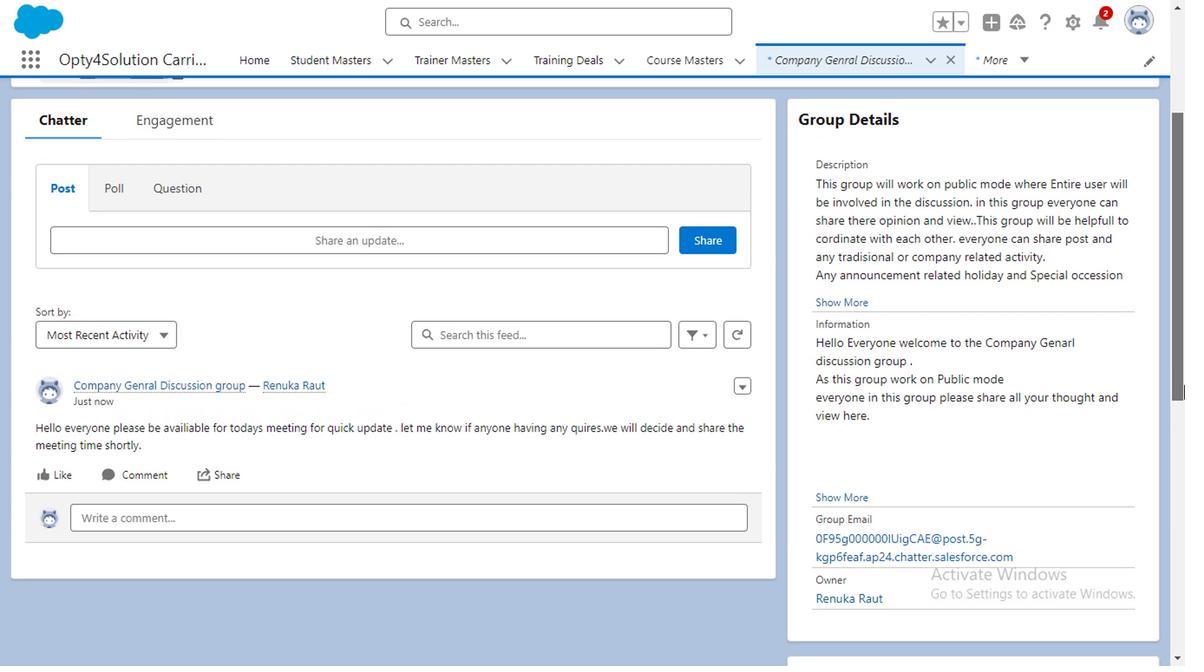 
Action: Mouse moved to (287, 458)
Screenshot: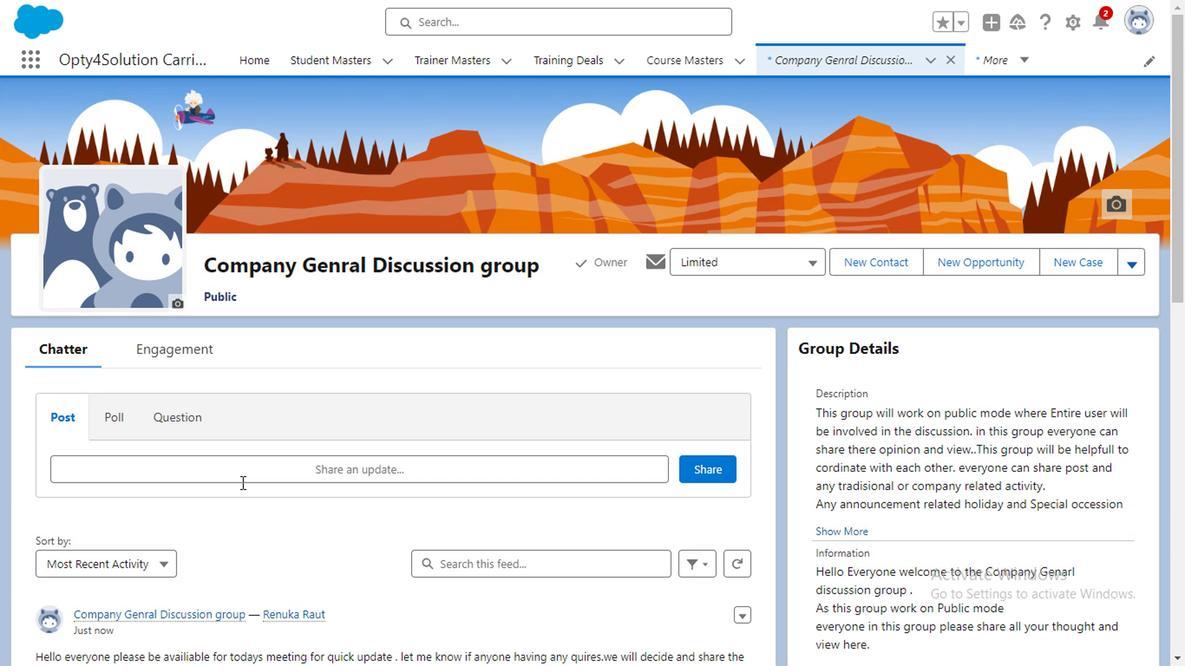 
Action: Mouse scrolled (287, 459) with delta (0, 0)
Screenshot: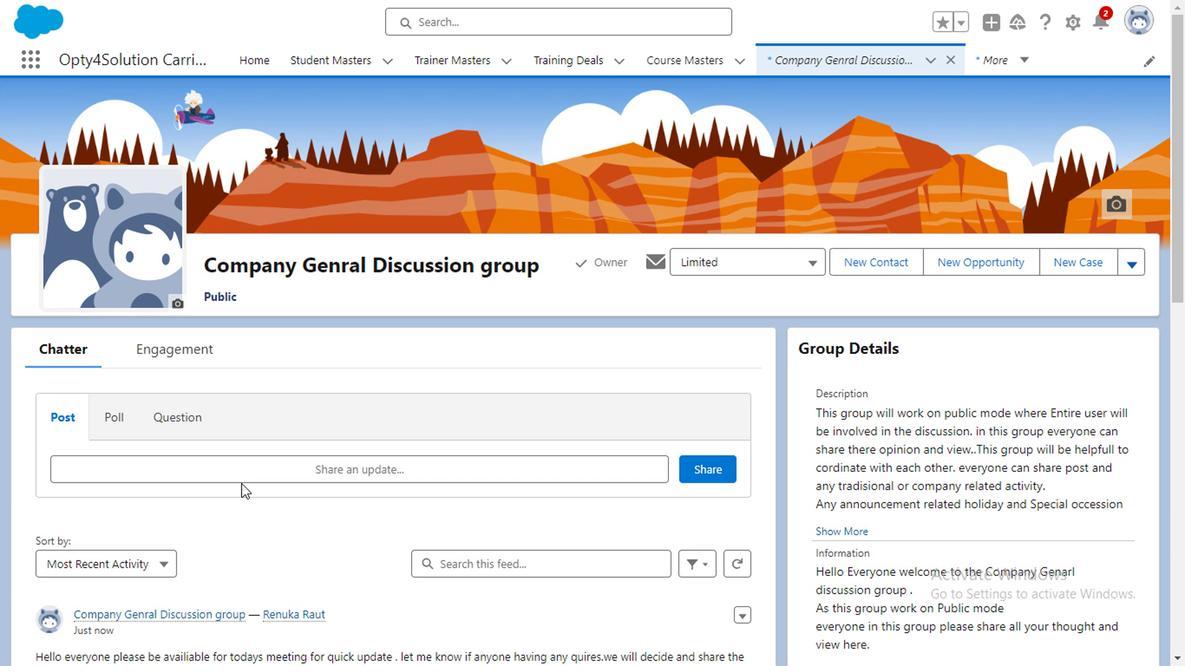 
Action: Mouse moved to (287, 459)
Screenshot: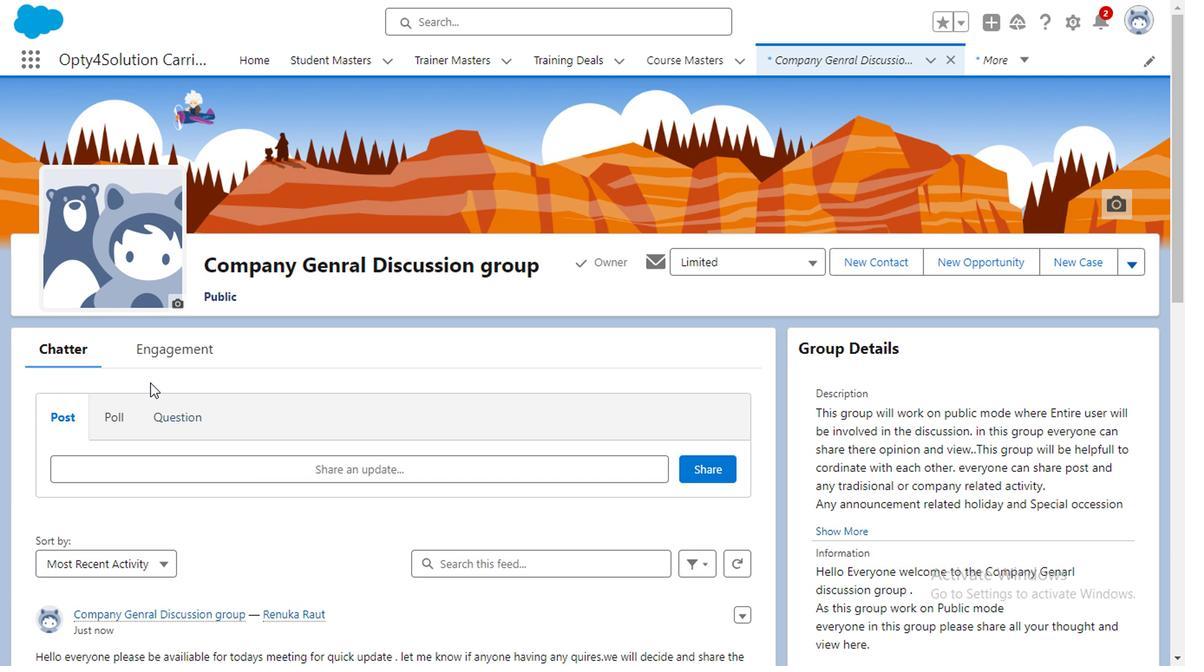 
Action: Mouse scrolled (287, 460) with delta (0, 0)
Screenshot: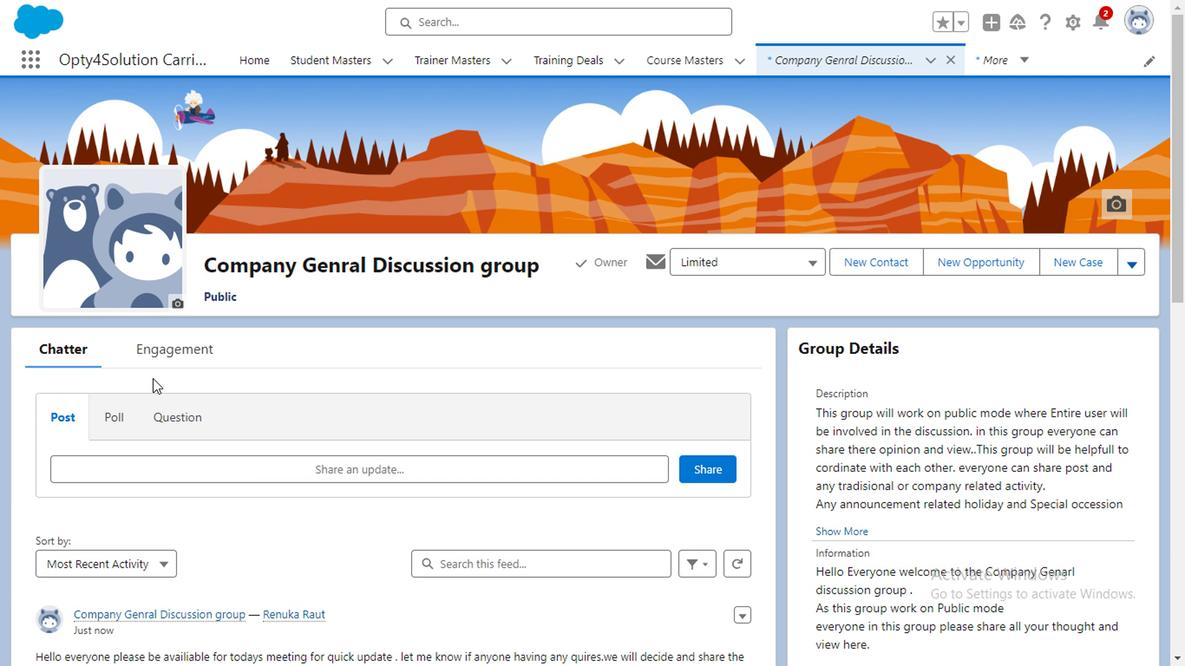 
Action: Mouse moved to (241, 363)
Screenshot: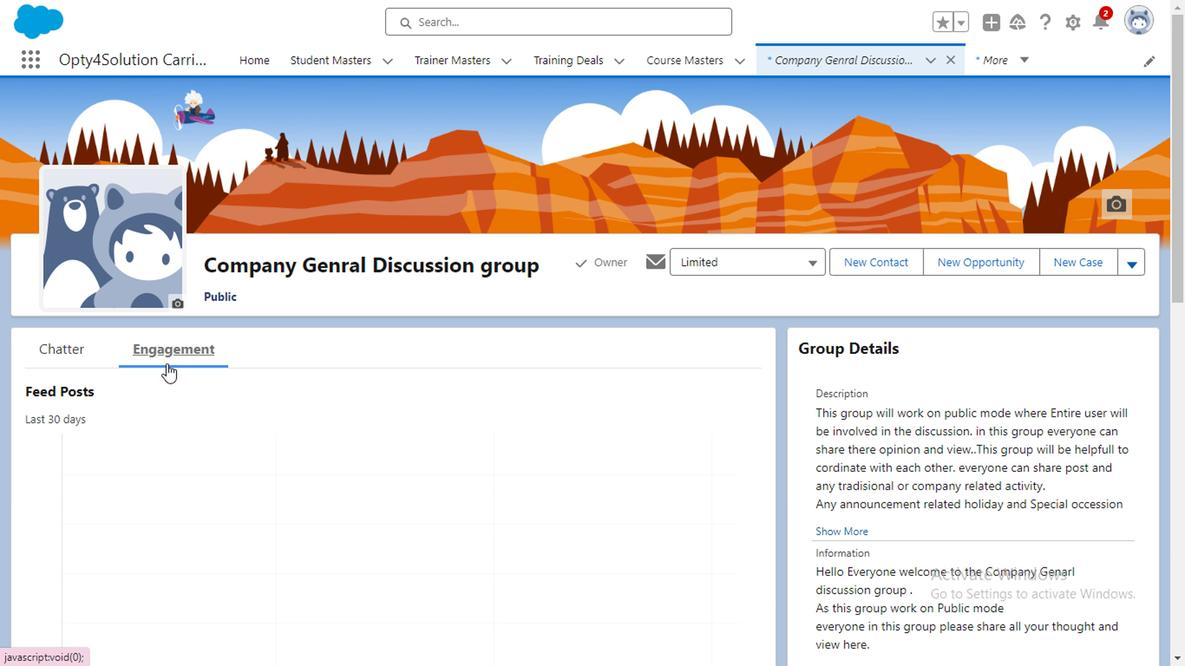 
Action: Mouse pressed left at (241, 363)
Screenshot: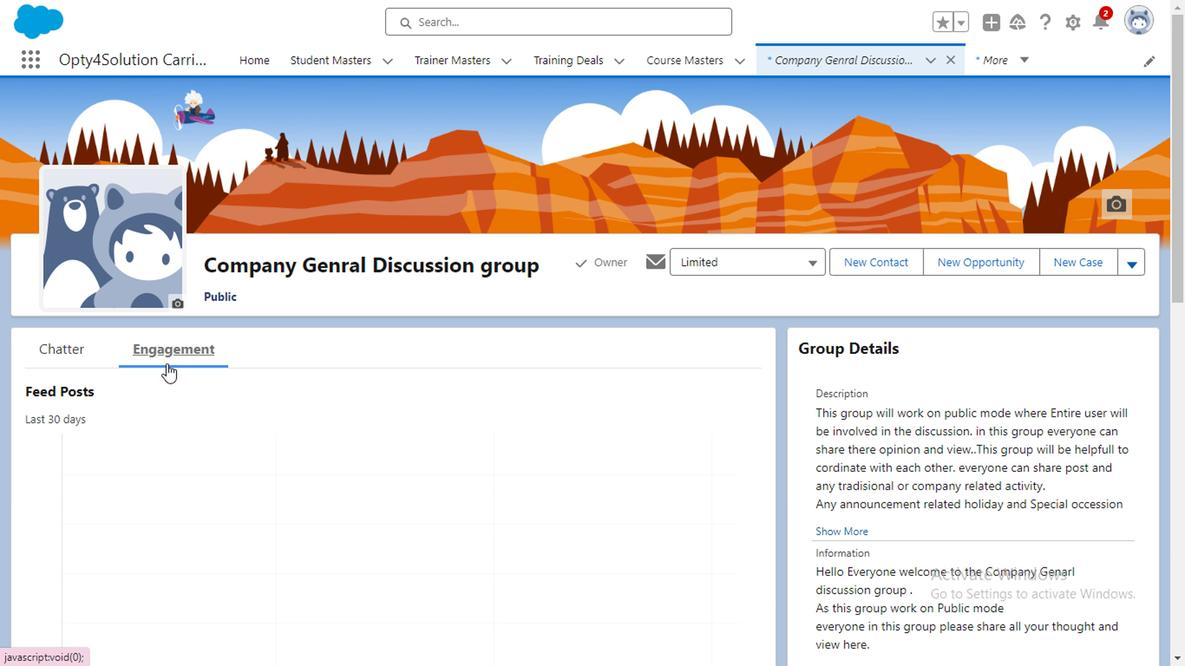 
Action: Mouse moved to (163, 359)
Screenshot: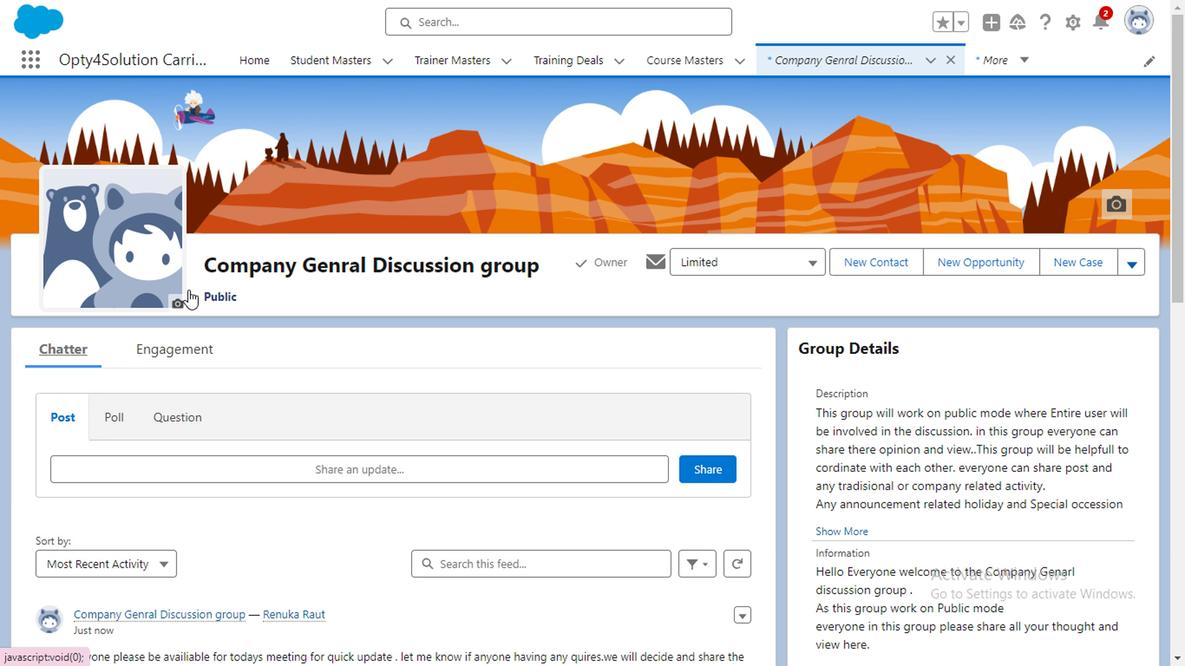 
Action: Mouse pressed left at (163, 359)
Screenshot: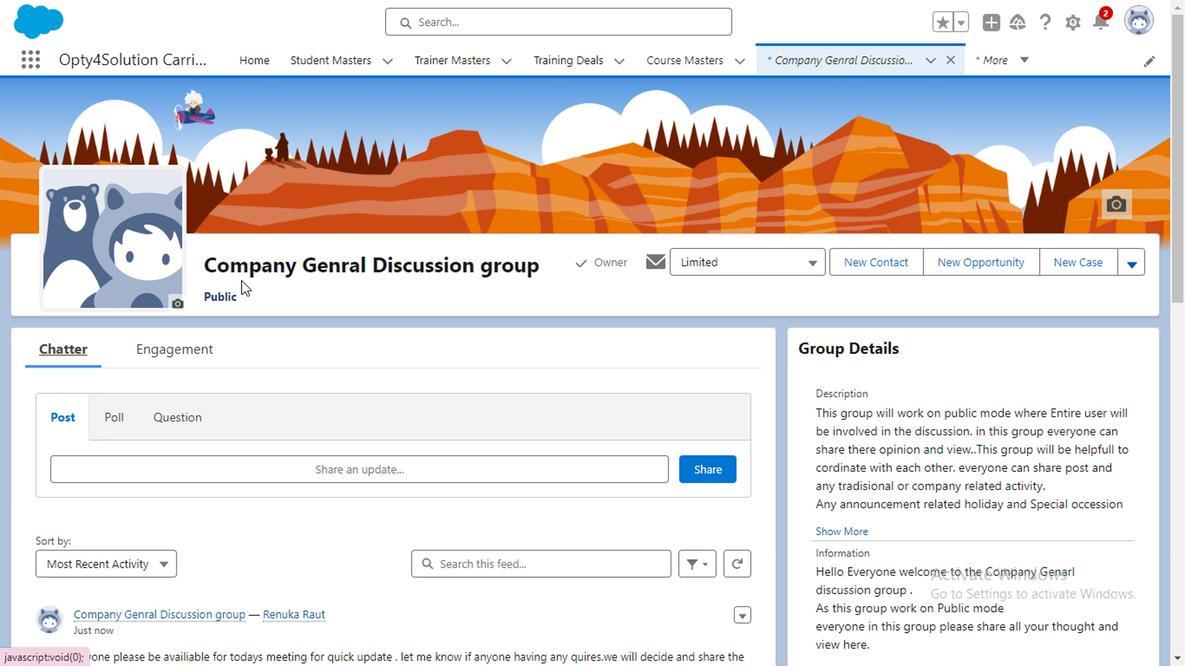 
Action: Mouse moved to (830, 163)
Screenshot: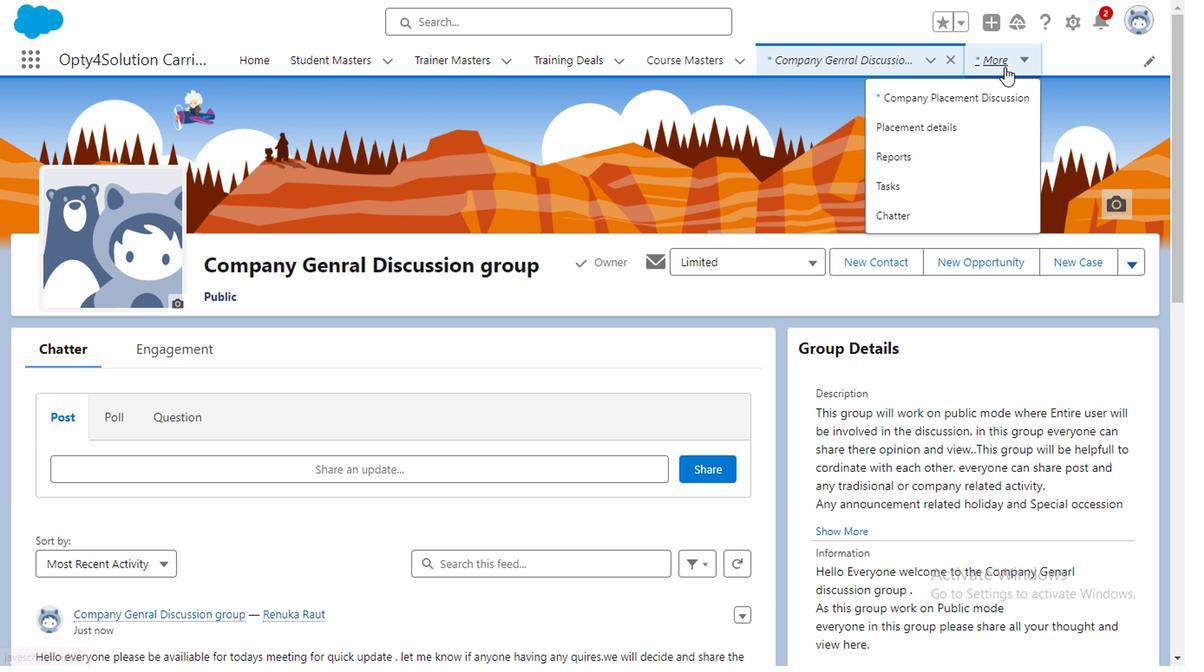 
Action: Mouse pressed left at (830, 163)
Screenshot: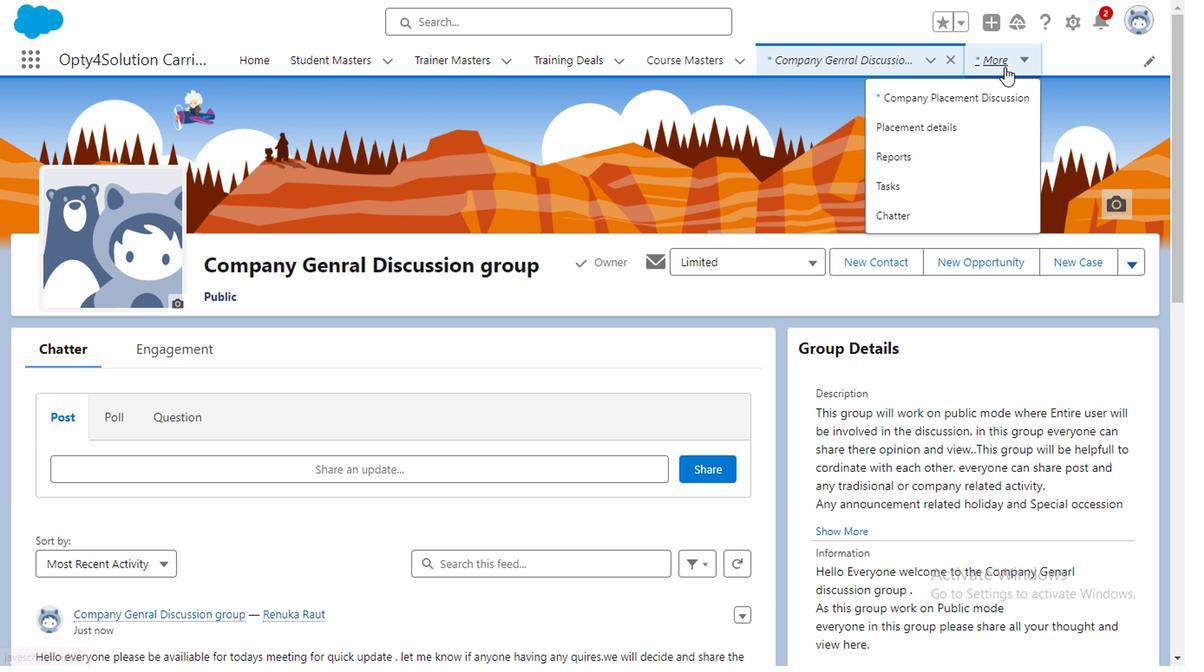 
Action: Mouse moved to (761, 269)
Screenshot: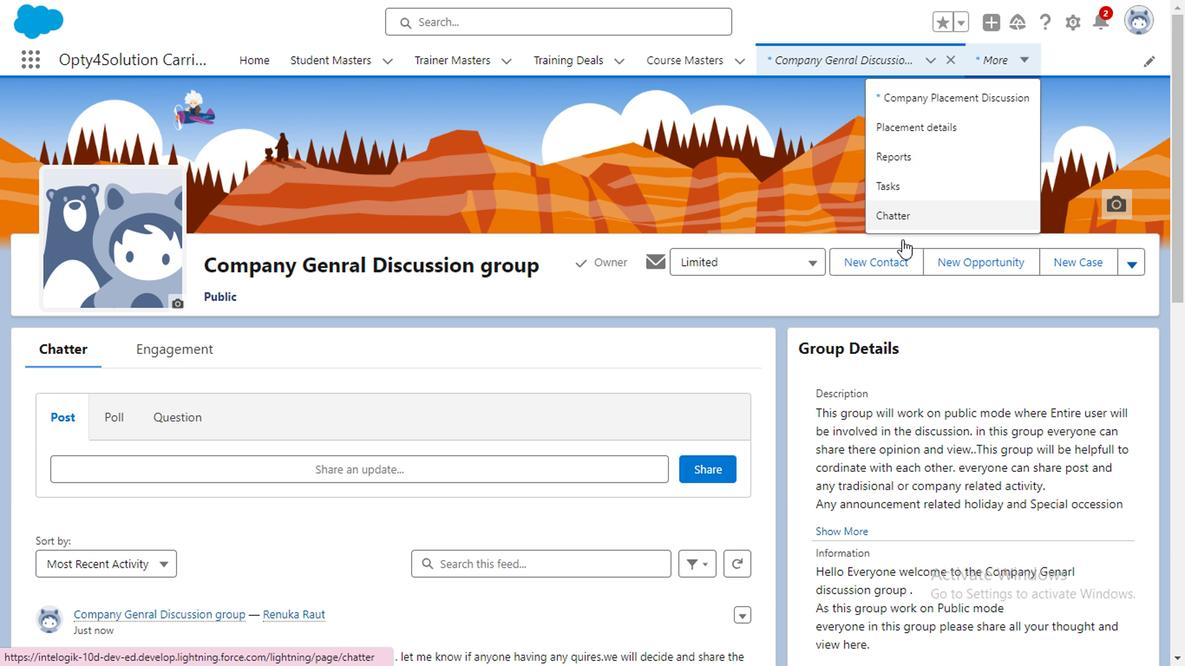 
Action: Mouse pressed left at (761, 269)
Screenshot: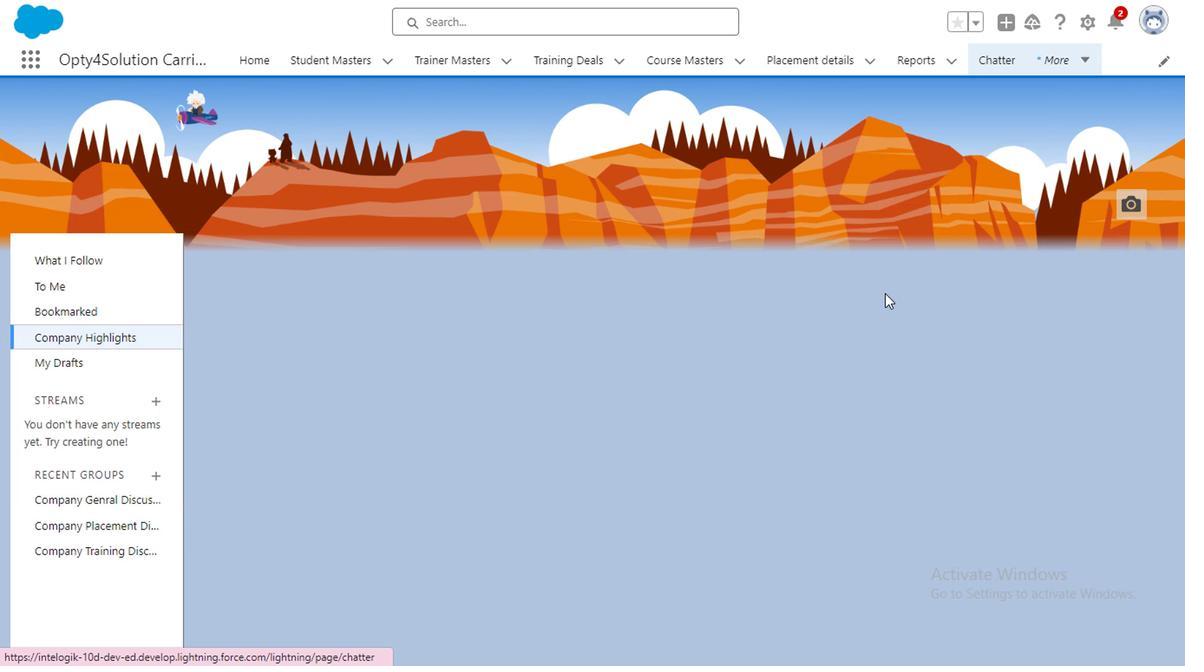
Action: Mouse moved to (188, 355)
Screenshot: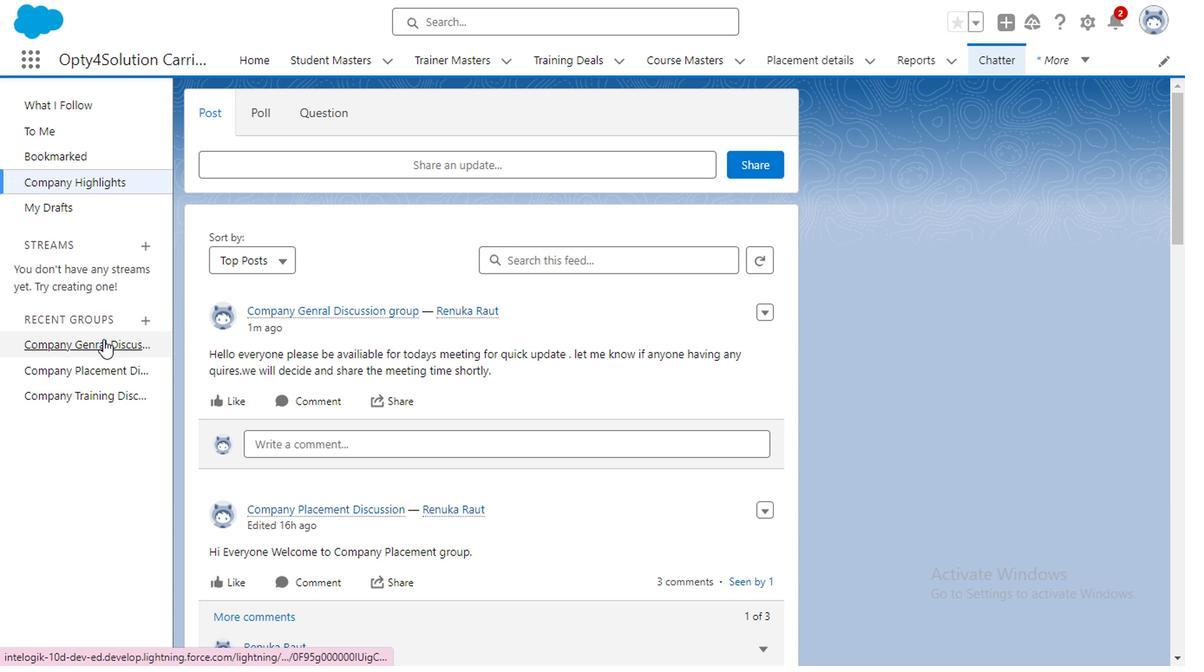 
Action: Mouse pressed left at (188, 355)
Screenshot: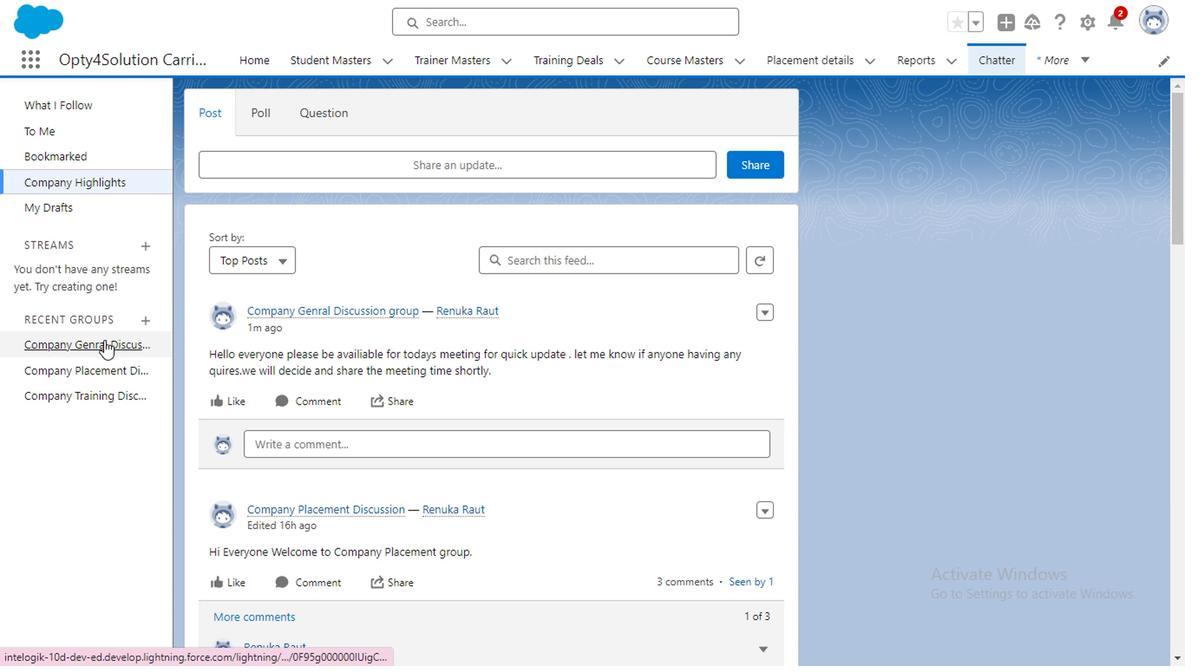 
Action: Mouse moved to (456, 407)
Screenshot: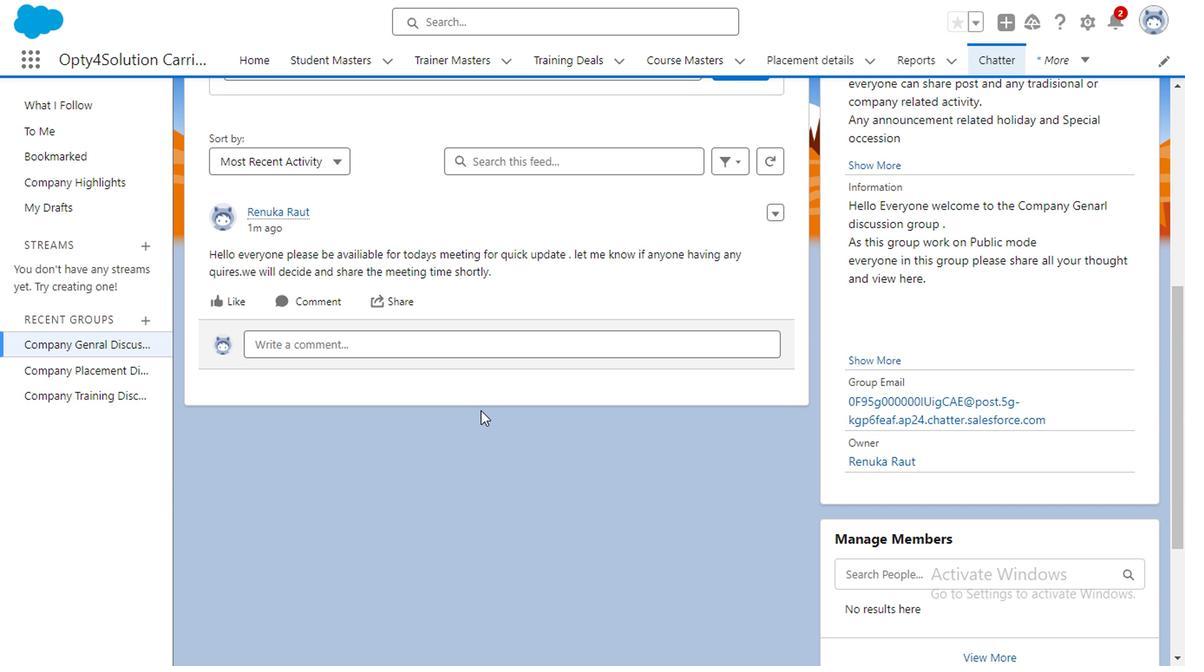 
Action: Mouse scrolled (456, 406) with delta (0, 0)
Screenshot: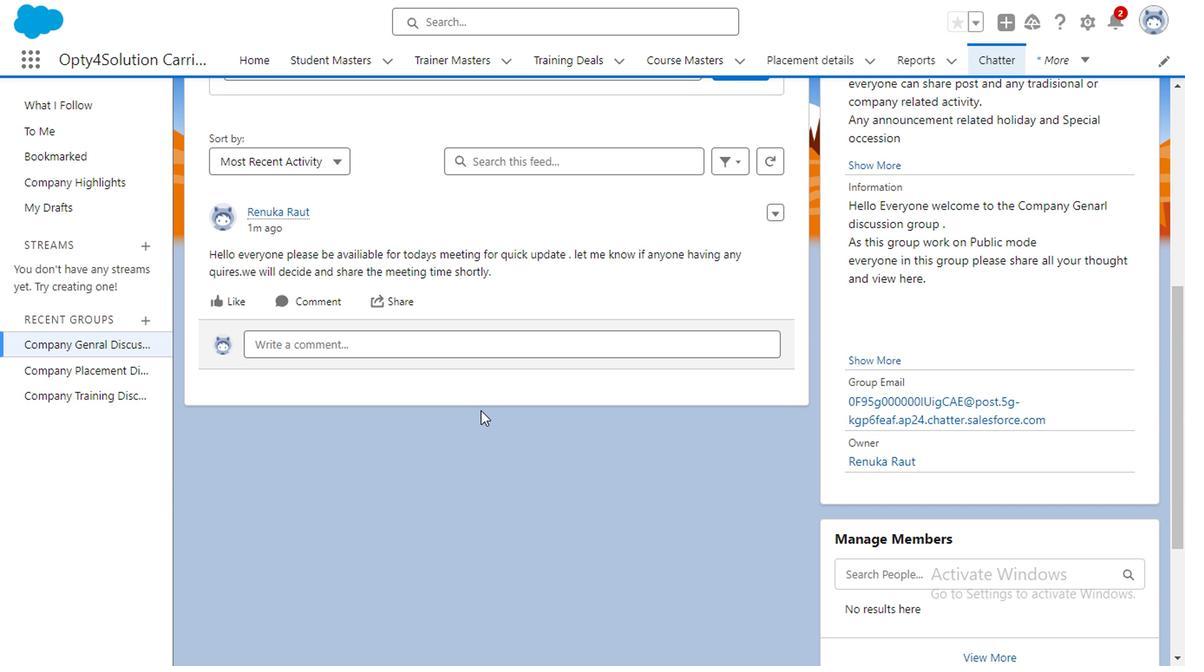 
Action: Mouse moved to (166, 376)
Screenshot: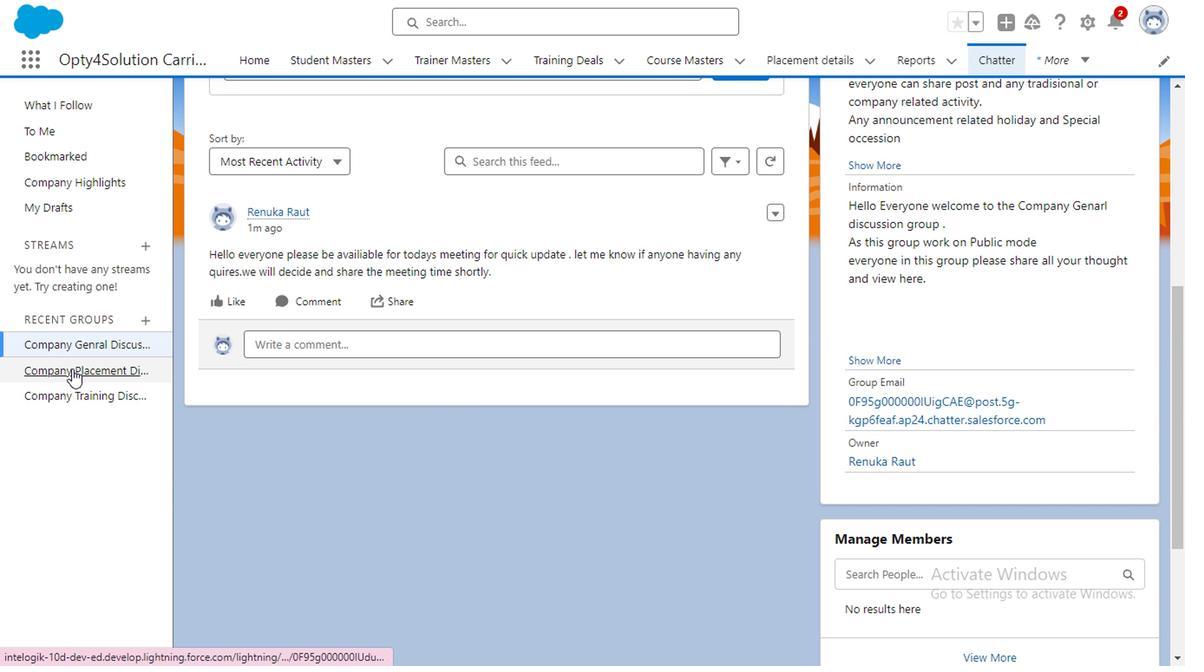 
Action: Mouse pressed left at (166, 376)
Screenshot: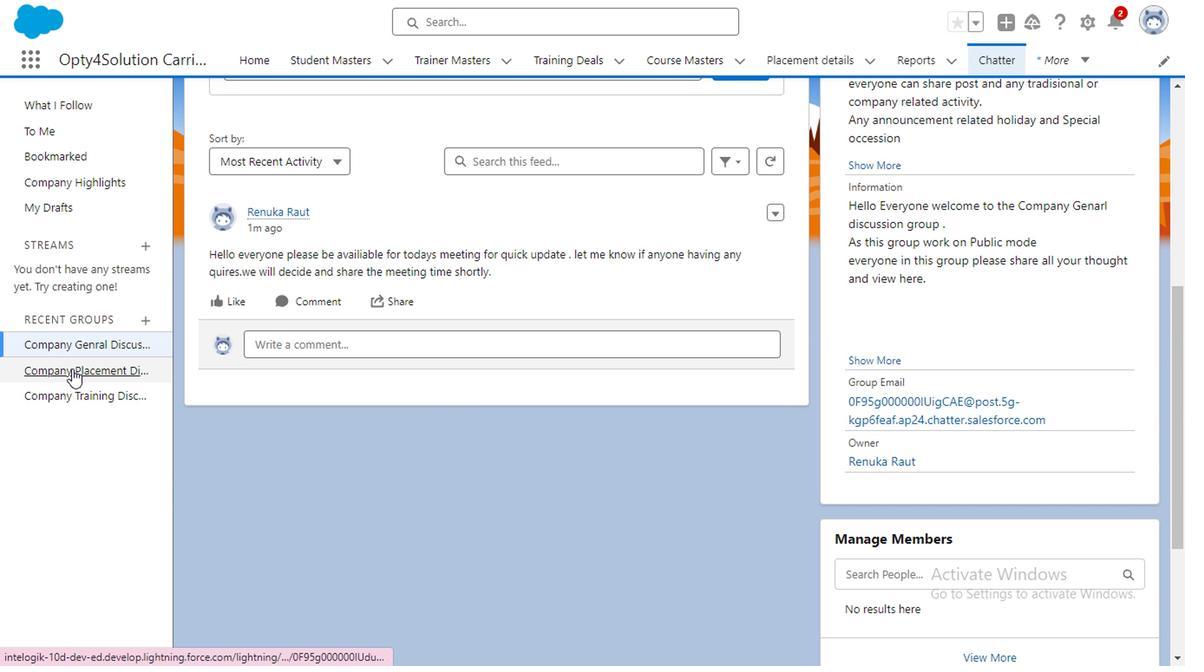 
Action: Mouse moved to (180, 398)
Screenshot: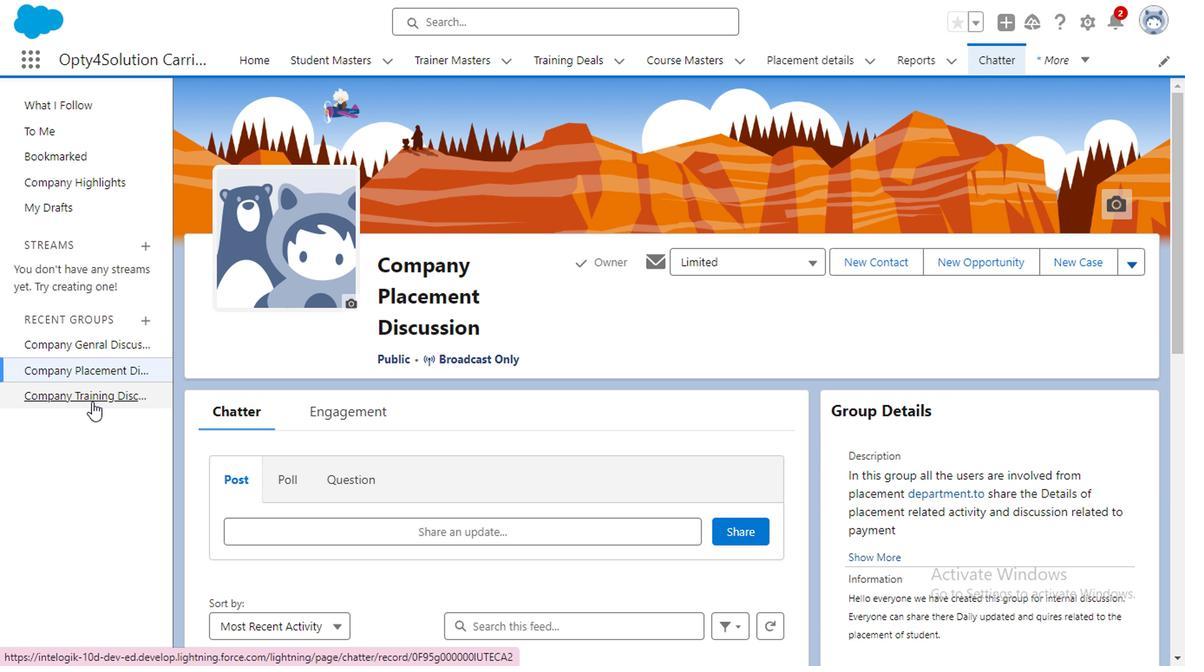 
Action: Mouse pressed left at (180, 398)
Screenshot: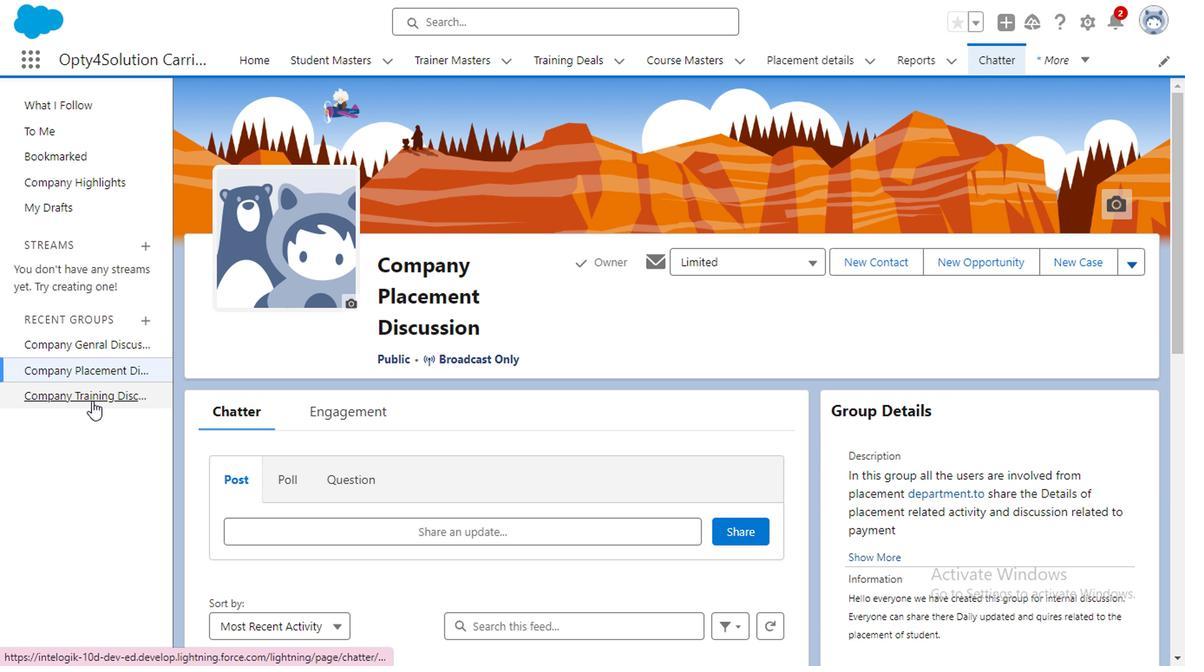 
Action: Mouse moved to (164, 360)
Screenshot: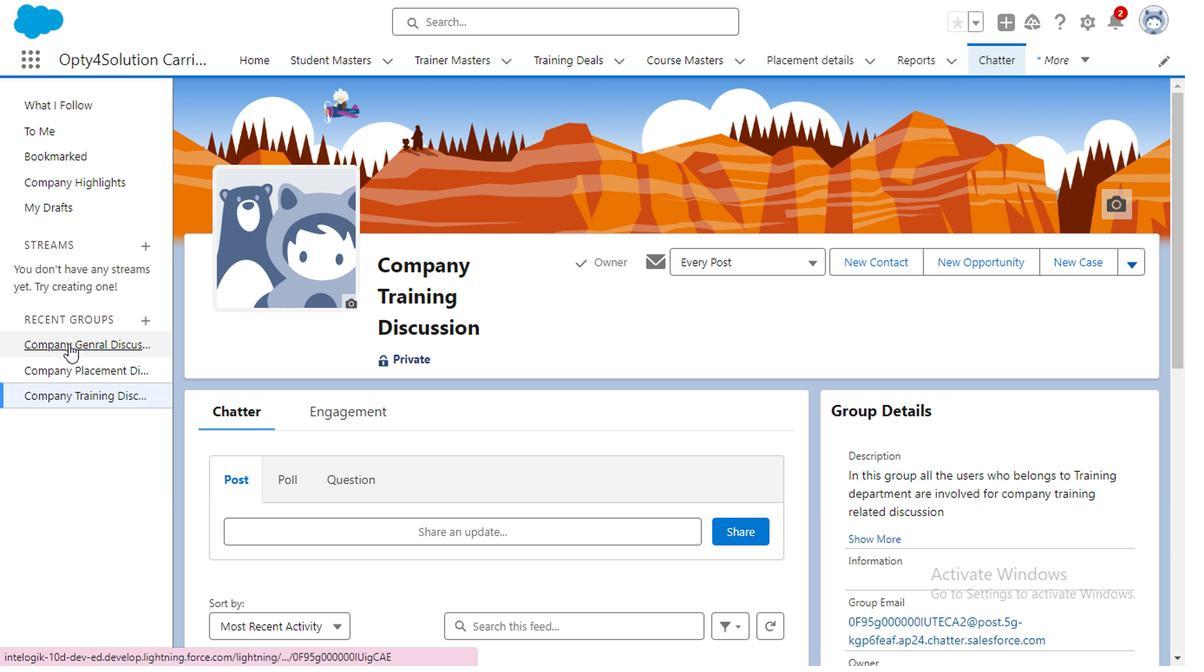 
Action: Mouse pressed left at (164, 360)
Screenshot: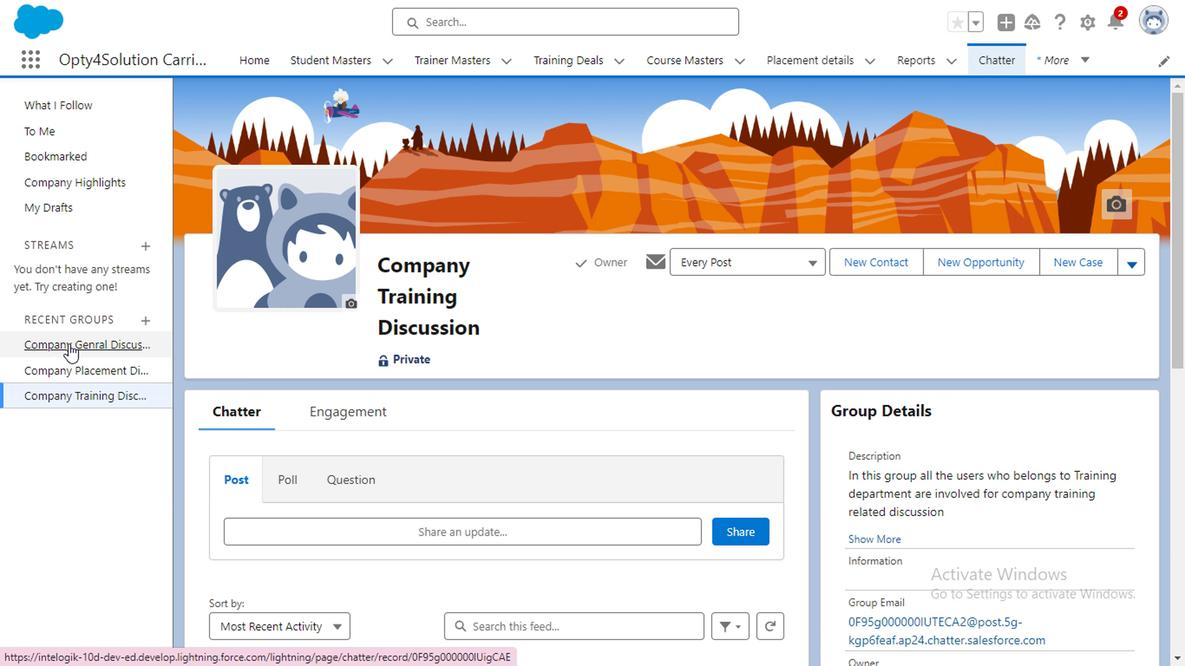 
Action: Mouse moved to (888, 130)
Screenshot: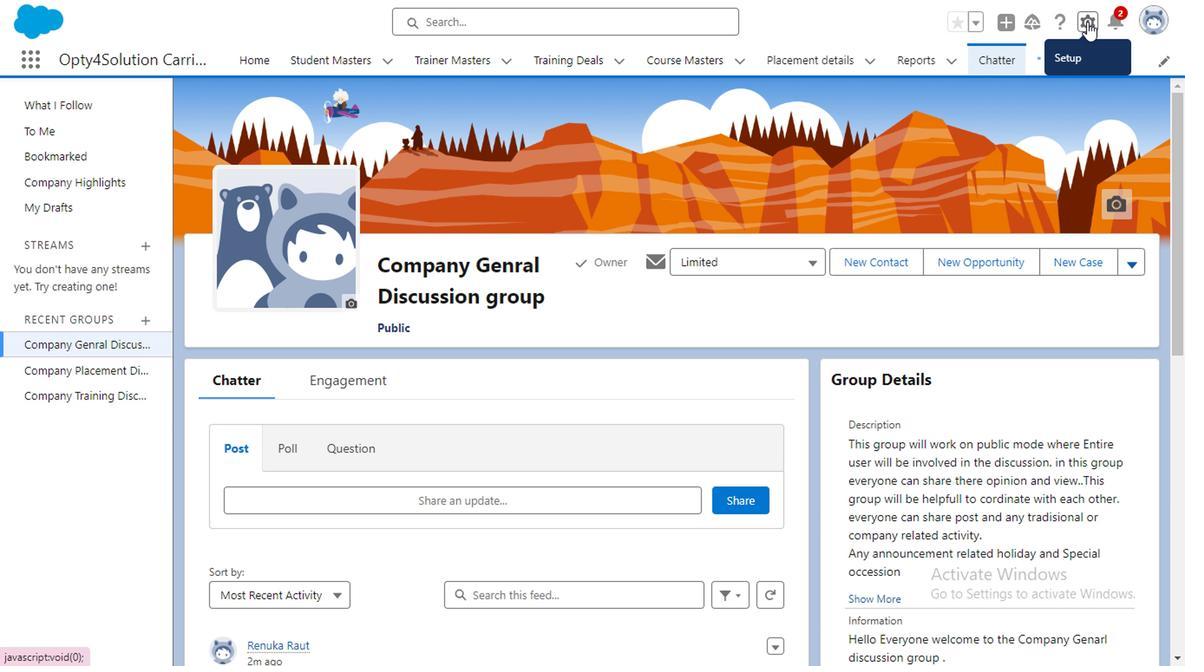 
Action: Mouse pressed left at (888, 130)
Screenshot: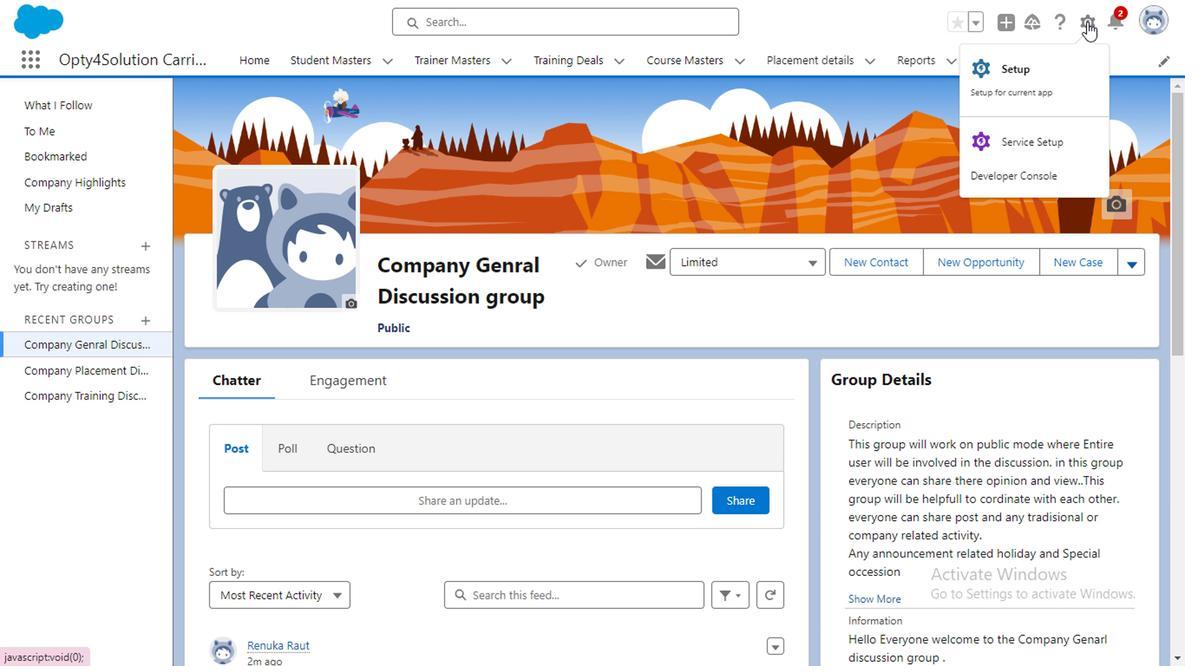 
Action: Mouse moved to (828, 164)
Screenshot: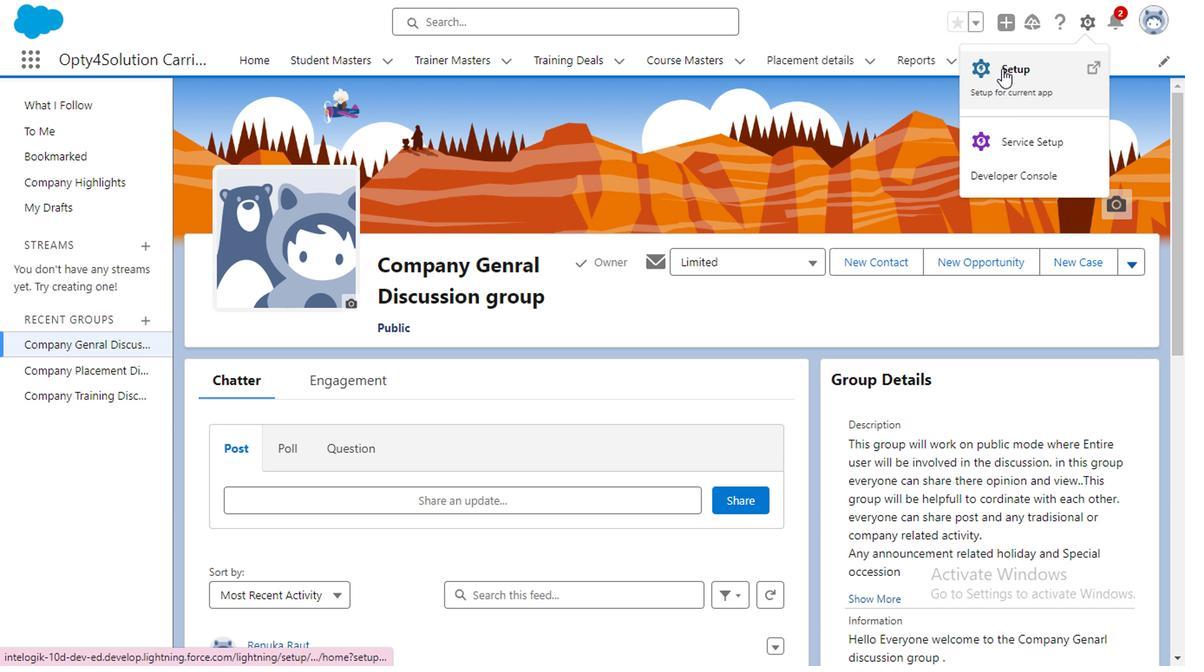 
Action: Mouse pressed left at (828, 164)
Screenshot: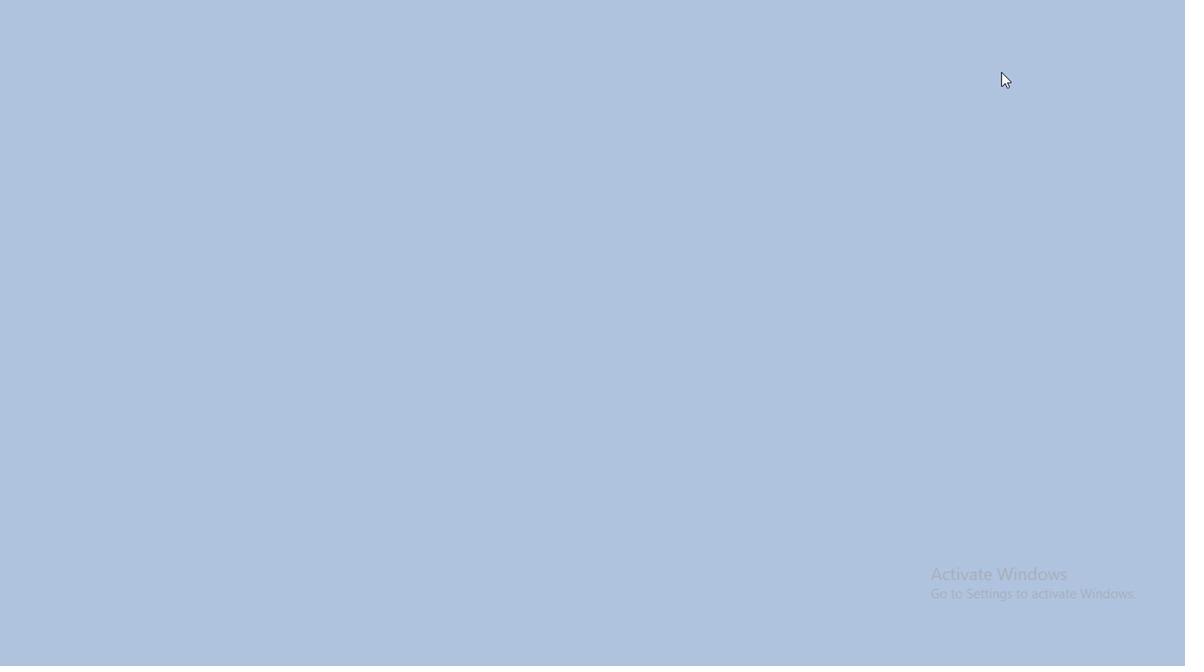 
Action: Mouse moved to (184, 188)
Screenshot: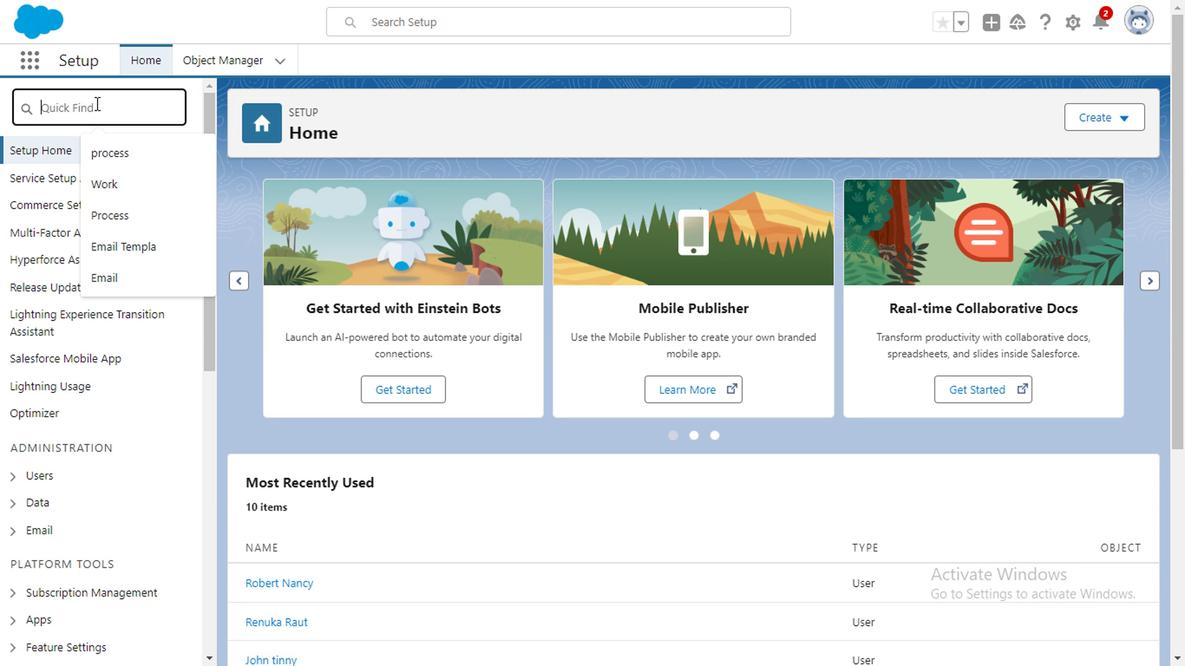 
Action: Mouse pressed left at (184, 188)
Screenshot: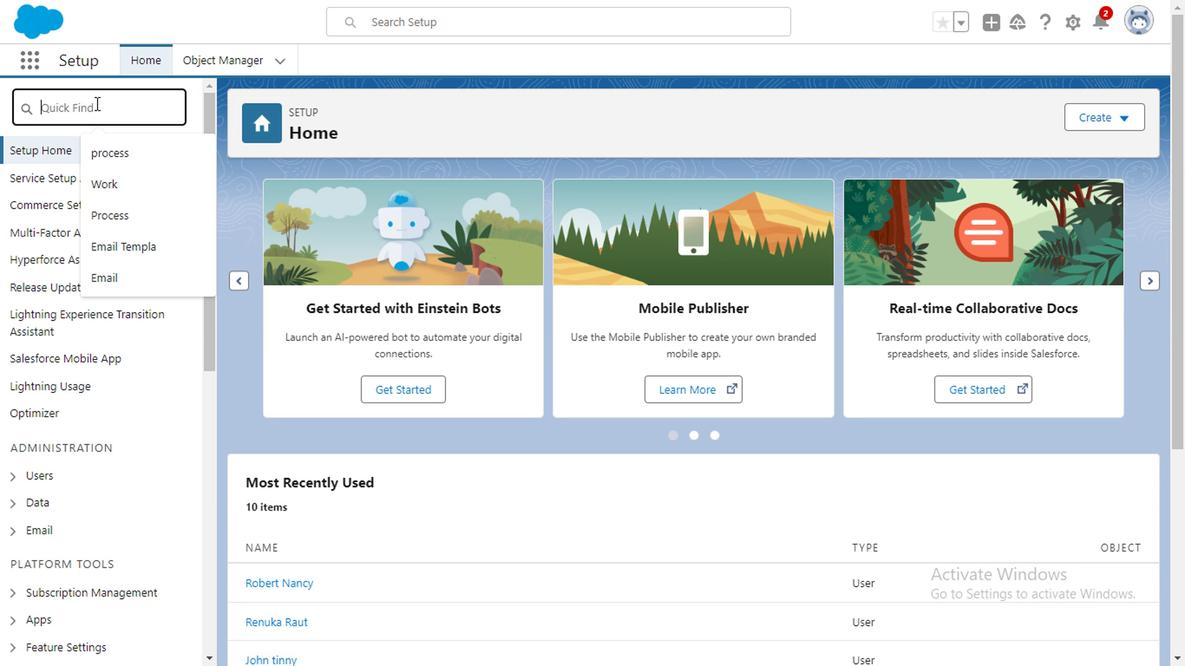 
Action: Mouse moved to (183, 188)
Screenshot: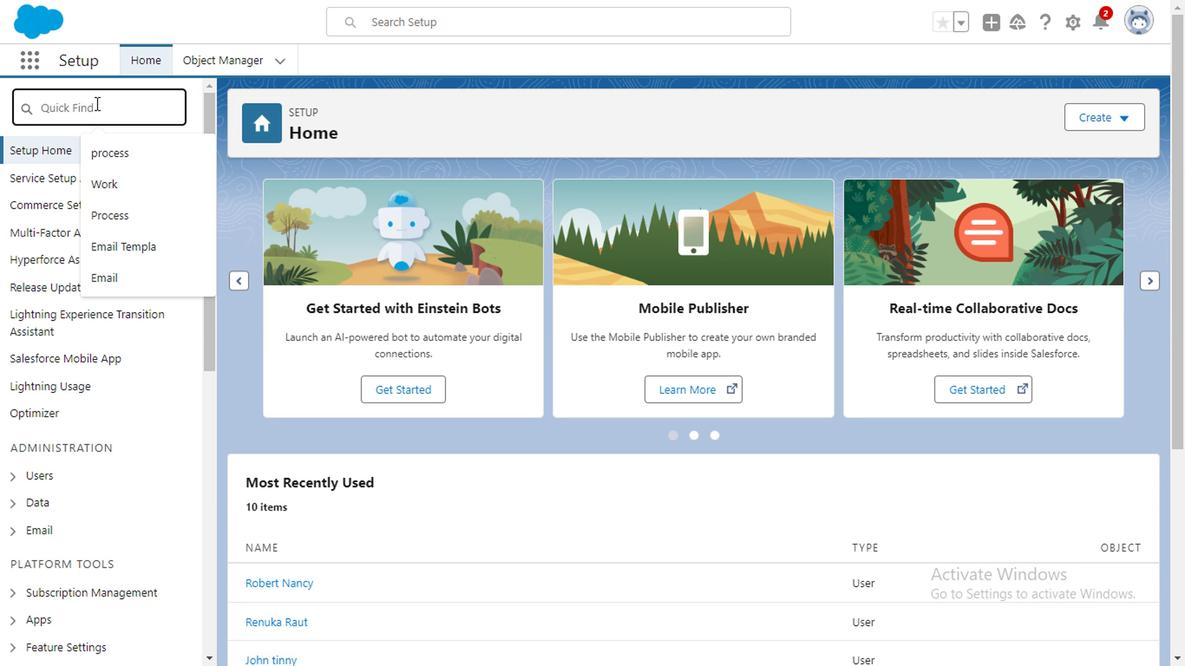 
Action: Key pressed <Key.caps_lock>U<Key.caps_lock>ser
Screenshot: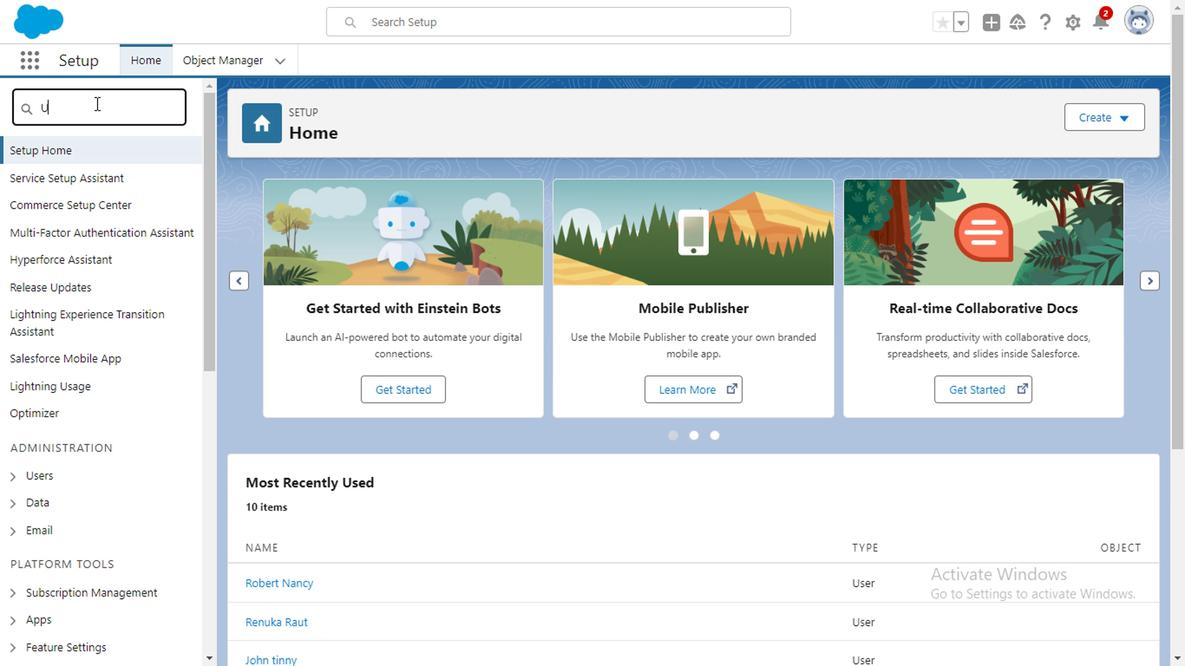 
Action: Mouse moved to (156, 375)
Screenshot: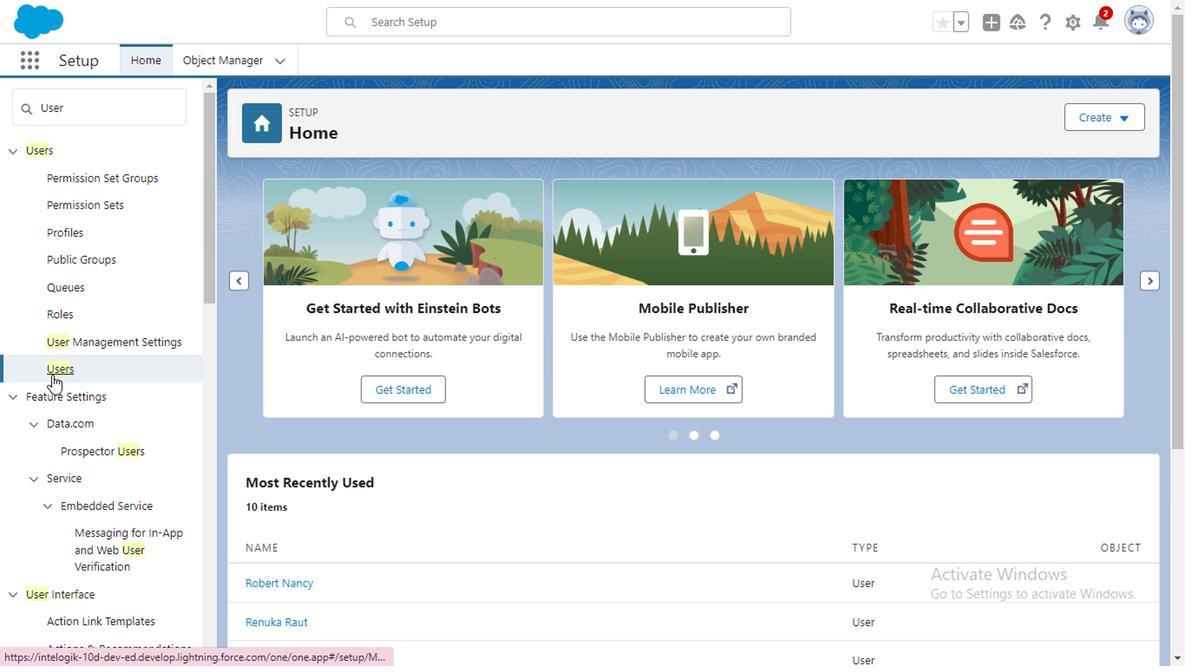 
Action: Mouse pressed left at (156, 375)
Screenshot: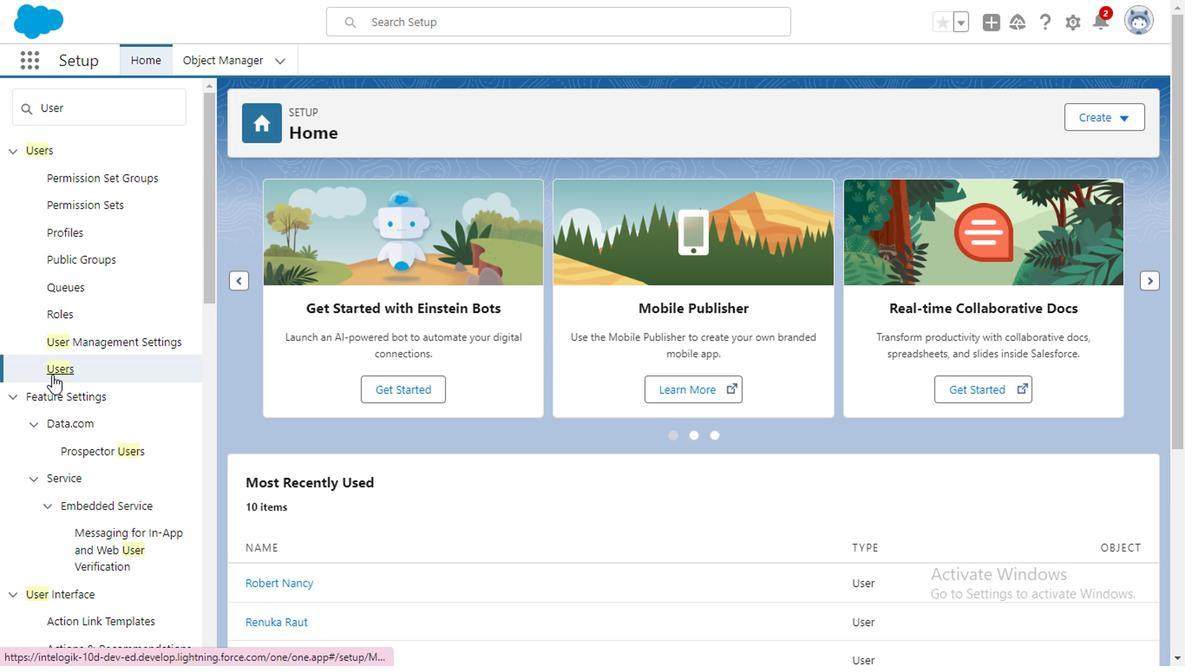 
Action: Mouse moved to (339, 457)
Screenshot: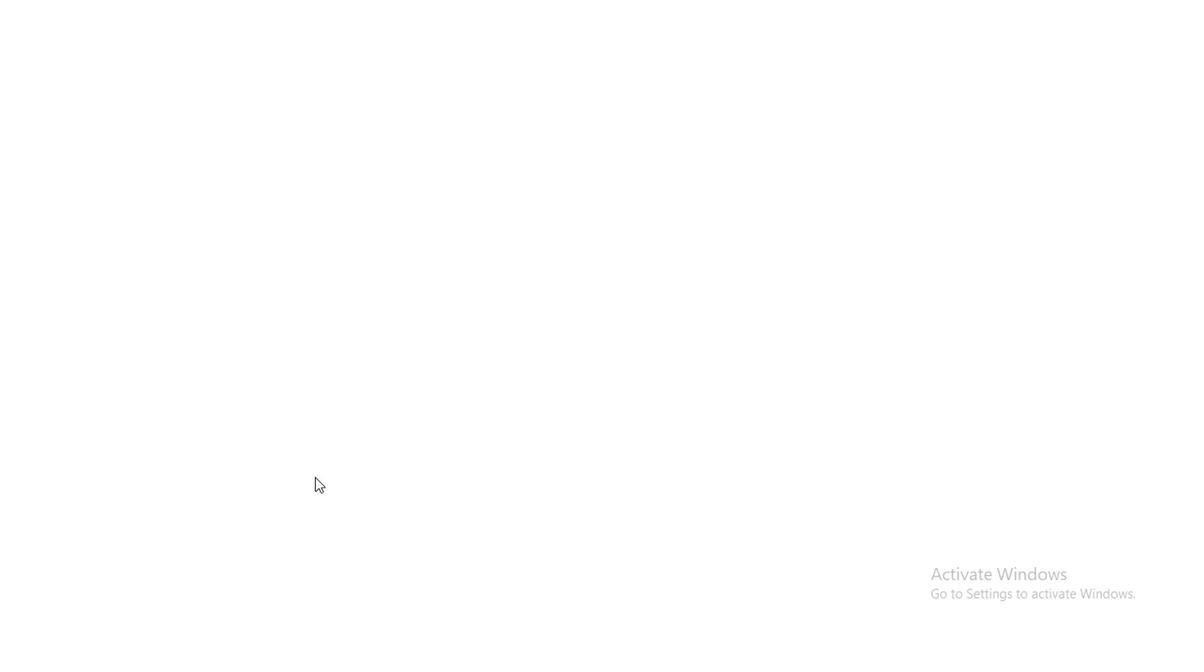 
Action: Mouse pressed left at (339, 457)
Screenshot: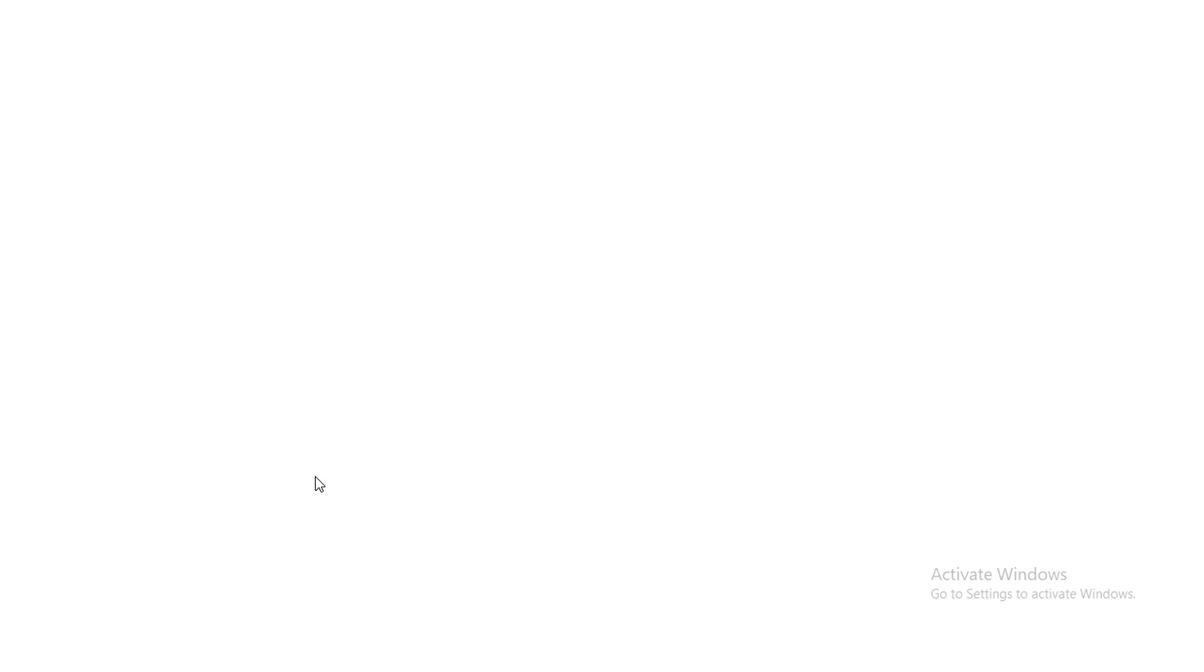 
Action: Mouse moved to (773, 179)
Screenshot: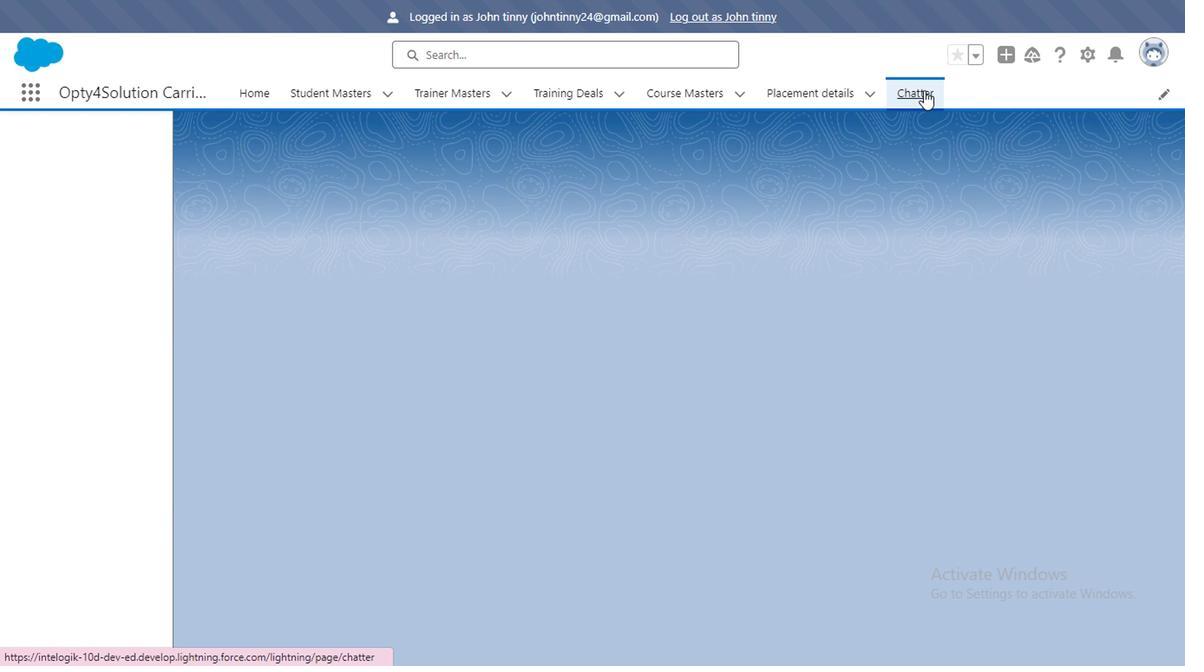 
Action: Mouse pressed left at (773, 179)
Screenshot: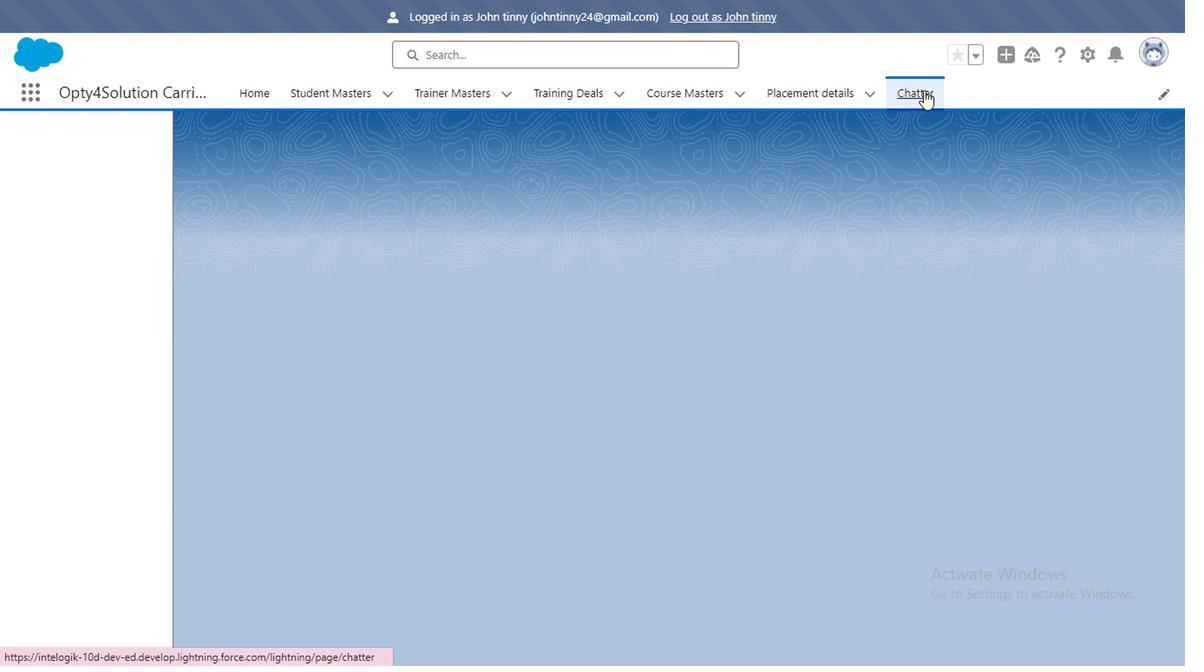 
Action: Mouse moved to (329, 421)
Screenshot: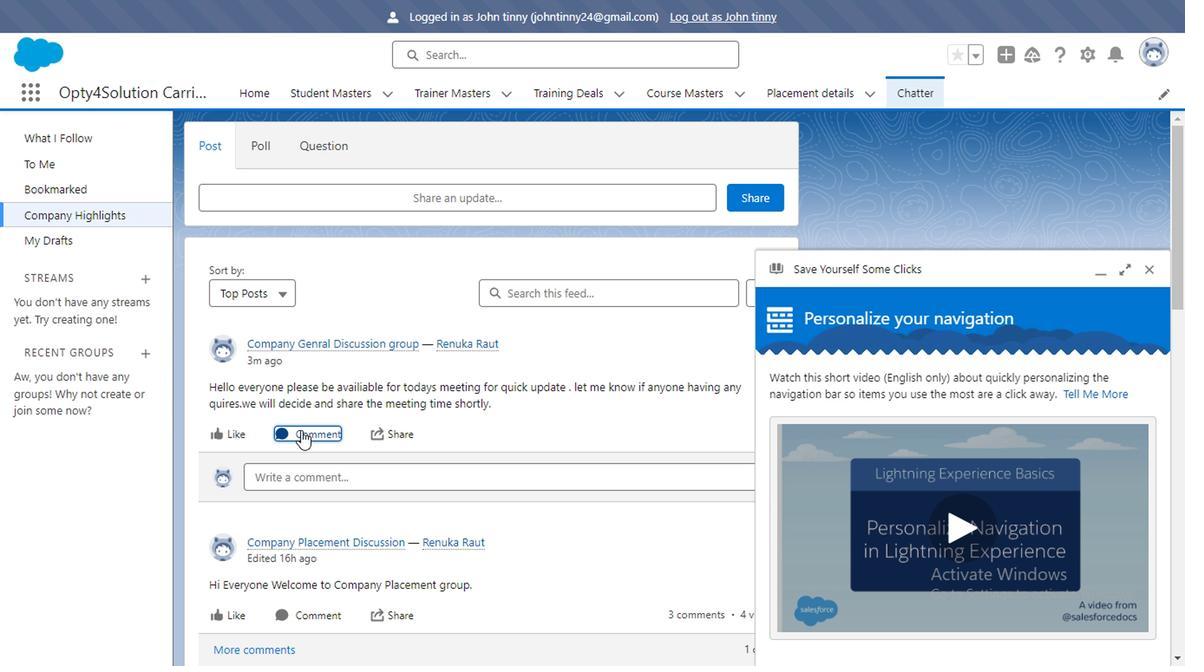 
Action: Mouse pressed left at (329, 421)
Screenshot: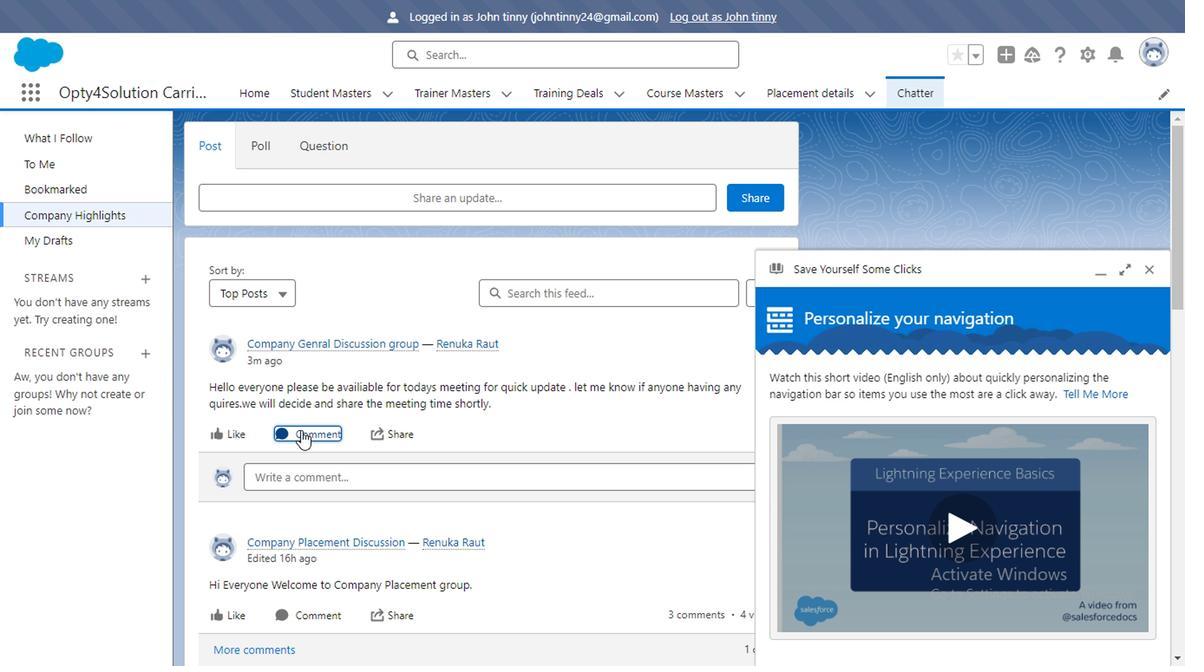 
Action: Mouse moved to (323, 463)
Screenshot: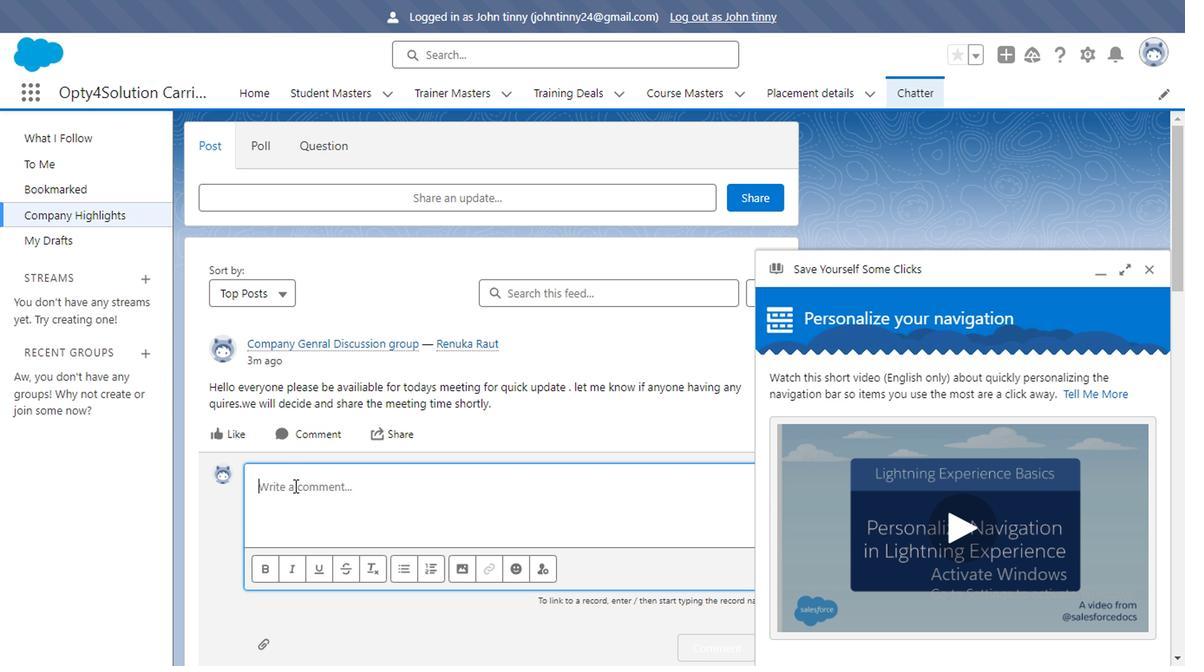 
Action: Mouse pressed left at (323, 463)
Screenshot: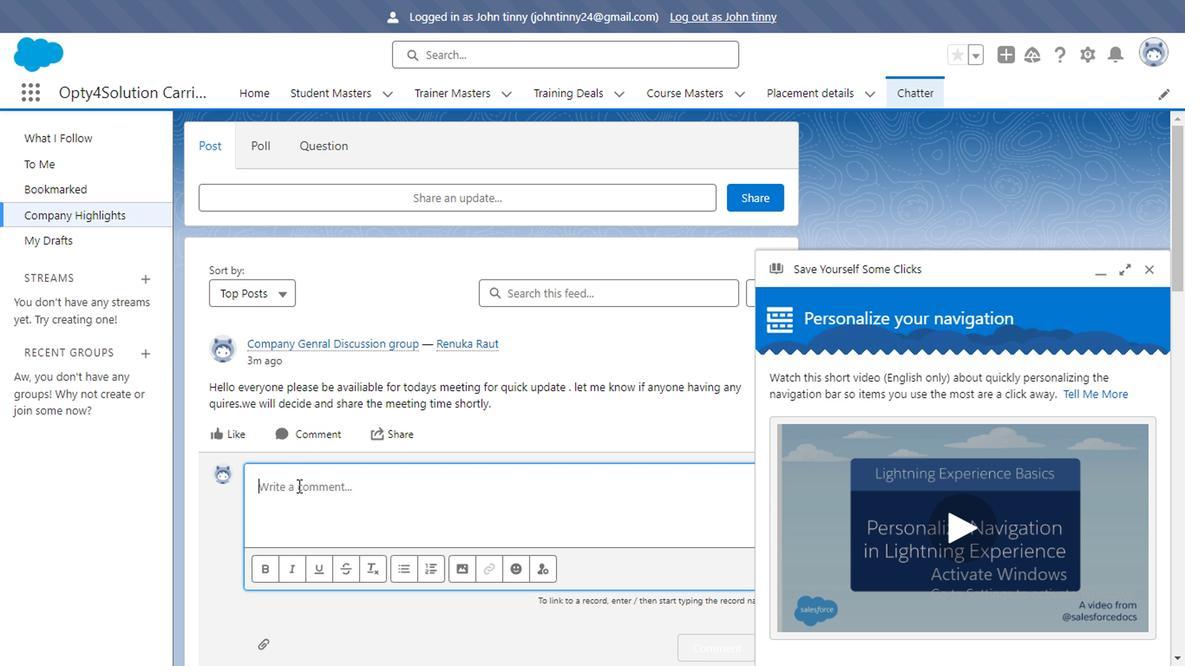 
Action: Mouse moved to (322, 469)
Screenshot: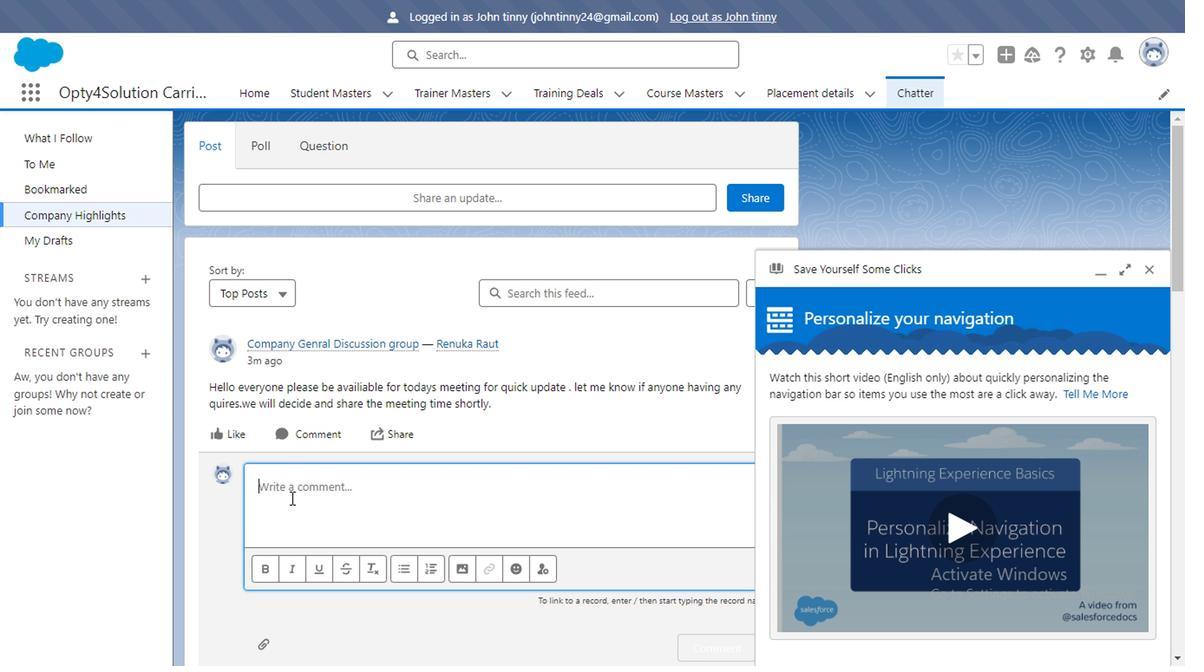 
Action: Key pressed <Key.caps_lock>I<Key.space><Key.caps_lock>m<Key.space>ok<Key.space>with<Key.space>any<Key.space>time<Key.space>.i<Key.space>will<Key.space>be<Key.space>availiable
Screenshot: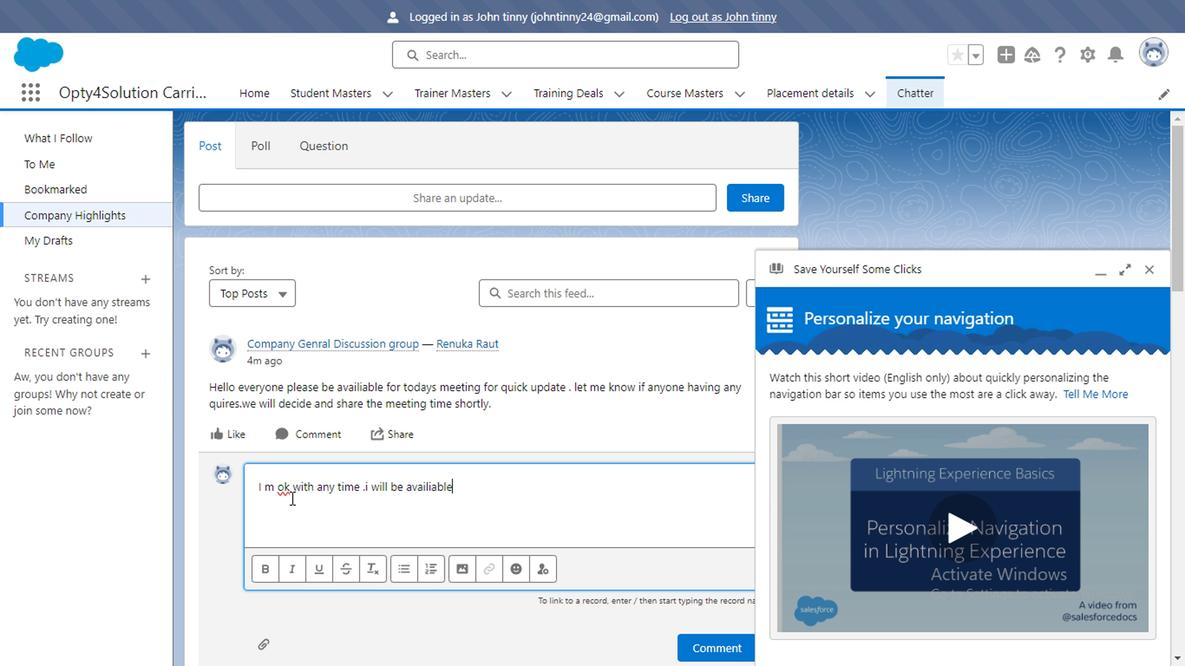 
Action: Mouse moved to (628, 577)
Screenshot: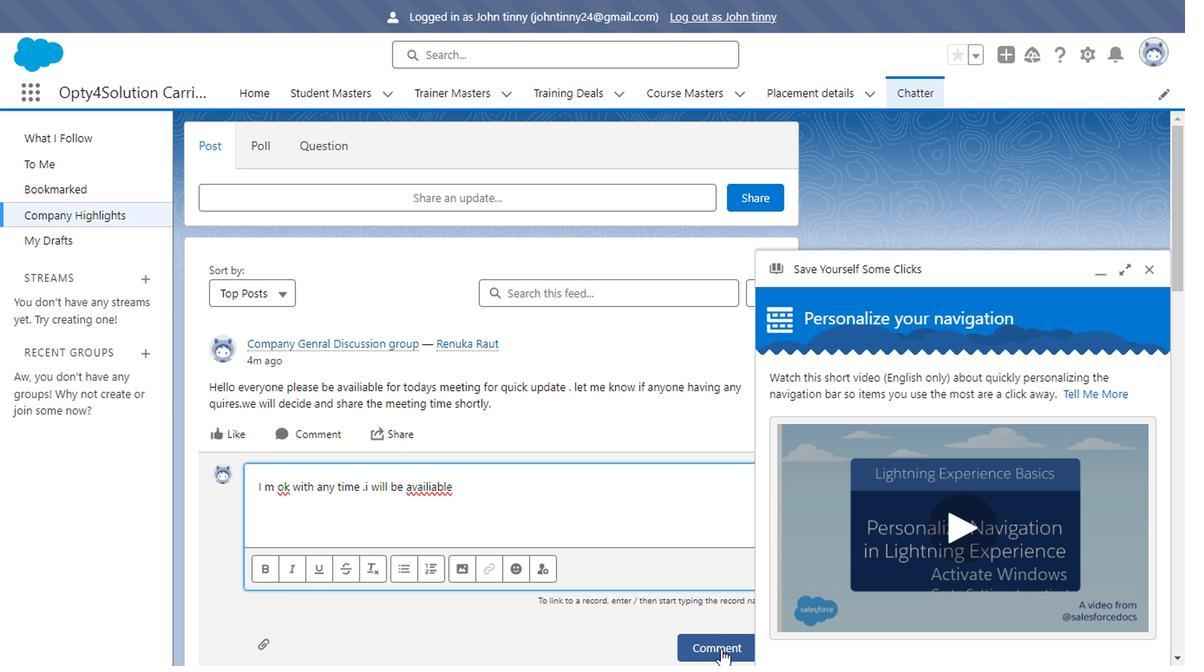 
Action: Mouse pressed left at (628, 577)
Screenshot: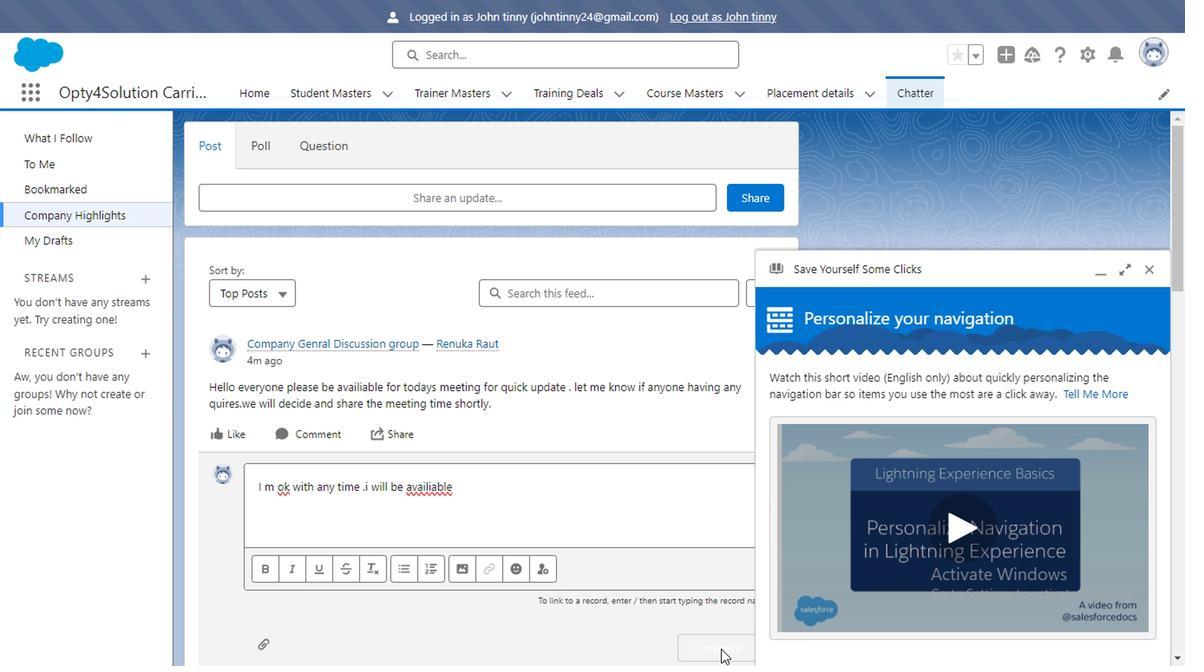 
Action: Mouse moved to (648, 122)
Screenshot: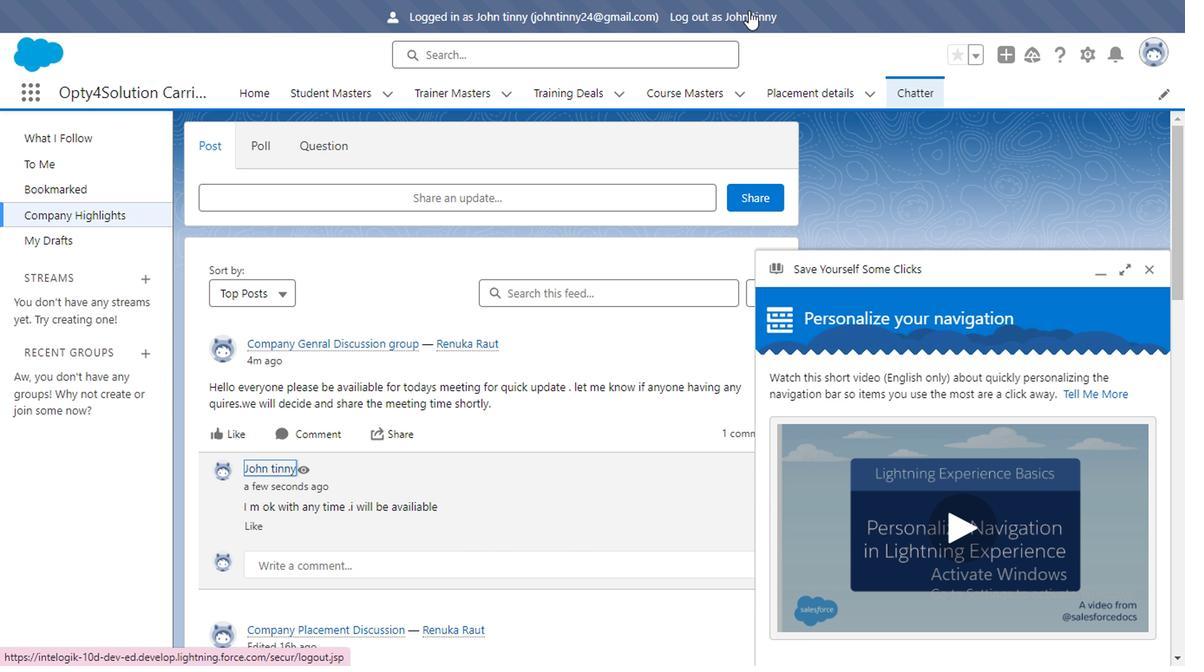 
Action: Mouse pressed left at (648, 122)
Screenshot: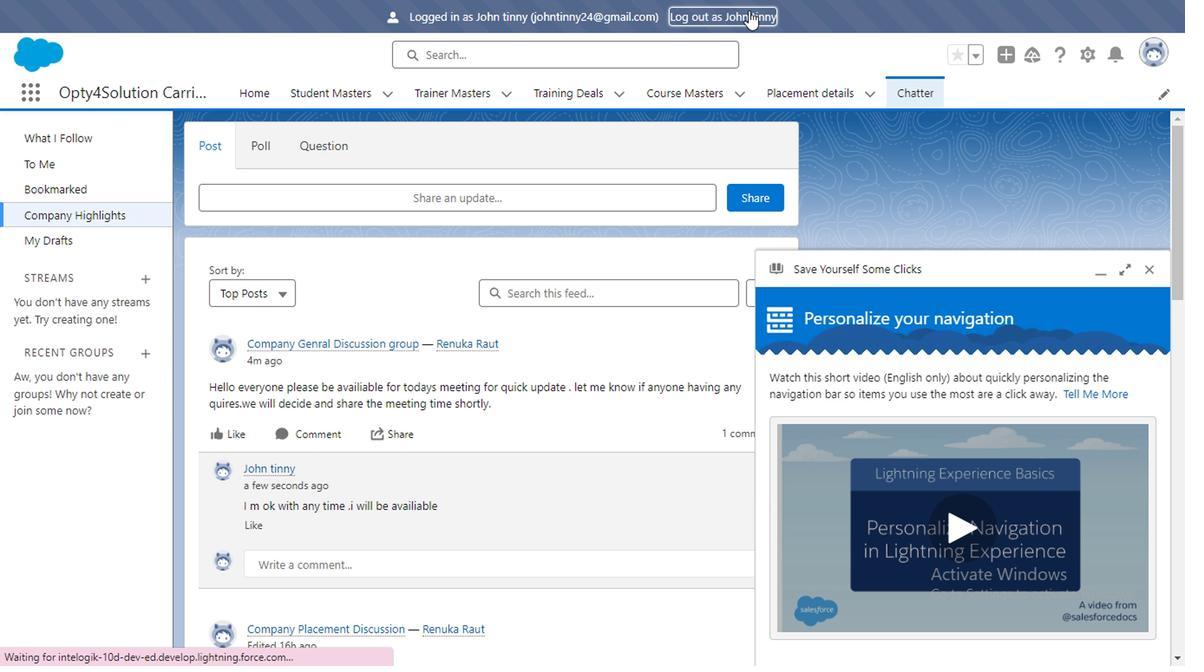 
Action: Mouse moved to (338, 442)
Screenshot: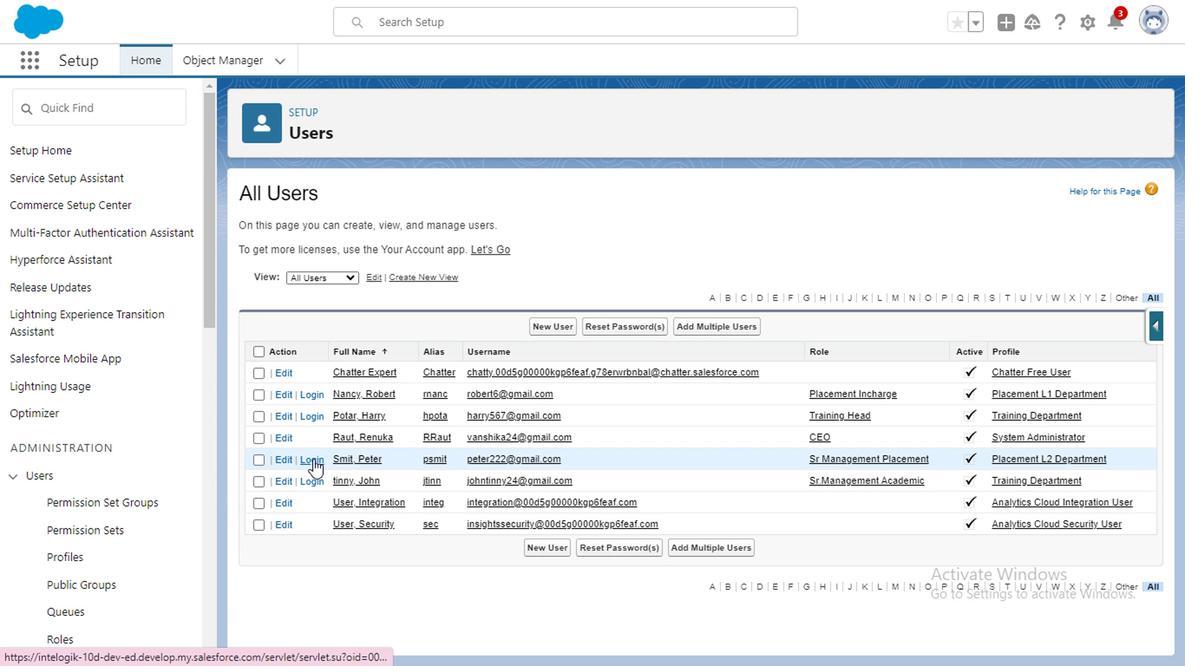 
Action: Mouse pressed left at (338, 442)
Screenshot: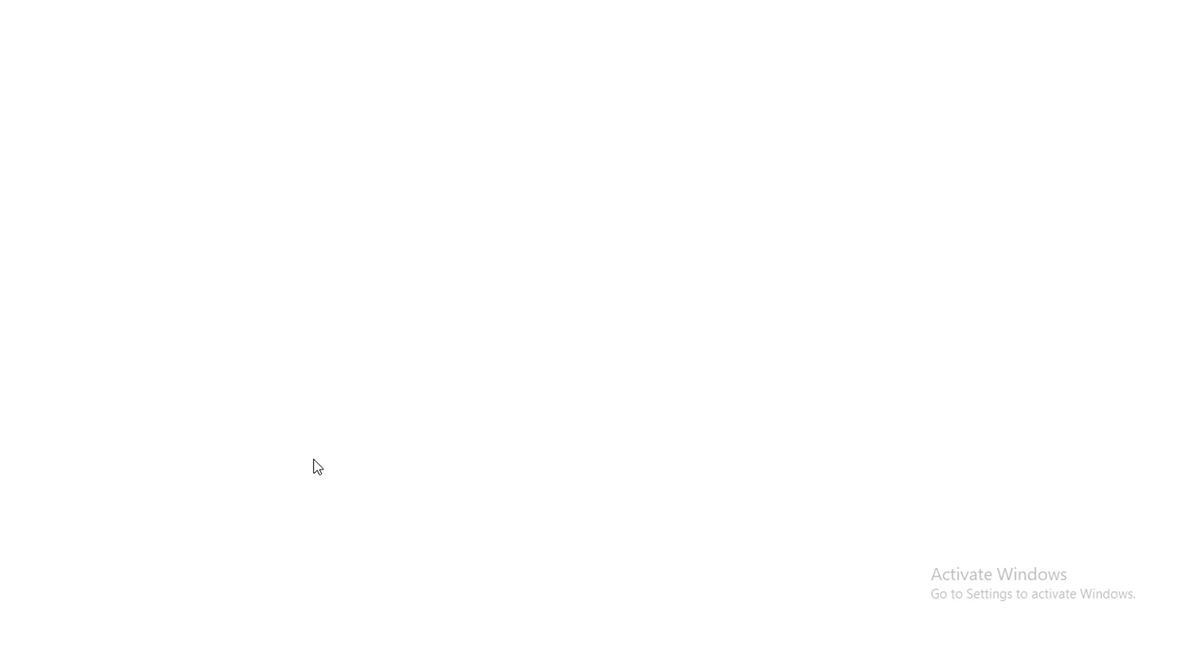 
Action: Mouse moved to (808, 180)
Screenshot: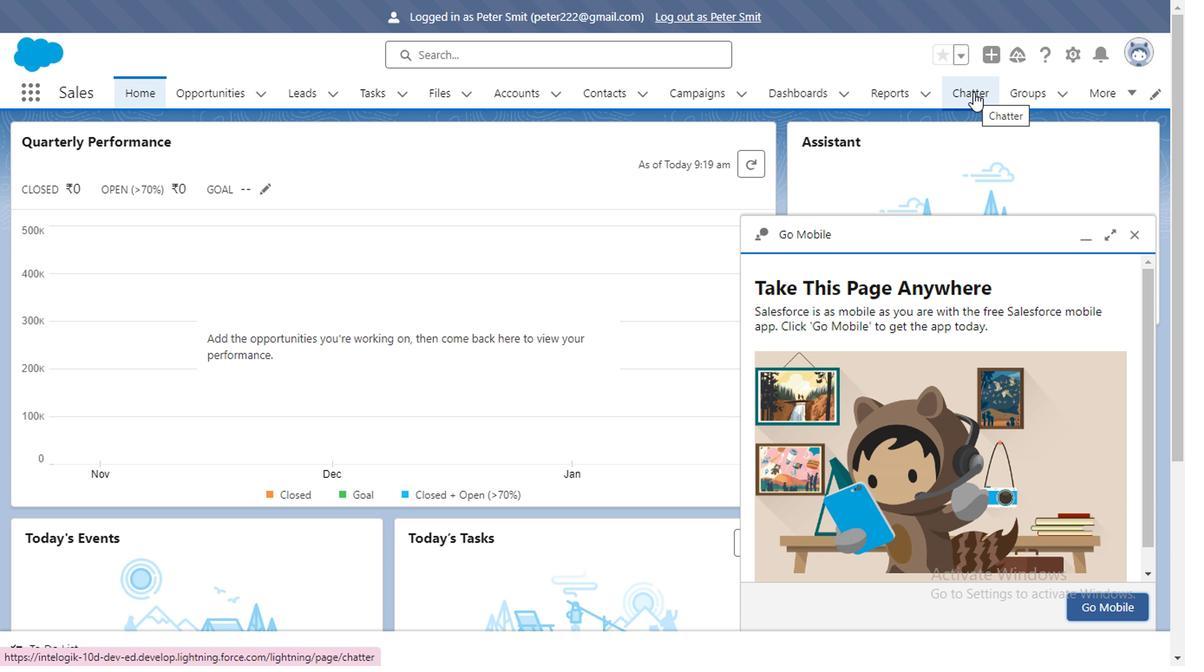 
Action: Mouse pressed left at (808, 180)
Screenshot: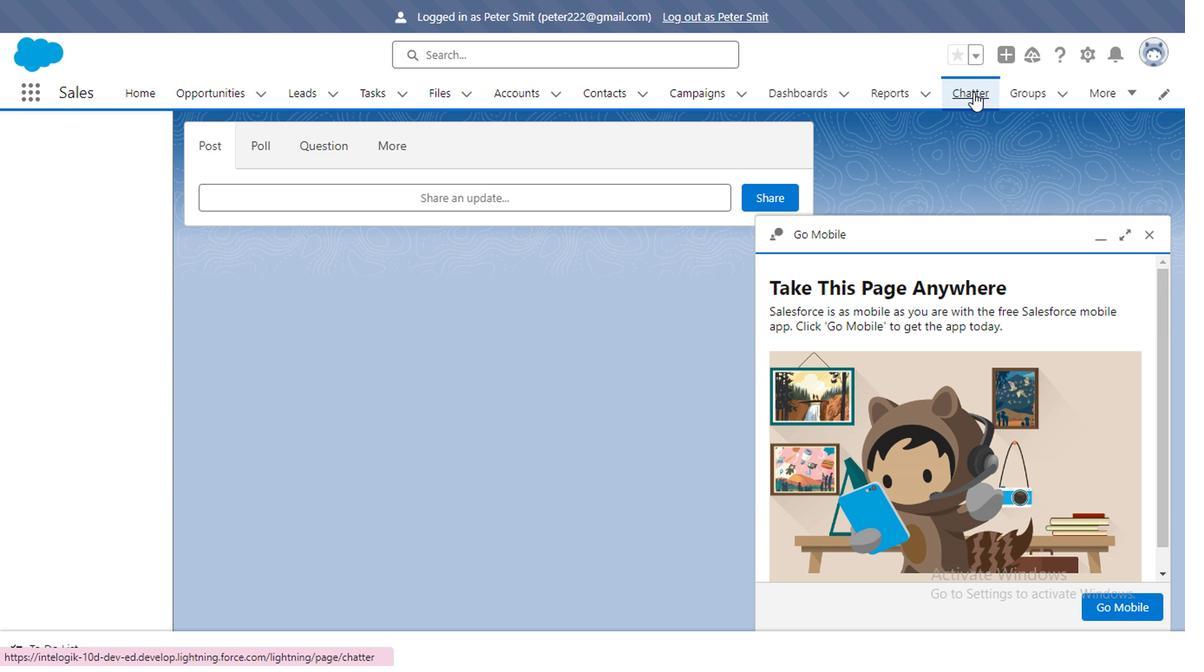 
Action: Mouse moved to (341, 424)
Screenshot: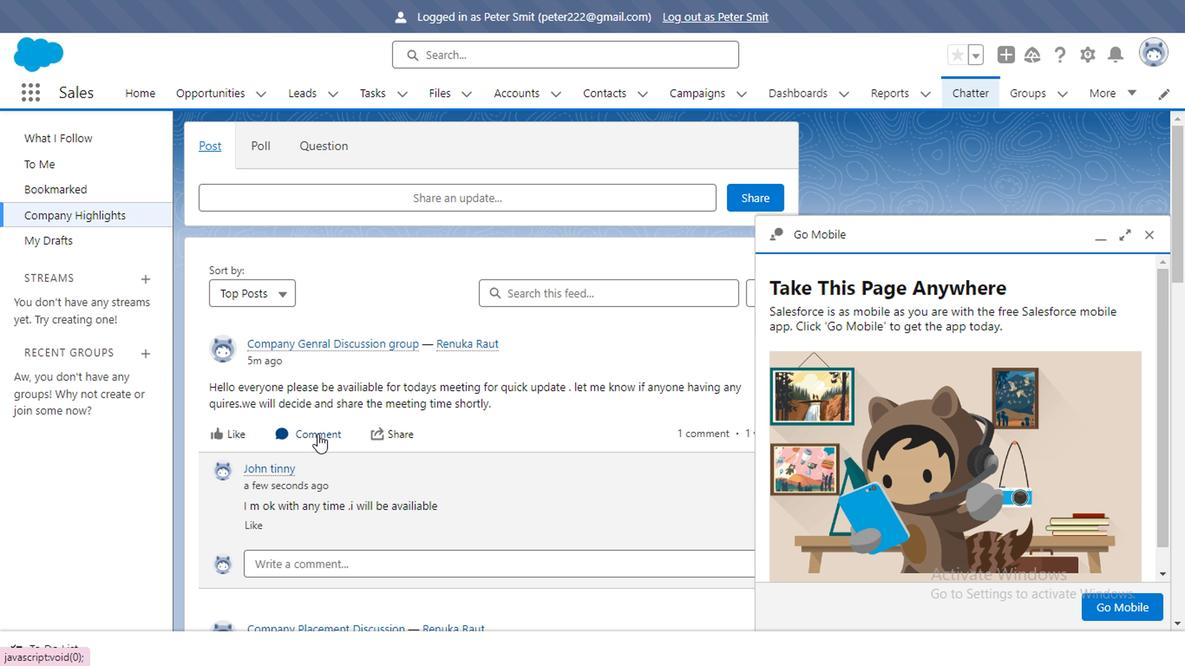 
Action: Mouse pressed left at (341, 424)
Screenshot: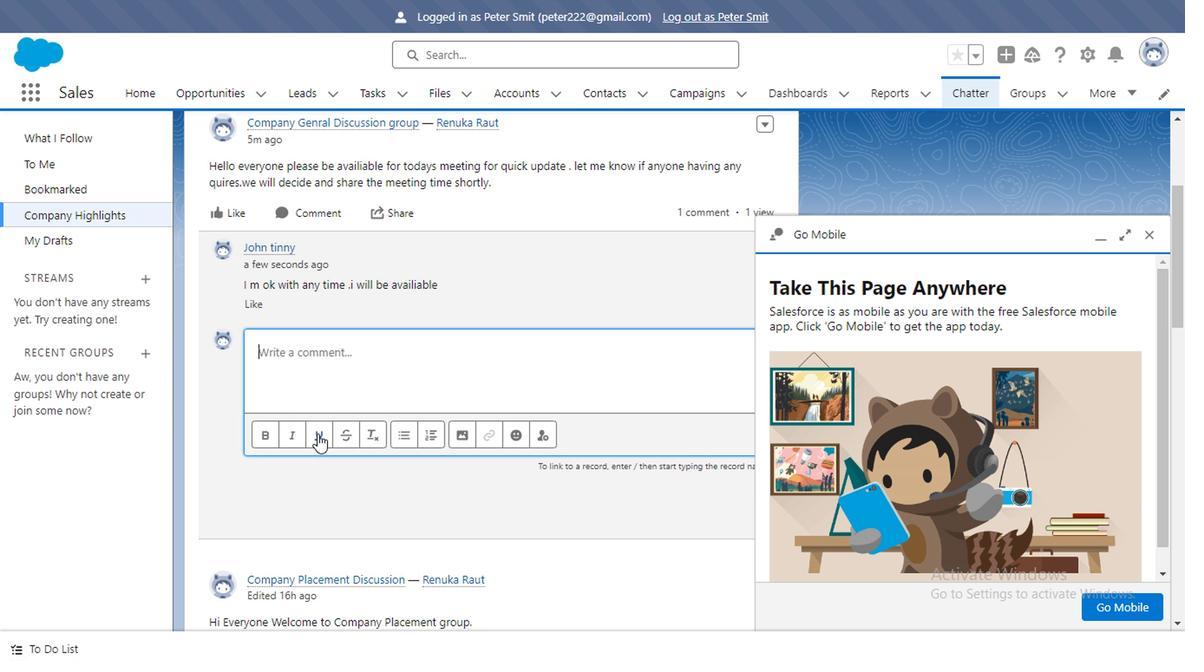
Action: Mouse moved to (340, 381)
Screenshot: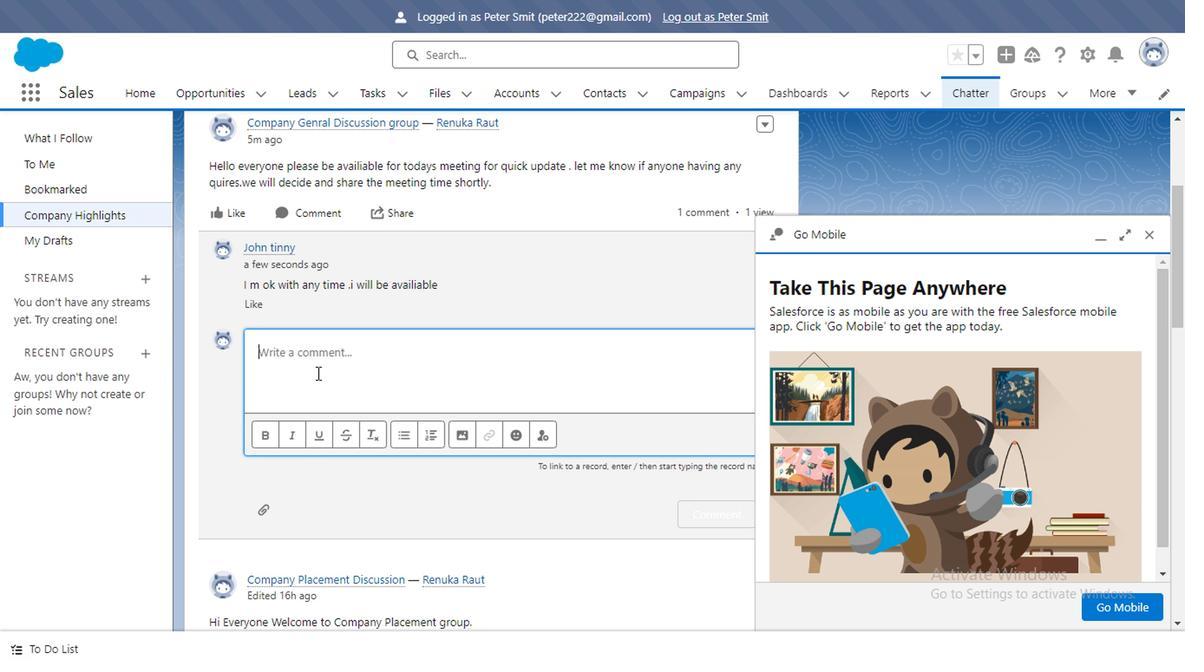 
Action: Key pressed <Key.caps_lock>I<Key.caps_lock><Key.space>m<Key.space>also<Key.space>availible<Key.space>for<Key.space>meeting
Screenshot: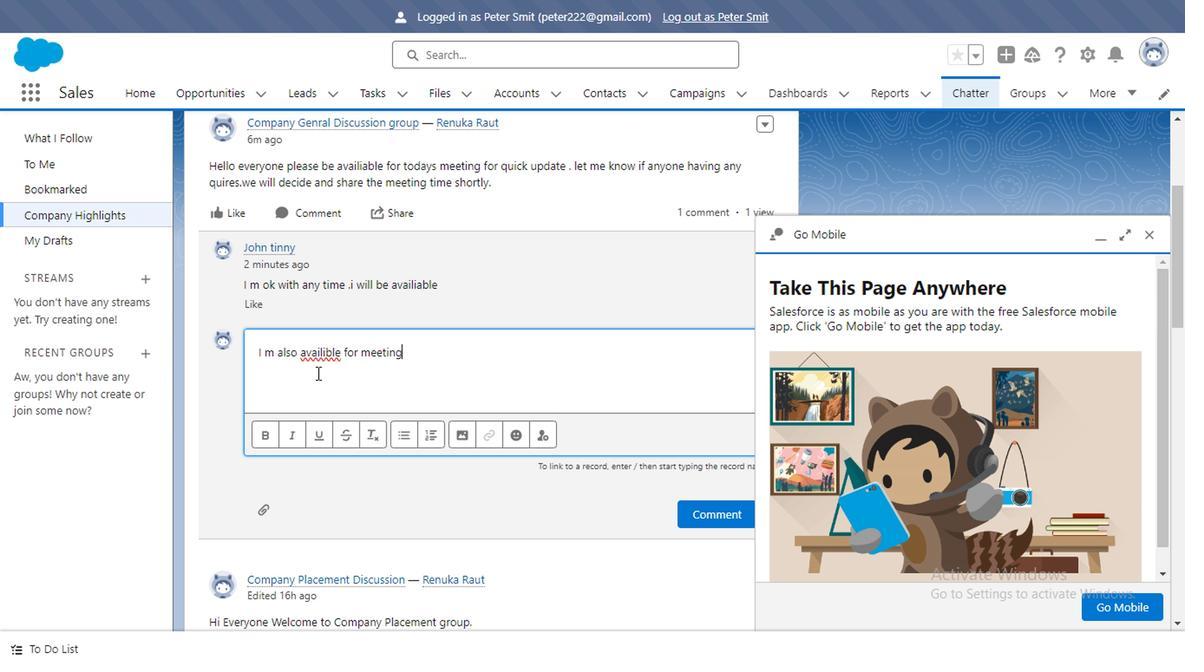 
Action: Mouse moved to (934, 279)
Screenshot: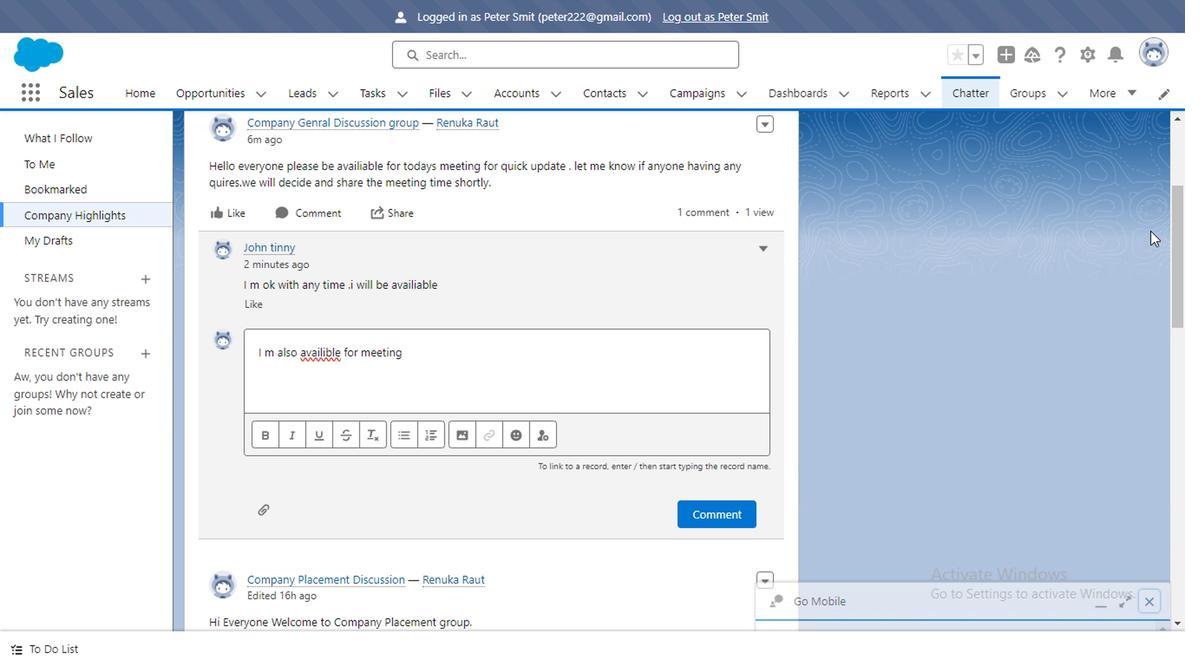 
Action: Mouse pressed left at (934, 279)
Screenshot: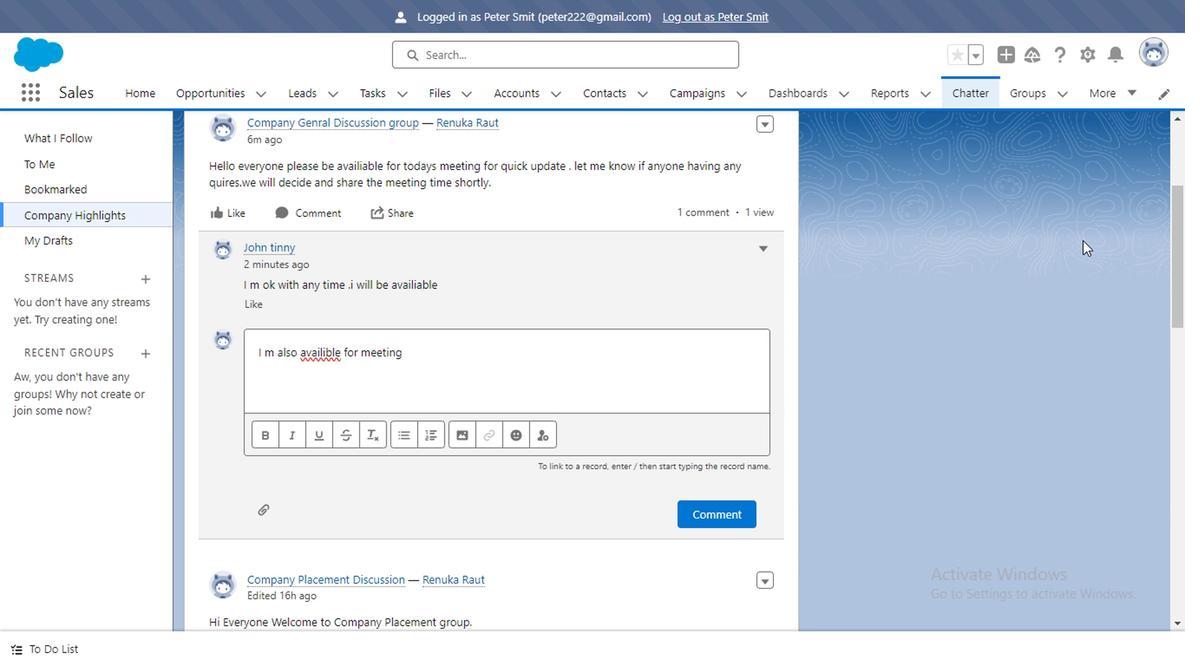 
Action: Mouse moved to (423, 370)
Screenshot: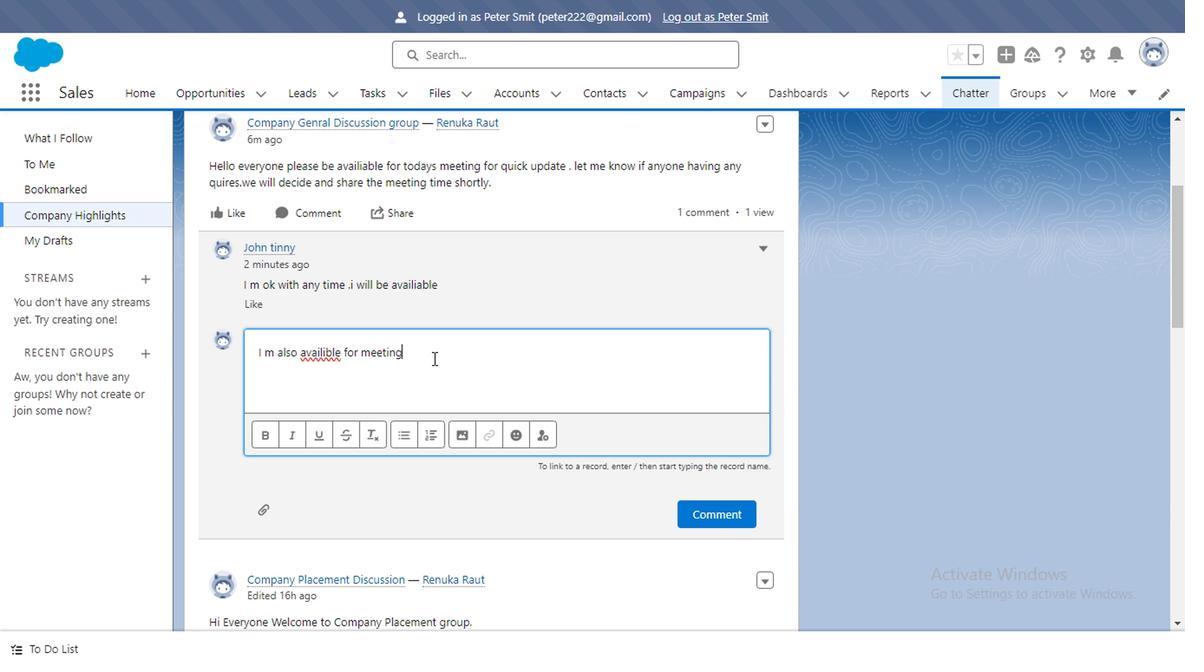 
Action: Mouse pressed left at (423, 370)
Screenshot: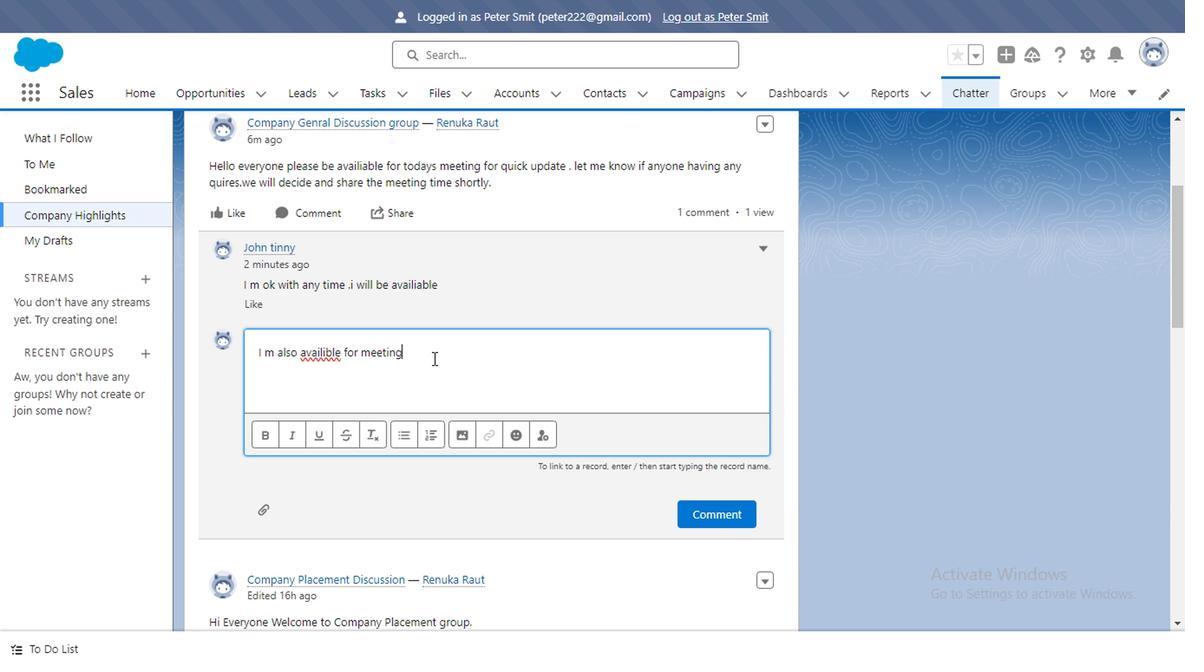 
Action: Mouse moved to (848, 472)
Screenshot: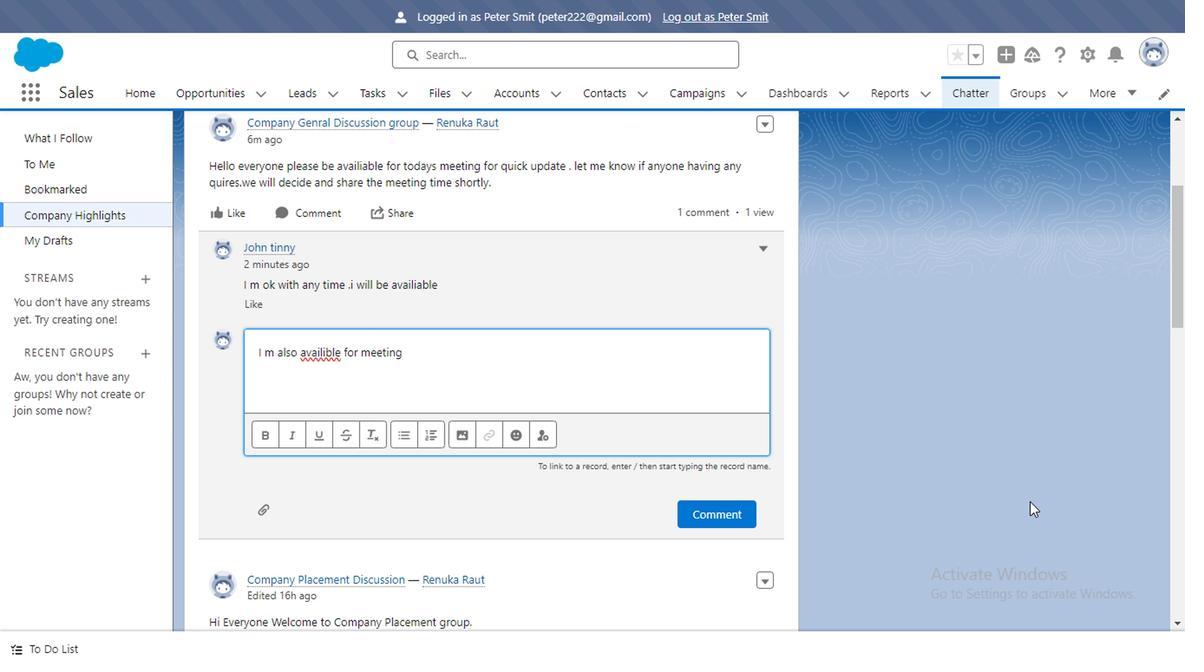 
Action: Key pressed <Key.space>
Screenshot: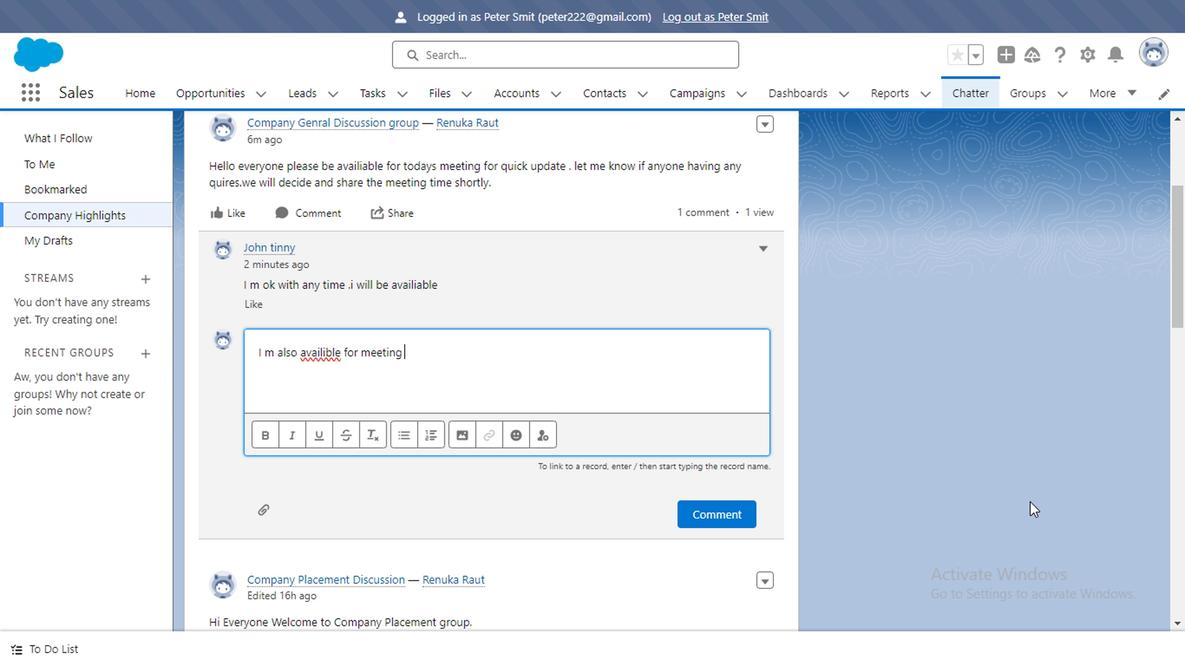 
Action: Mouse moved to (618, 479)
Screenshot: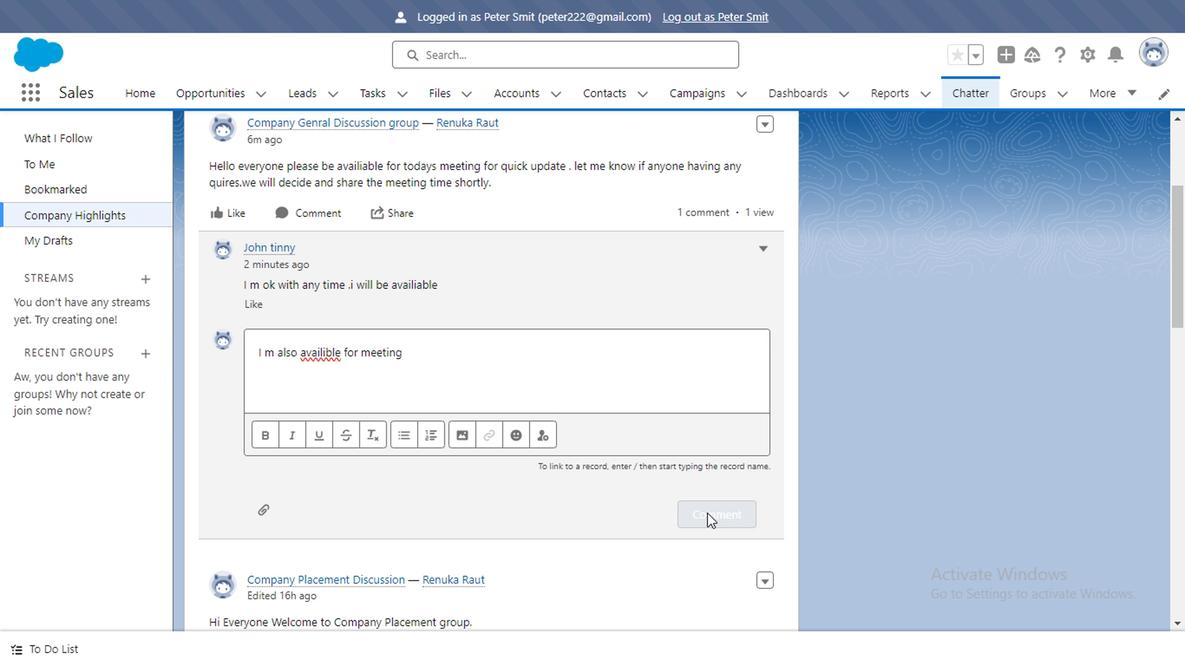 
Action: Mouse pressed left at (618, 479)
Screenshot: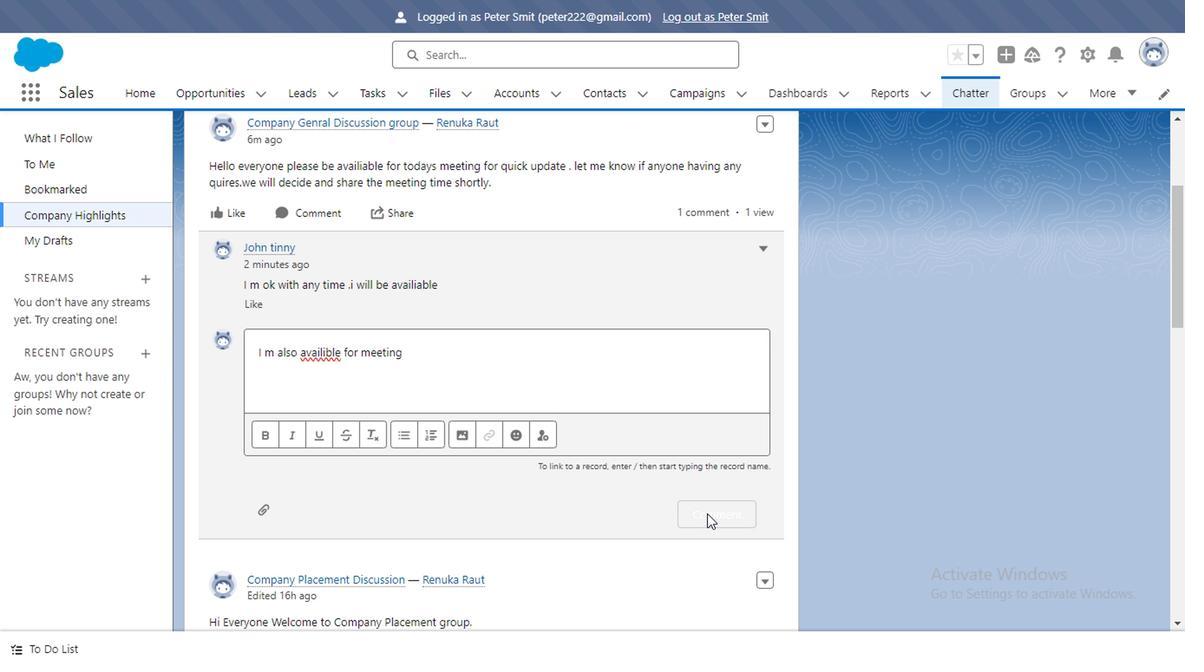 
Action: Mouse moved to (345, 391)
Screenshot: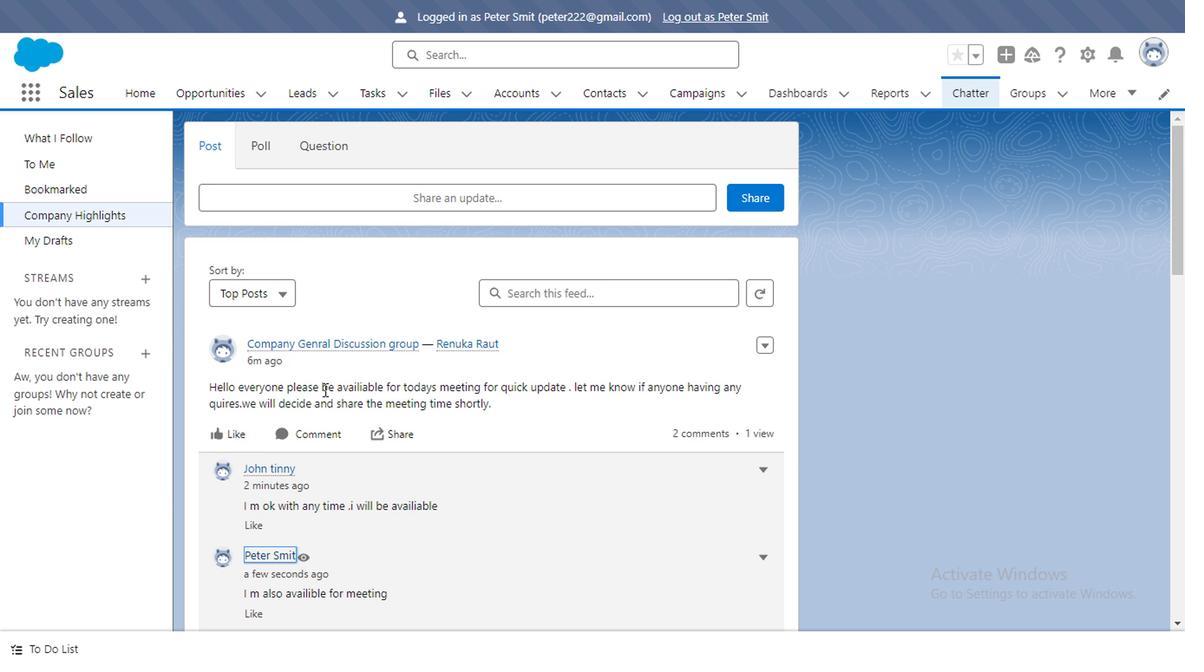 
Action: Mouse scrolled (345, 392) with delta (0, 0)
Screenshot: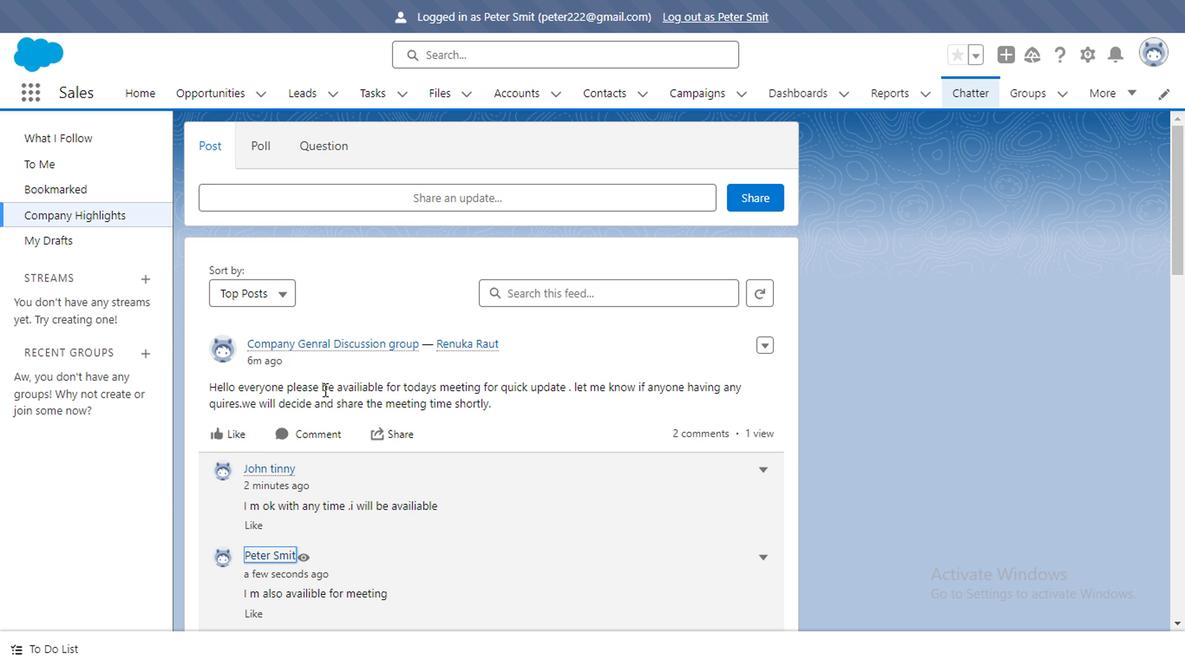 
Action: Mouse moved to (610, 127)
Screenshot: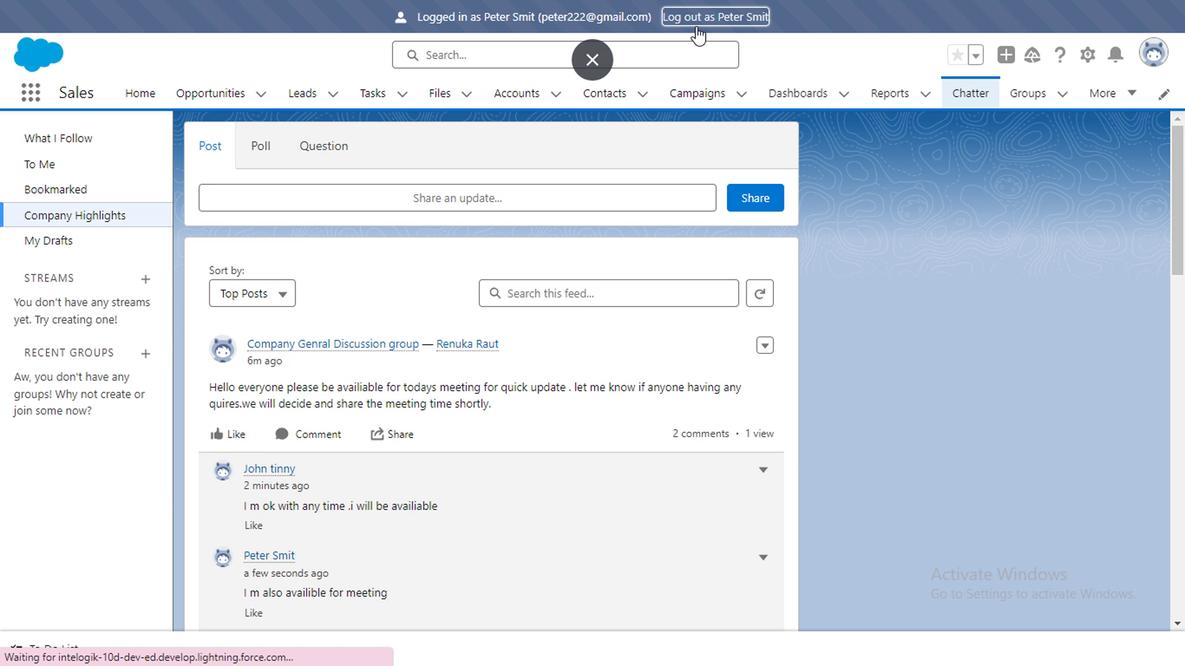 
Action: Mouse pressed left at (610, 127)
Screenshot: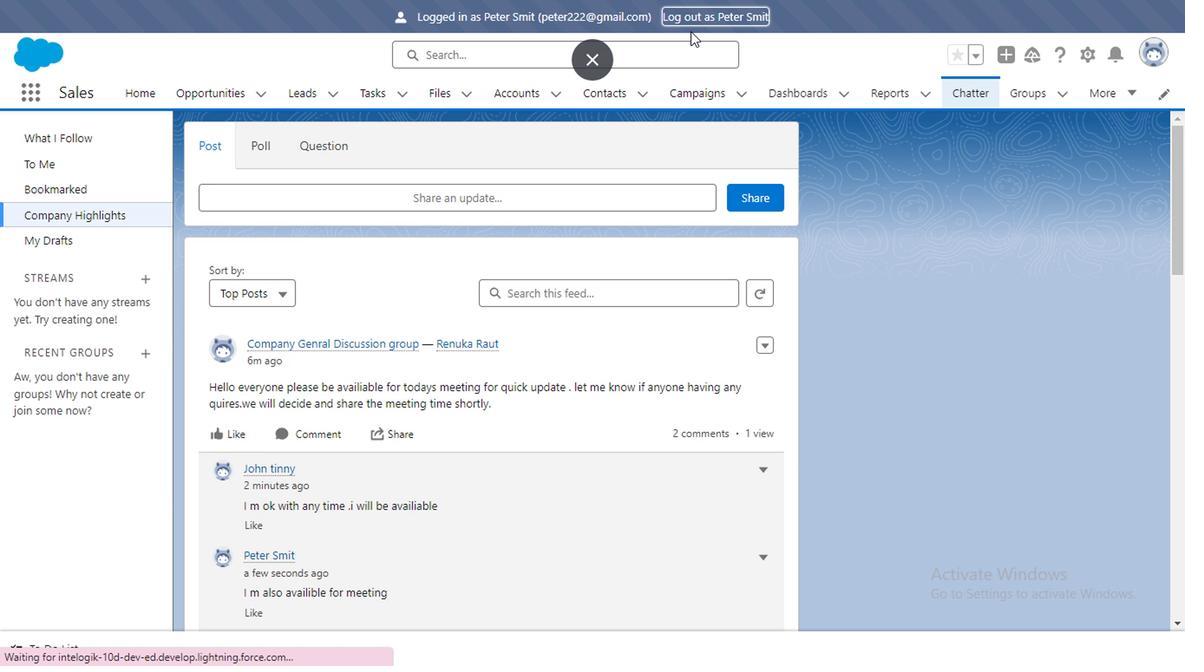 
Action: Mouse moved to (204, 197)
Screenshot: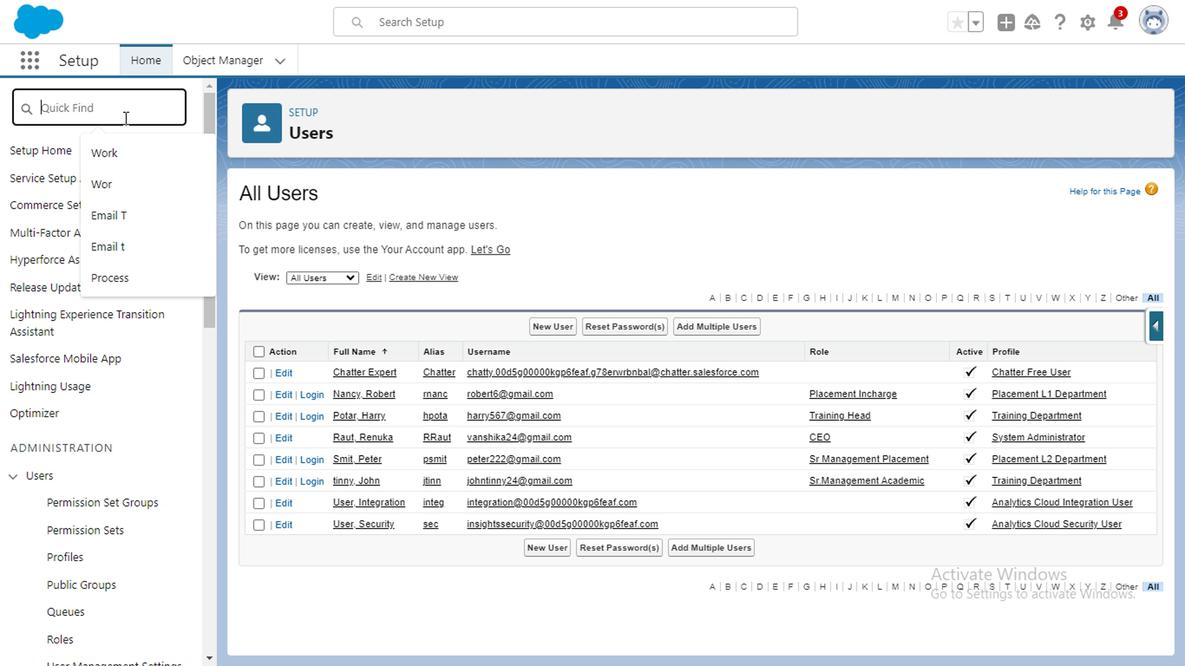 
Action: Mouse pressed left at (204, 197)
Screenshot: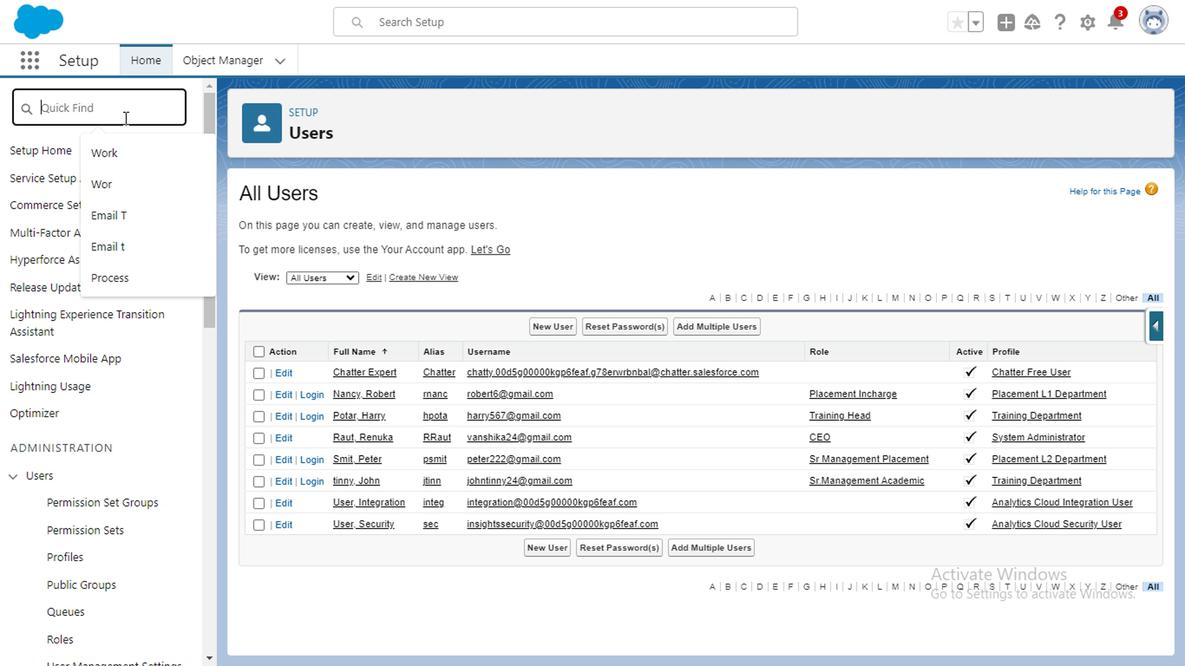 
Action: Mouse moved to (203, 199)
Screenshot: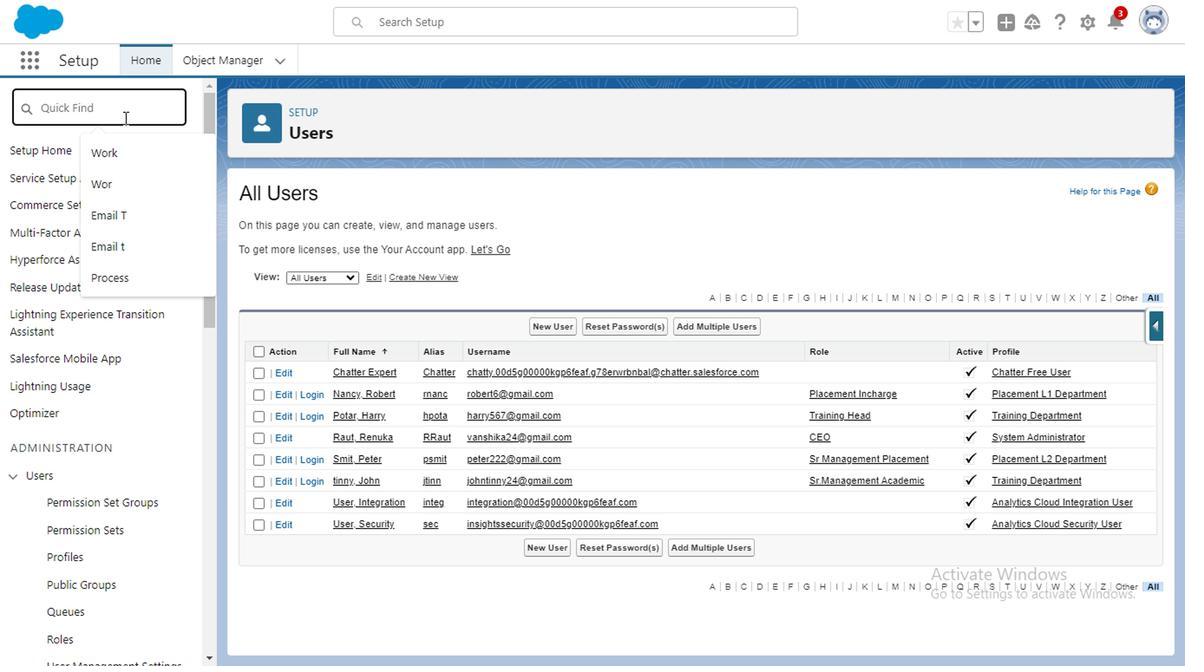 
Action: Key pressed <Key.caps_lock>U<Key.caps_lock>ser
Screenshot: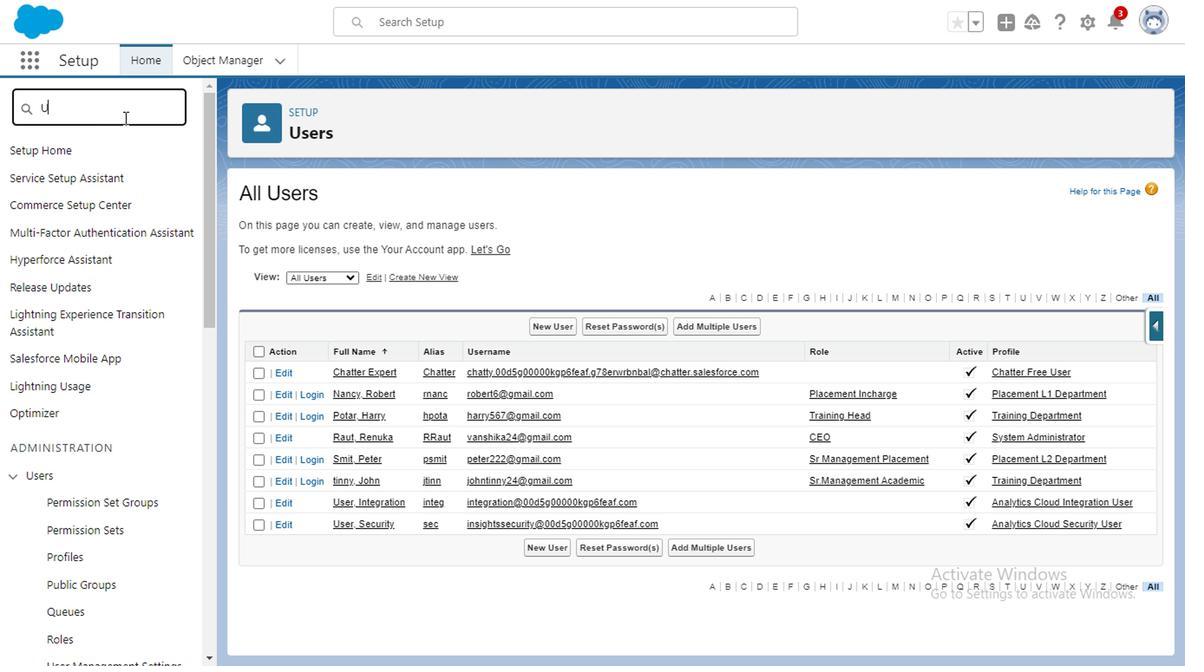 
Action: Mouse moved to (337, 410)
Screenshot: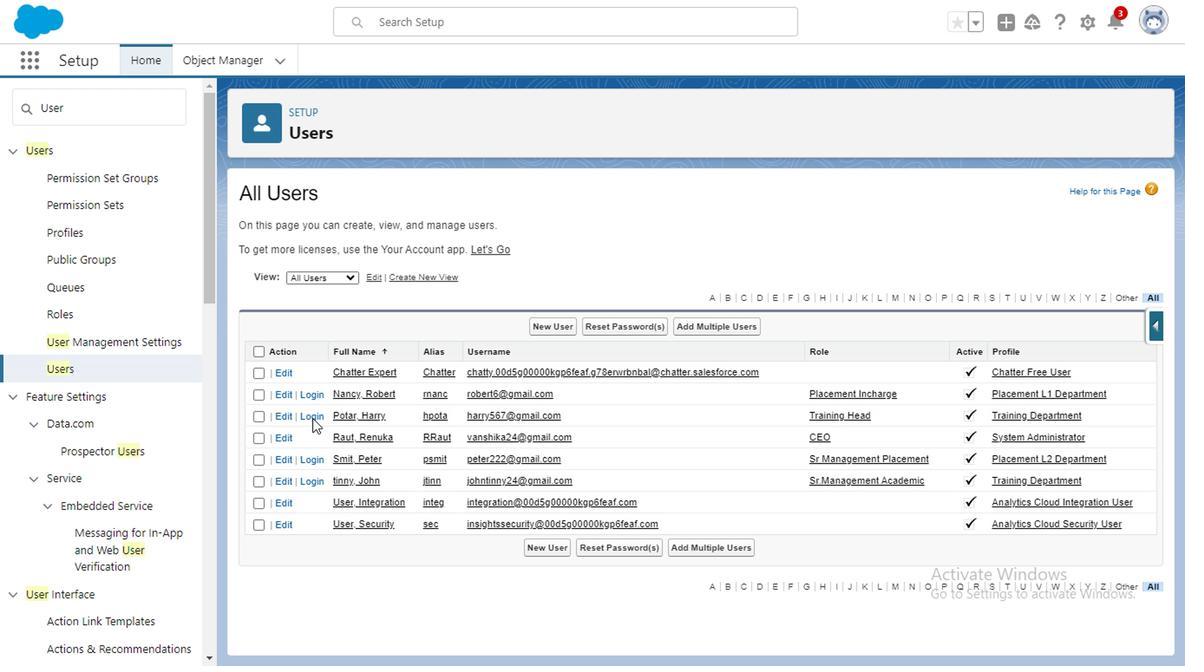 
Action: Mouse pressed left at (337, 410)
Screenshot: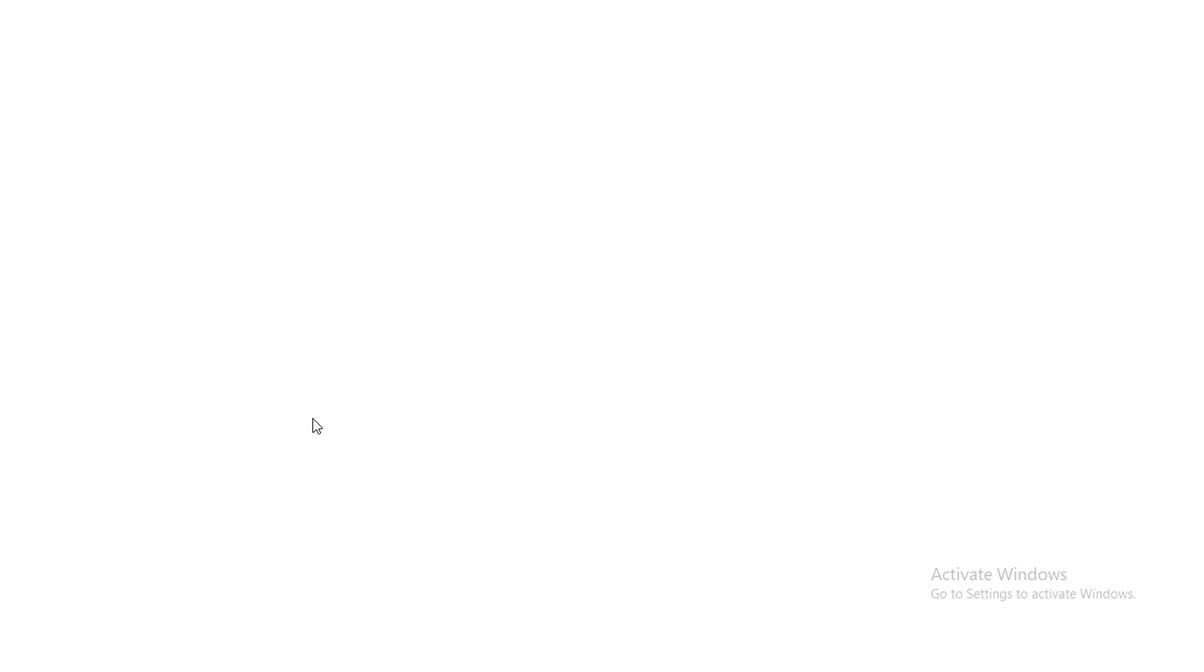 
Action: Mouse moved to (763, 180)
Screenshot: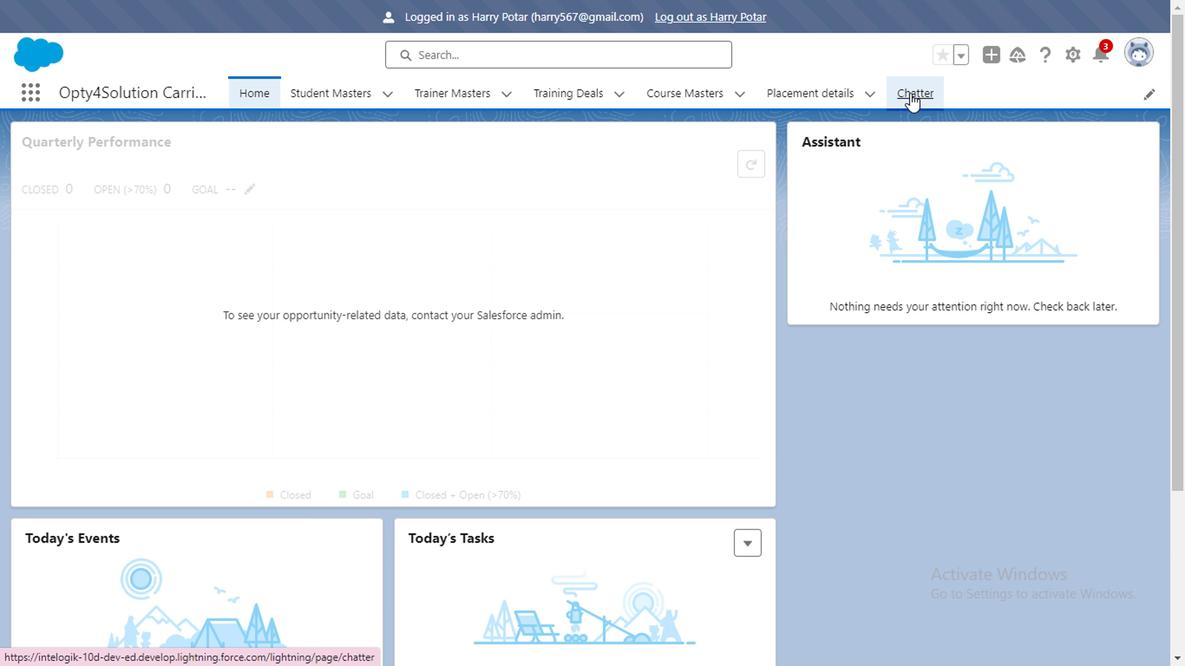 
Action: Mouse pressed left at (763, 180)
Screenshot: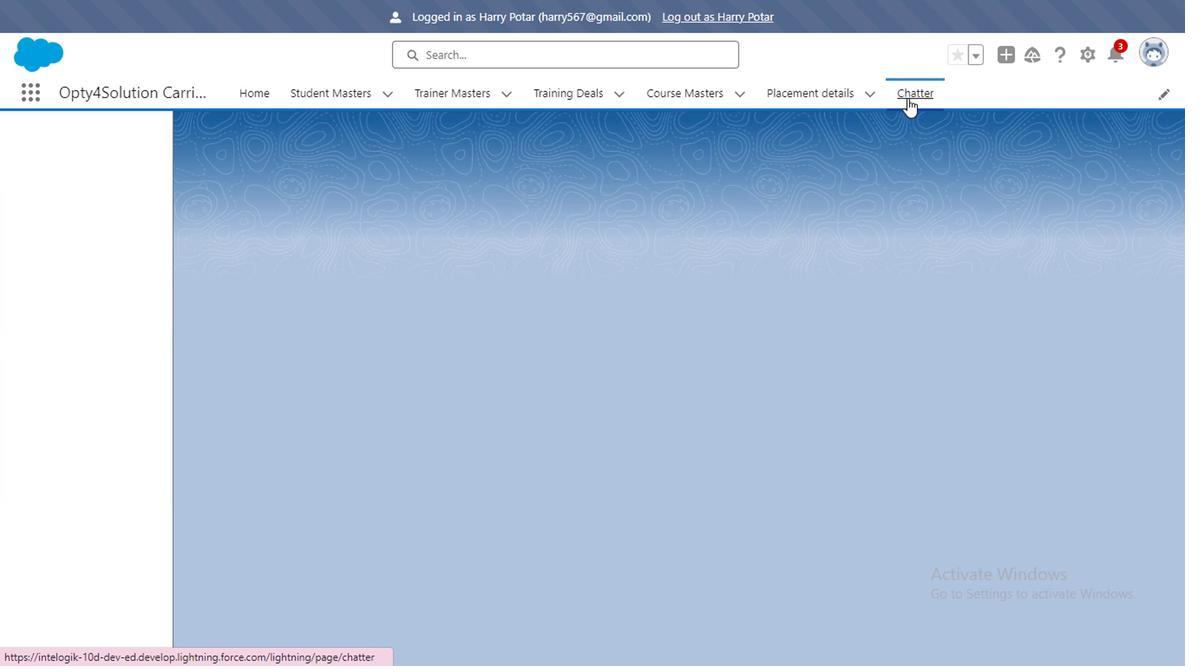 
Action: Mouse moved to (345, 427)
Screenshot: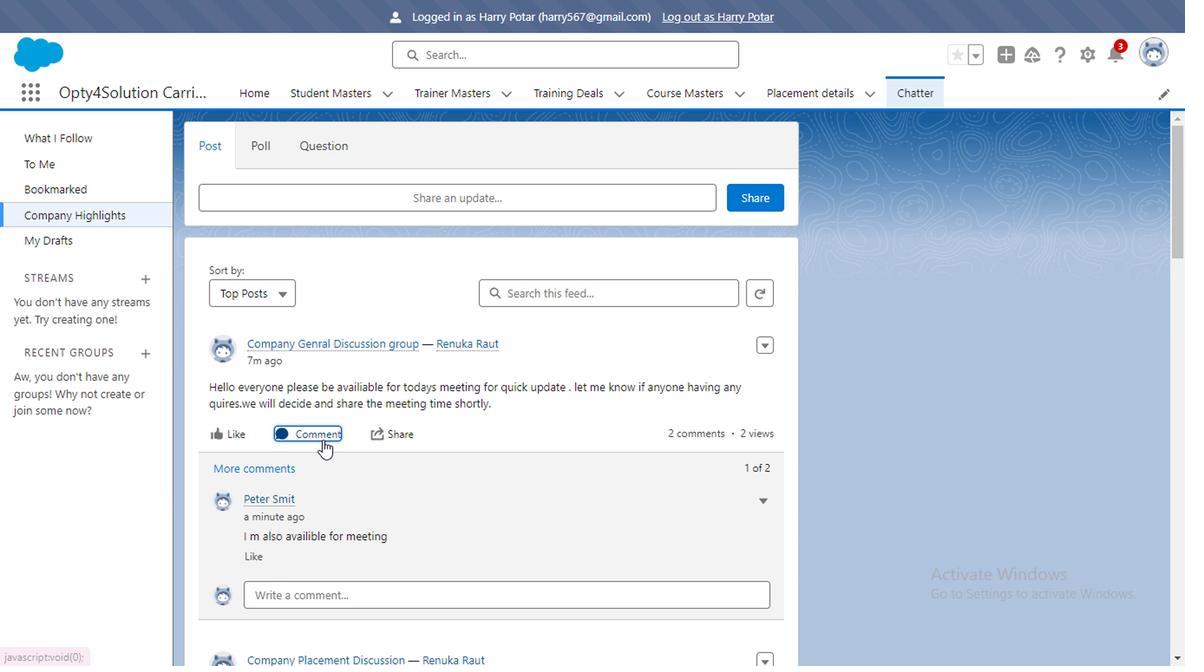 
Action: Mouse pressed left at (345, 427)
Screenshot: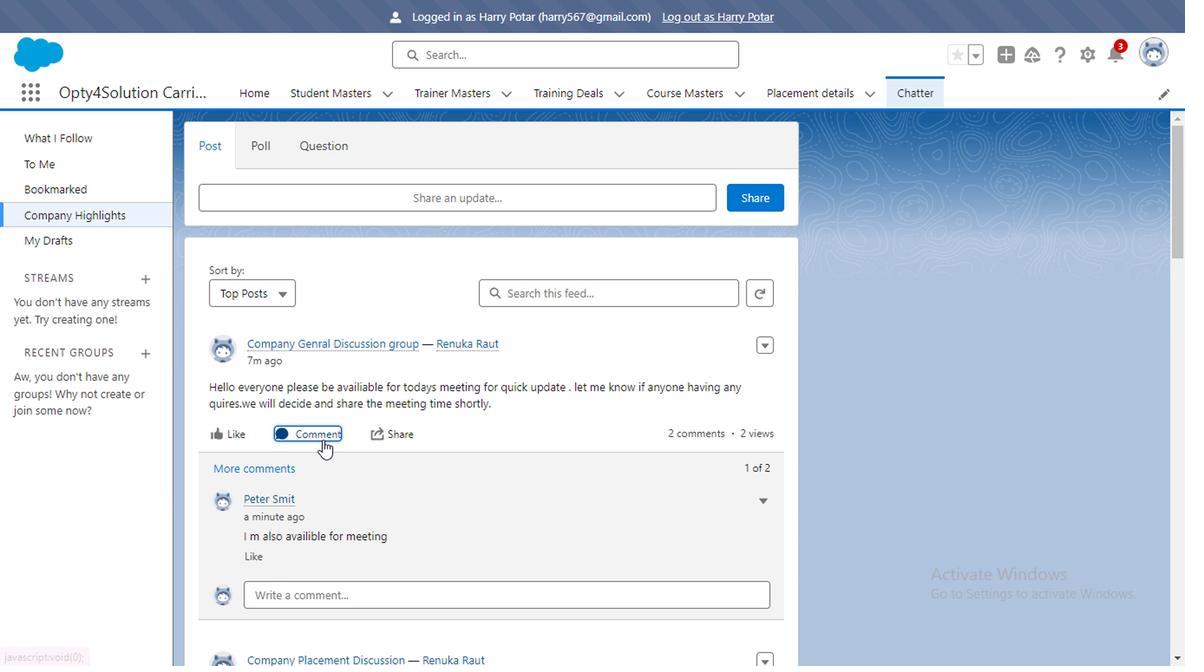 
Action: Mouse moved to (340, 553)
Screenshot: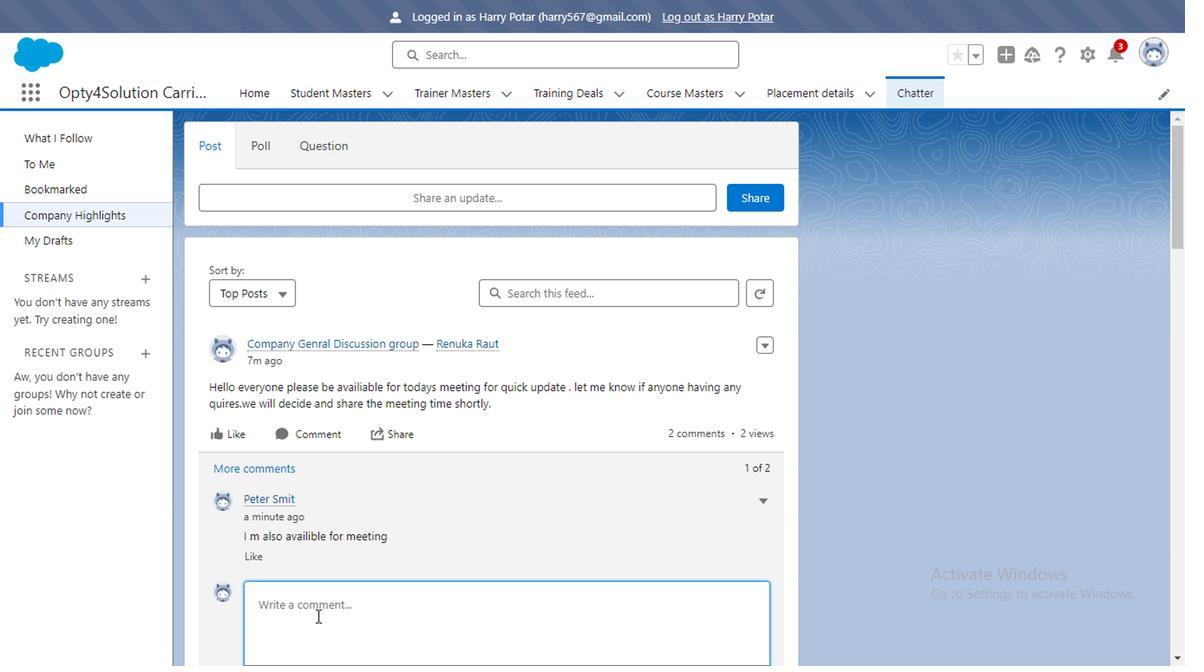 
Action: Key pressed <Key.caps_lock>I<Key.caps_lock><Key.space>m<Key.space>also<Key.space>hav<Key.backspace><Key.backspace><Key.backspace>availiable
Screenshot: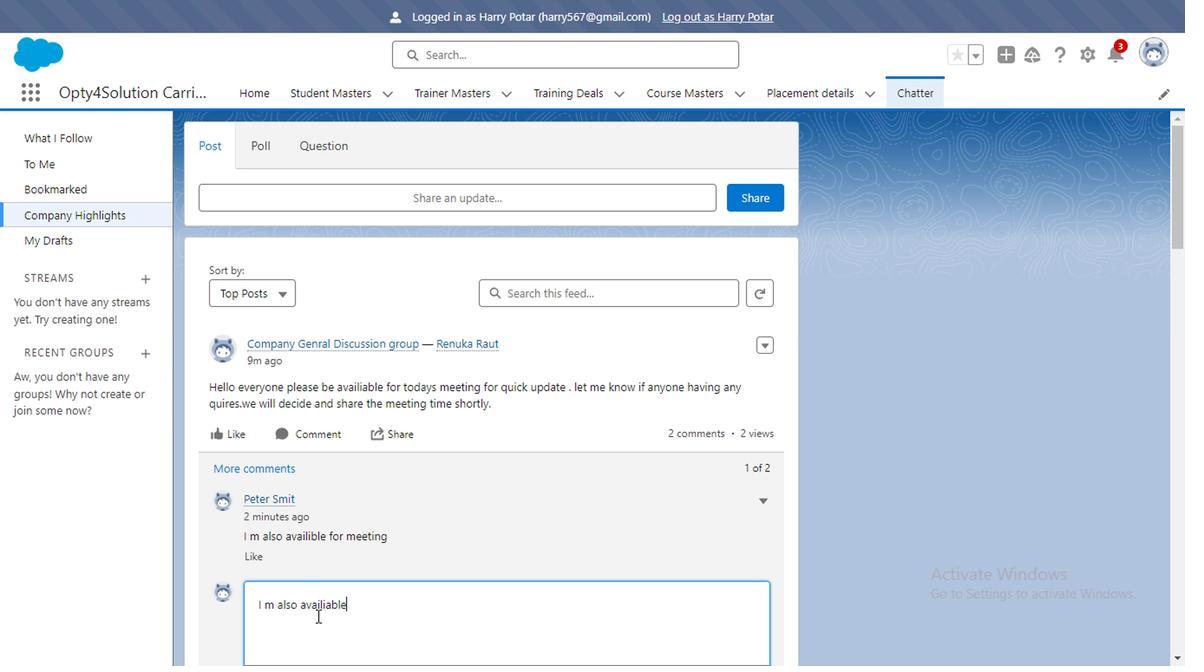 
Action: Mouse moved to (511, 439)
Screenshot: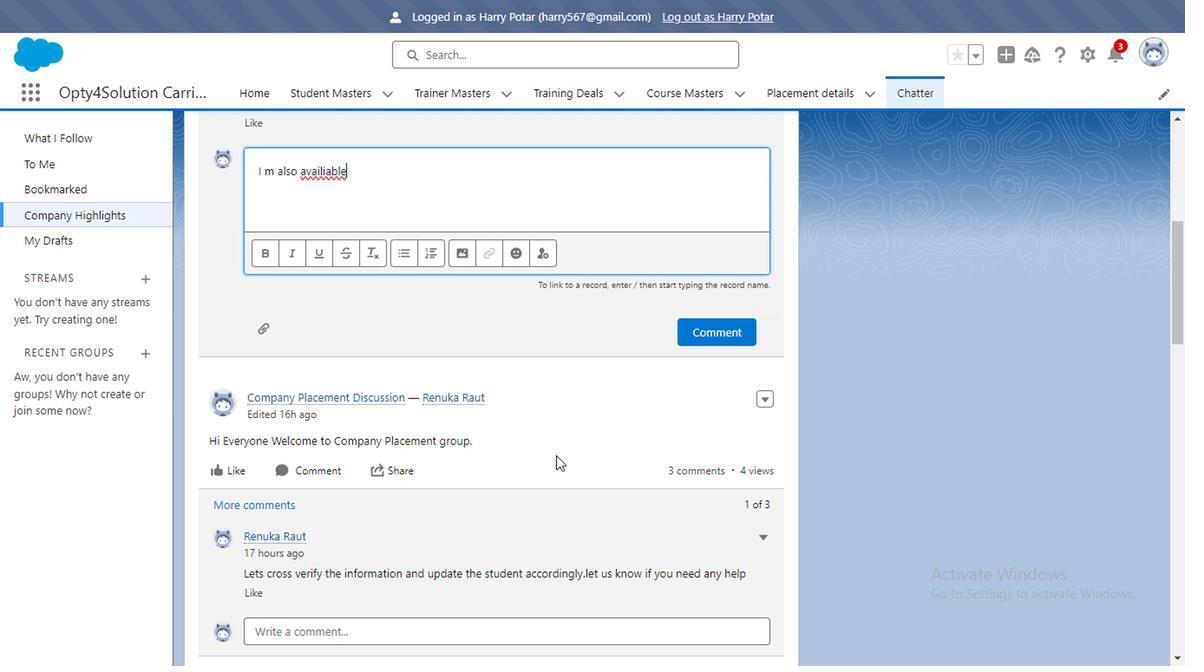 
Action: Mouse scrolled (511, 439) with delta (0, 0)
Screenshot: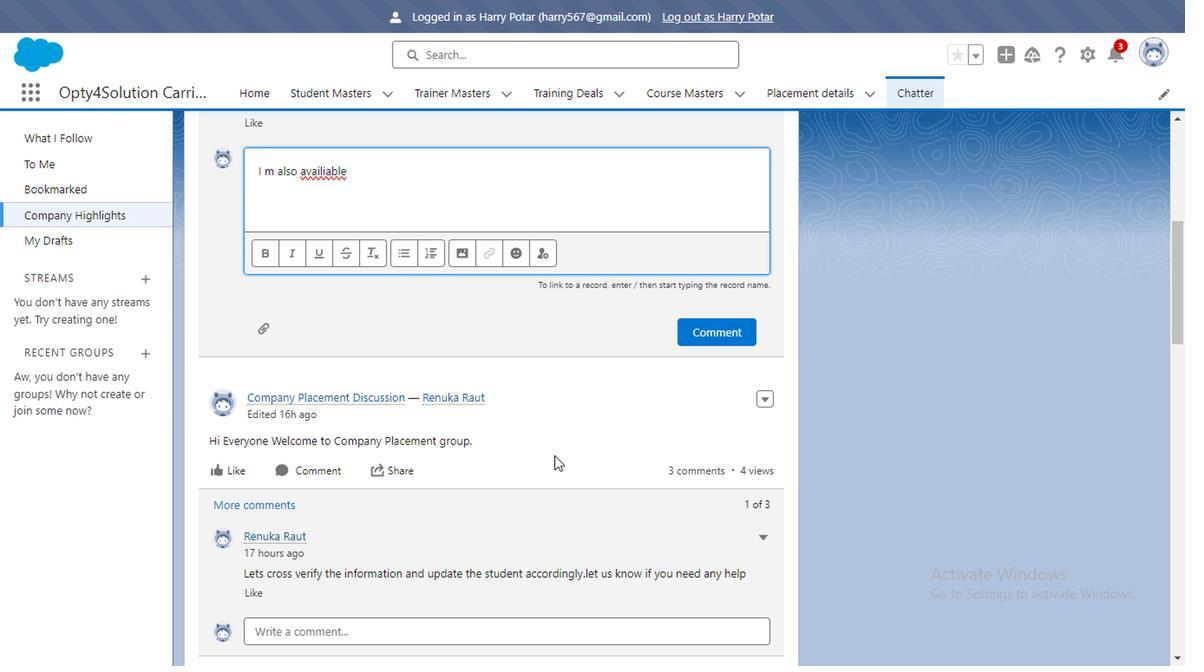 
Action: Mouse moved to (620, 342)
Screenshot: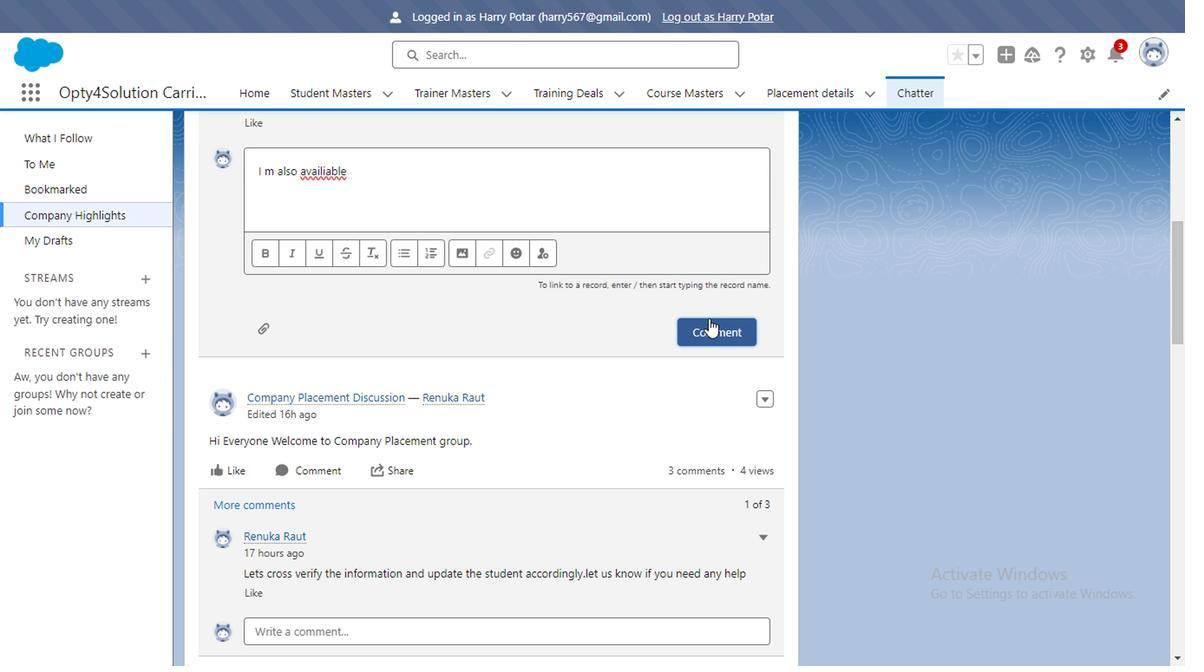 
Action: Mouse pressed left at (620, 342)
Screenshot: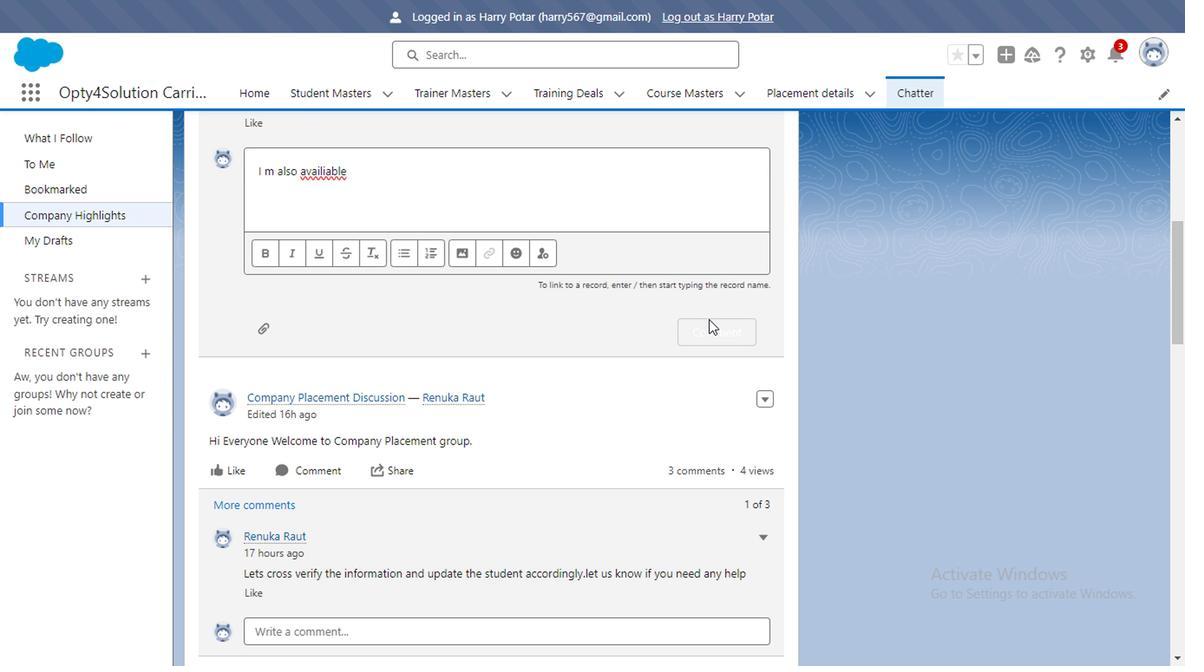 
Action: Mouse moved to (888, 150)
Screenshot: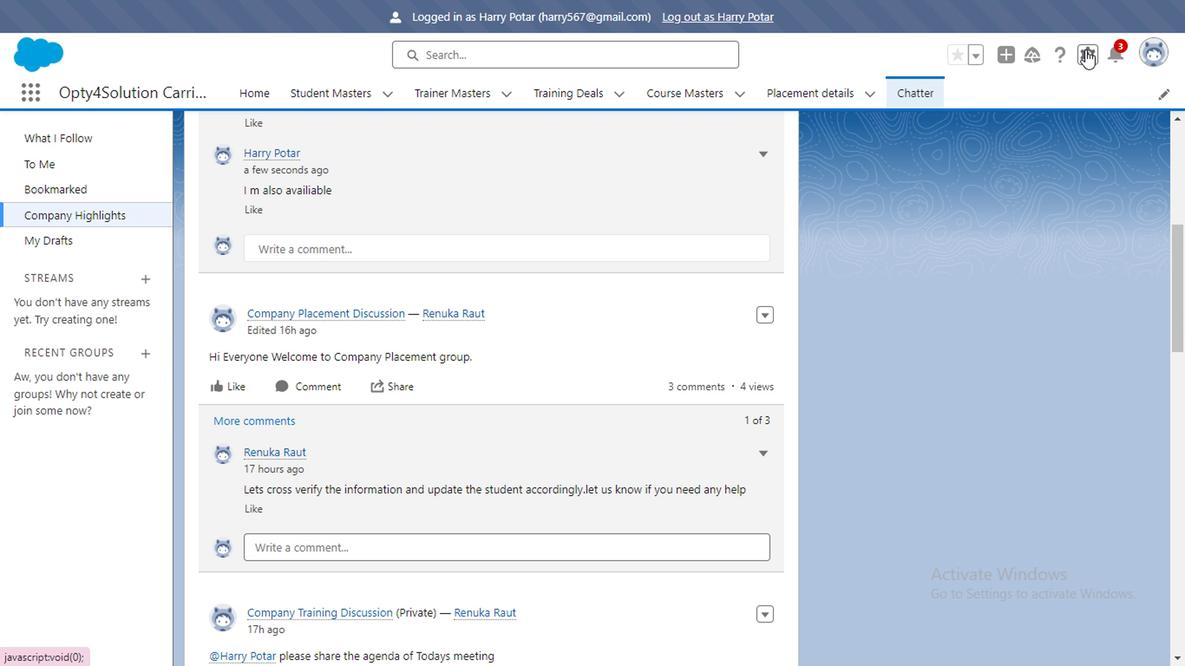 
Action: Mouse pressed left at (888, 150)
Screenshot: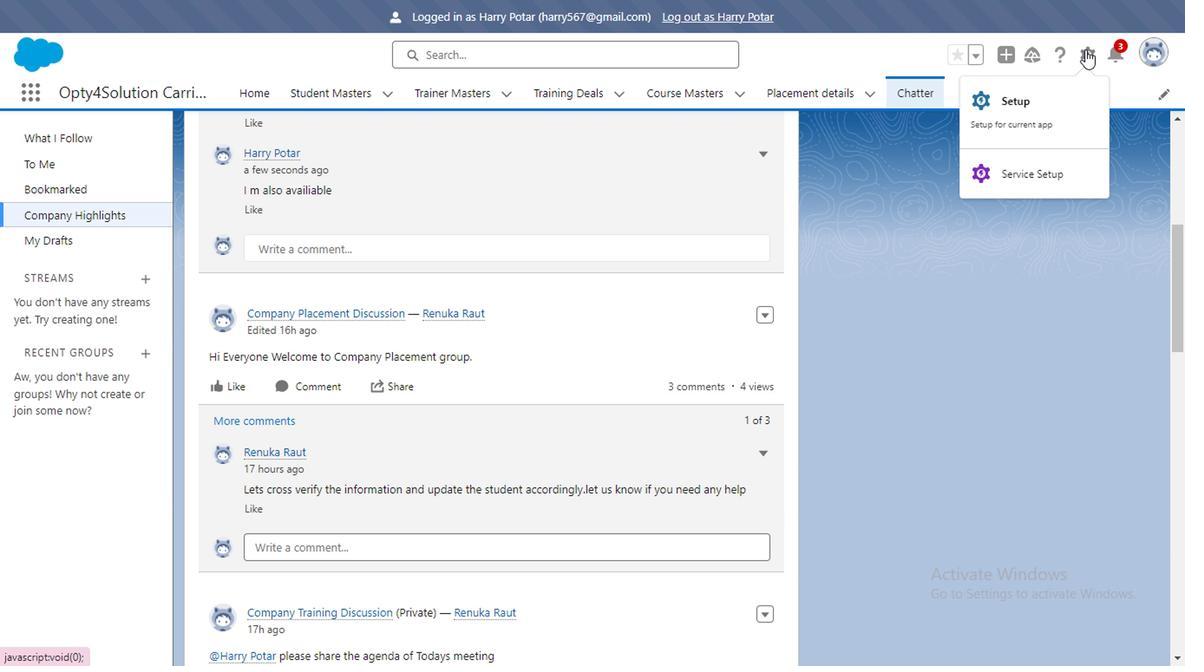 
Action: Mouse moved to (836, 191)
Screenshot: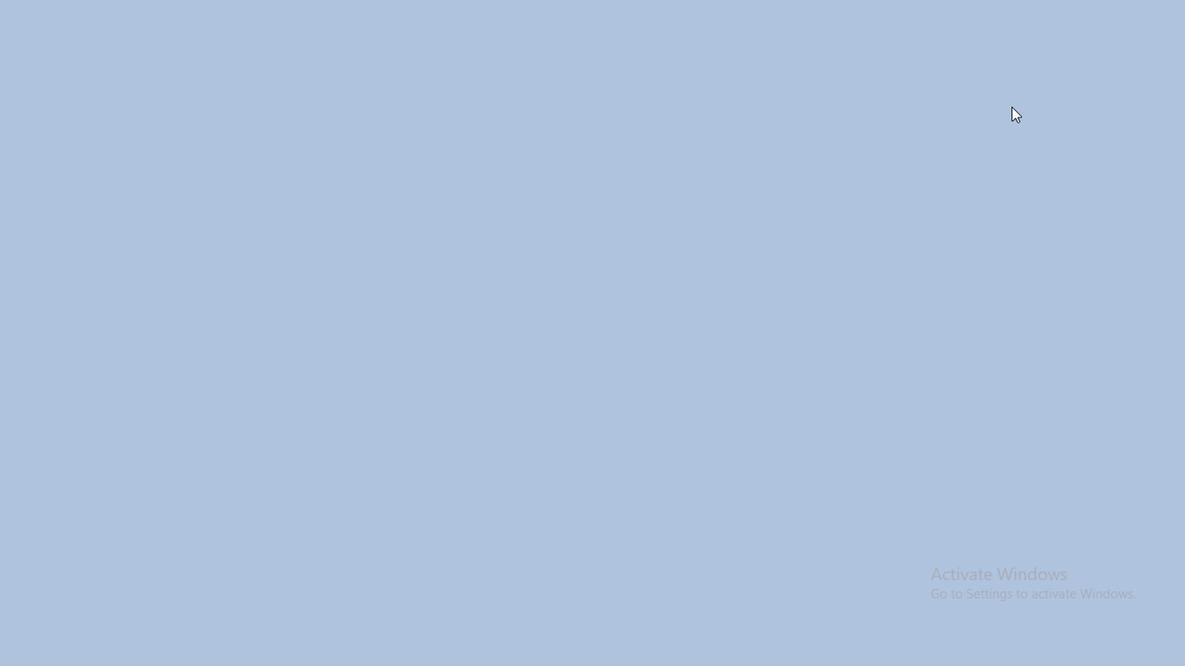 
Action: Mouse pressed left at (836, 191)
Screenshot: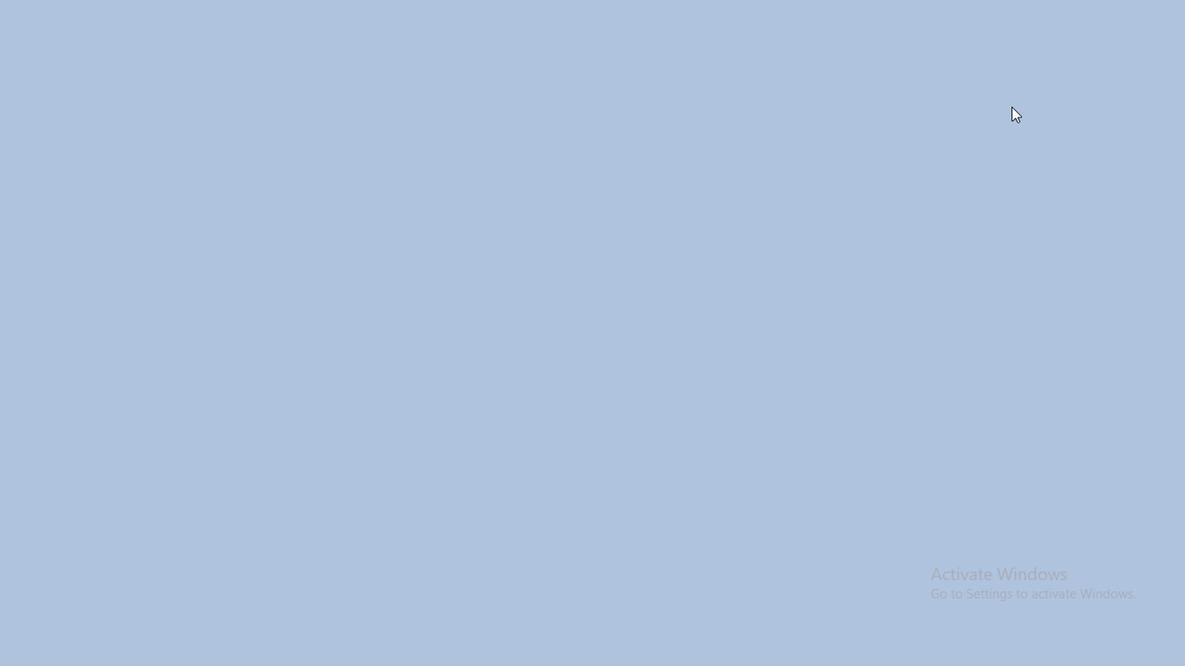 
Action: Mouse moved to (176, 213)
